 Task: Slide 11 - Number of users.
Action: Mouse moved to (35, 95)
Screenshot: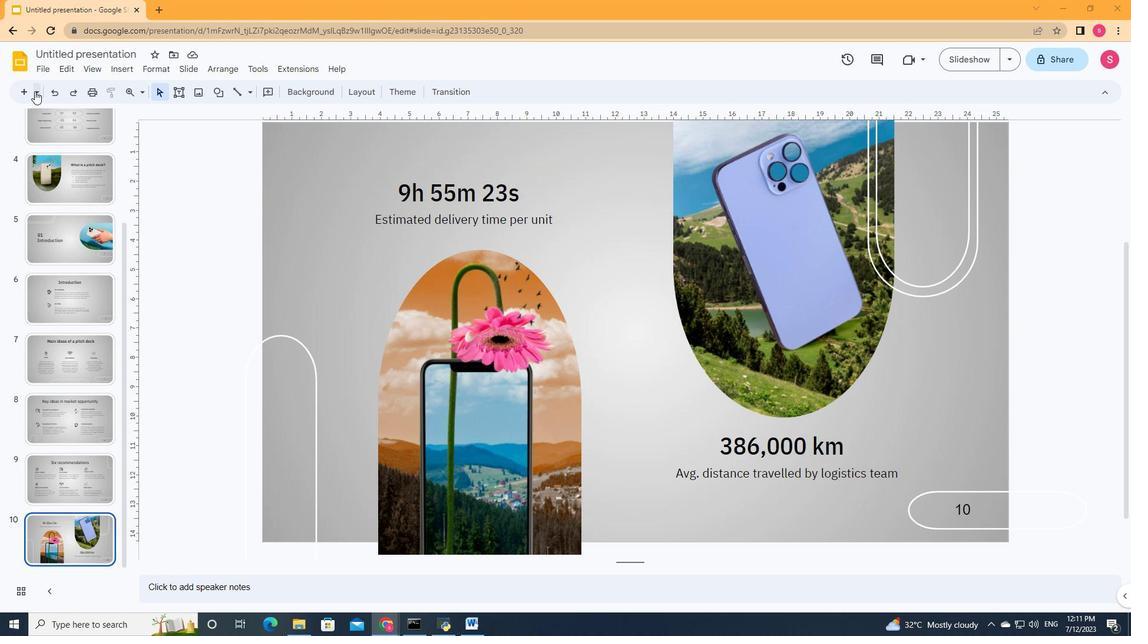 
Action: Mouse pressed left at (35, 95)
Screenshot: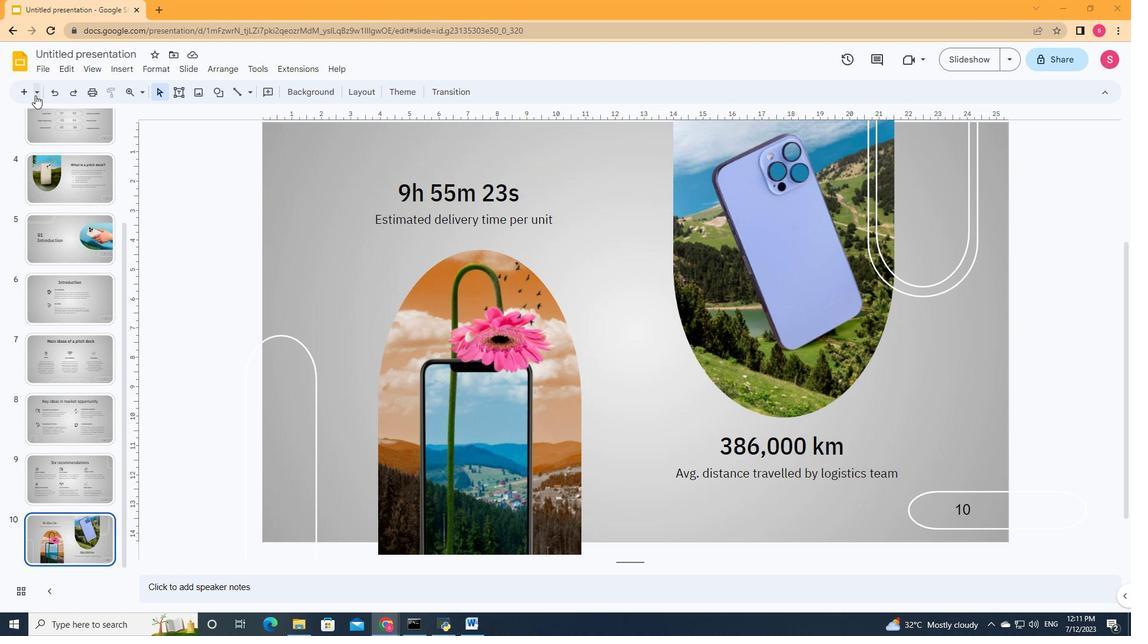 
Action: Mouse moved to (127, 308)
Screenshot: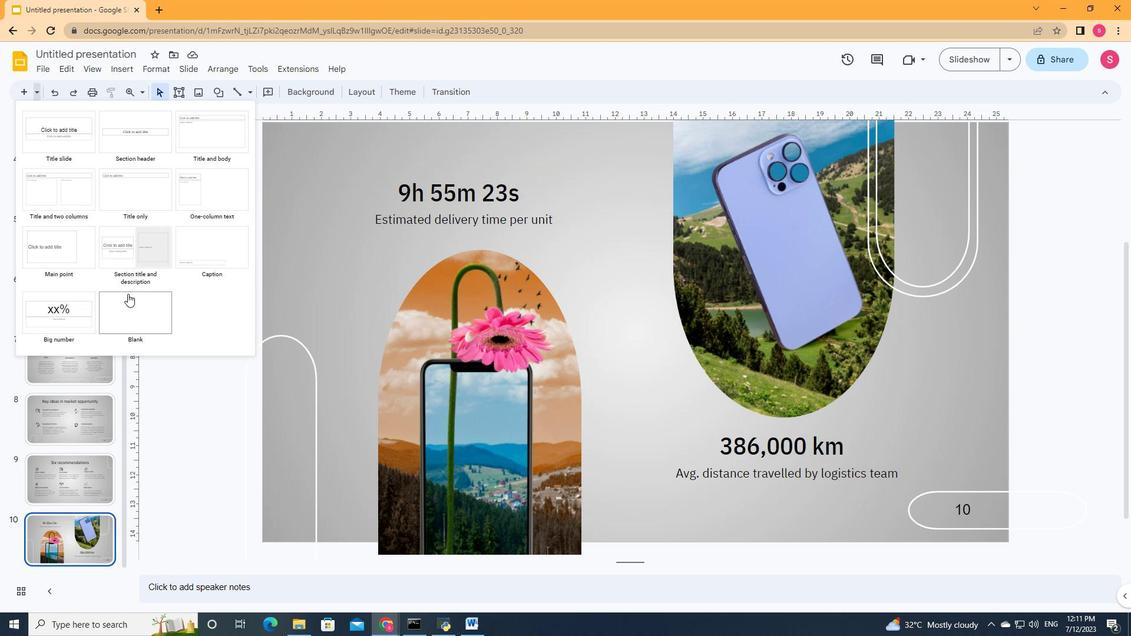 
Action: Mouse pressed left at (127, 308)
Screenshot: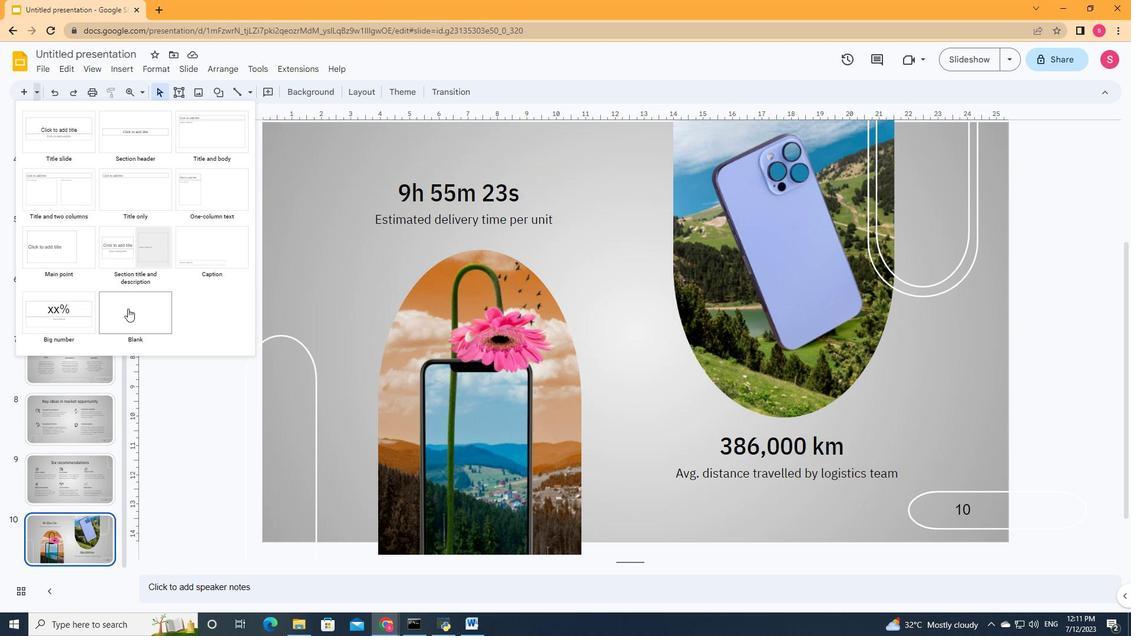 
Action: Mouse moved to (178, 91)
Screenshot: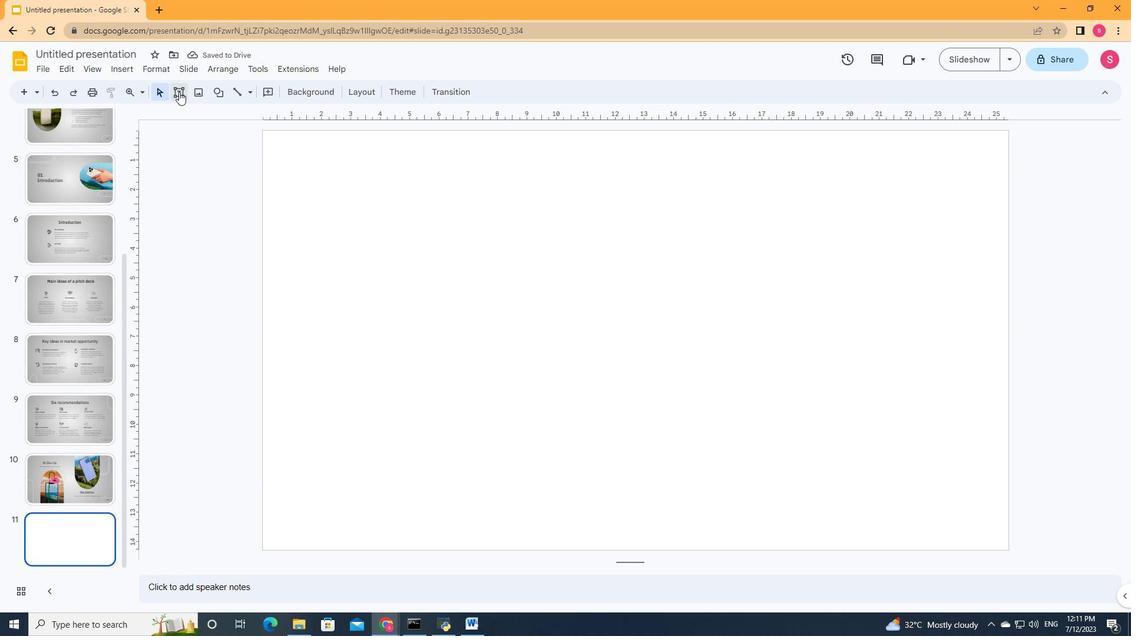 
Action: Mouse pressed left at (178, 91)
Screenshot: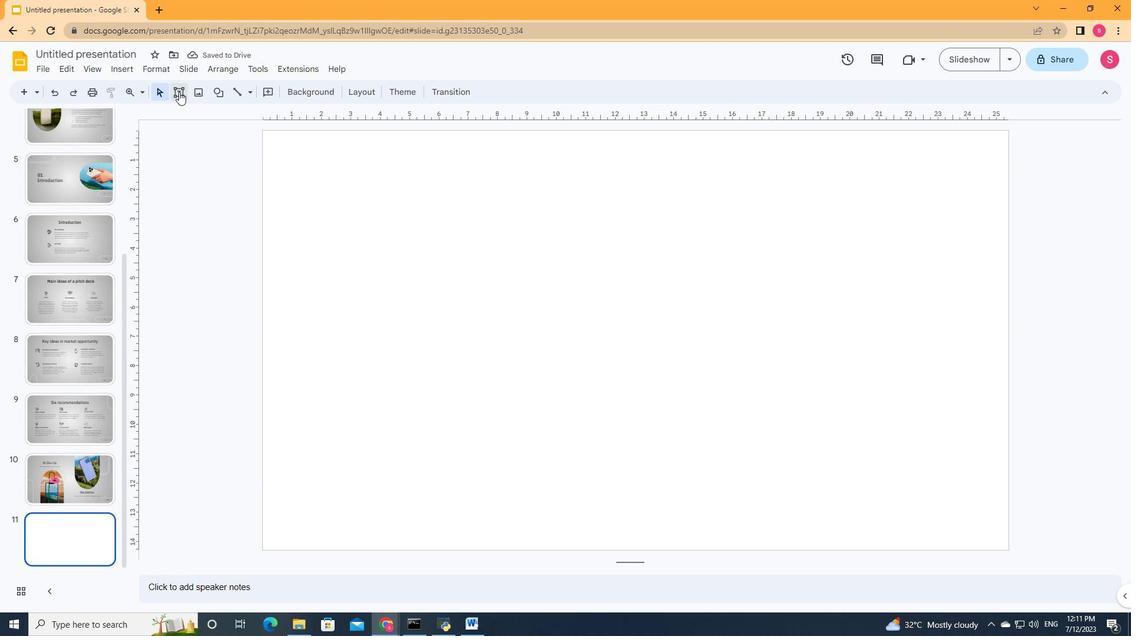 
Action: Mouse moved to (719, 276)
Screenshot: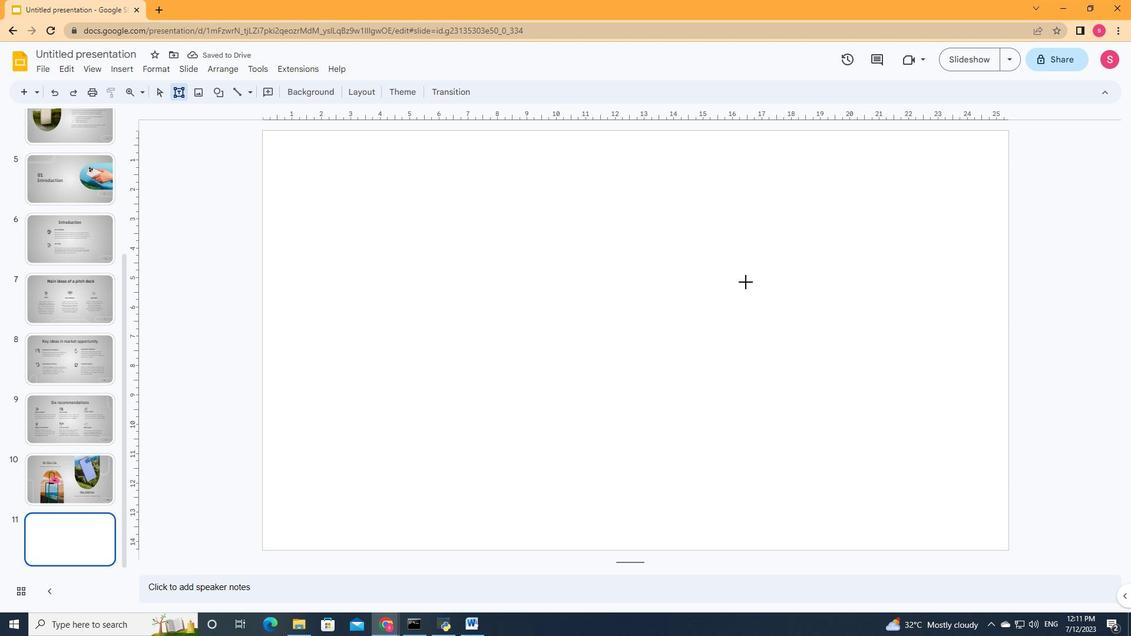 
Action: Mouse pressed left at (719, 276)
Screenshot: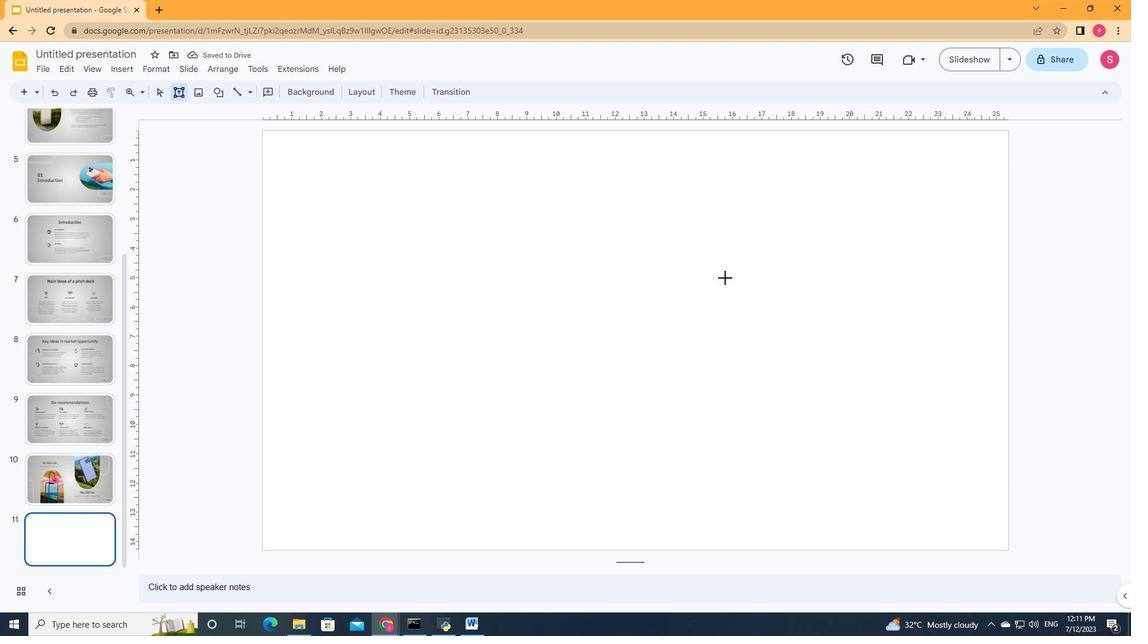 
Action: Mouse moved to (948, 378)
Screenshot: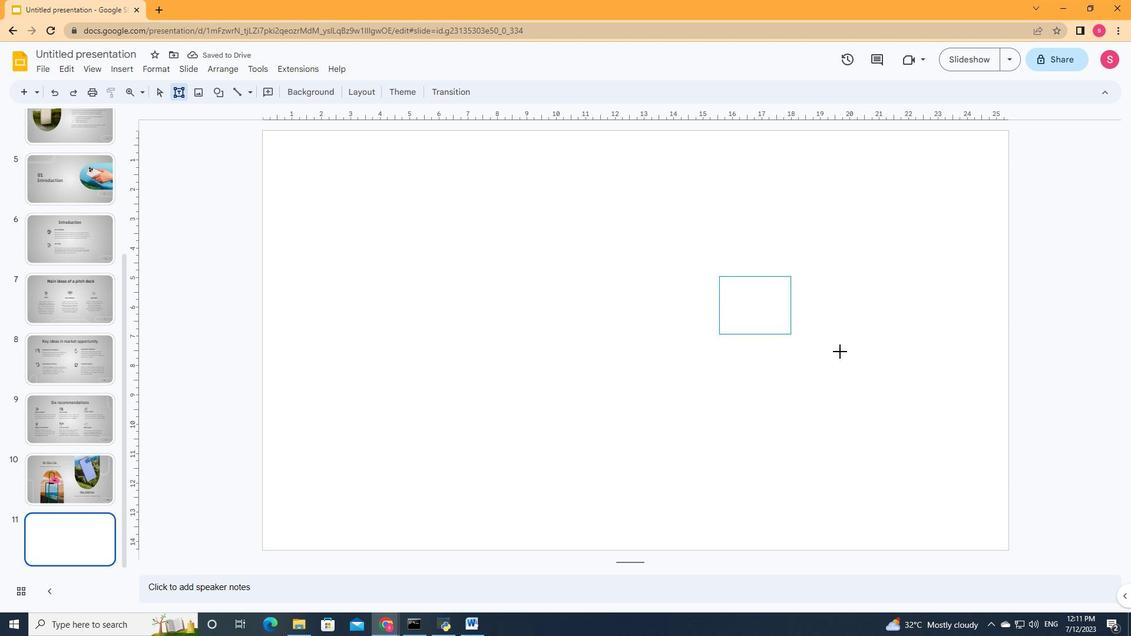 
Action: Key pressed 4,498,300ctrl+A
Screenshot: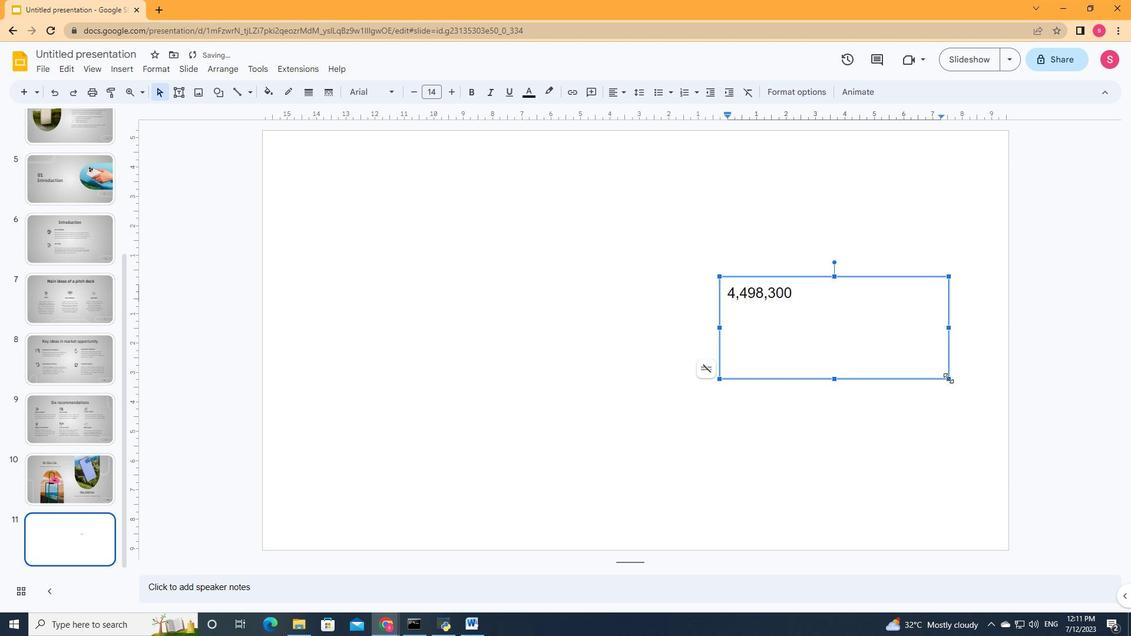 
Action: Mouse moved to (436, 94)
Screenshot: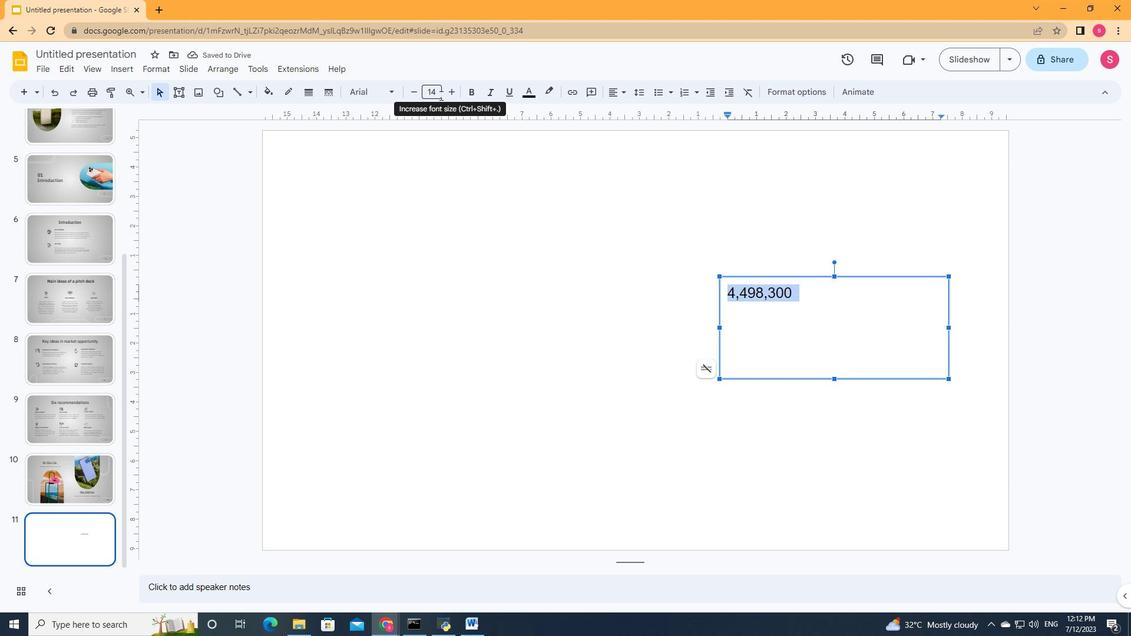 
Action: Mouse pressed left at (436, 94)
Screenshot: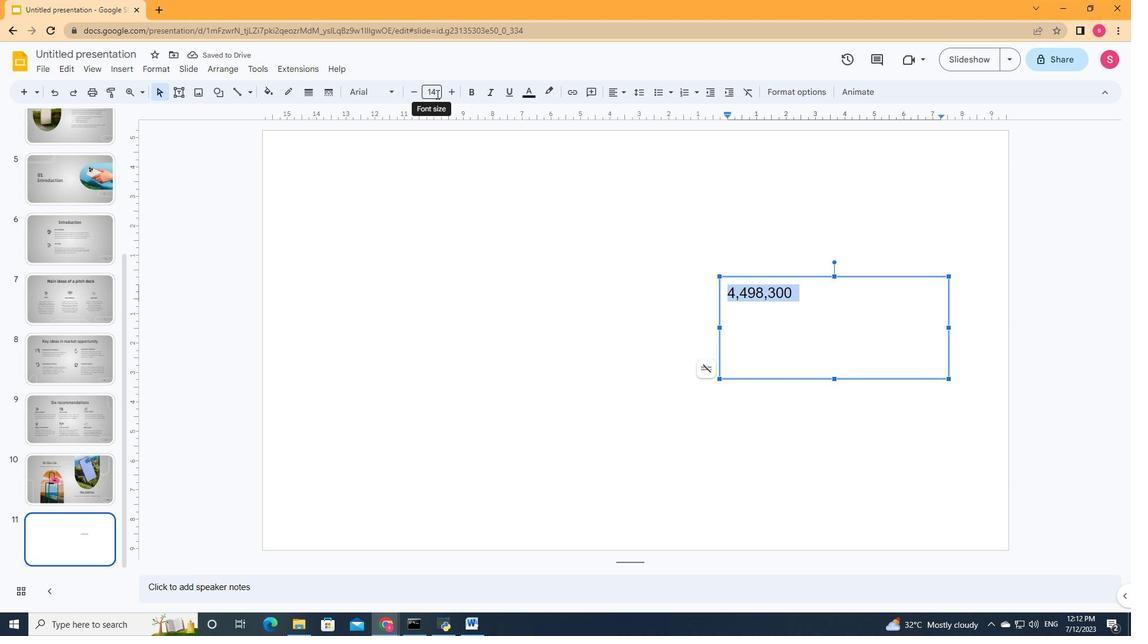 
Action: Mouse pressed left at (436, 94)
Screenshot: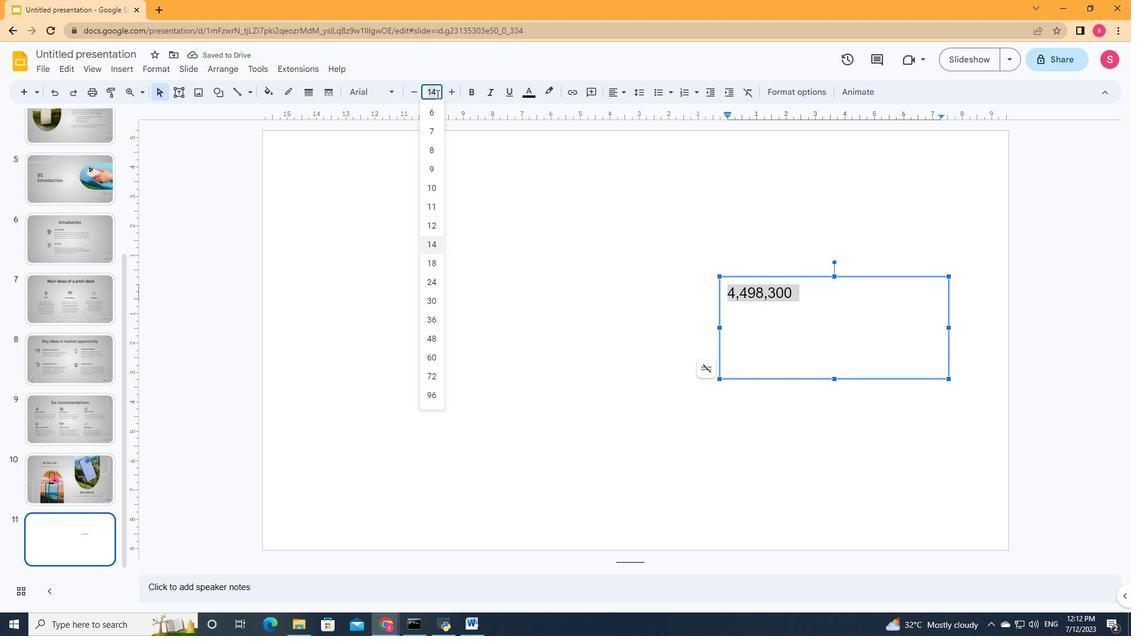 
Action: Mouse moved to (435, 93)
Screenshot: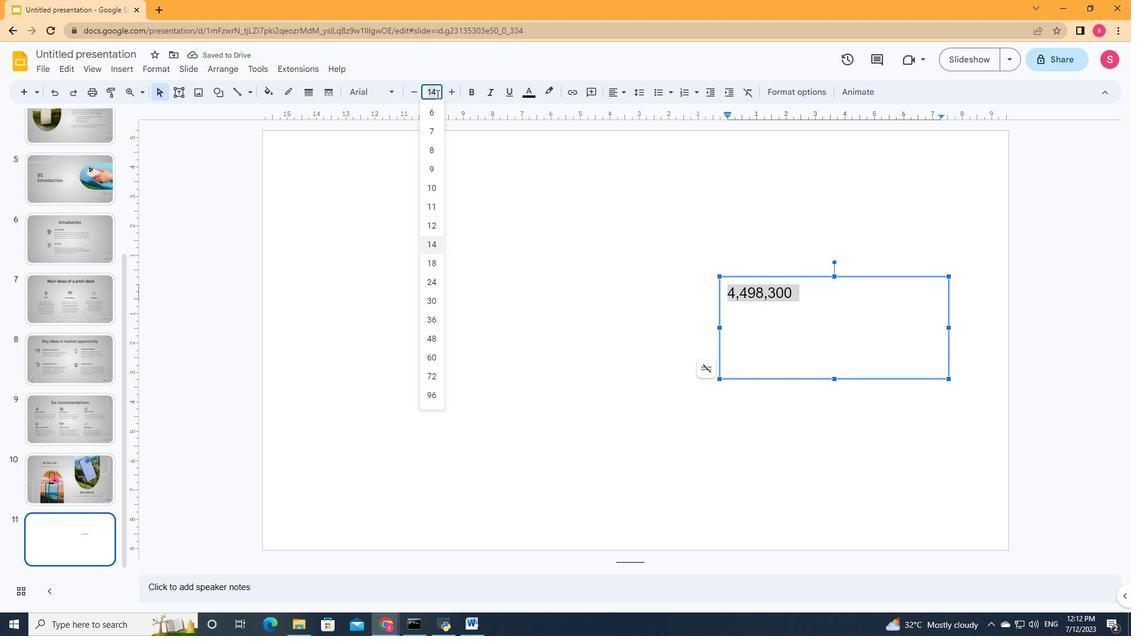 
Action: Key pressed 60<Key.enter>
Screenshot: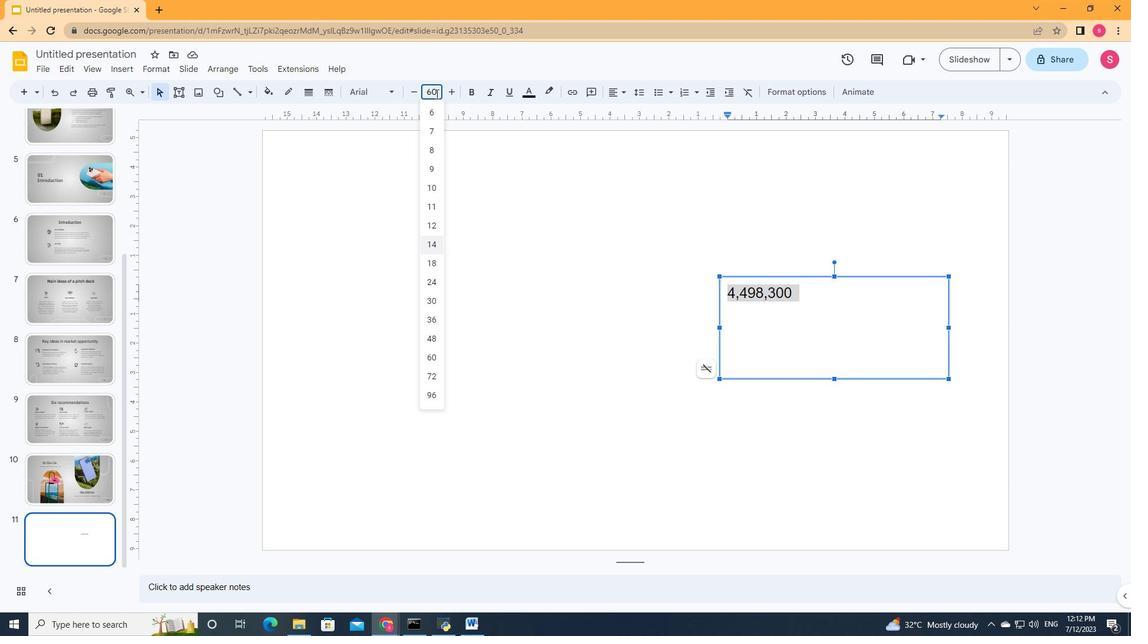 
Action: Mouse moved to (719, 328)
Screenshot: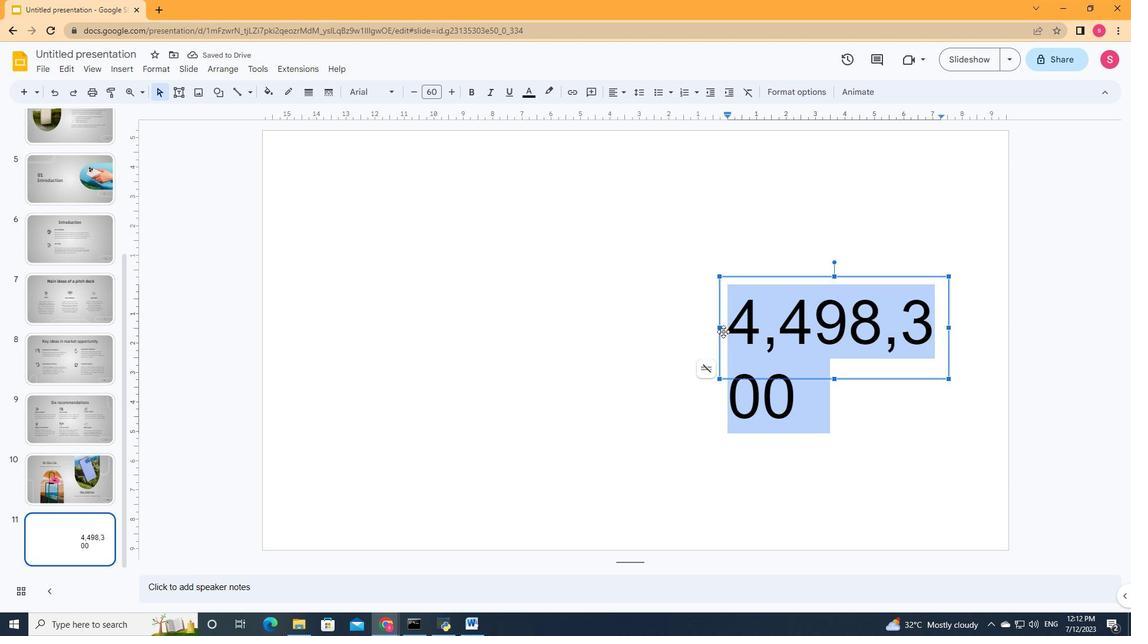 
Action: Mouse pressed left at (719, 328)
Screenshot: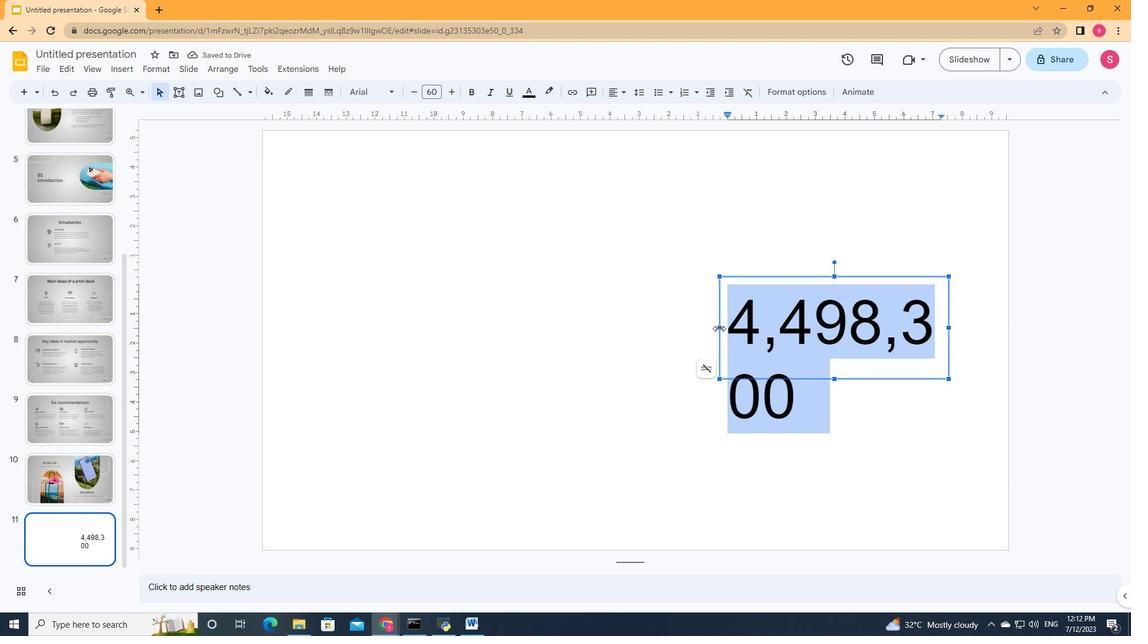 
Action: Mouse moved to (390, 95)
Screenshot: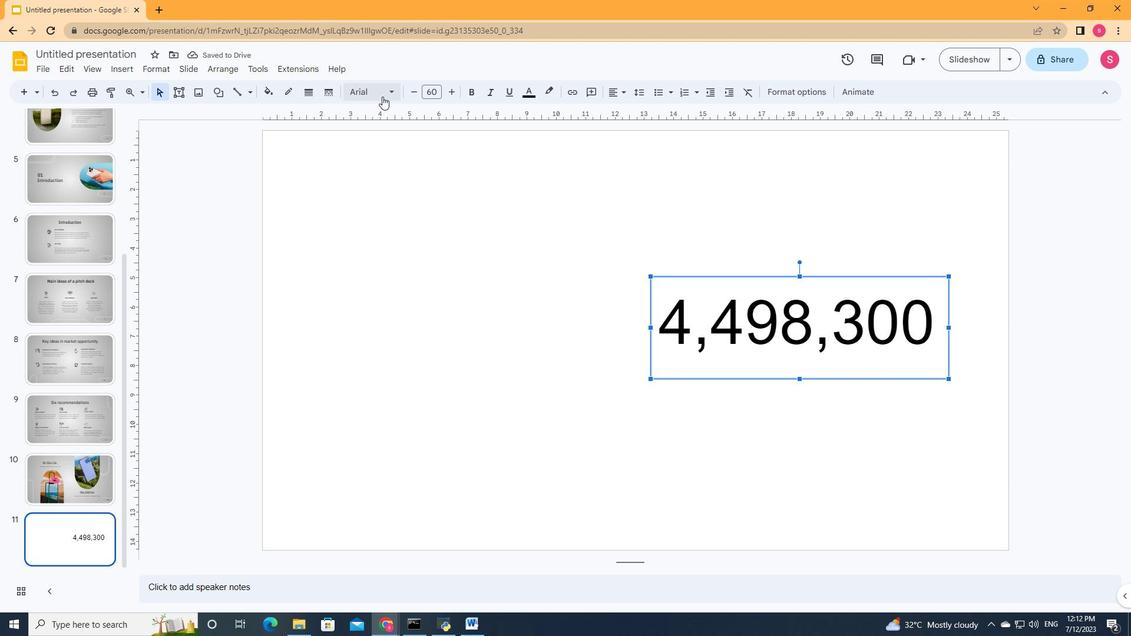 
Action: Mouse pressed left at (390, 95)
Screenshot: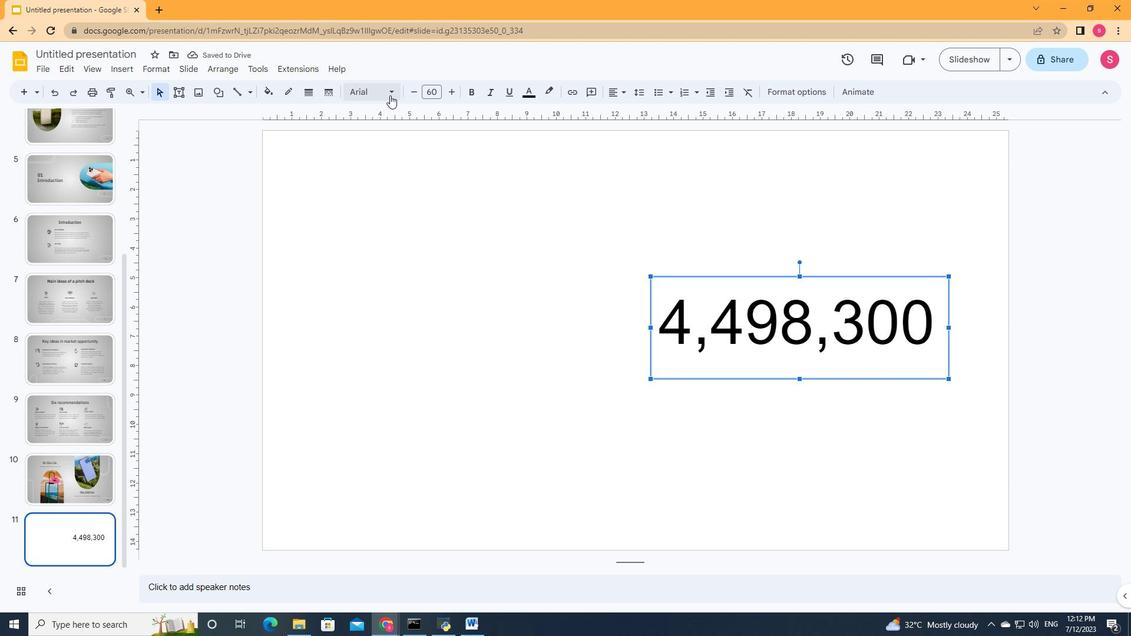 
Action: Mouse moved to (560, 309)
Screenshot: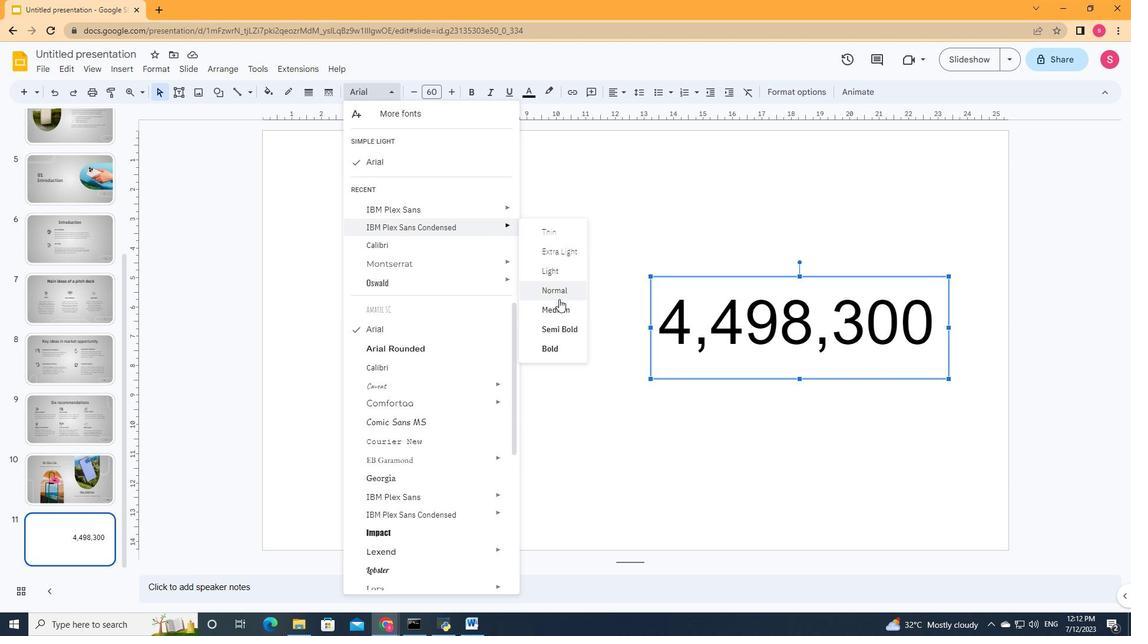 
Action: Mouse pressed left at (560, 309)
Screenshot: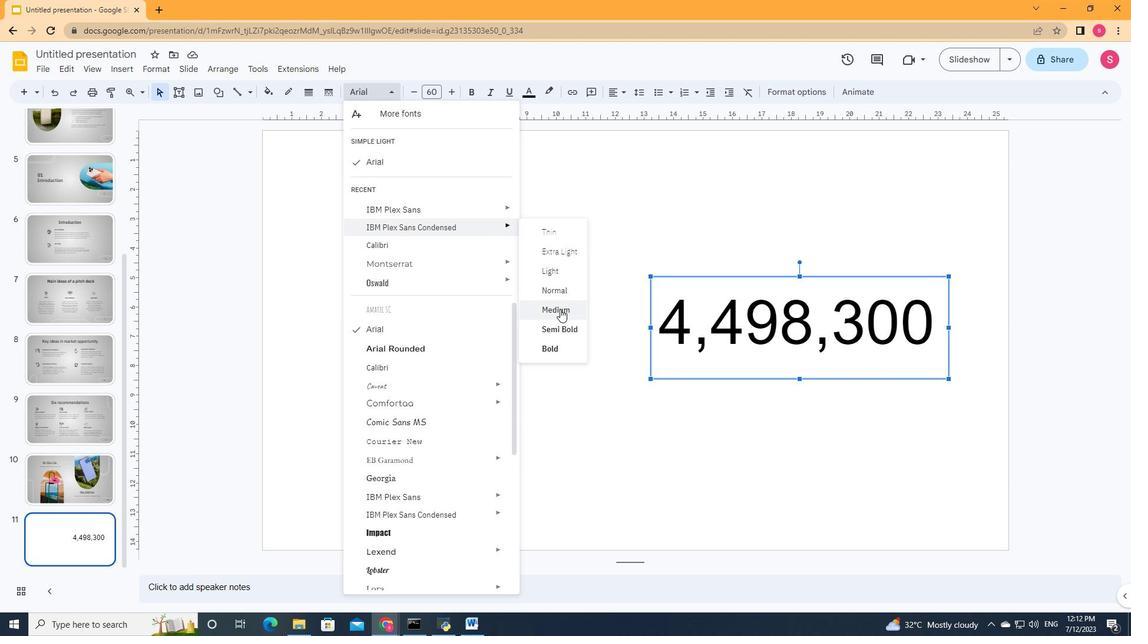 
Action: Mouse moved to (853, 358)
Screenshot: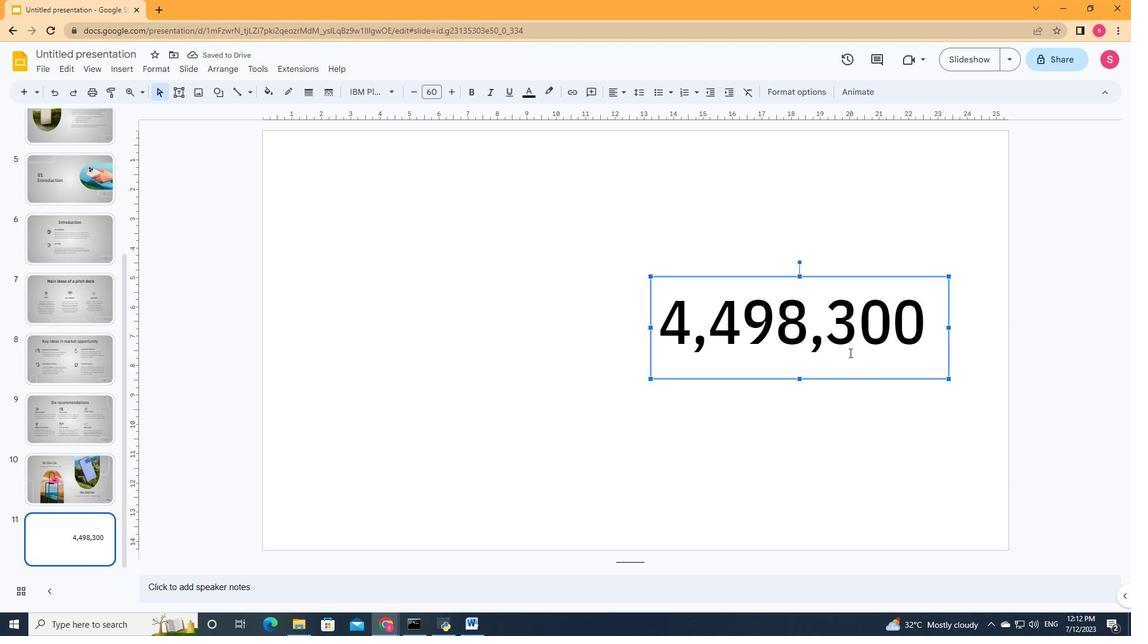 
Action: Mouse pressed left at (853, 358)
Screenshot: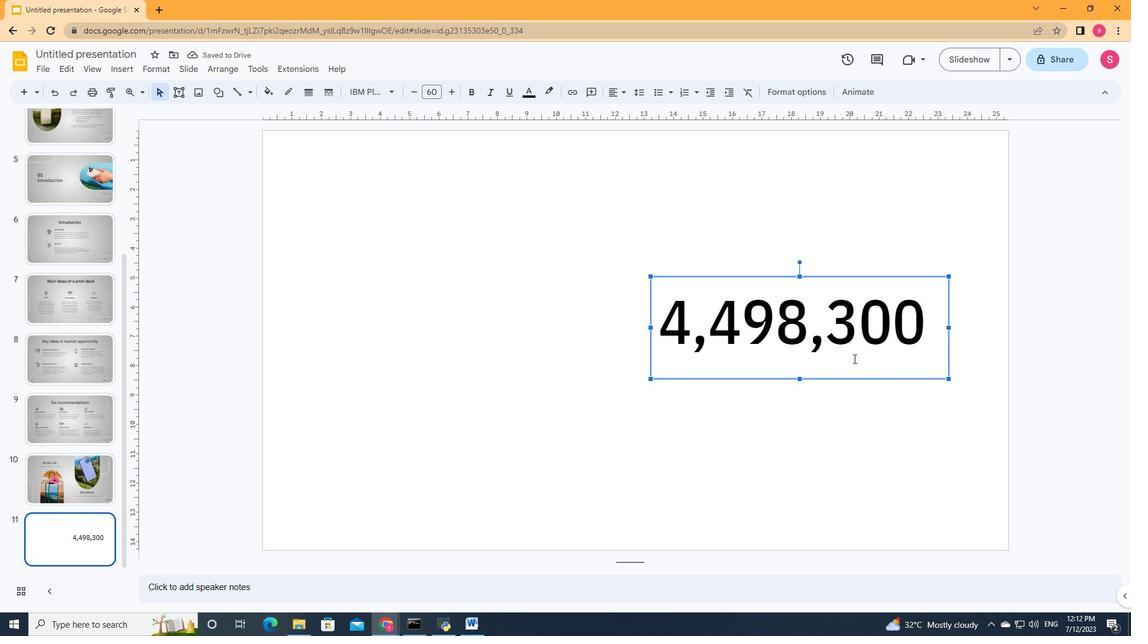 
Action: Mouse moved to (848, 395)
Screenshot: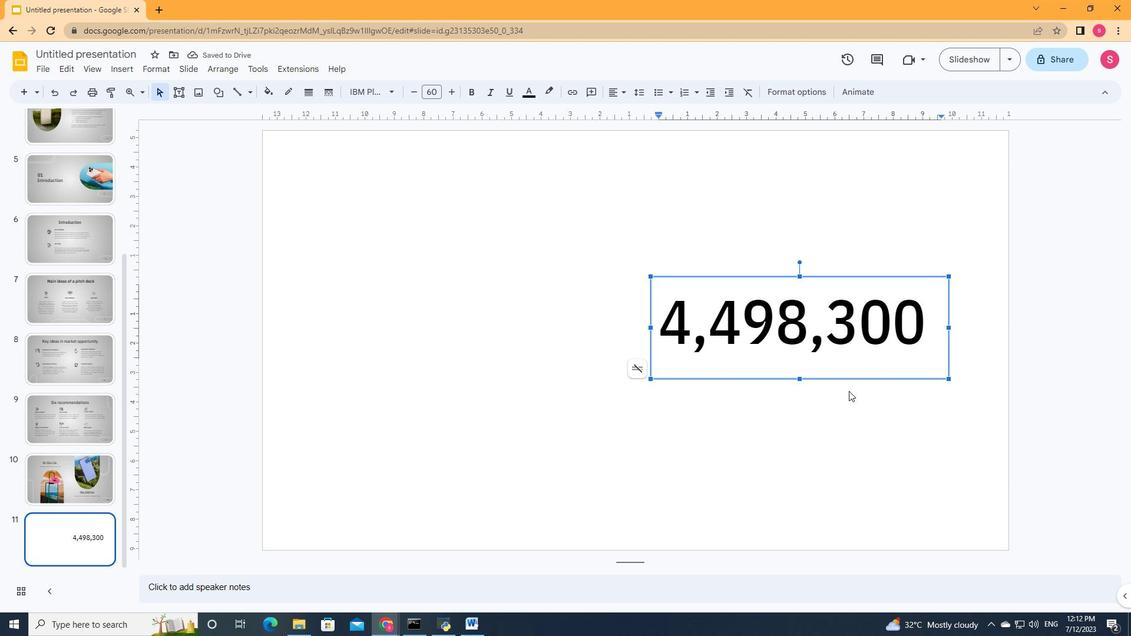 
Action: Mouse pressed left at (848, 395)
Screenshot: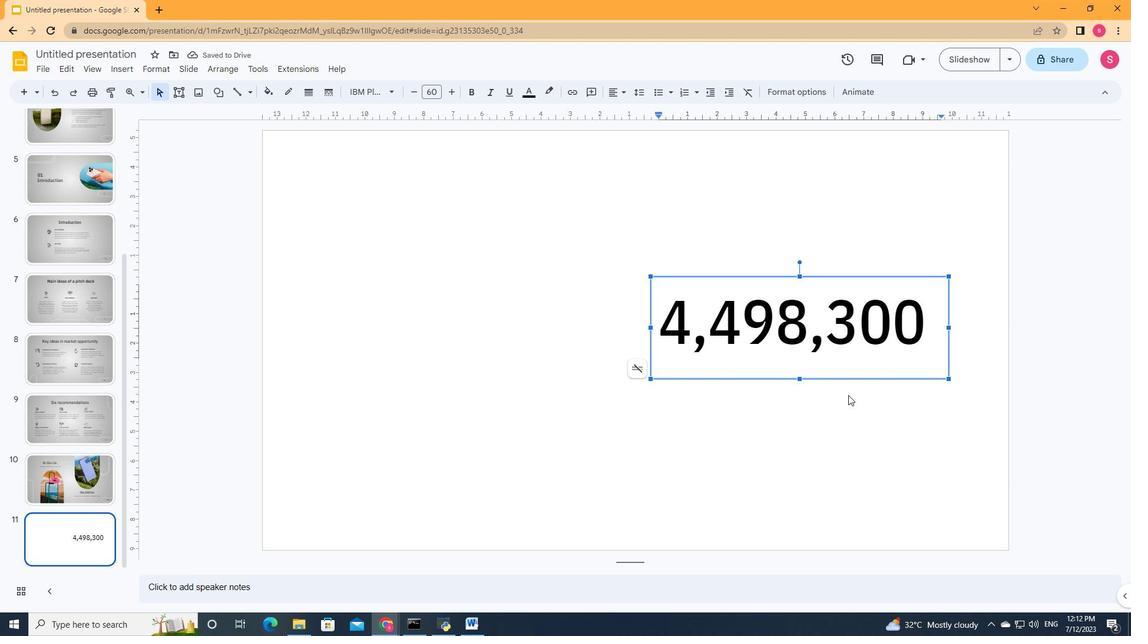 
Action: Mouse moved to (183, 90)
Screenshot: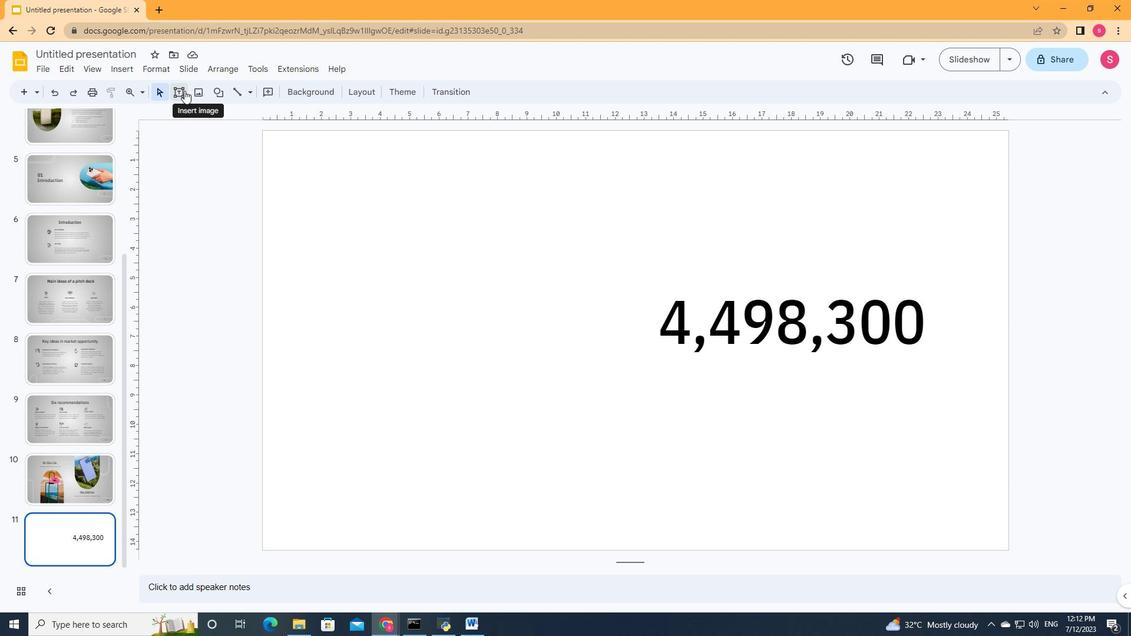 
Action: Mouse pressed left at (183, 90)
Screenshot: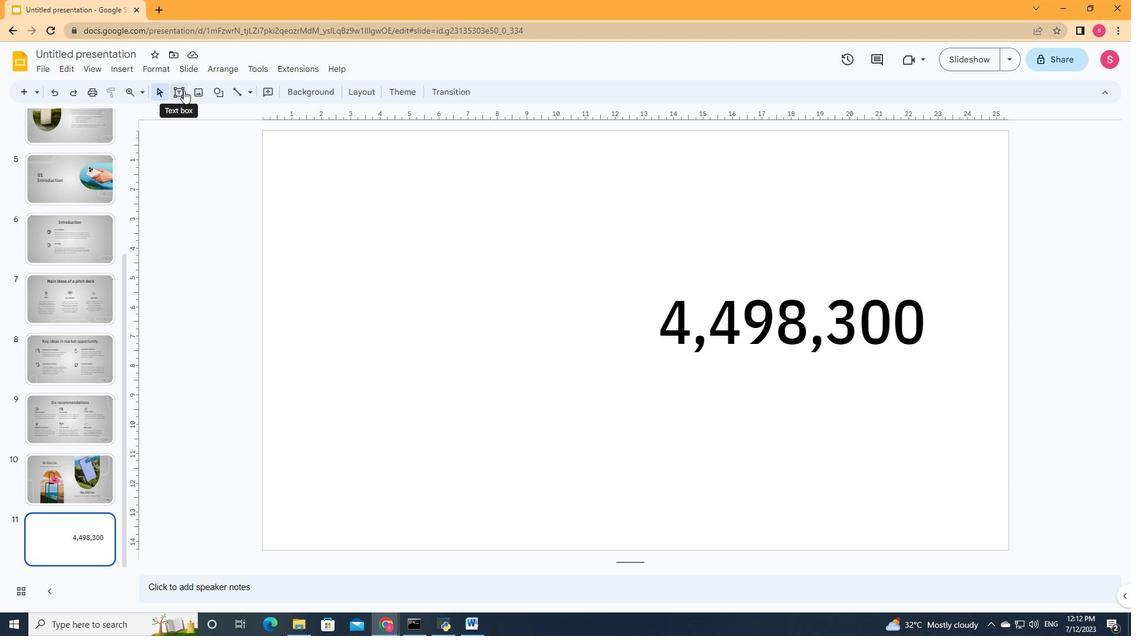 
Action: Mouse moved to (659, 378)
Screenshot: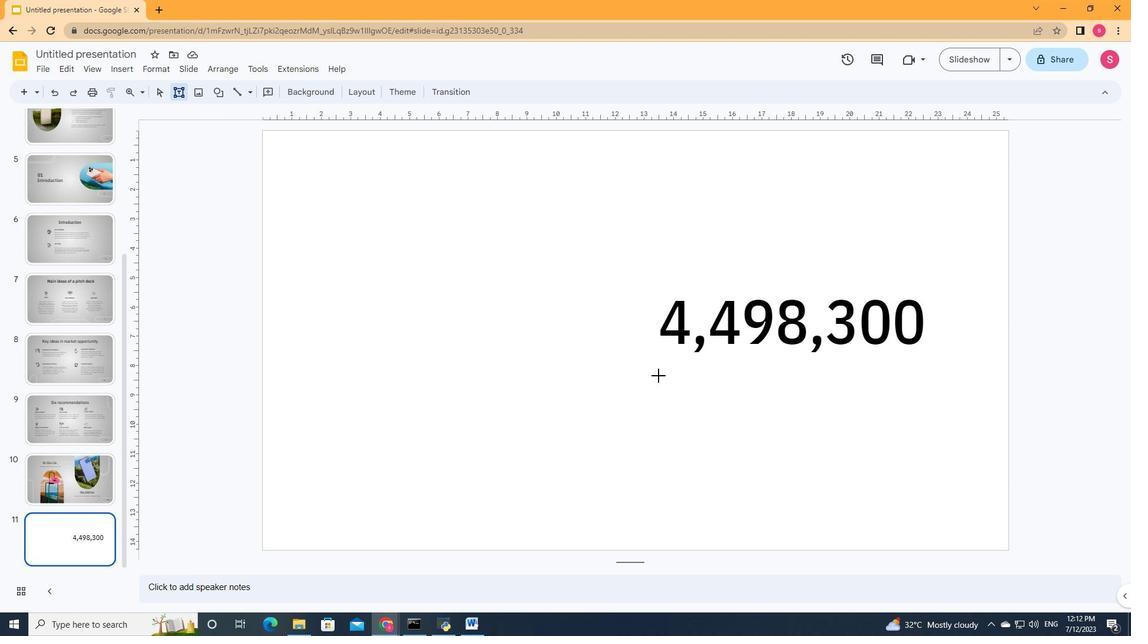 
Action: Mouse pressed left at (659, 378)
Screenshot: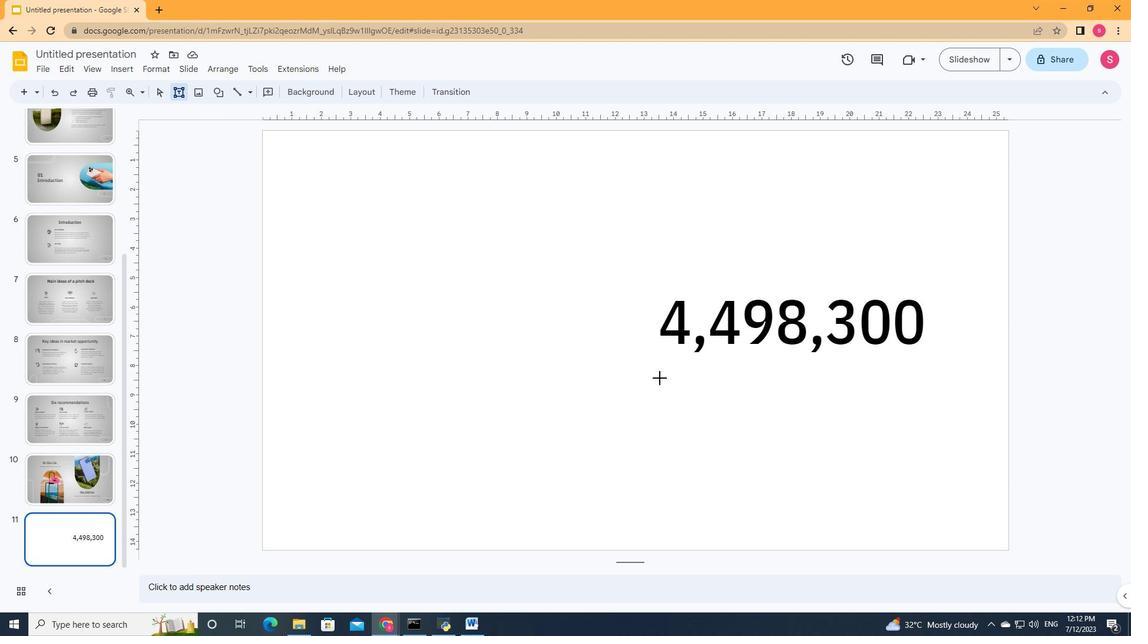 
Action: Mouse moved to (804, 427)
Screenshot: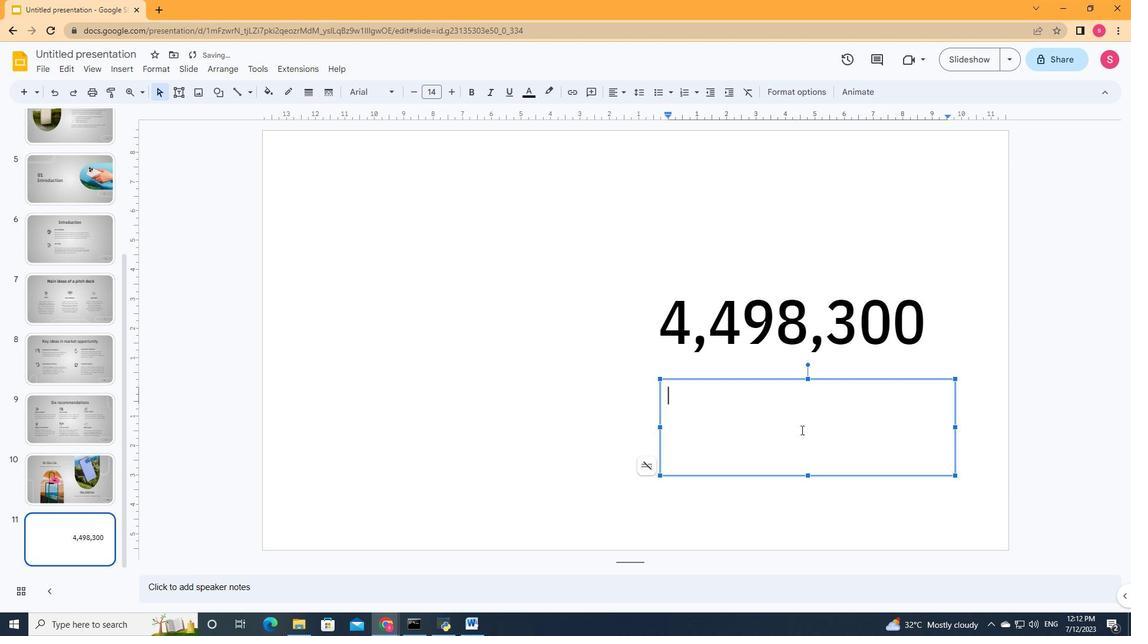 
Action: Key pressed <Key.shift><Key.shift><Key.shift><Key.shift><Key.shift><Key.shift><Key.shift><Key.shift><Key.shift><Key.shift><Key.shift><Key.shift><Key.shift><Key.shift>Number<Key.space>of<Key.space>users<Key.space>analyzed<Key.space>in<Key.space>our<Key.space>m<Key.backspace><Key.enter>market<Key.space><Key.backspace>research
Screenshot: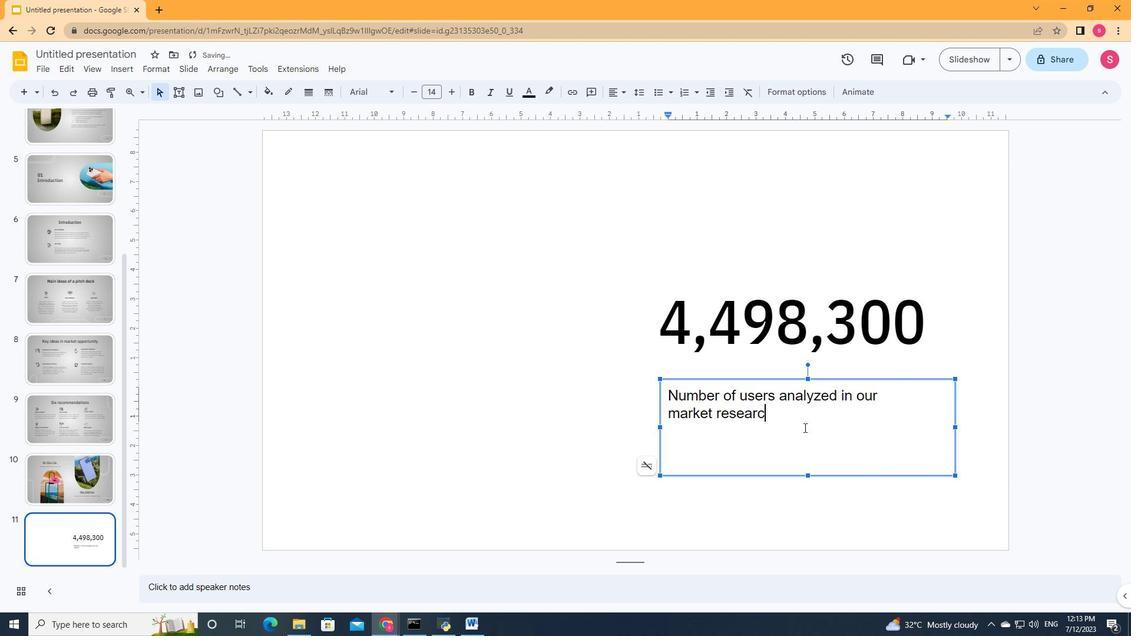 
Action: Mouse moved to (769, 452)
Screenshot: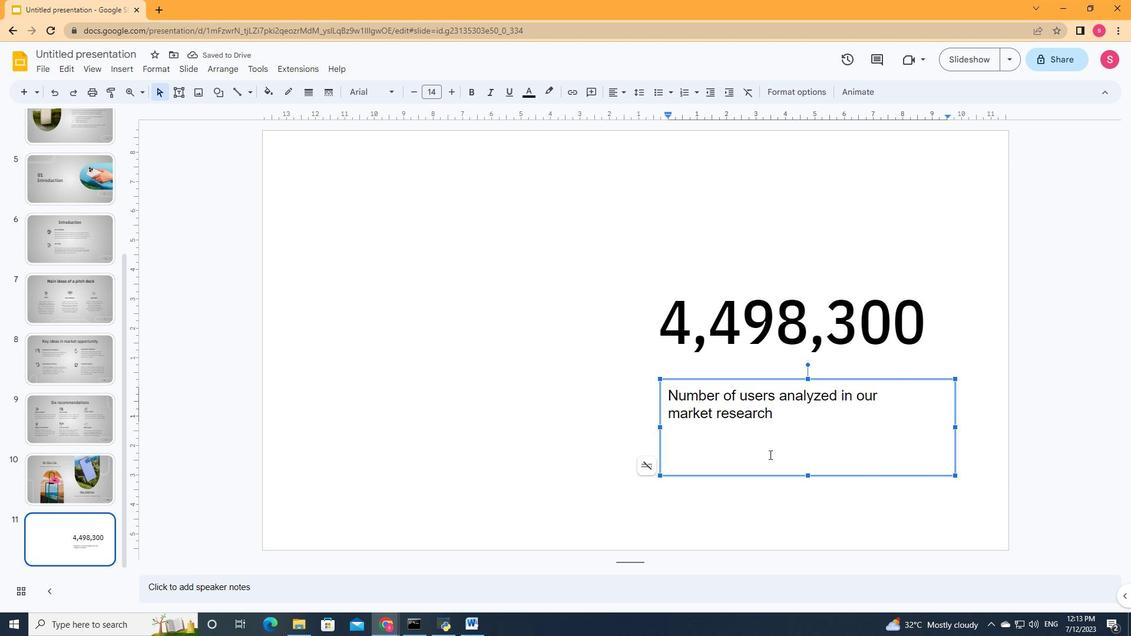 
Action: Key pressed ctrl+A
Screenshot: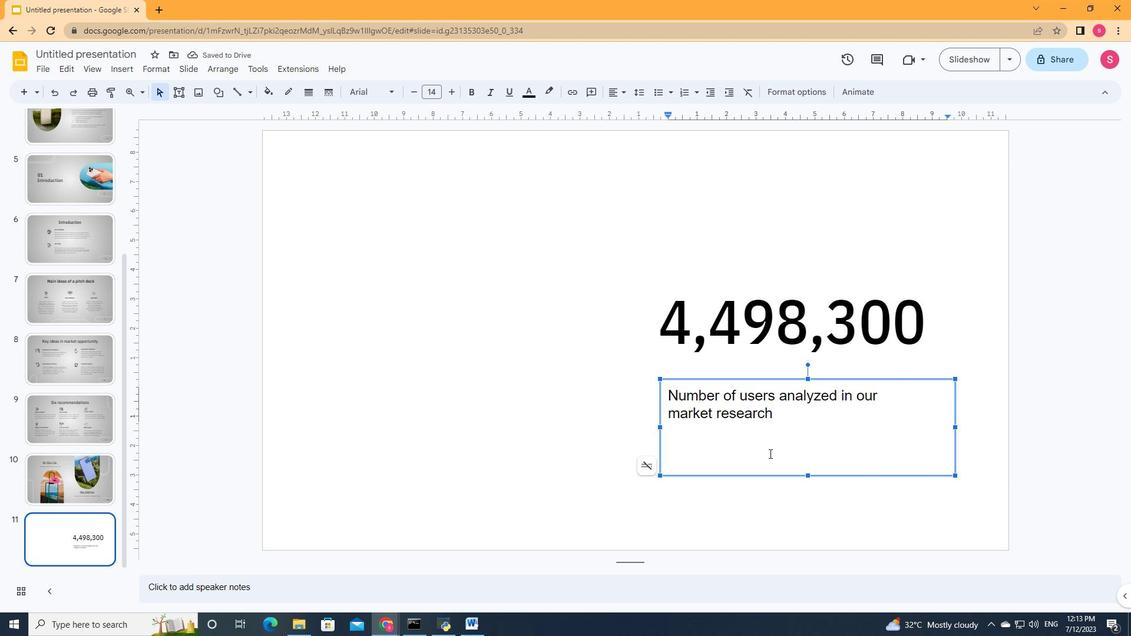 
Action: Mouse moved to (626, 94)
Screenshot: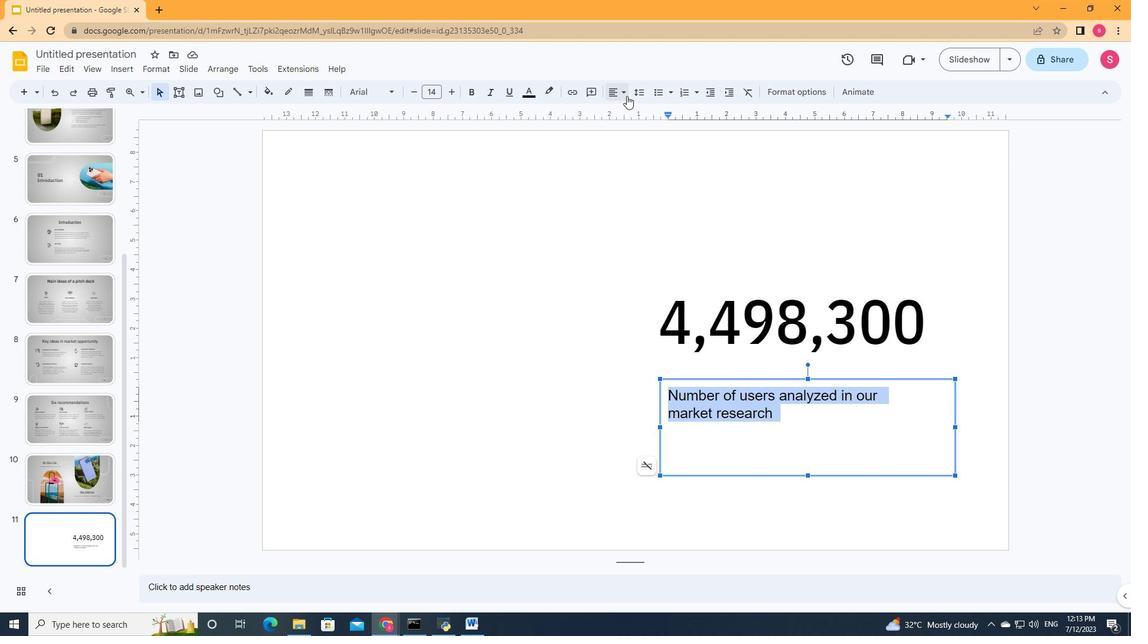 
Action: Mouse pressed left at (626, 94)
Screenshot: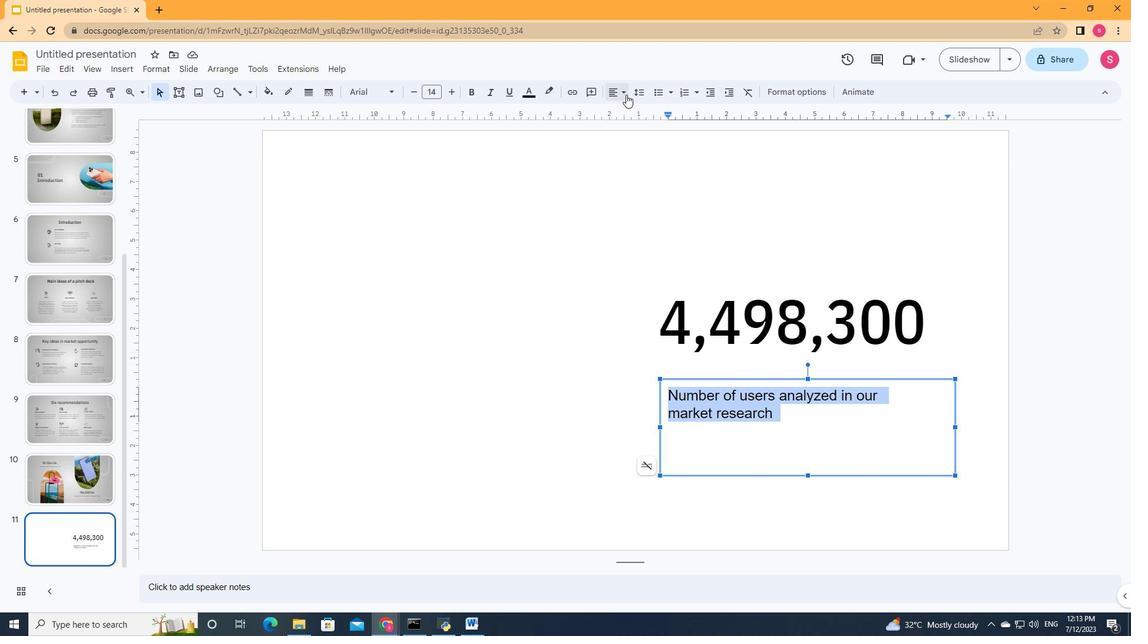 
Action: Mouse moved to (631, 114)
Screenshot: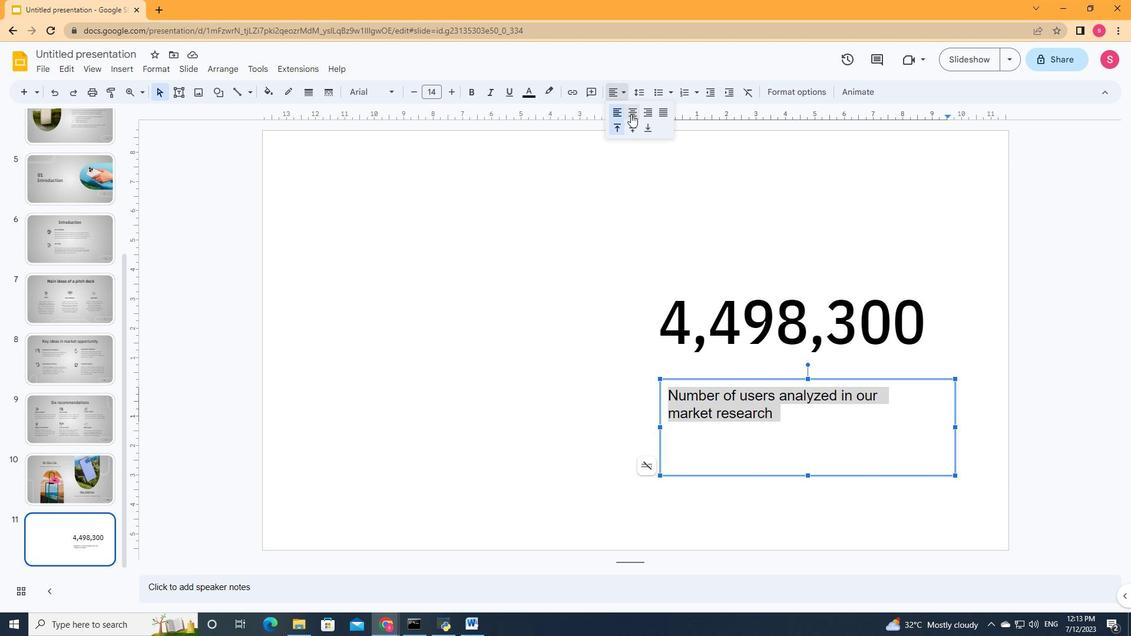 
Action: Mouse pressed left at (631, 114)
Screenshot: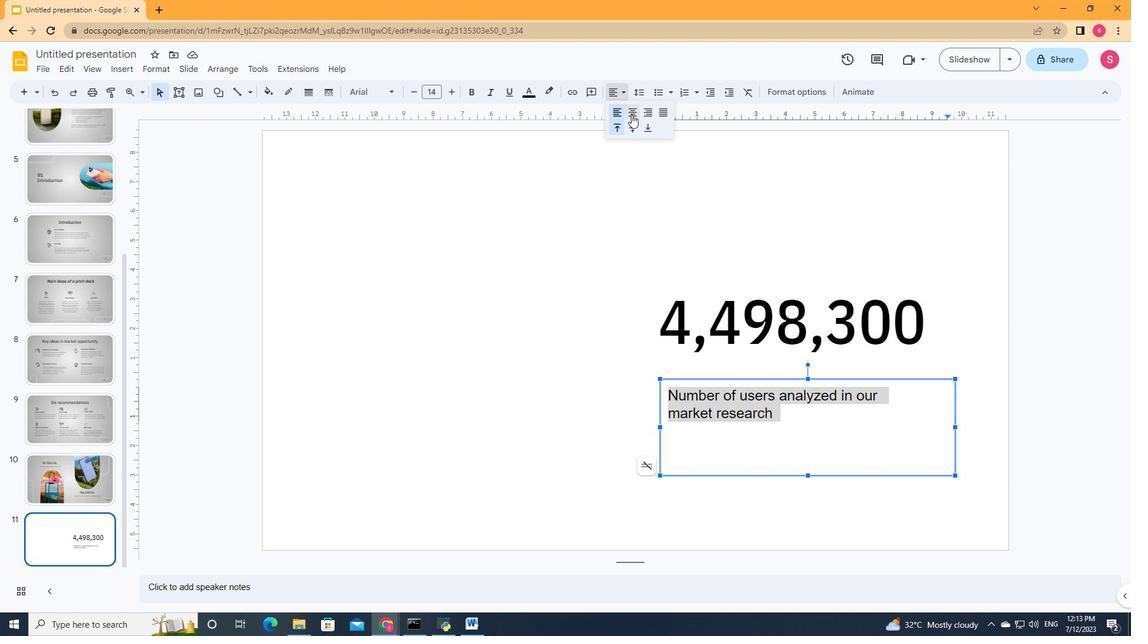 
Action: Mouse moved to (717, 378)
Screenshot: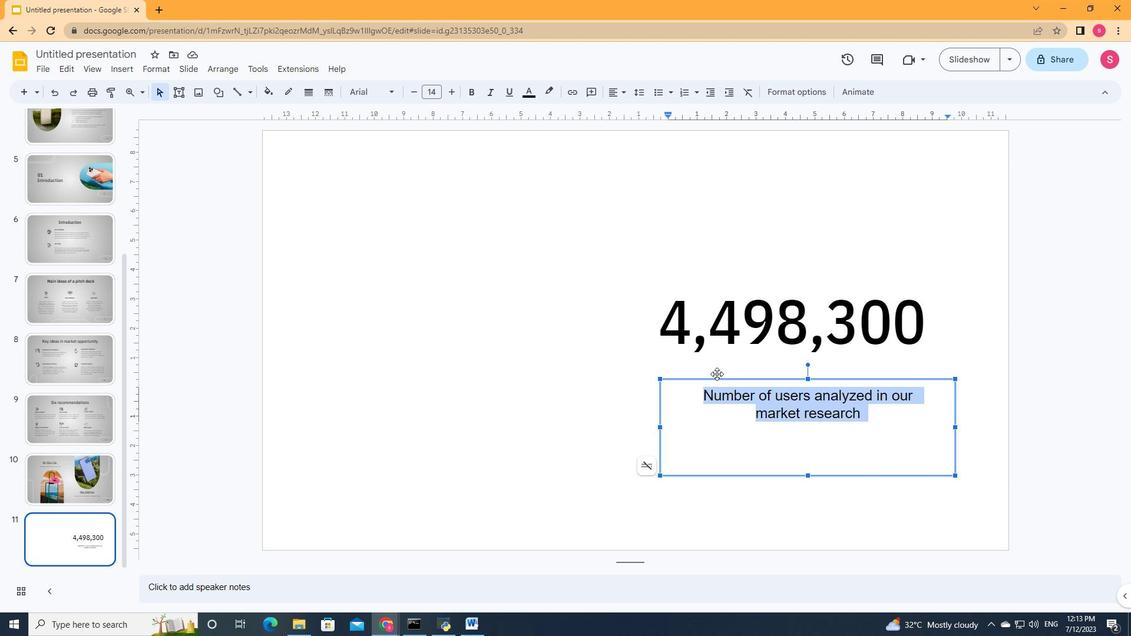 
Action: Mouse pressed left at (717, 378)
Screenshot: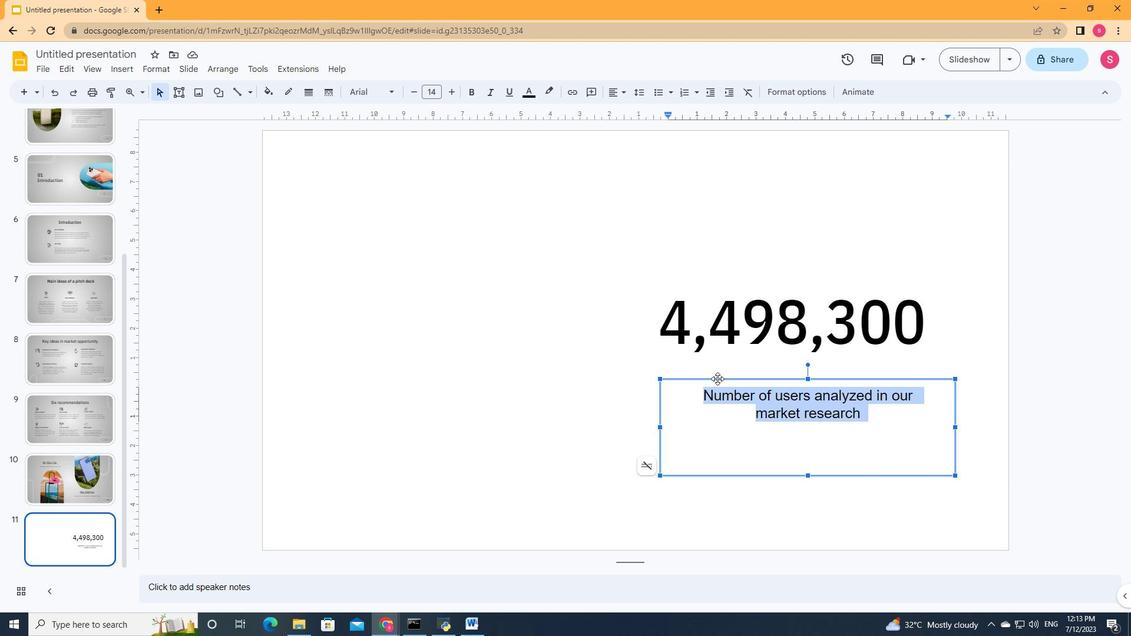
Action: Key pressed <Key.up><Key.up><Key.up><Key.left><Key.down><Key.left><Key.left><Key.left><Key.right>
Screenshot: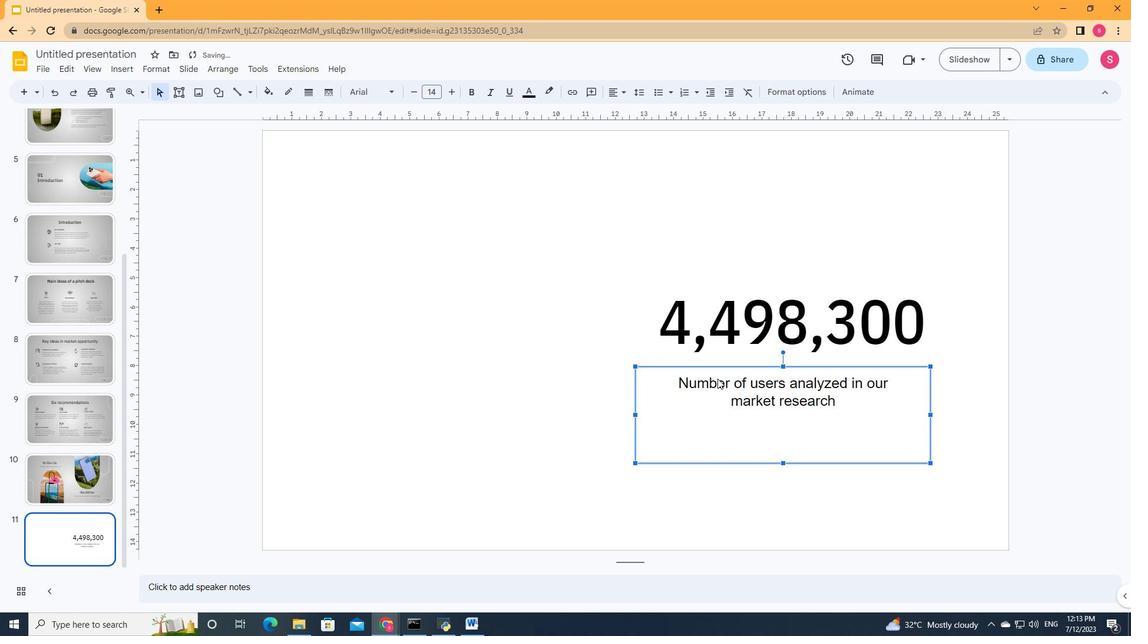 
Action: Mouse moved to (447, 90)
Screenshot: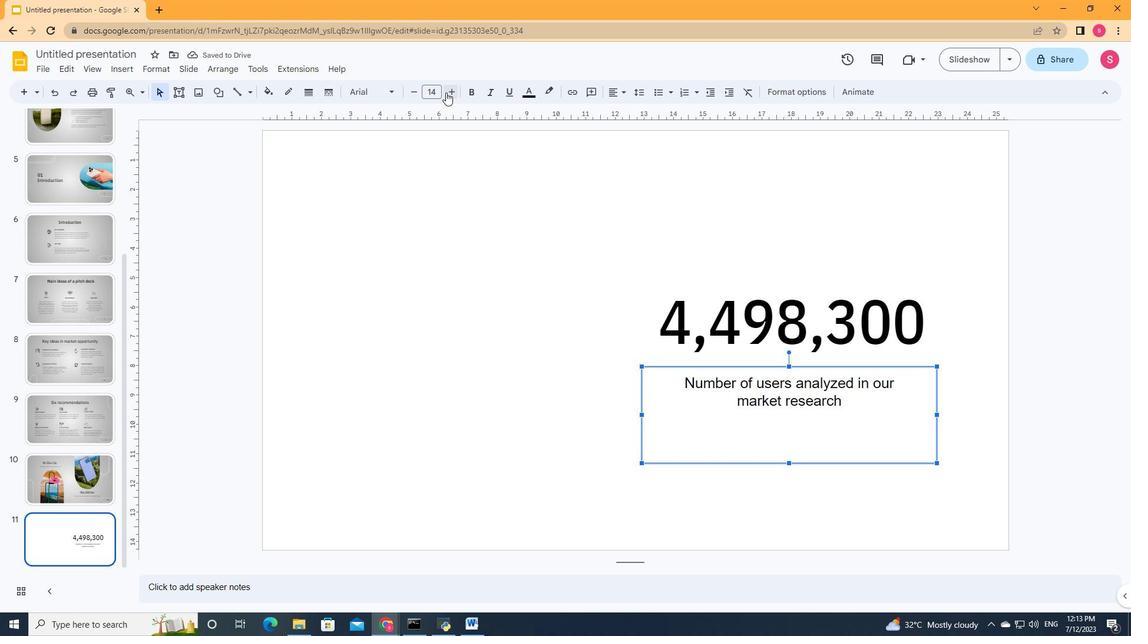 
Action: Mouse pressed left at (447, 90)
Screenshot: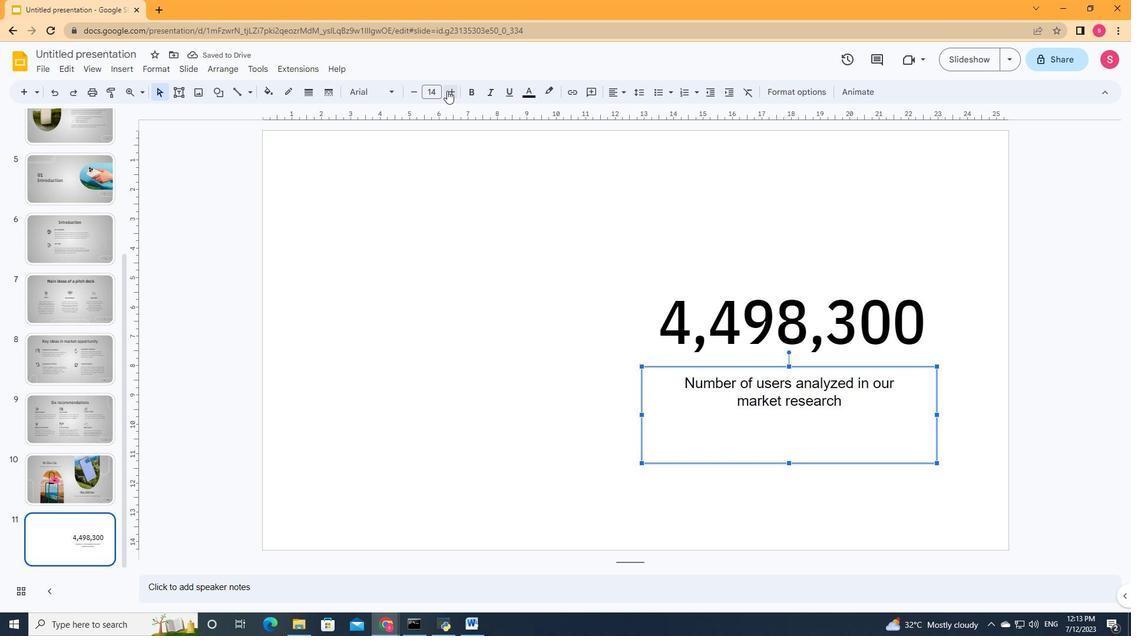 
Action: Mouse pressed left at (447, 90)
Screenshot: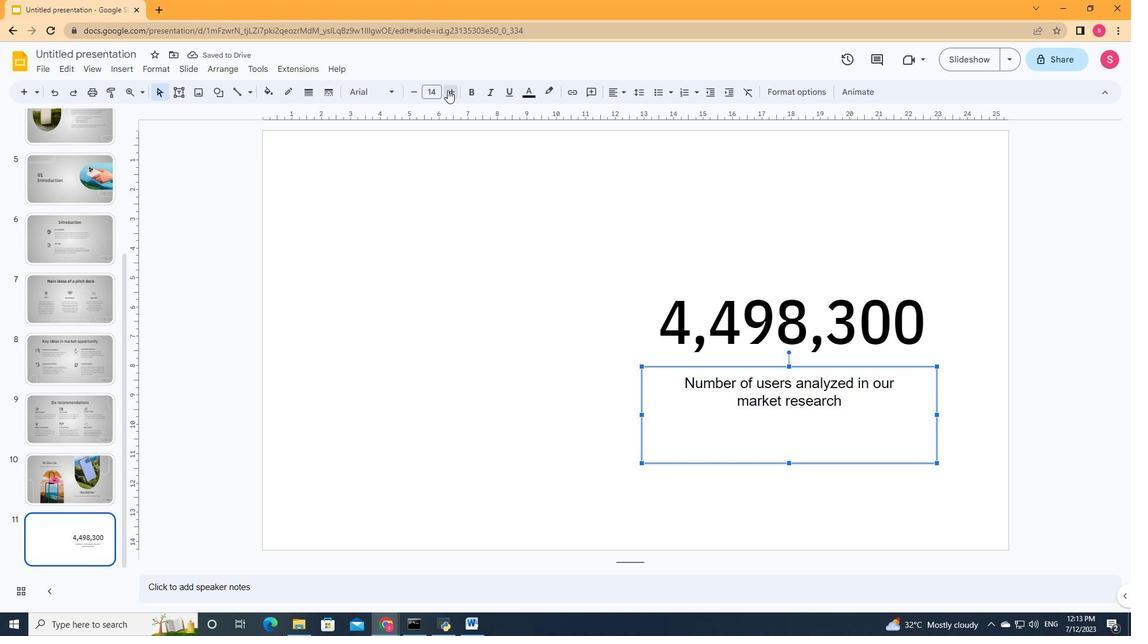 
Action: Mouse moved to (516, 252)
Screenshot: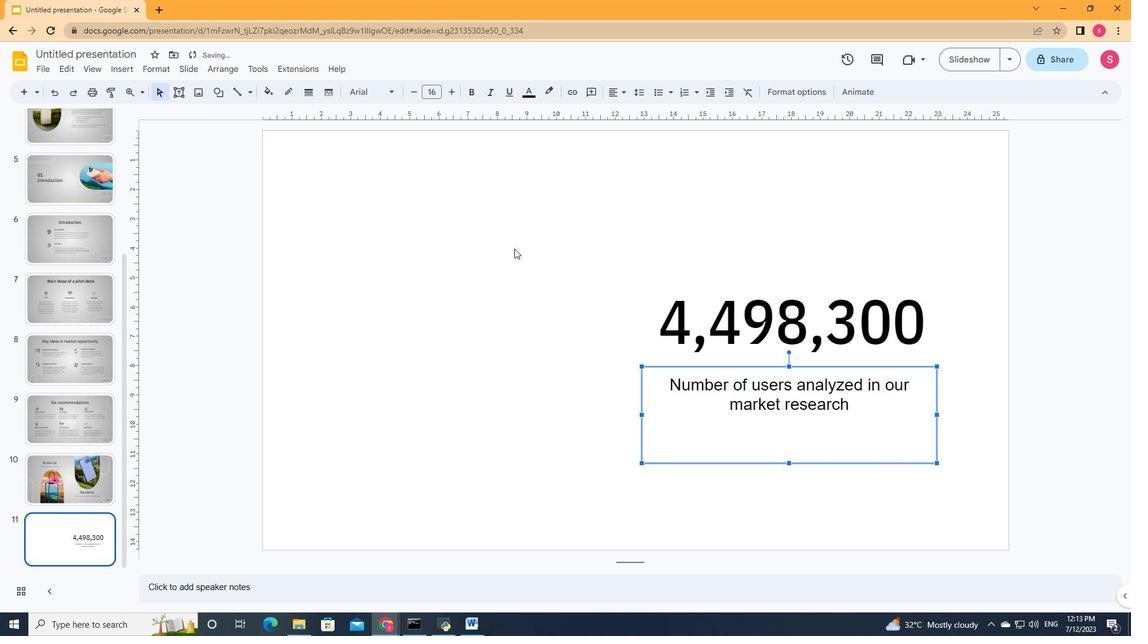 
Action: Key pressed <Key.right><Key.down>
Screenshot: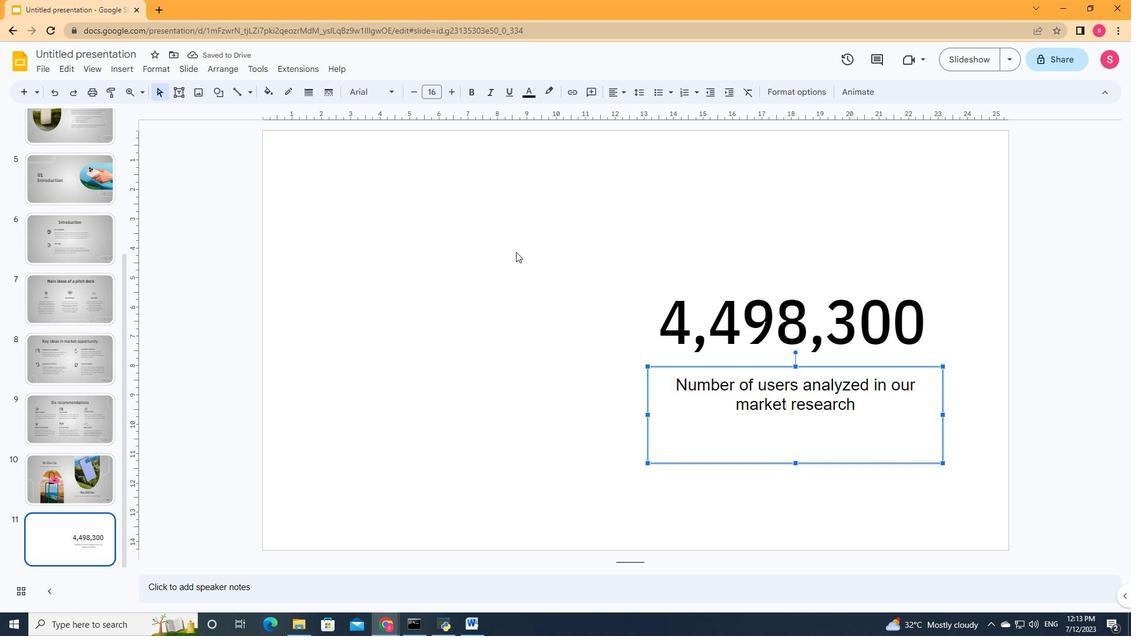 
Action: Mouse moved to (378, 279)
Screenshot: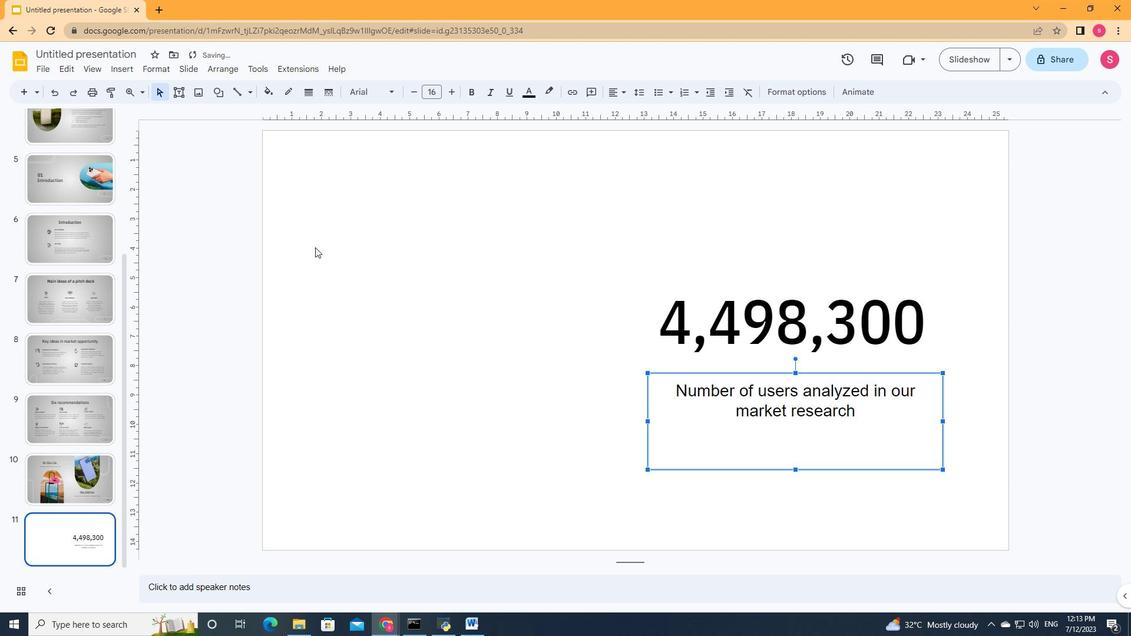
Action: Mouse pressed left at (378, 279)
Screenshot: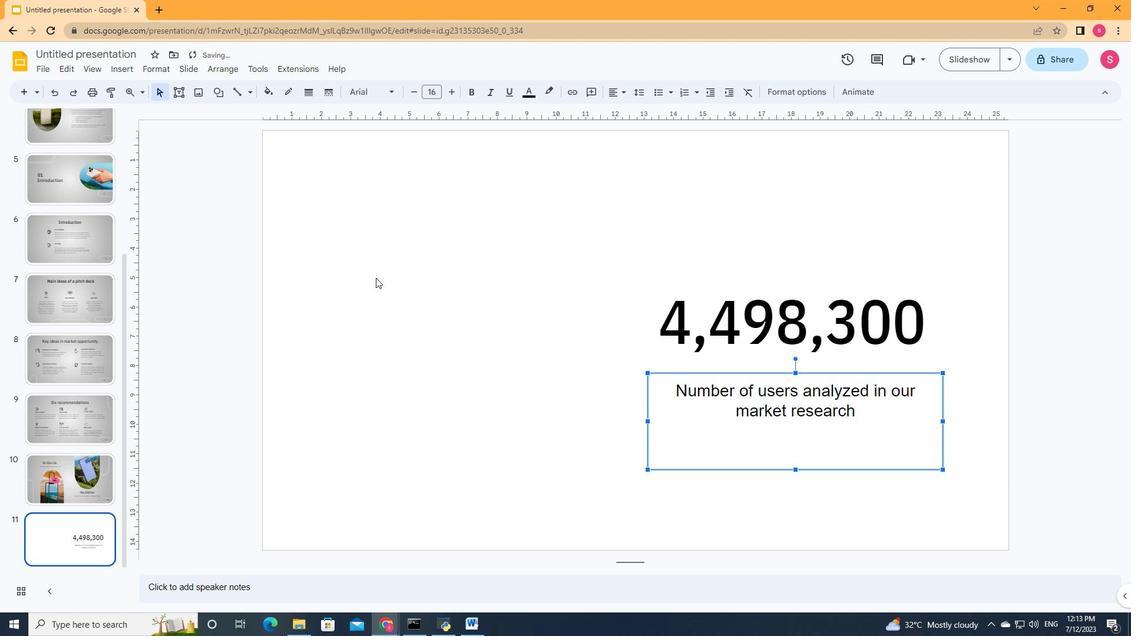 
Action: Mouse moved to (132, 66)
Screenshot: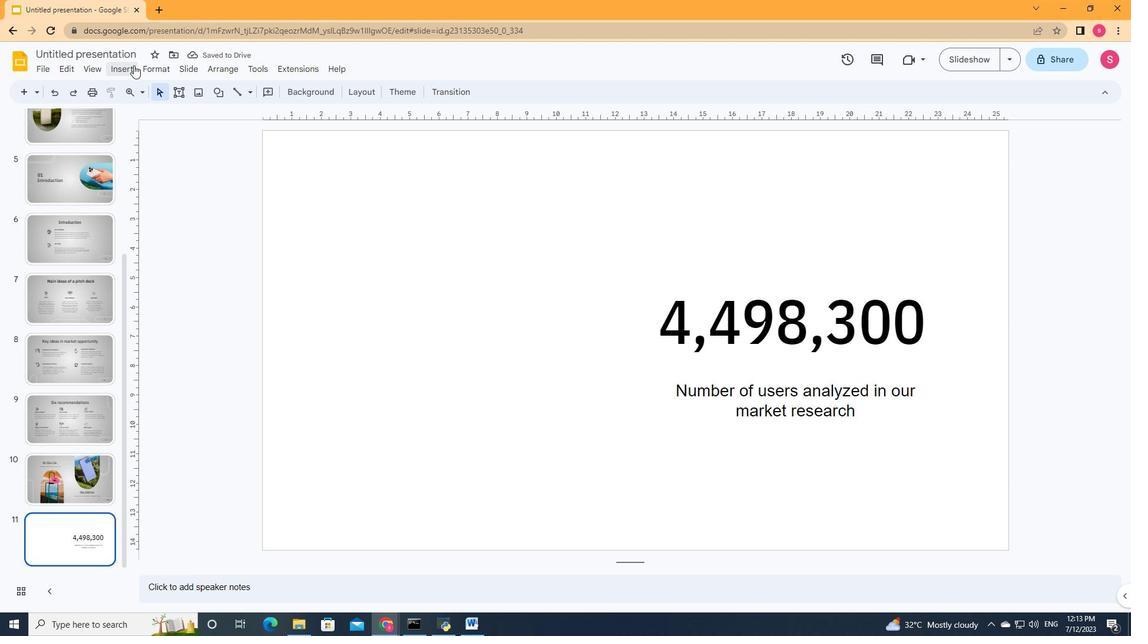
Action: Mouse pressed left at (132, 66)
Screenshot: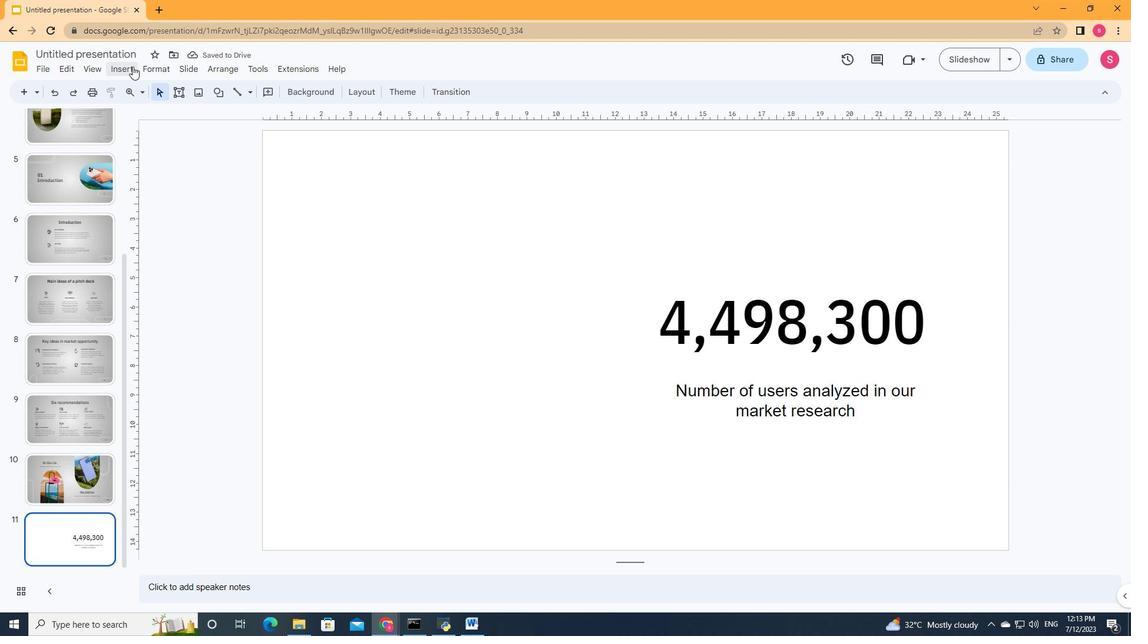 
Action: Mouse moved to (143, 90)
Screenshot: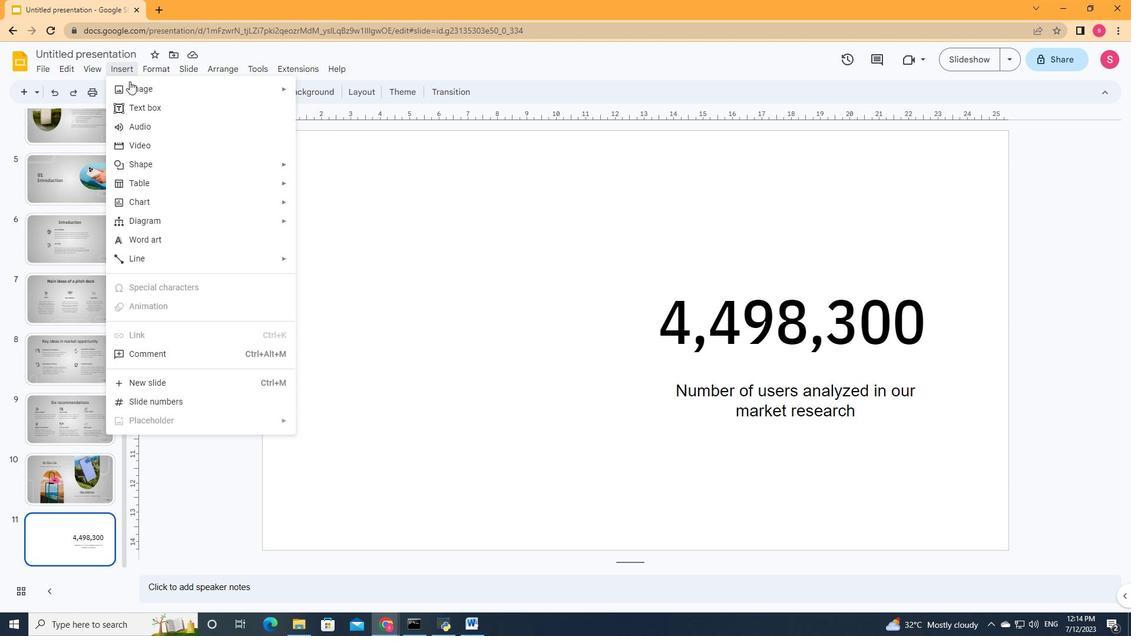 
Action: Mouse pressed left at (143, 90)
Screenshot: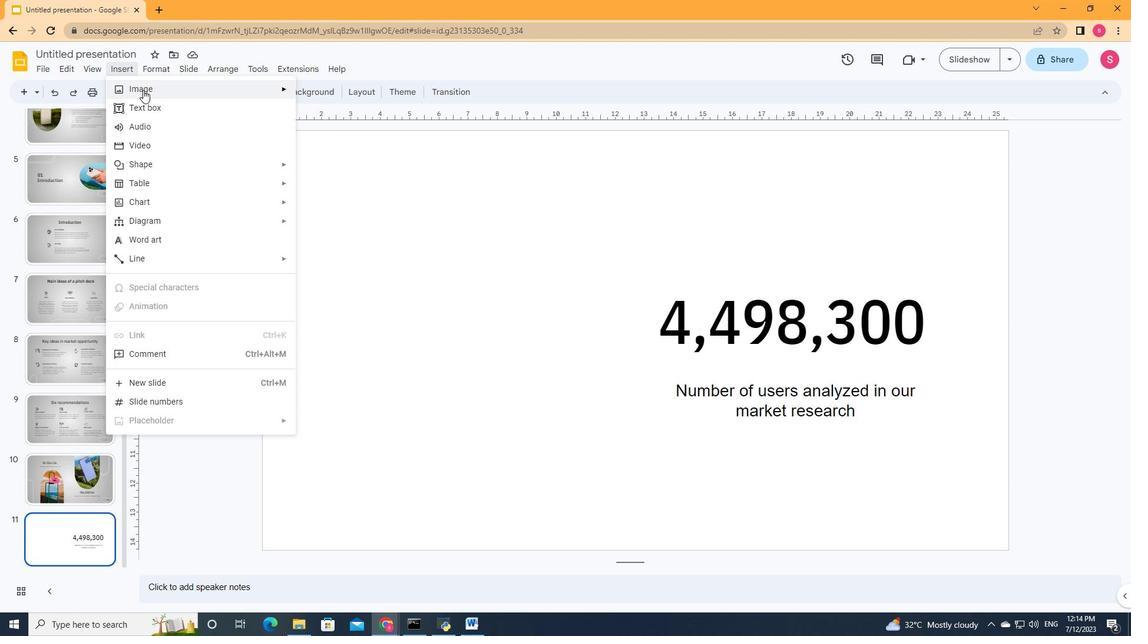 
Action: Mouse moved to (335, 97)
Screenshot: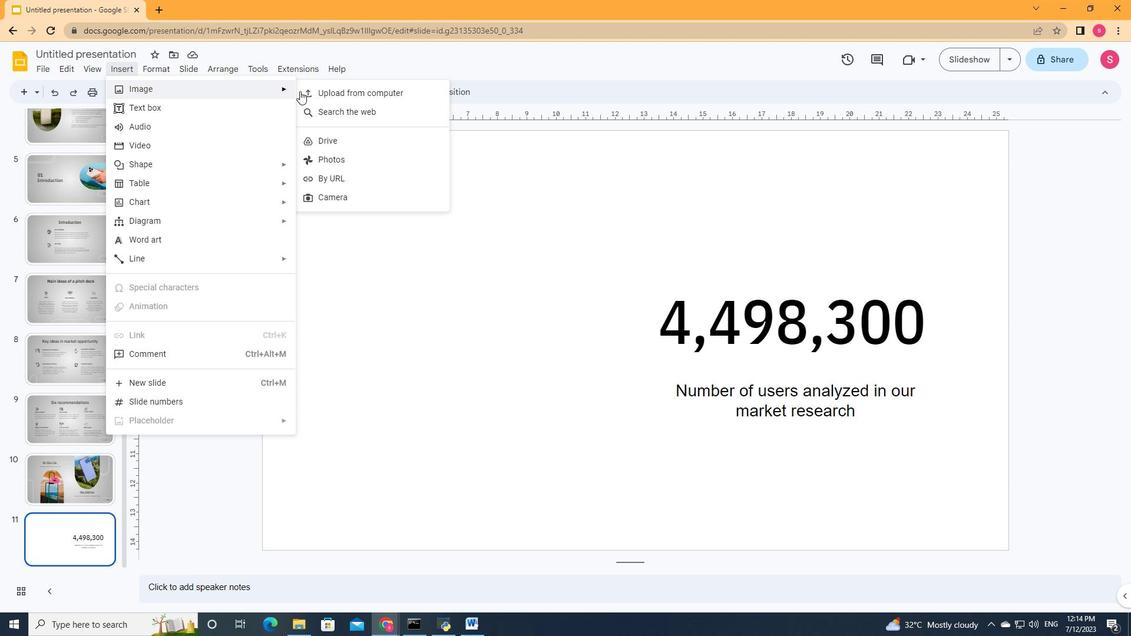 
Action: Mouse pressed left at (335, 97)
Screenshot: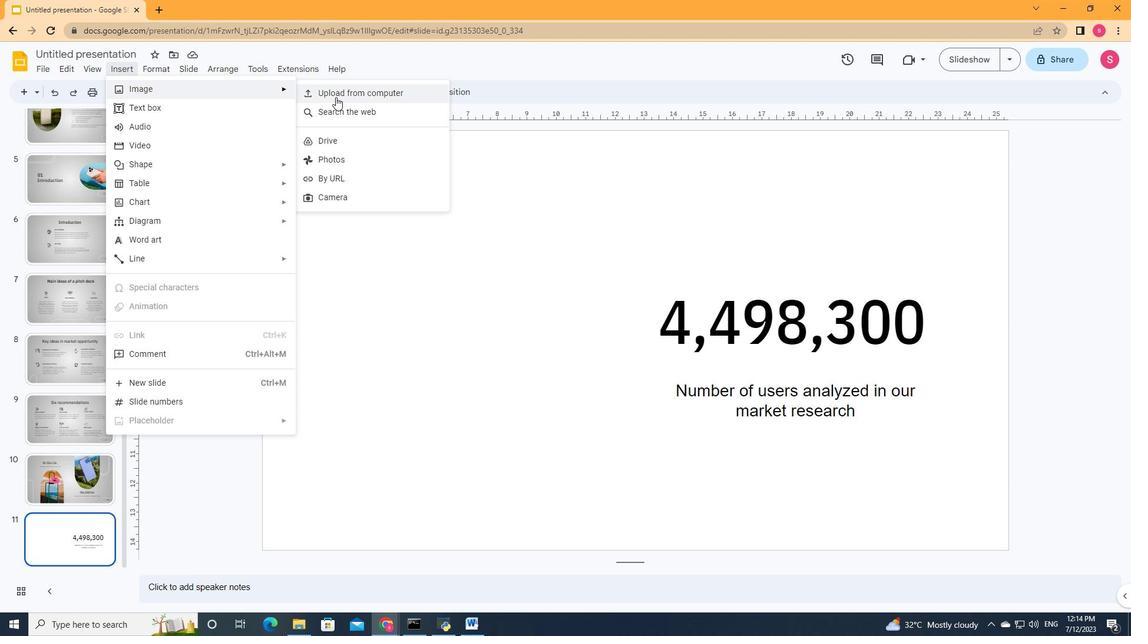 
Action: Mouse moved to (438, 316)
Screenshot: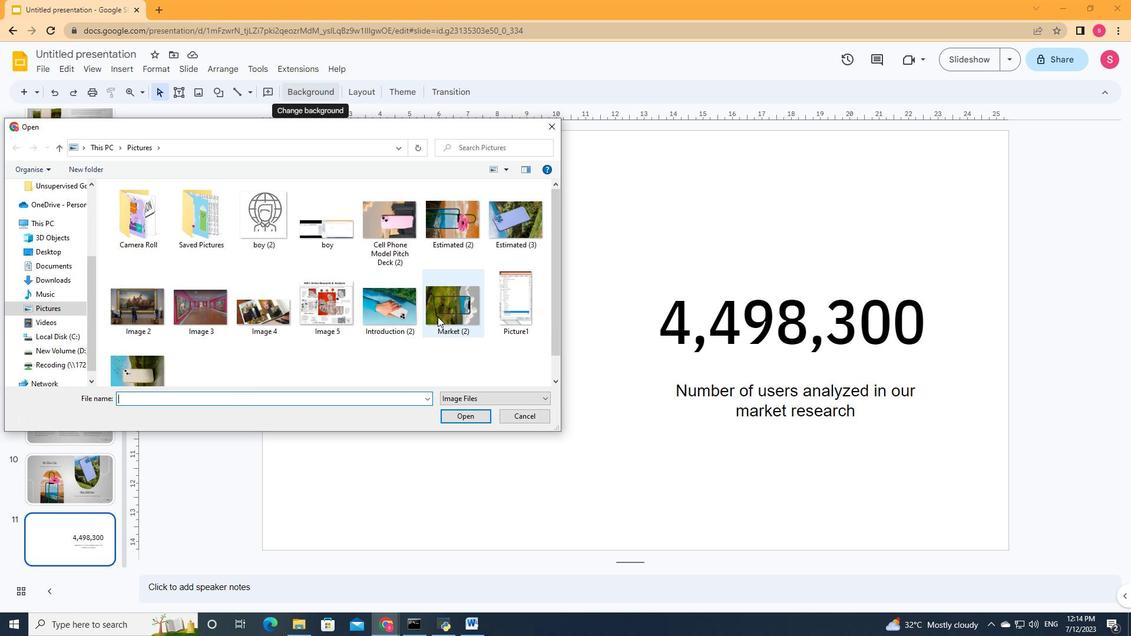 
Action: Mouse pressed left at (438, 316)
Screenshot: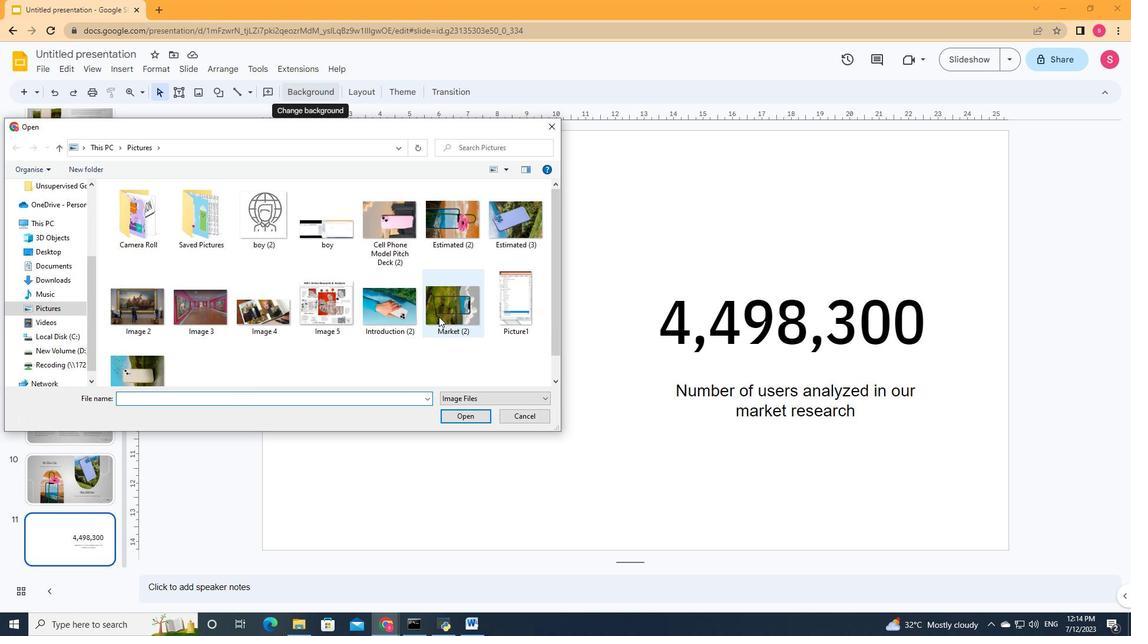
Action: Mouse moved to (461, 420)
Screenshot: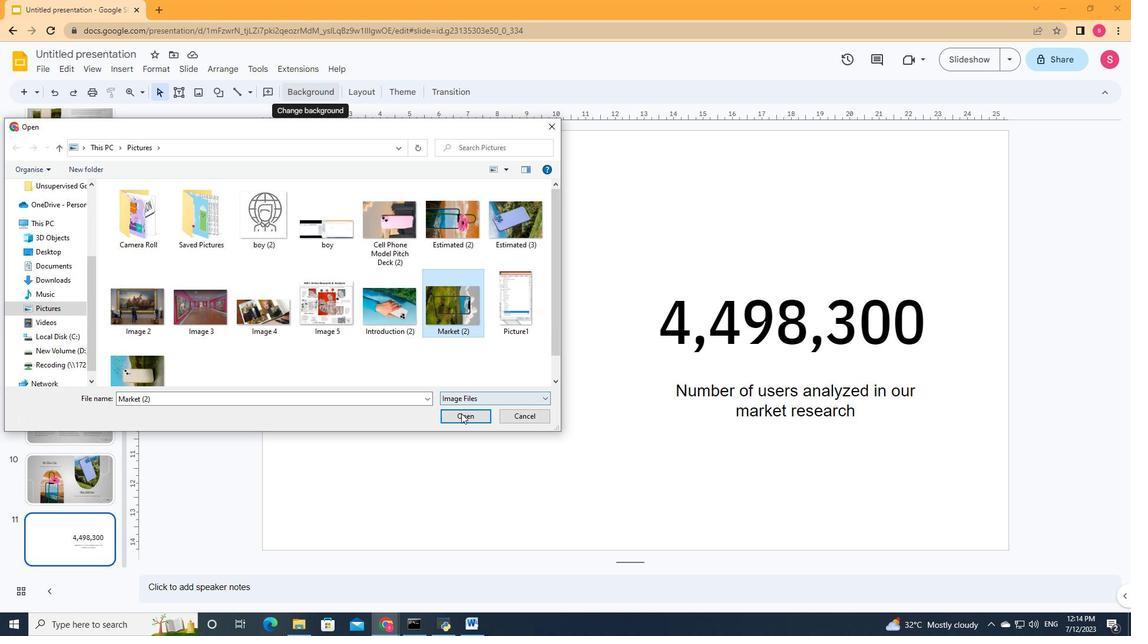 
Action: Mouse pressed left at (461, 420)
Screenshot: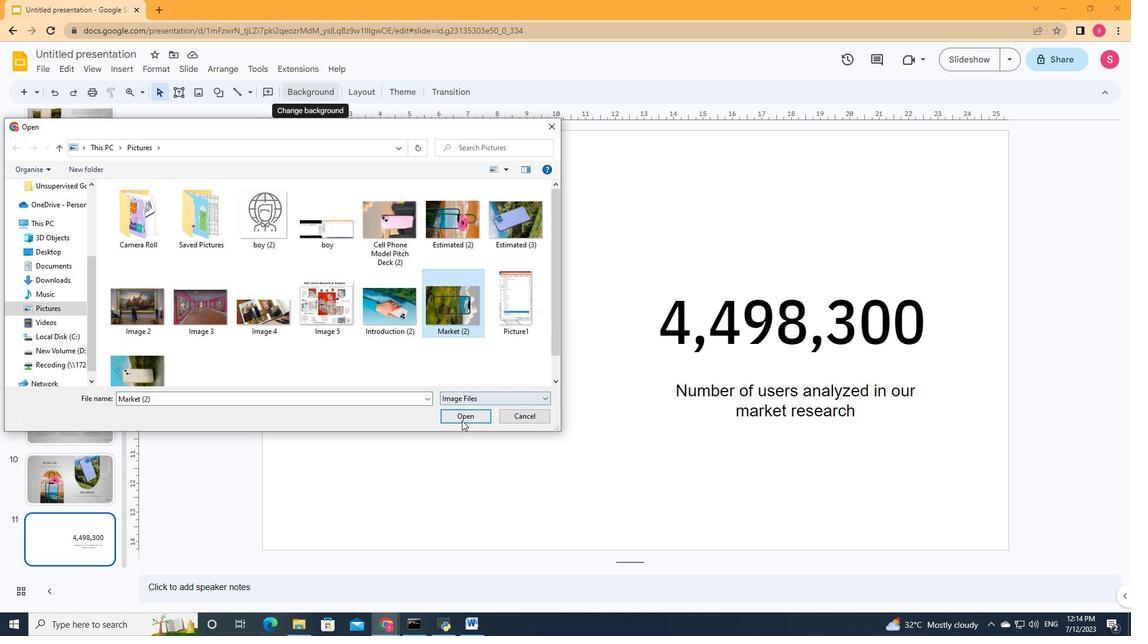 
Action: Mouse moved to (388, 92)
Screenshot: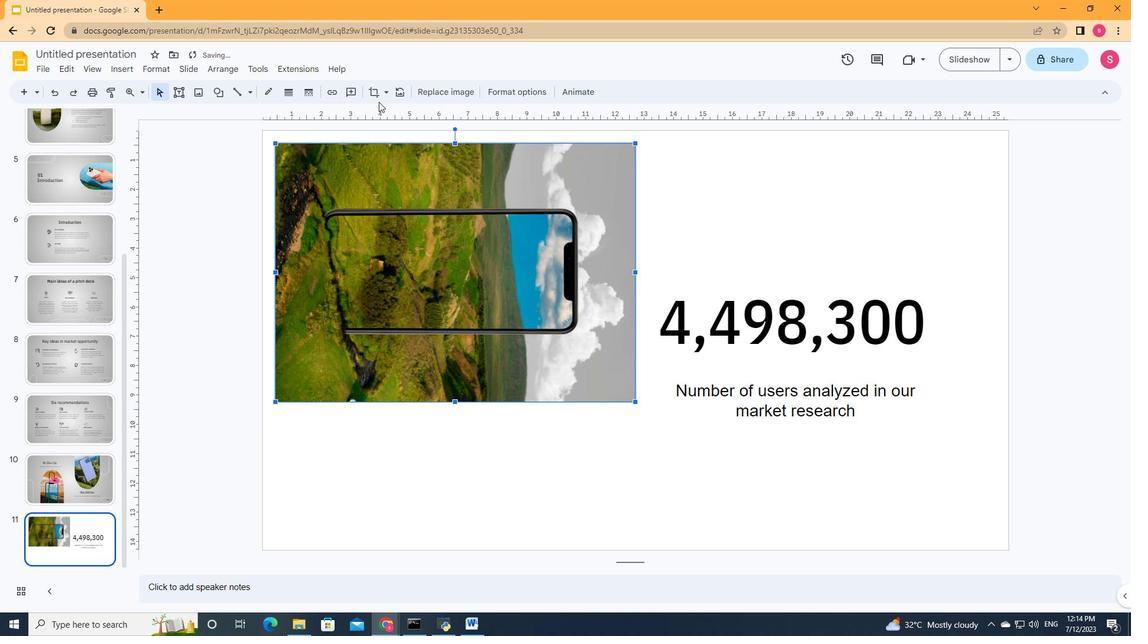 
Action: Mouse pressed left at (388, 92)
Screenshot: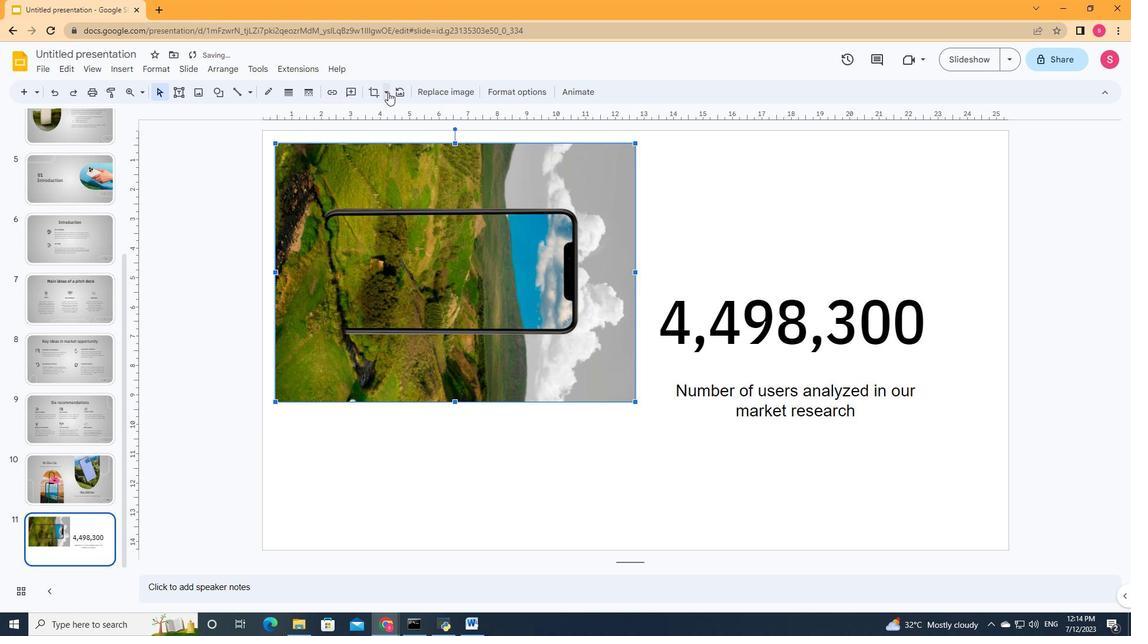 
Action: Mouse moved to (606, 203)
Screenshot: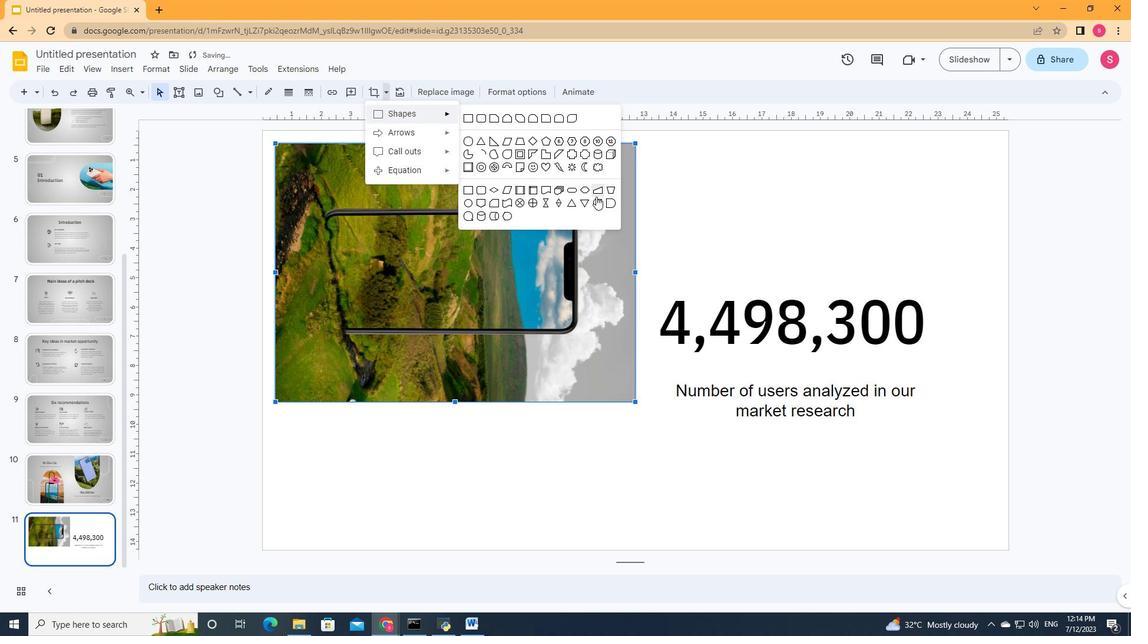 
Action: Mouse pressed left at (606, 203)
Screenshot: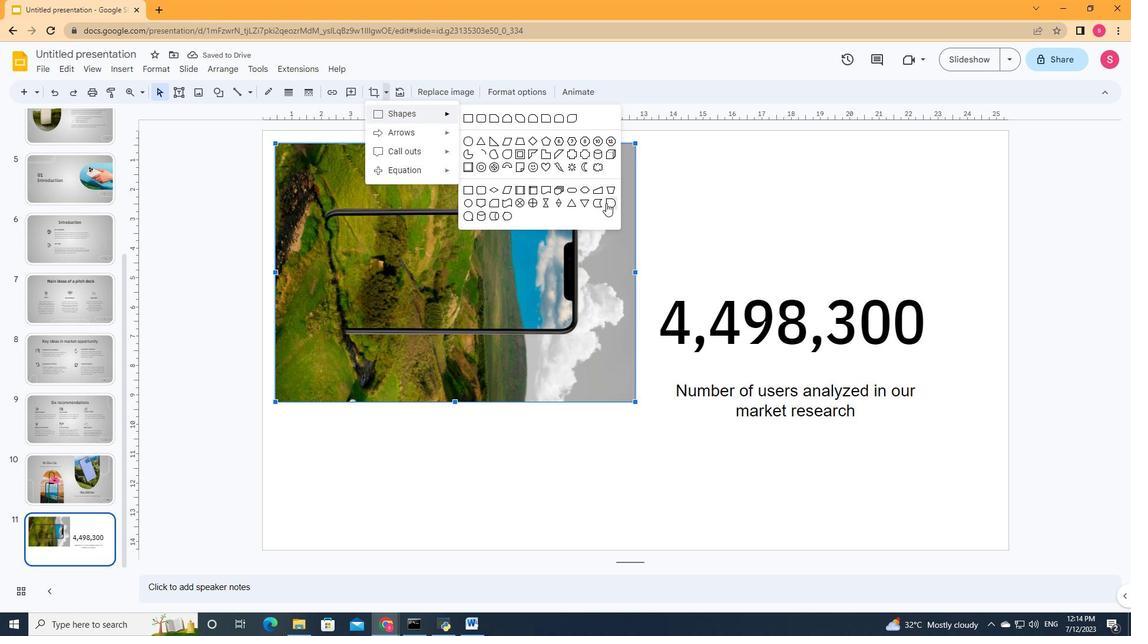 
Action: Mouse moved to (499, 90)
Screenshot: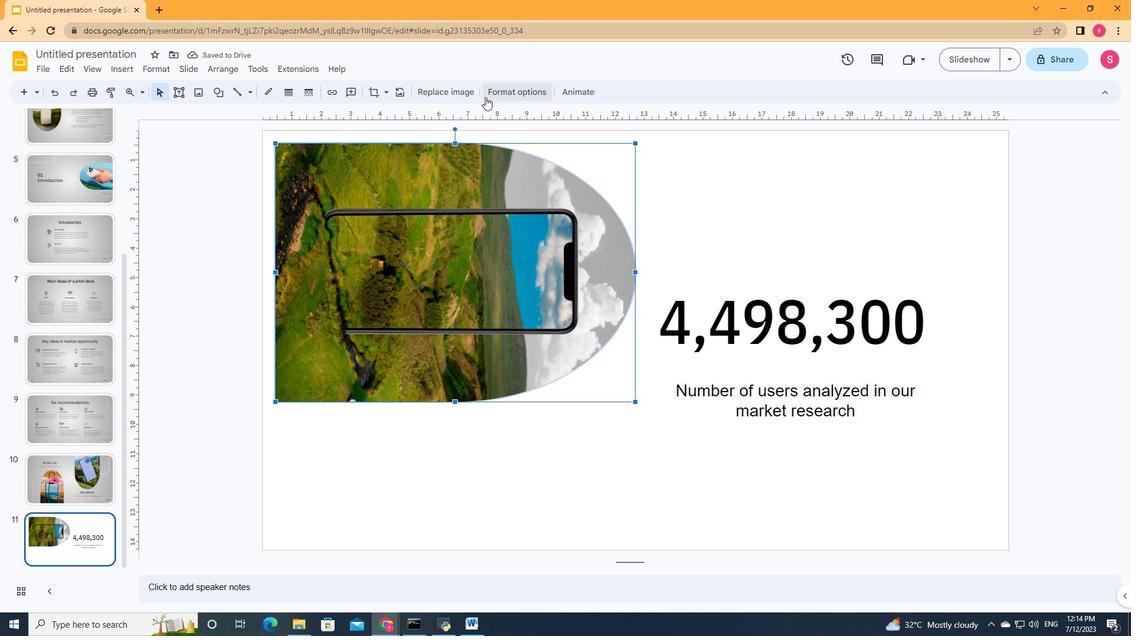 
Action: Mouse pressed left at (499, 90)
Screenshot: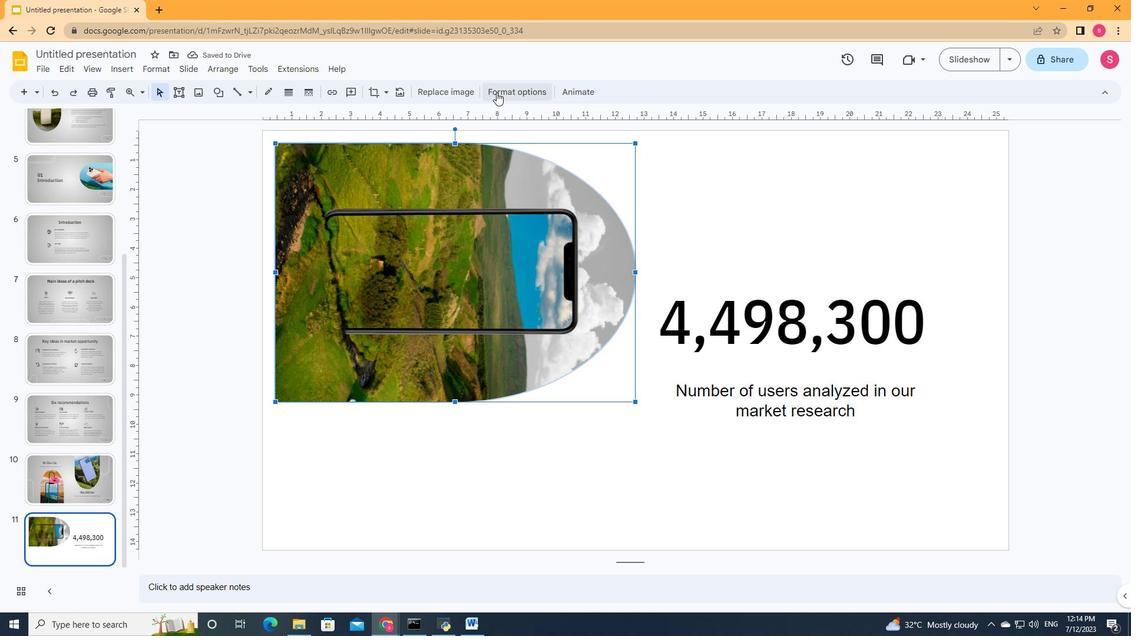 
Action: Mouse moved to (1019, 322)
Screenshot: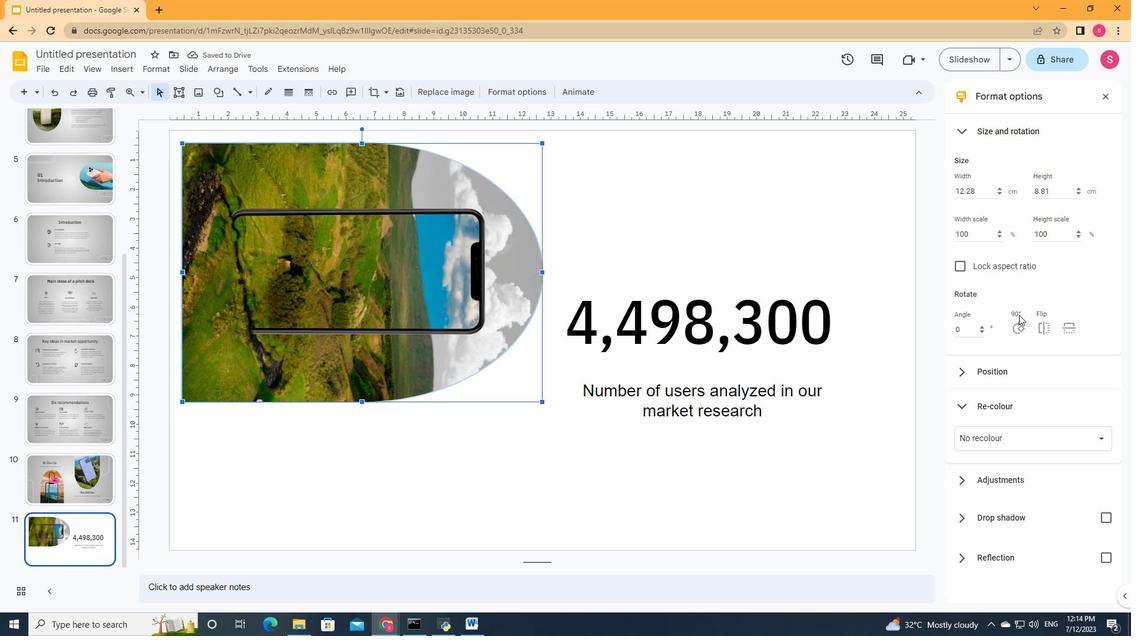 
Action: Mouse pressed left at (1019, 322)
Screenshot: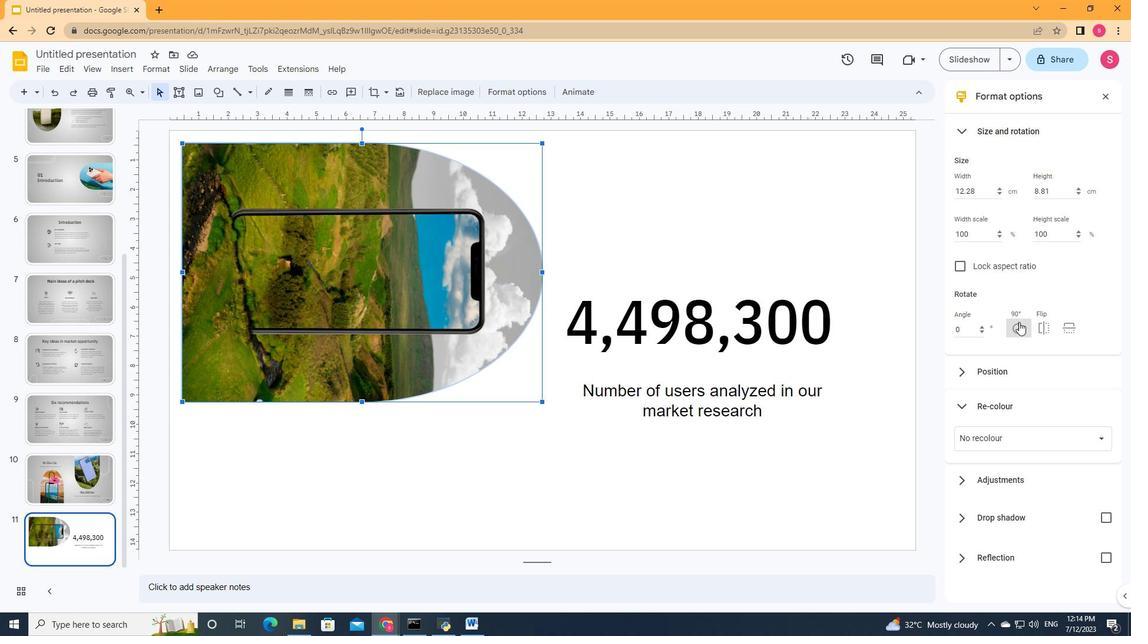 
Action: Mouse moved to (1066, 328)
Screenshot: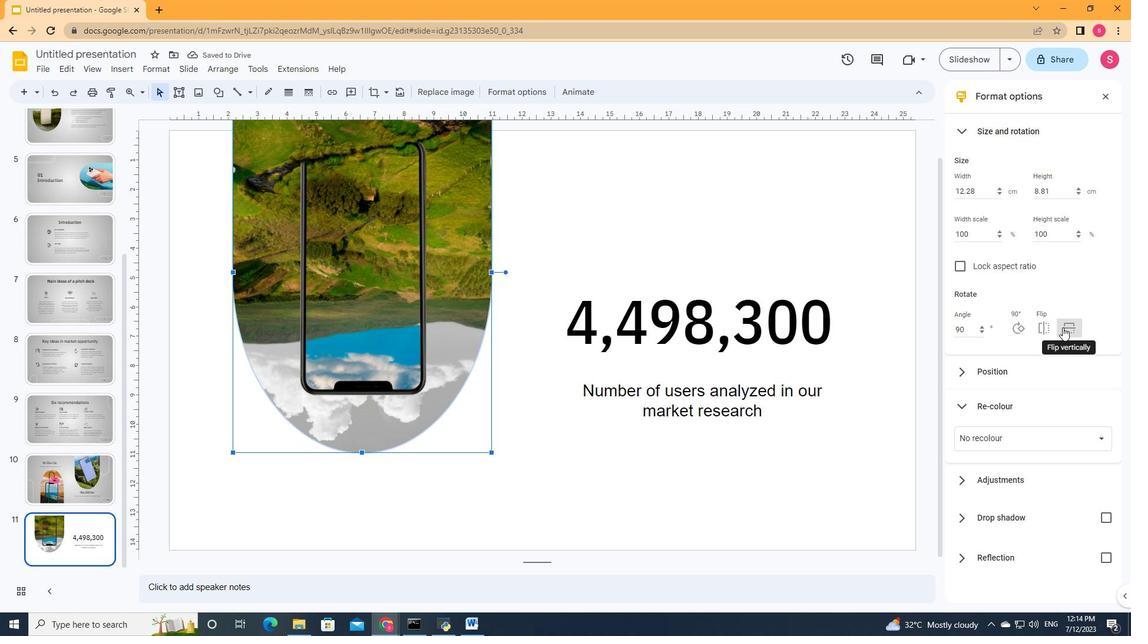 
Action: Mouse pressed left at (1066, 328)
Screenshot: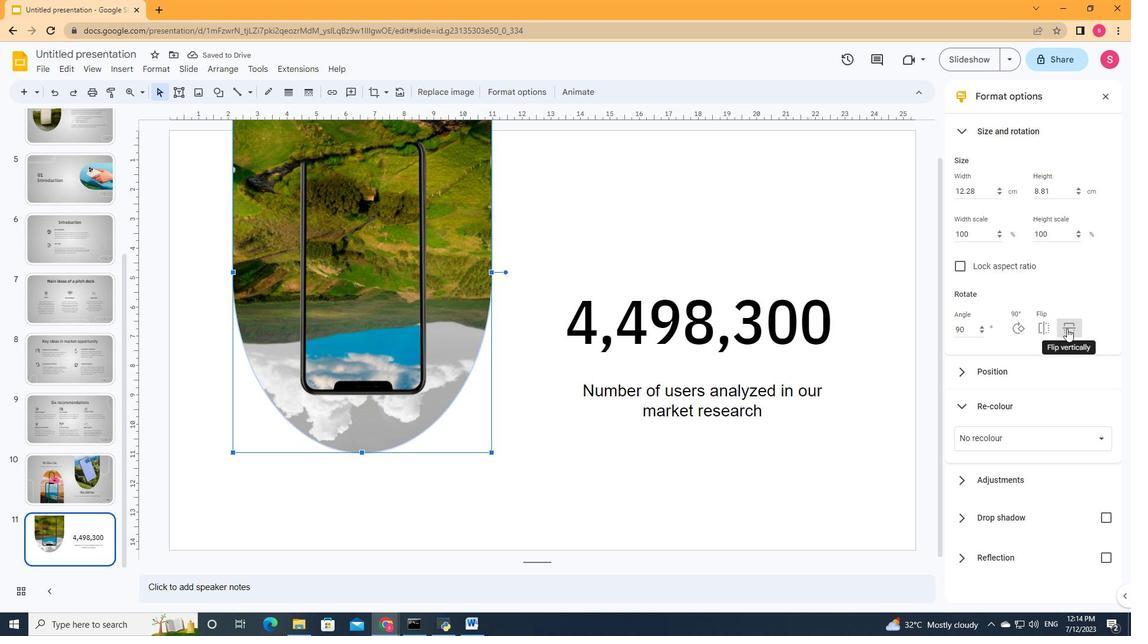 
Action: Mouse moved to (398, 315)
Screenshot: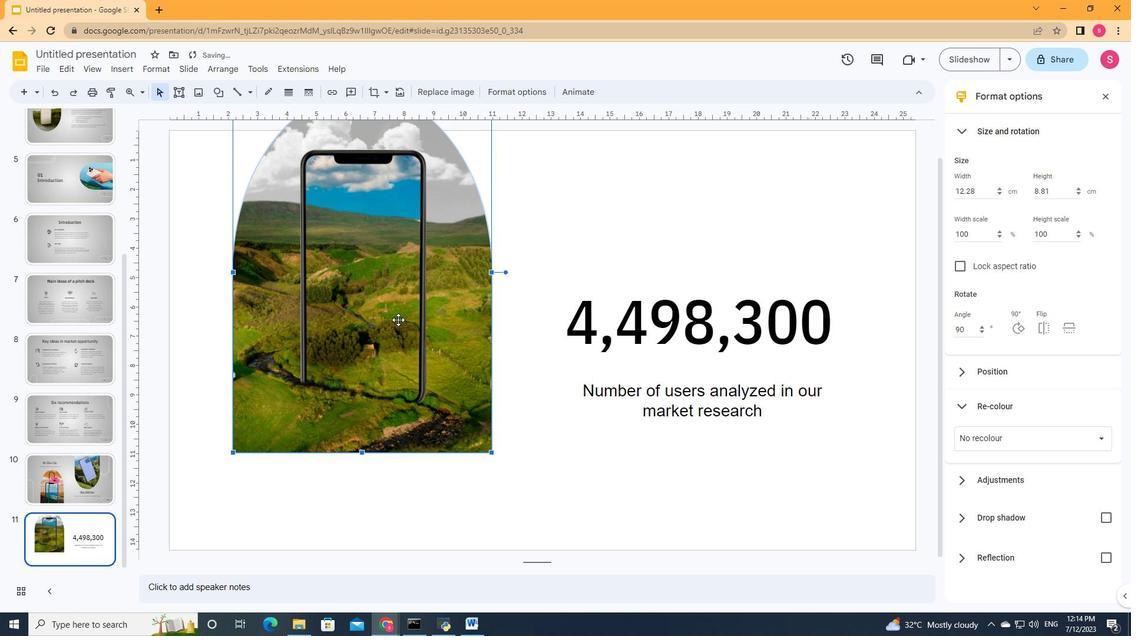 
Action: Mouse pressed left at (398, 315)
Screenshot: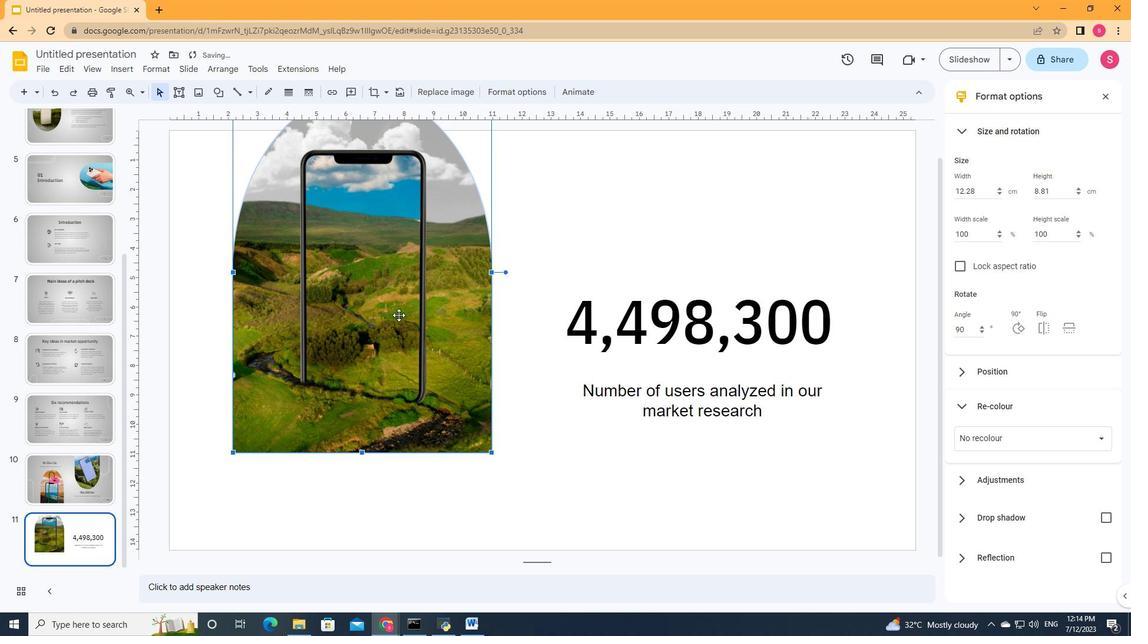 
Action: Mouse moved to (496, 371)
Screenshot: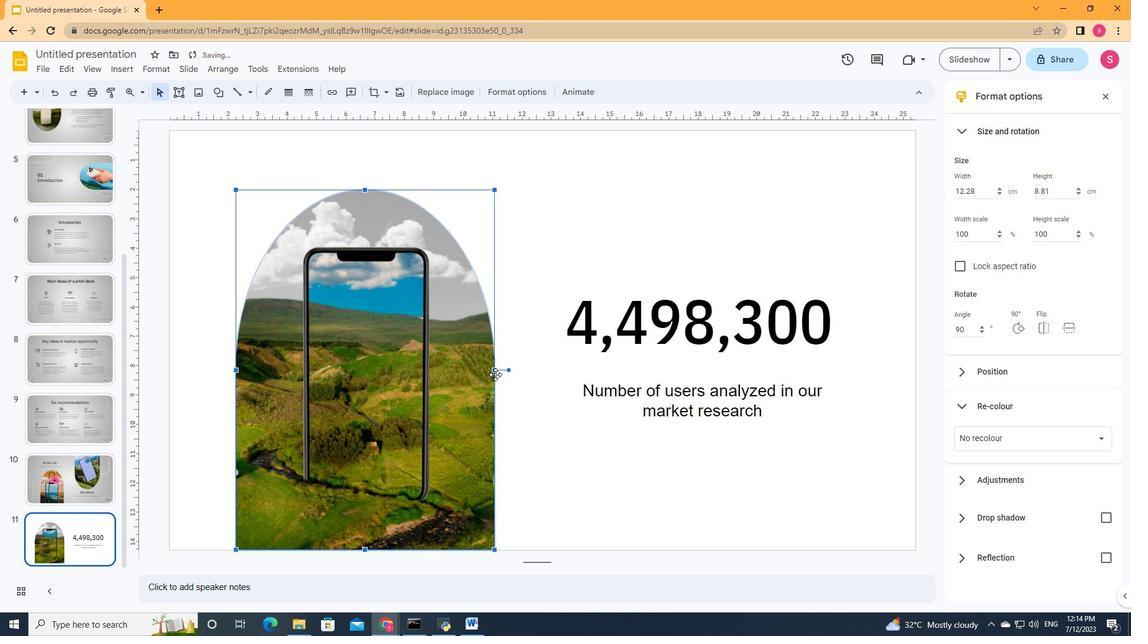 
Action: Mouse pressed left at (496, 371)
Screenshot: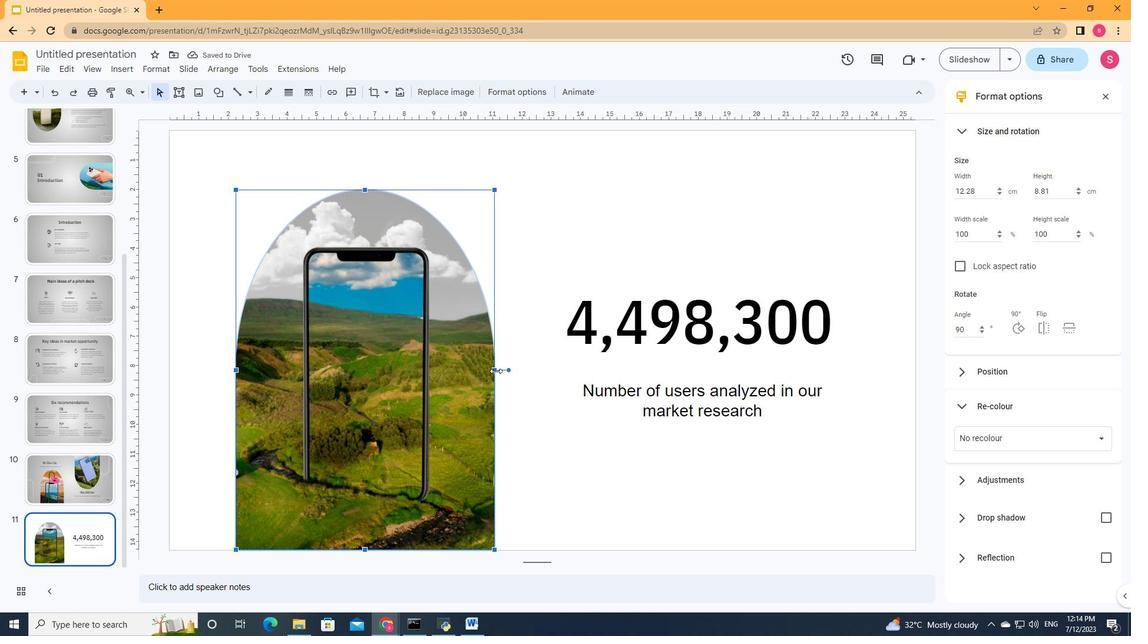 
Action: Mouse moved to (495, 370)
Screenshot: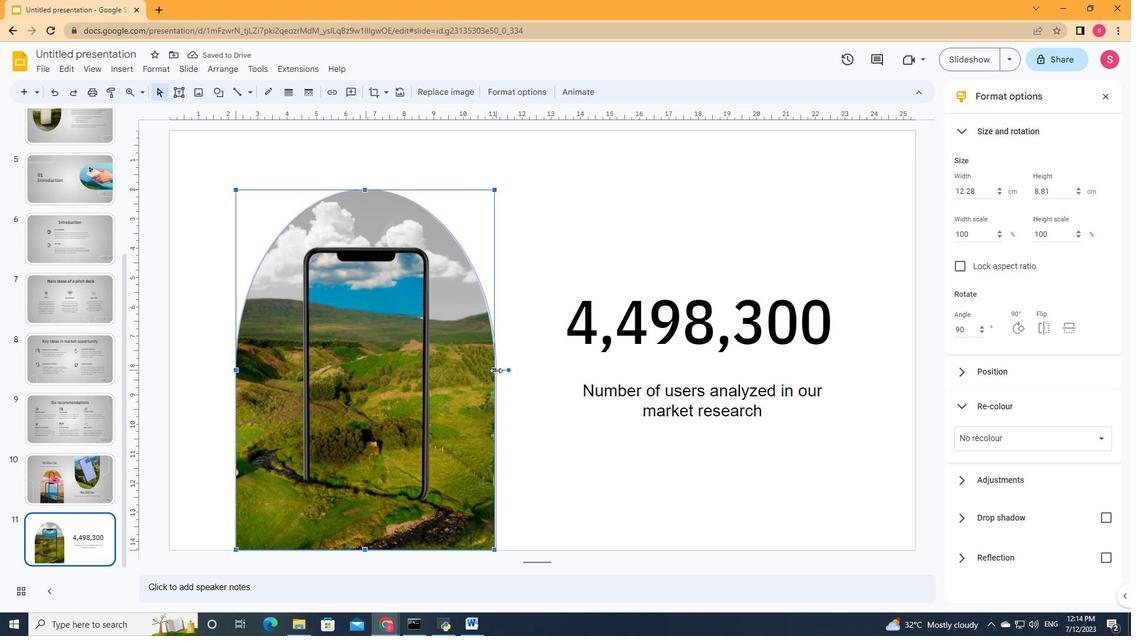 
Action: Mouse pressed left at (495, 370)
Screenshot: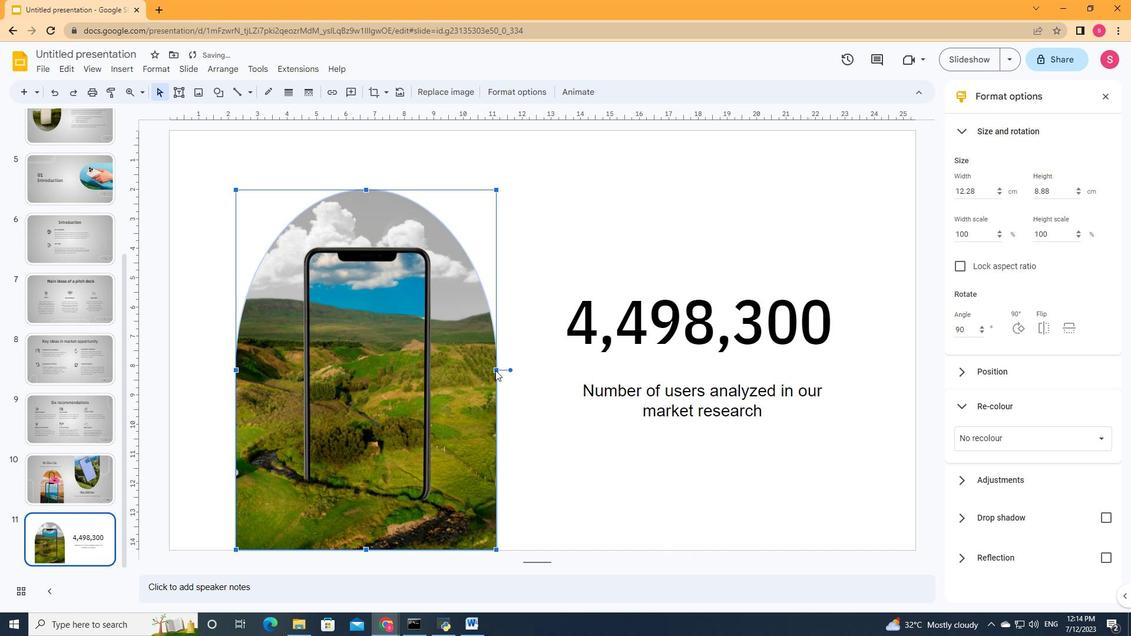 
Action: Mouse moved to (493, 370)
Screenshot: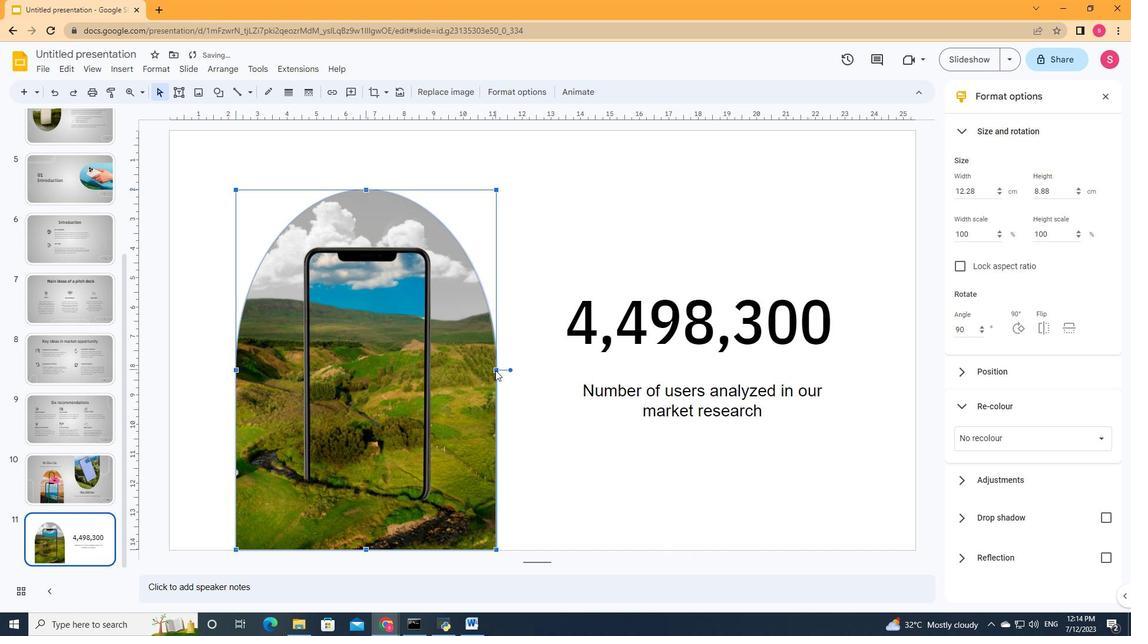 
Action: Mouse pressed left at (493, 370)
Screenshot: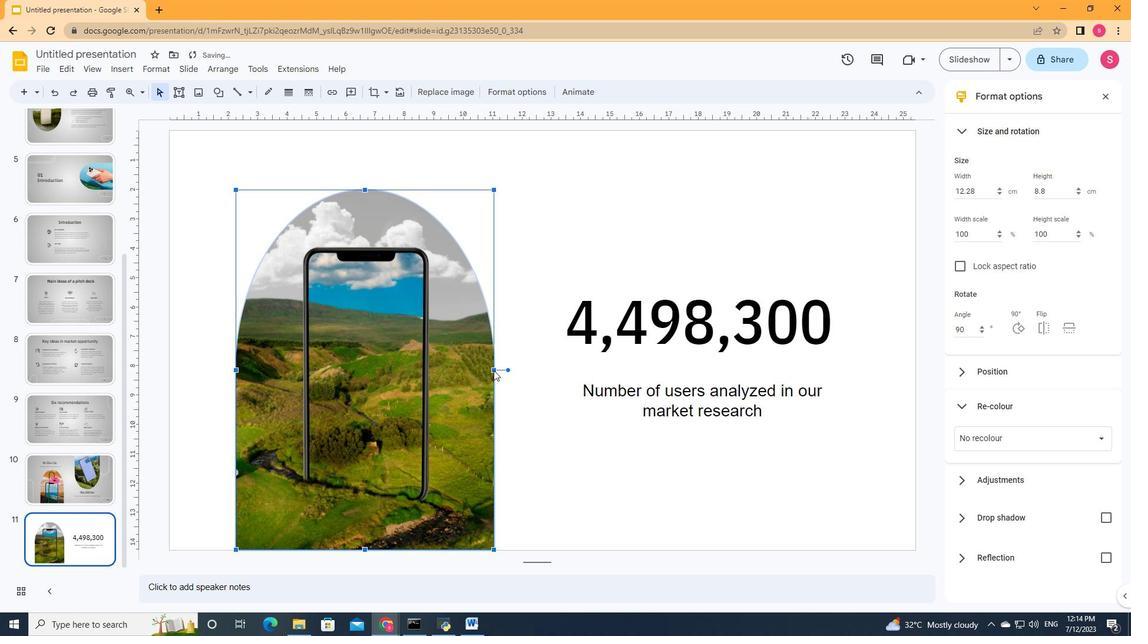 
Action: Mouse moved to (467, 373)
Screenshot: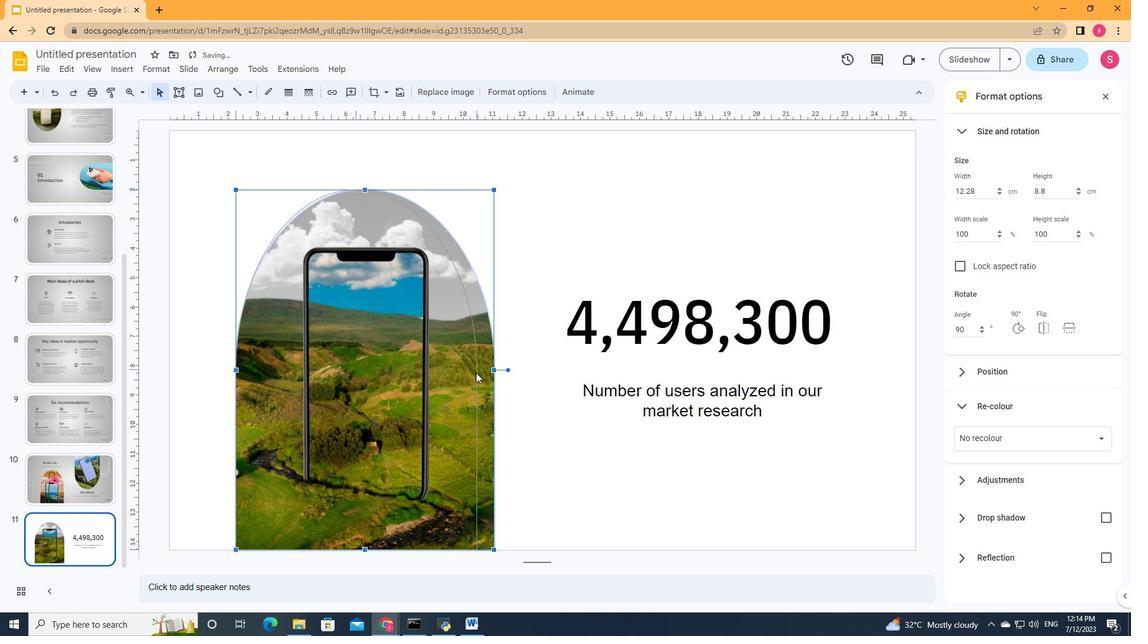 
Action: Mouse pressed left at (467, 373)
Screenshot: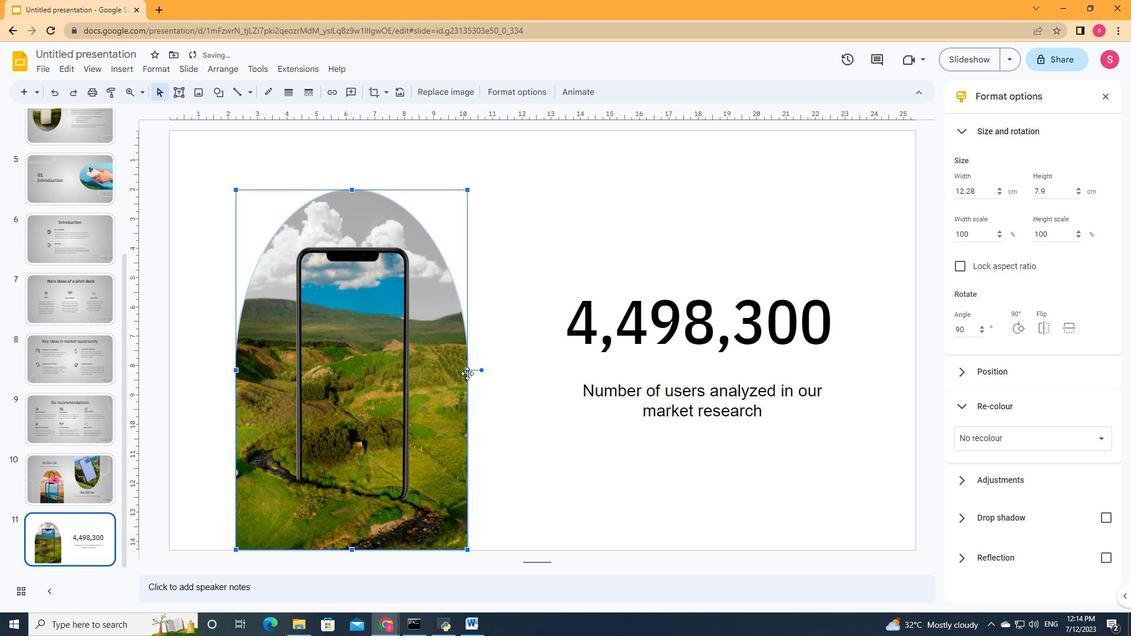 
Action: Mouse moved to (279, 381)
Screenshot: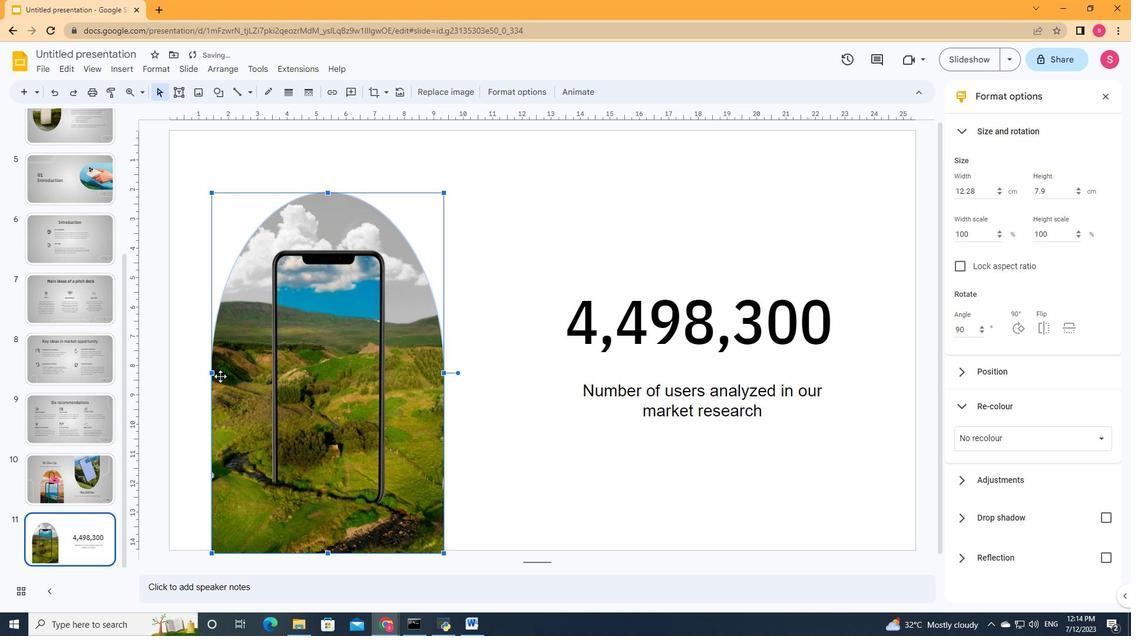 
Action: Mouse pressed left at (279, 381)
Screenshot: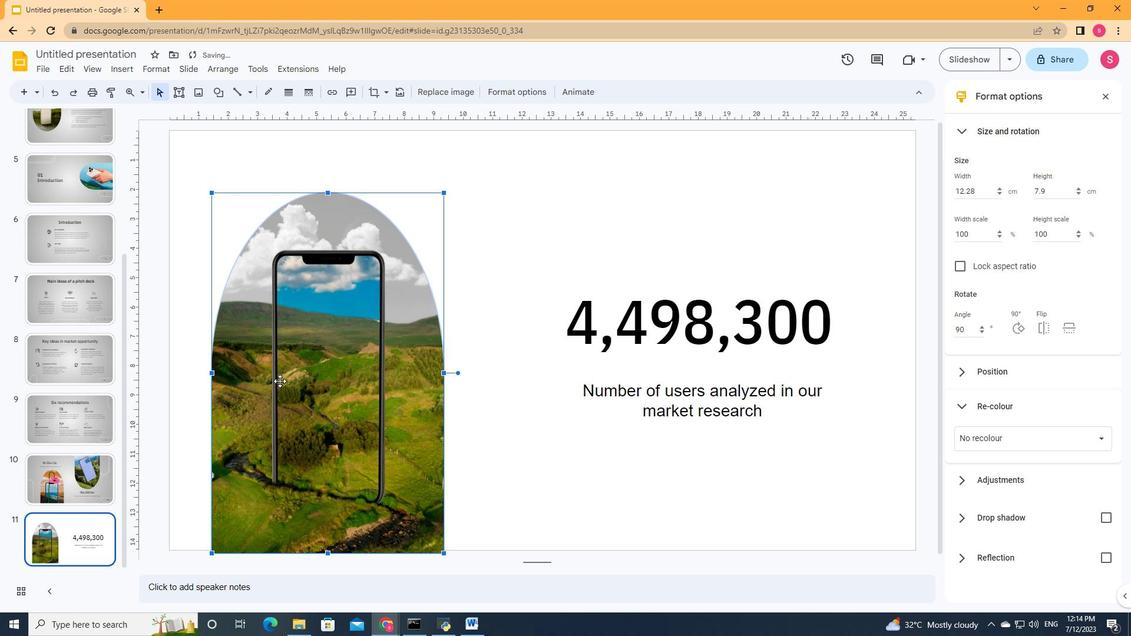 
Action: Mouse moved to (332, 366)
Screenshot: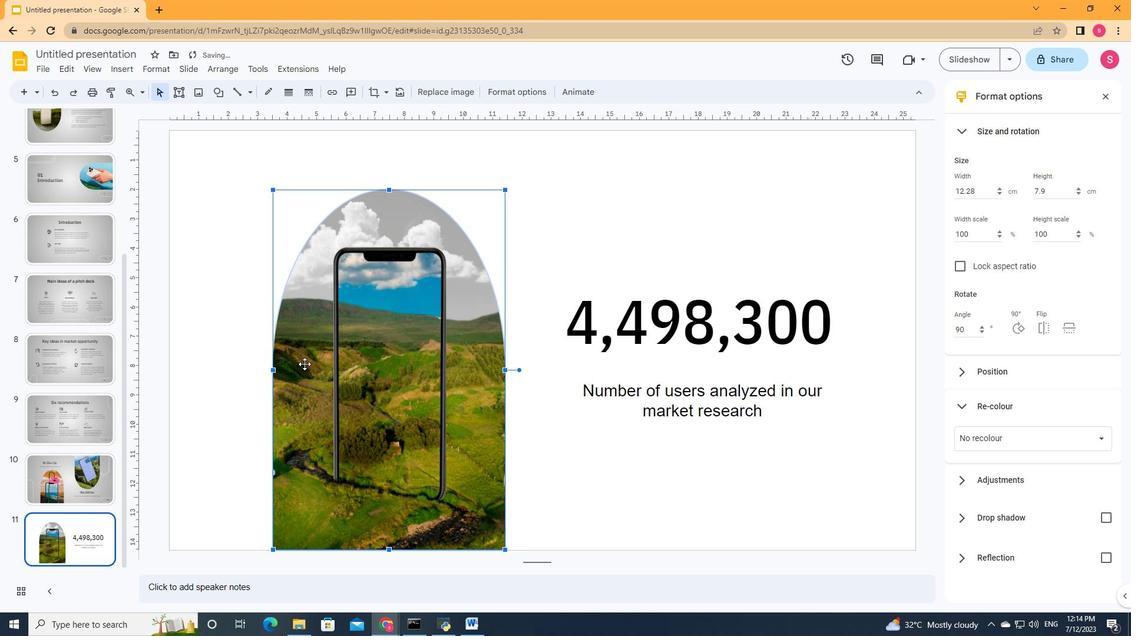 
Action: Mouse pressed left at (332, 366)
Screenshot: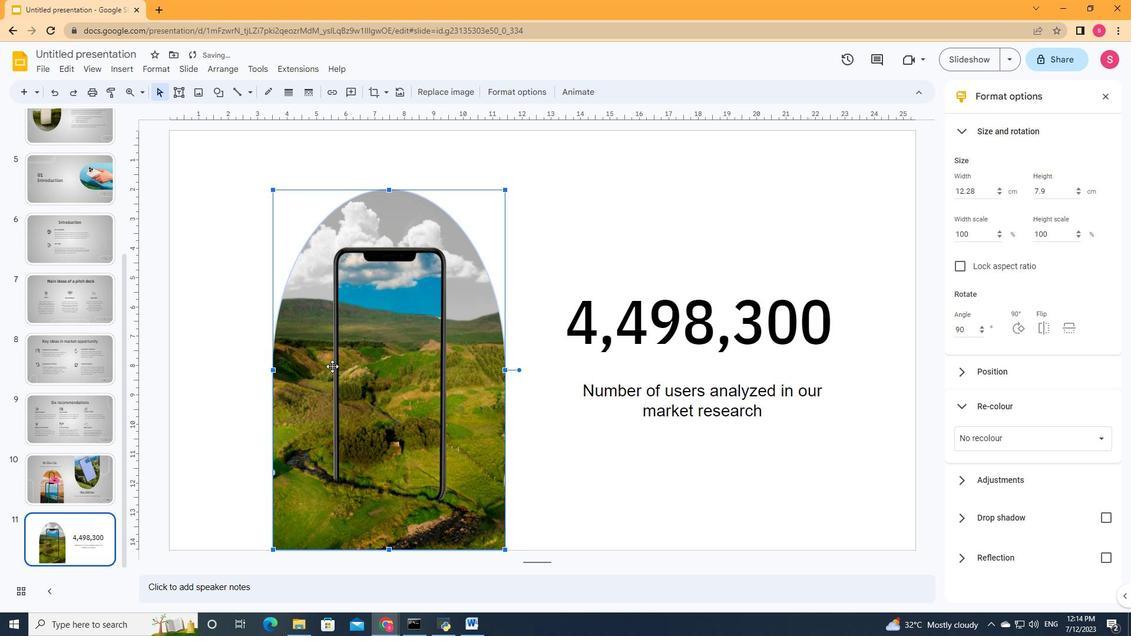
Action: Mouse moved to (319, 366)
Screenshot: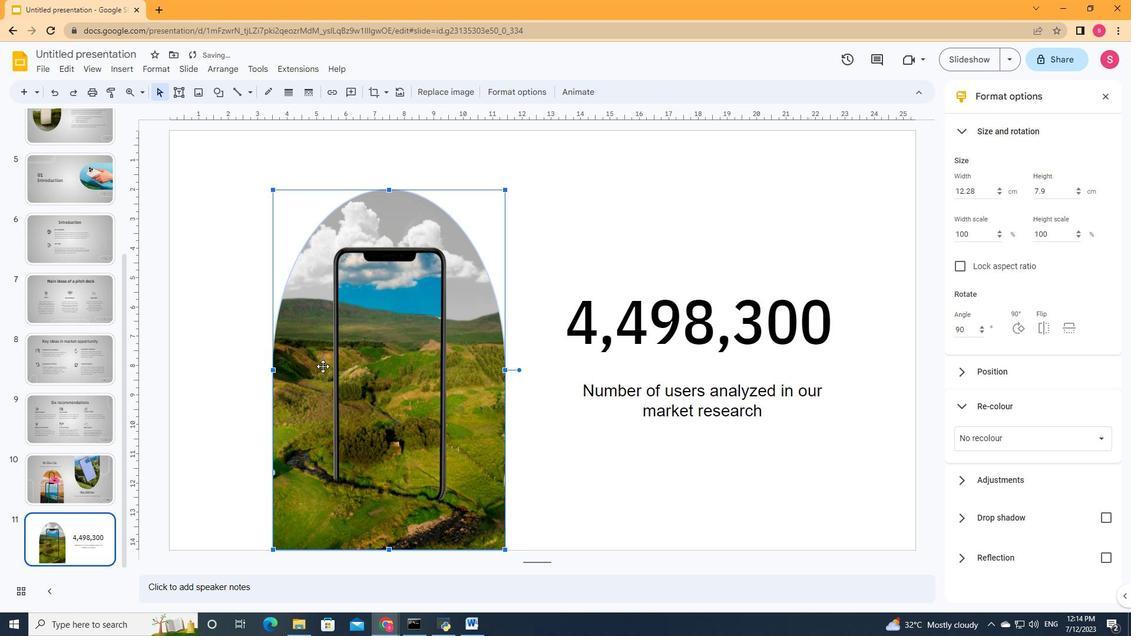 
Action: Mouse pressed left at (319, 366)
Screenshot: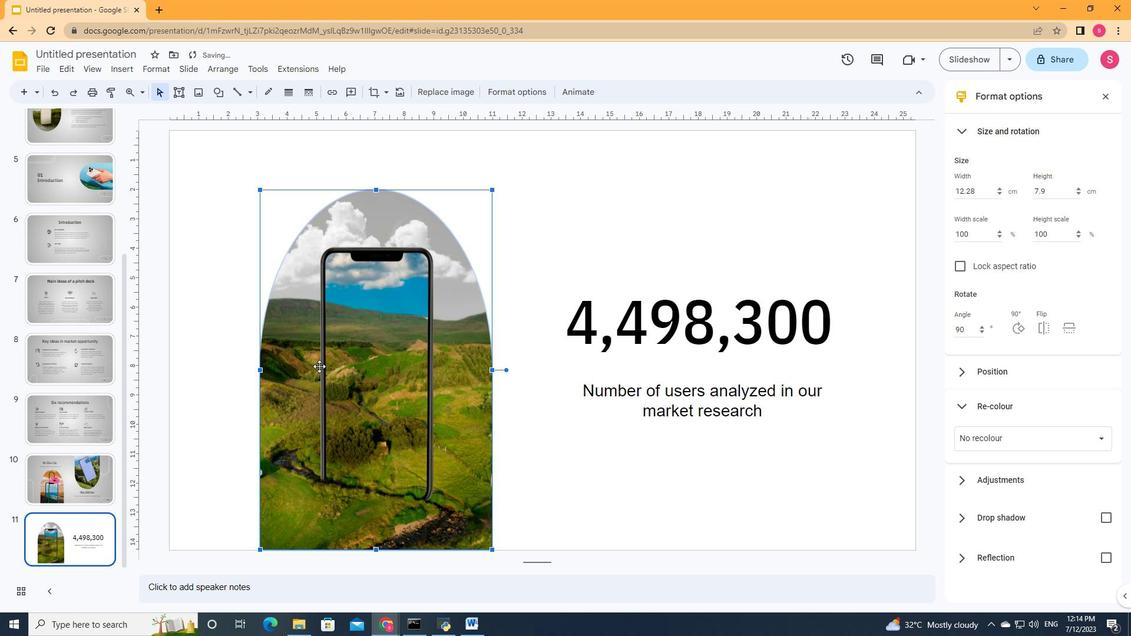 
Action: Mouse moved to (314, 365)
Screenshot: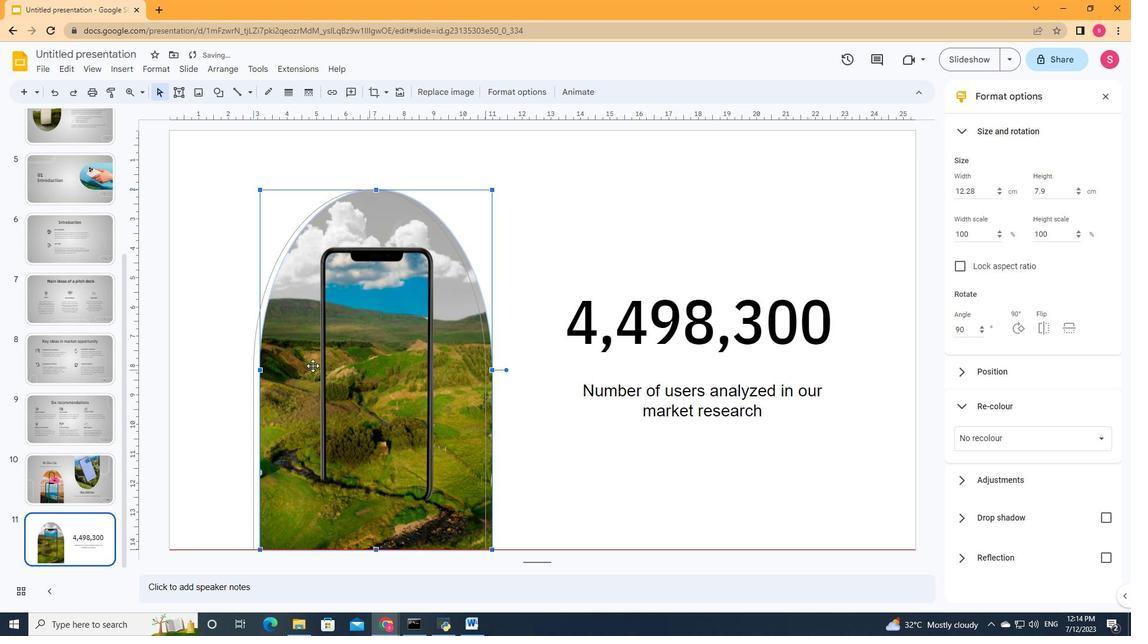
Action: Mouse pressed left at (314, 365)
Screenshot: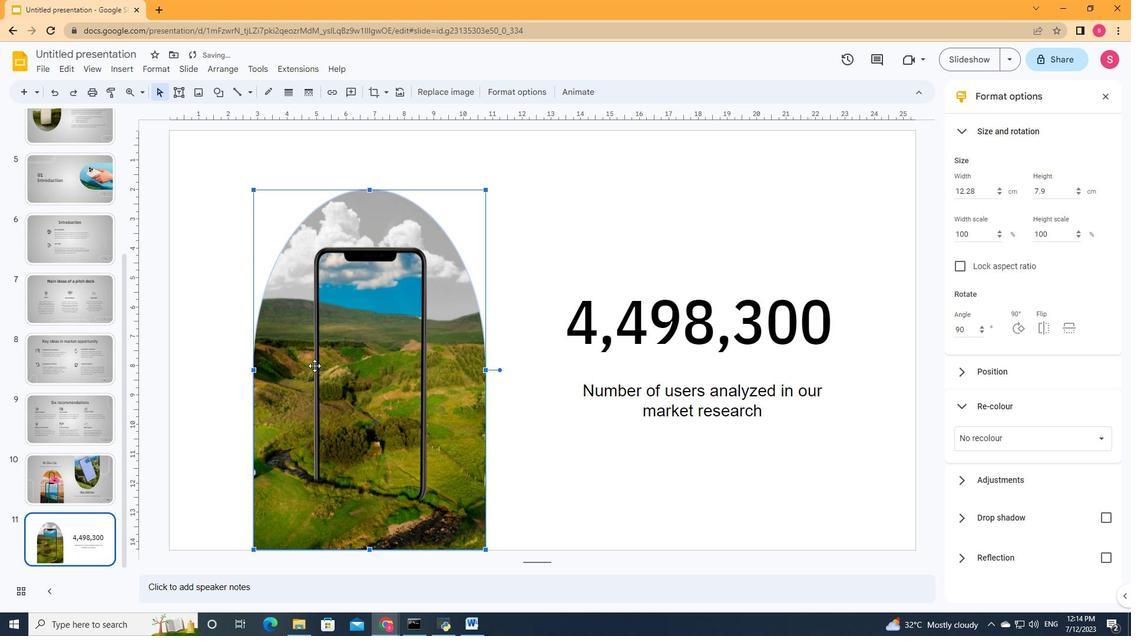
Action: Mouse moved to (534, 388)
Screenshot: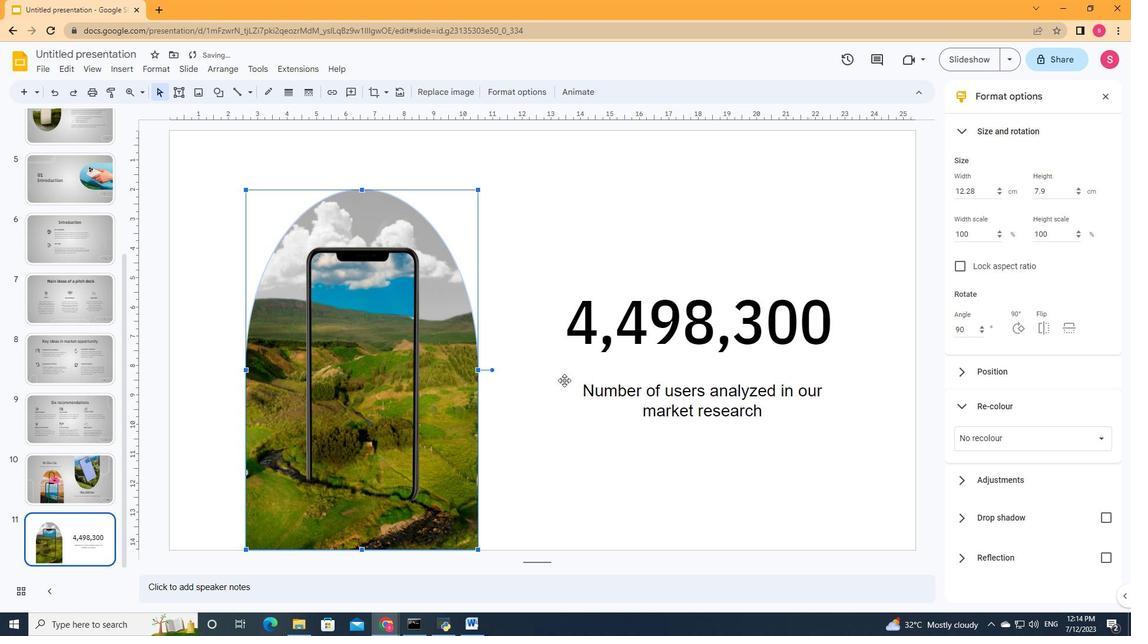
Action: Mouse pressed left at (534, 388)
Screenshot: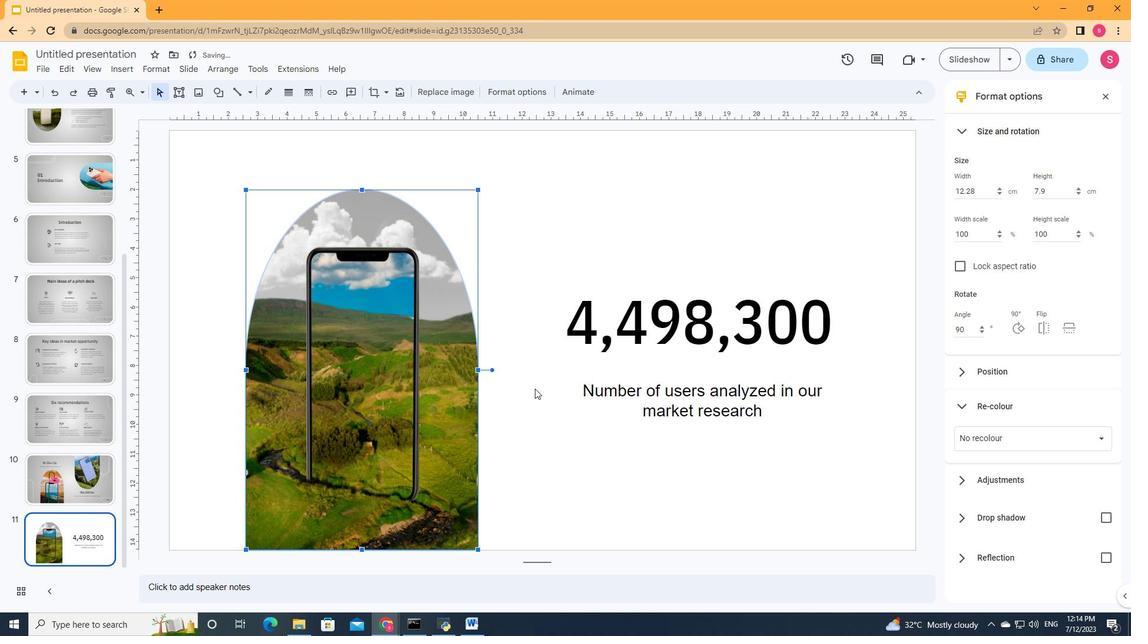 
Action: Mouse moved to (401, 266)
Screenshot: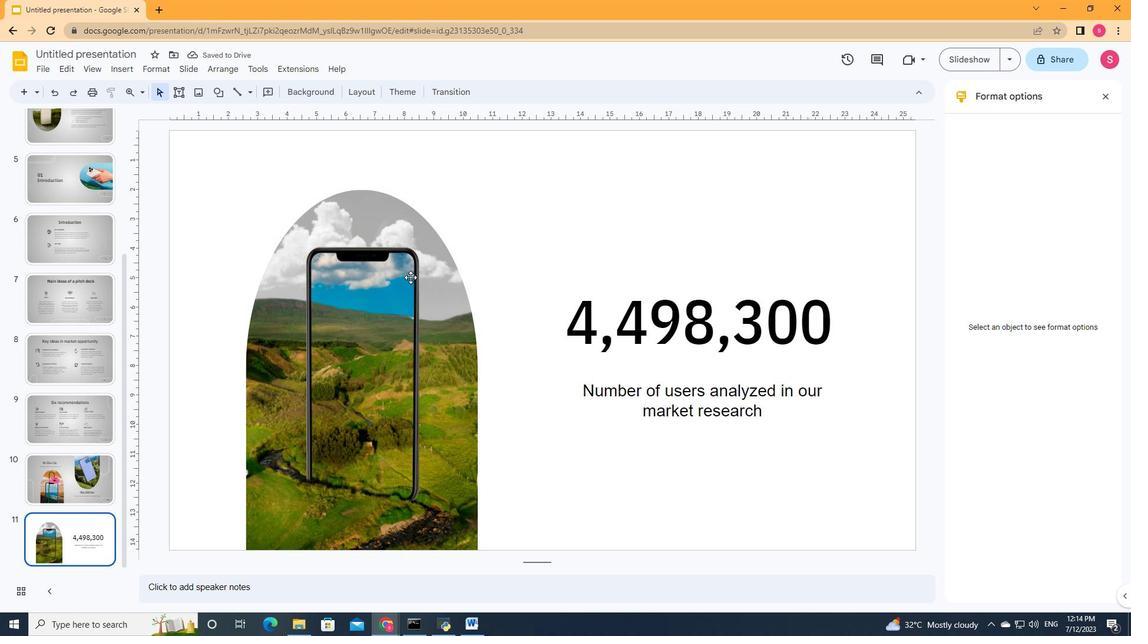 
Action: Mouse pressed left at (401, 266)
Screenshot: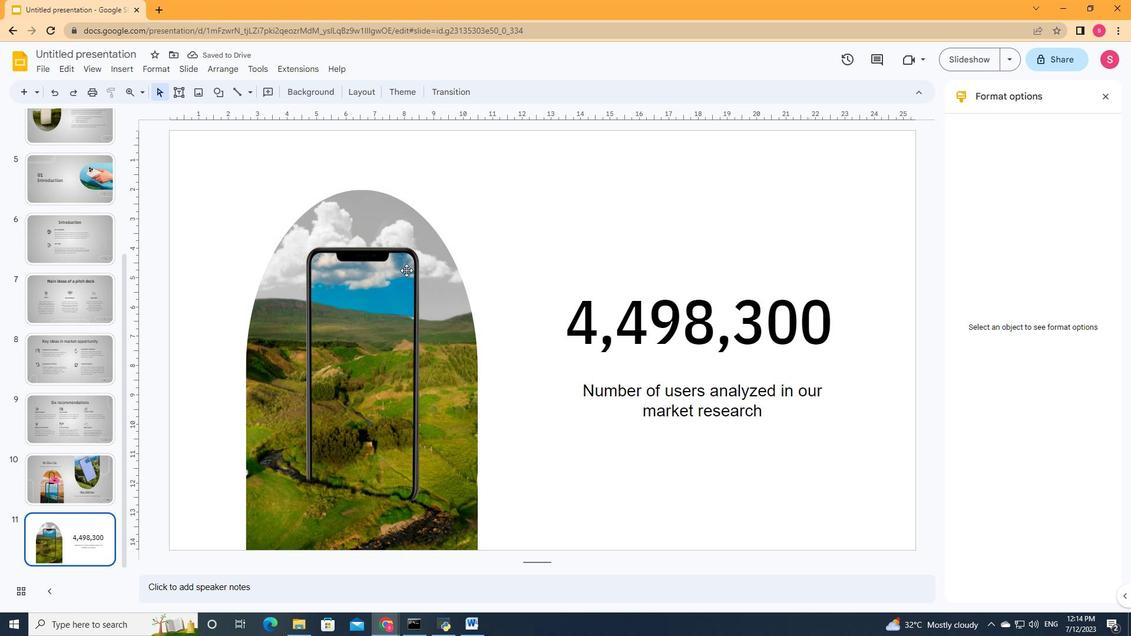 
Action: Mouse moved to (361, 189)
Screenshot: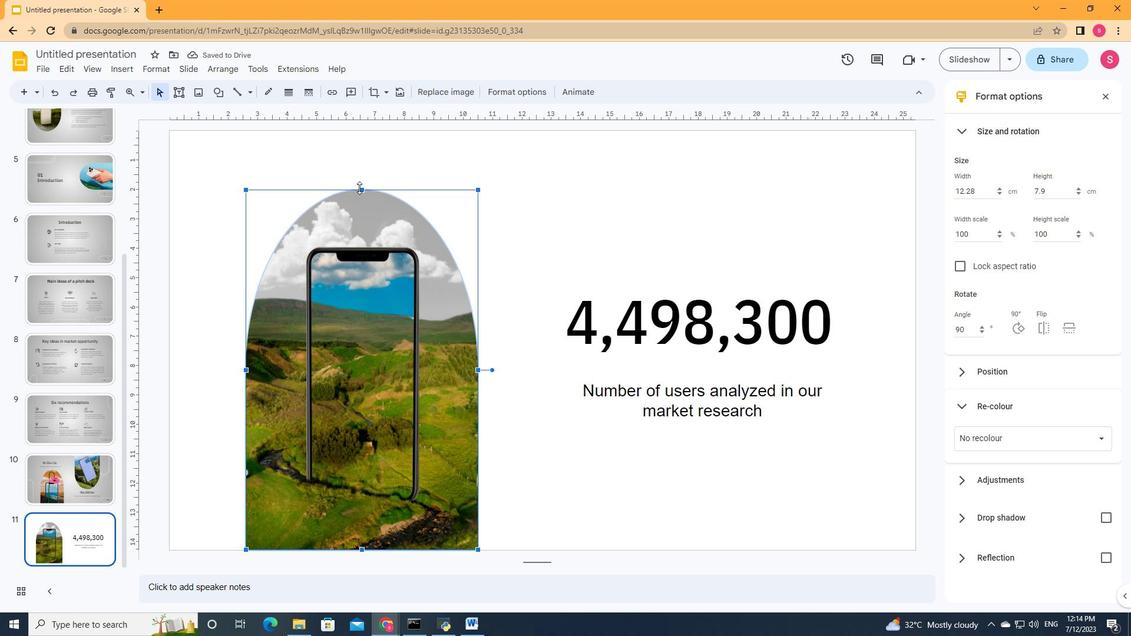 
Action: Mouse pressed left at (361, 189)
Screenshot: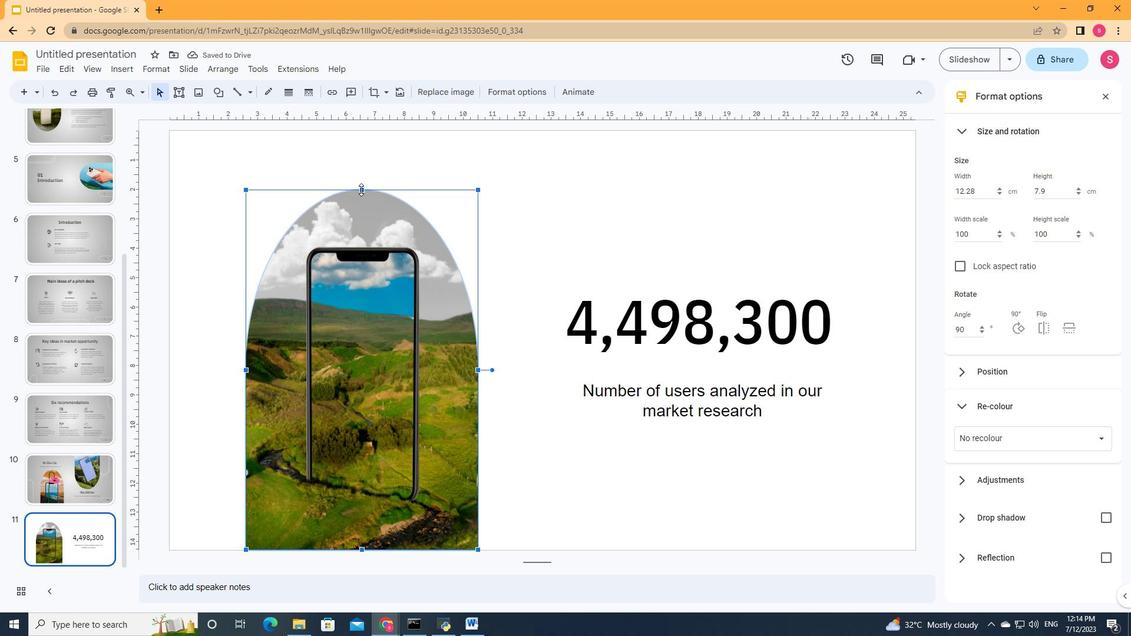 
Action: Mouse moved to (358, 207)
Screenshot: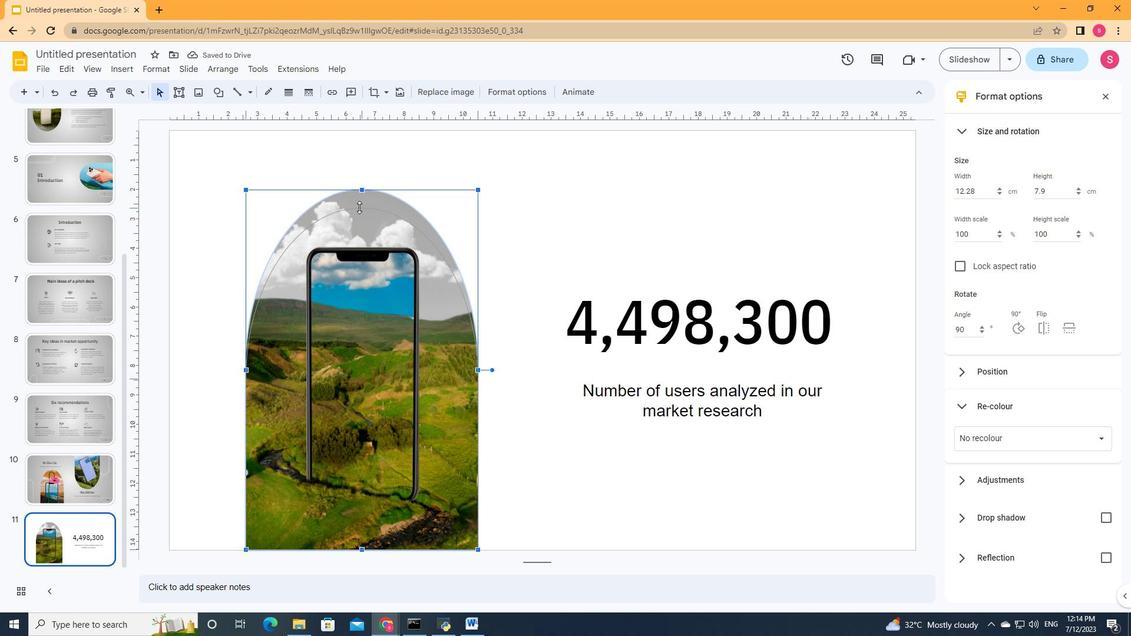 
Action: Mouse pressed left at (358, 207)
Screenshot: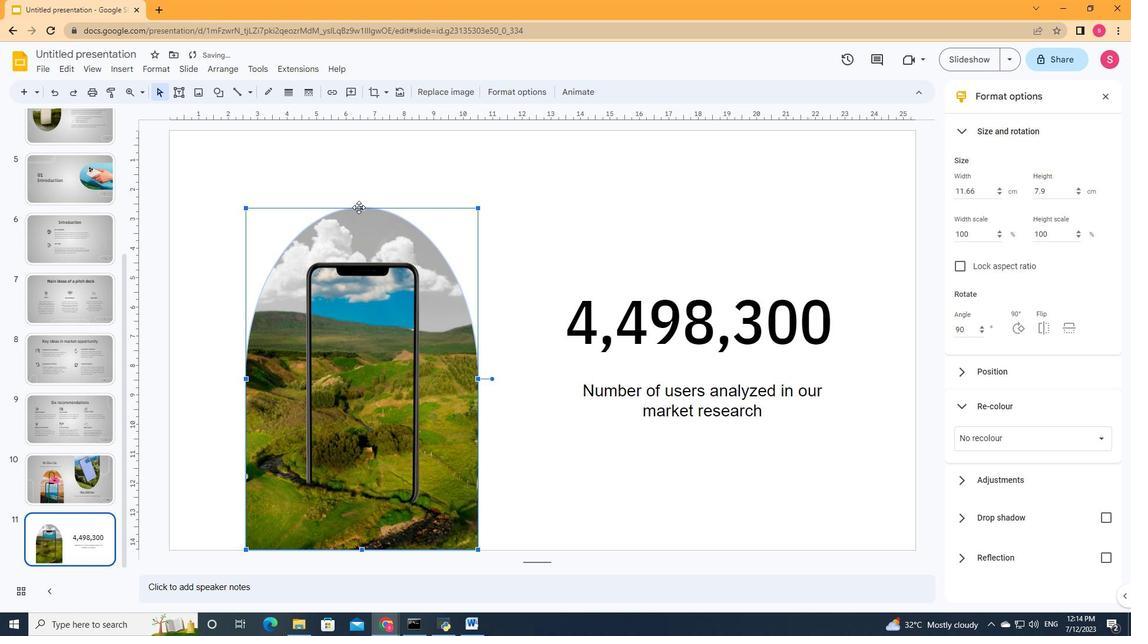 
Action: Mouse moved to (356, 269)
Screenshot: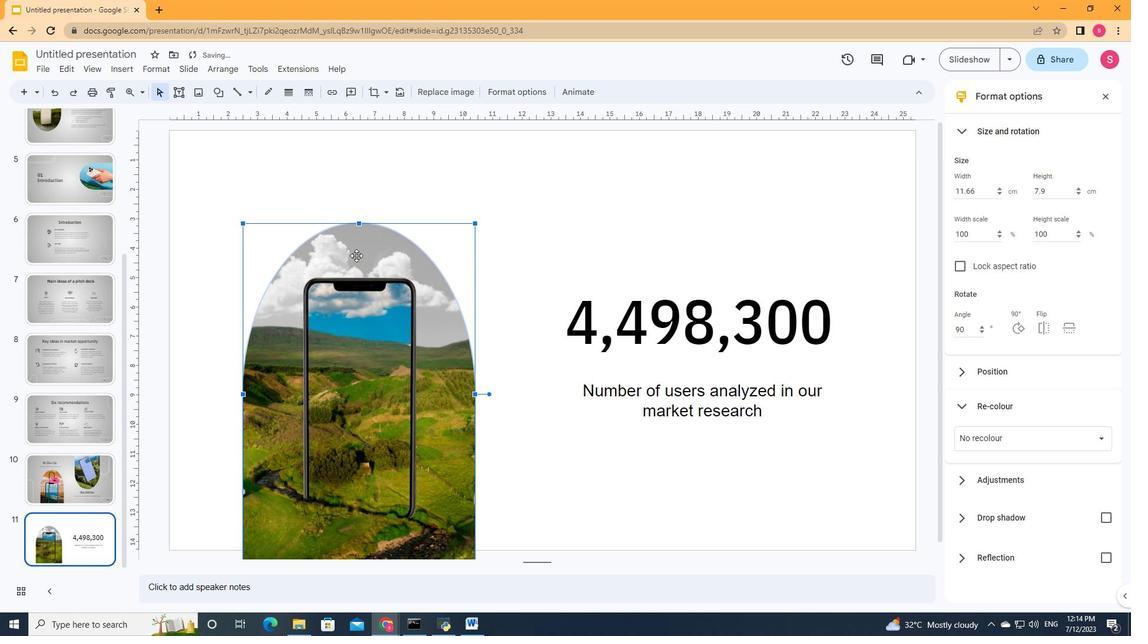 
Action: Mouse pressed left at (356, 269)
Screenshot: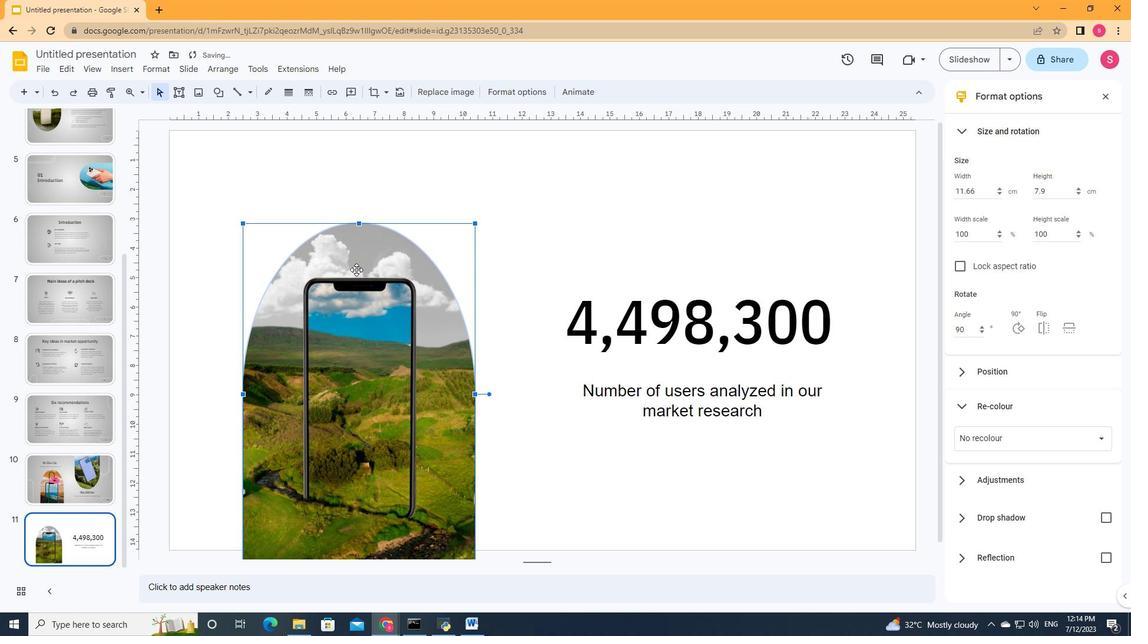 
Action: Mouse moved to (361, 251)
Screenshot: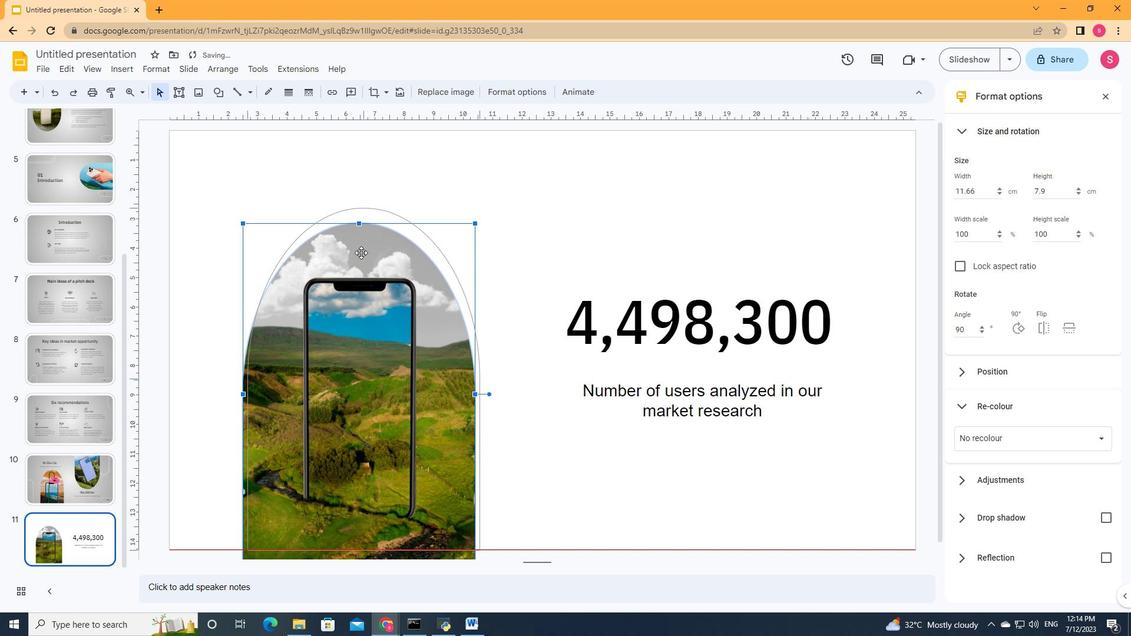 
Action: Mouse pressed left at (361, 251)
Screenshot: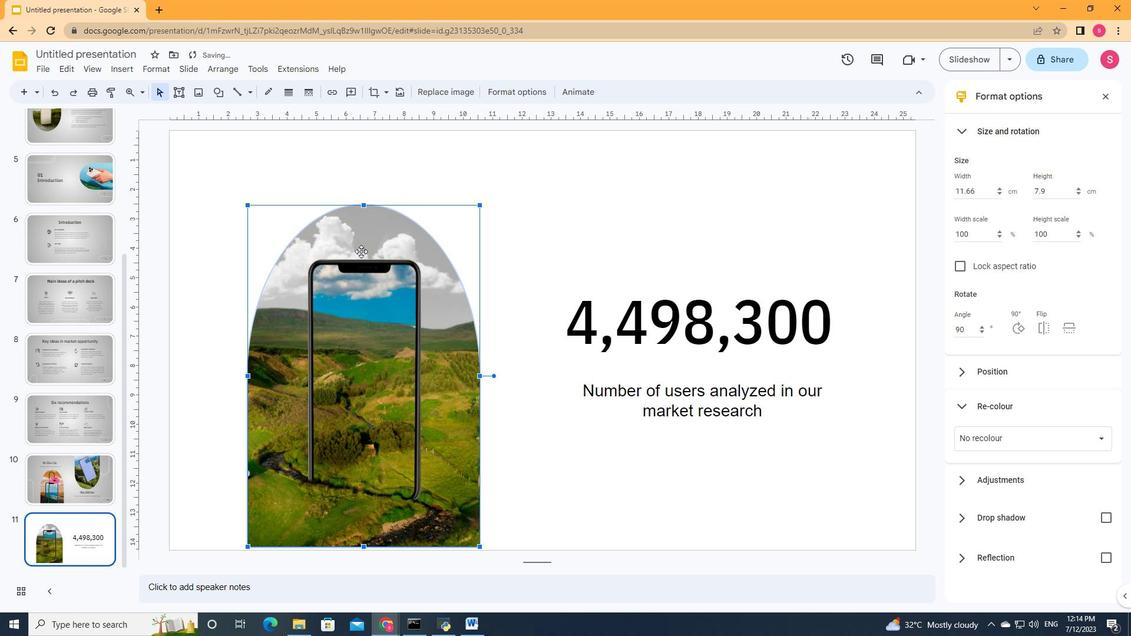 
Action: Mouse moved to (361, 250)
Screenshot: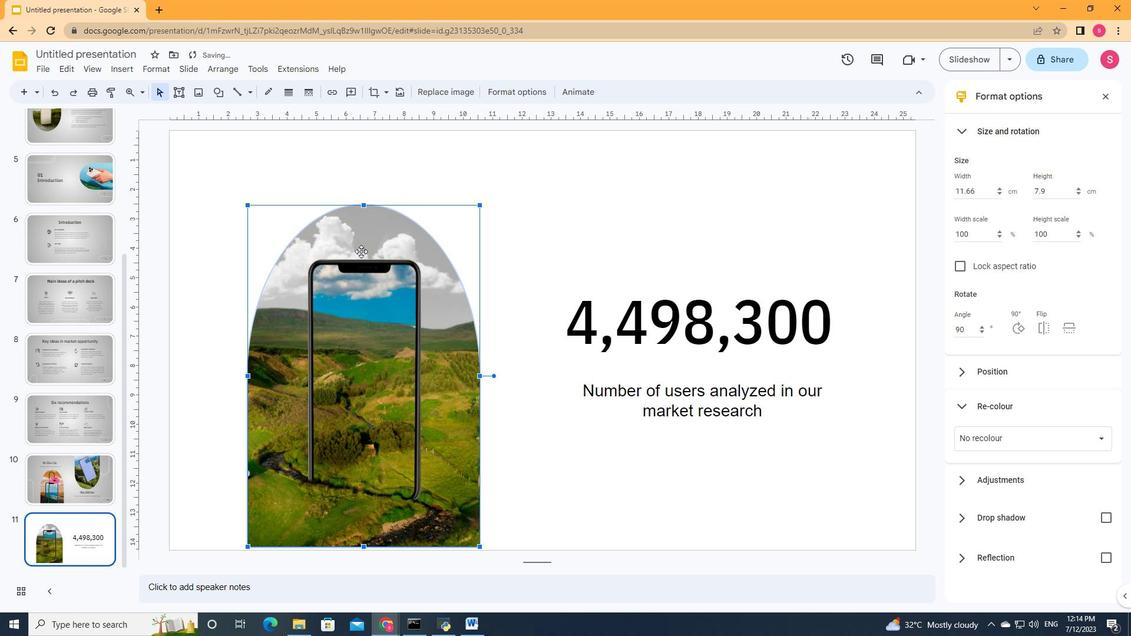 
Action: Key pressed <Key.down>
Screenshot: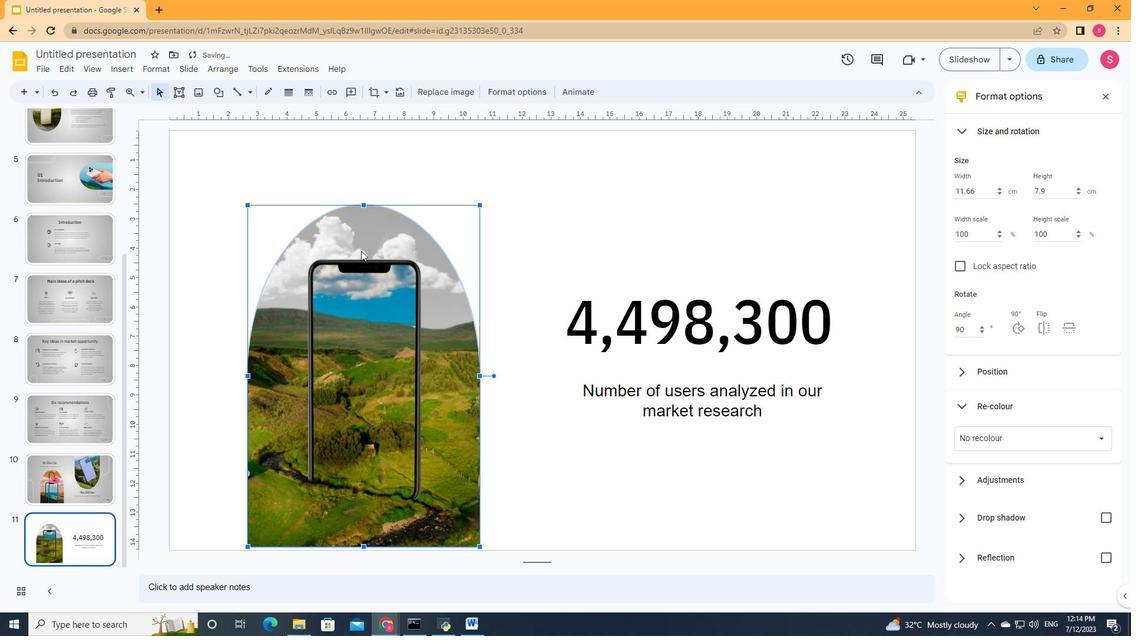 
Action: Mouse pressed left at (361, 250)
Screenshot: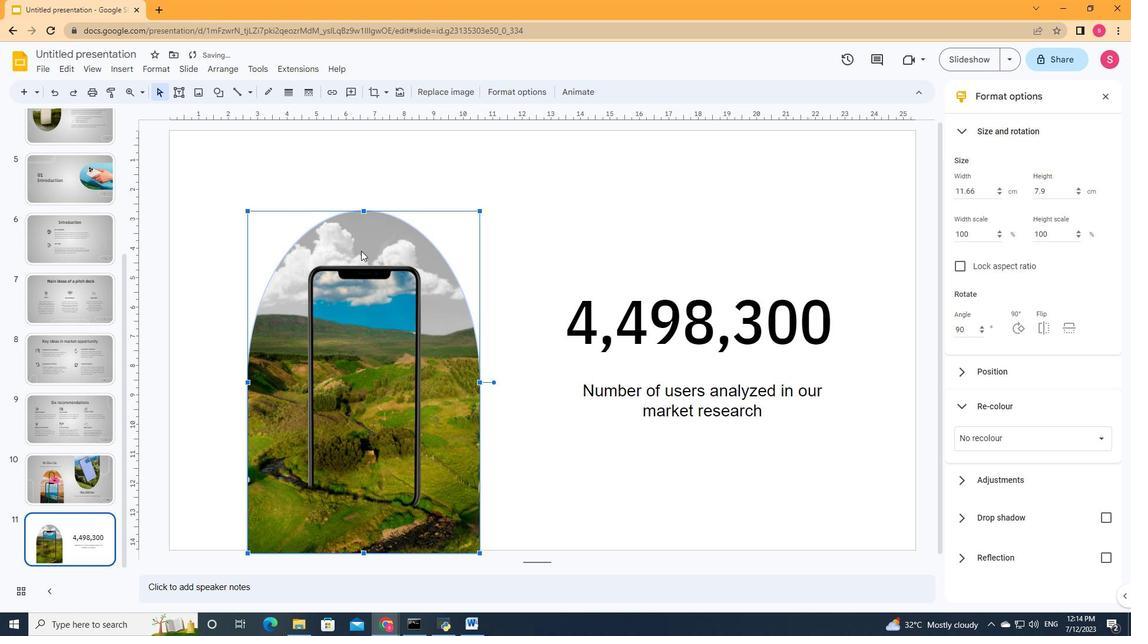 
Action: Mouse moved to (501, 256)
Screenshot: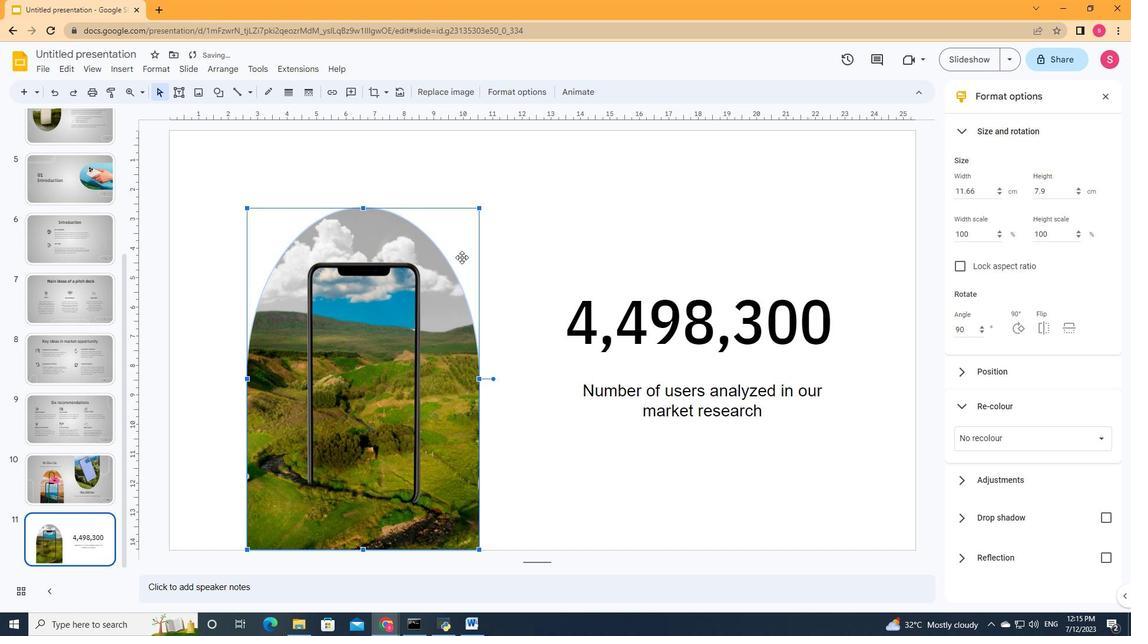 
Action: Mouse pressed left at (501, 256)
Screenshot: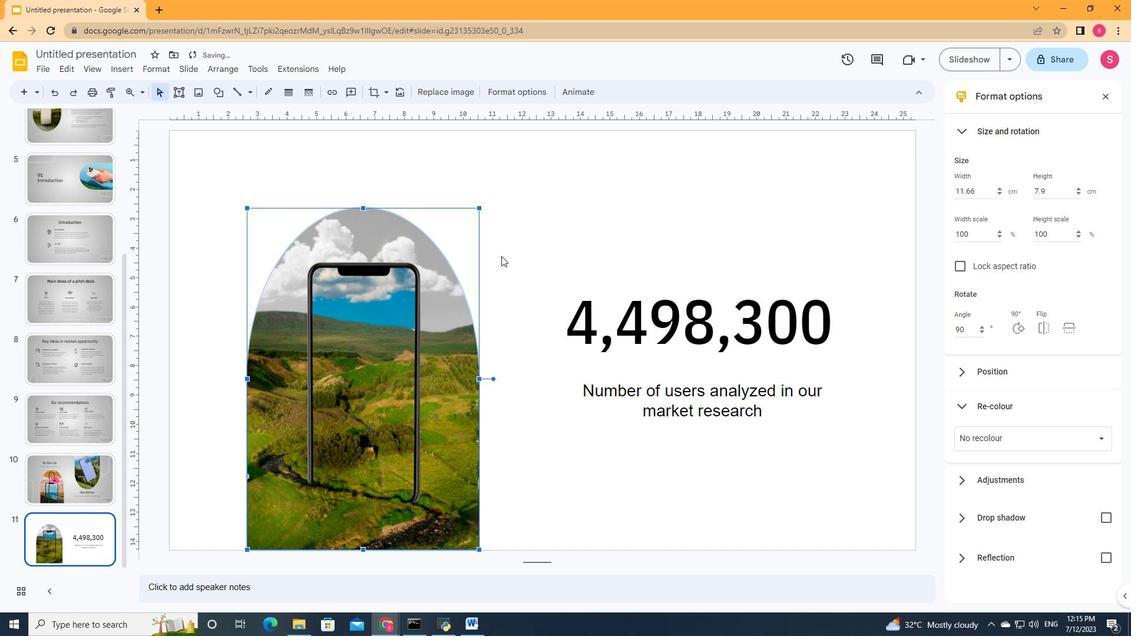 
Action: Mouse moved to (212, 98)
Screenshot: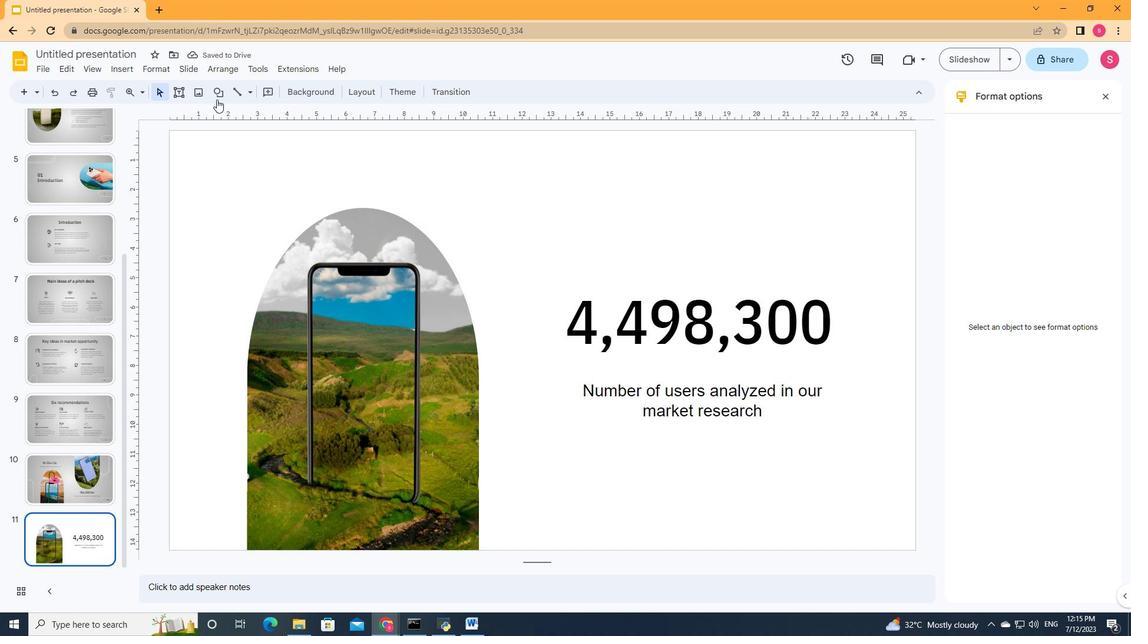 
Action: Mouse pressed left at (212, 98)
Screenshot: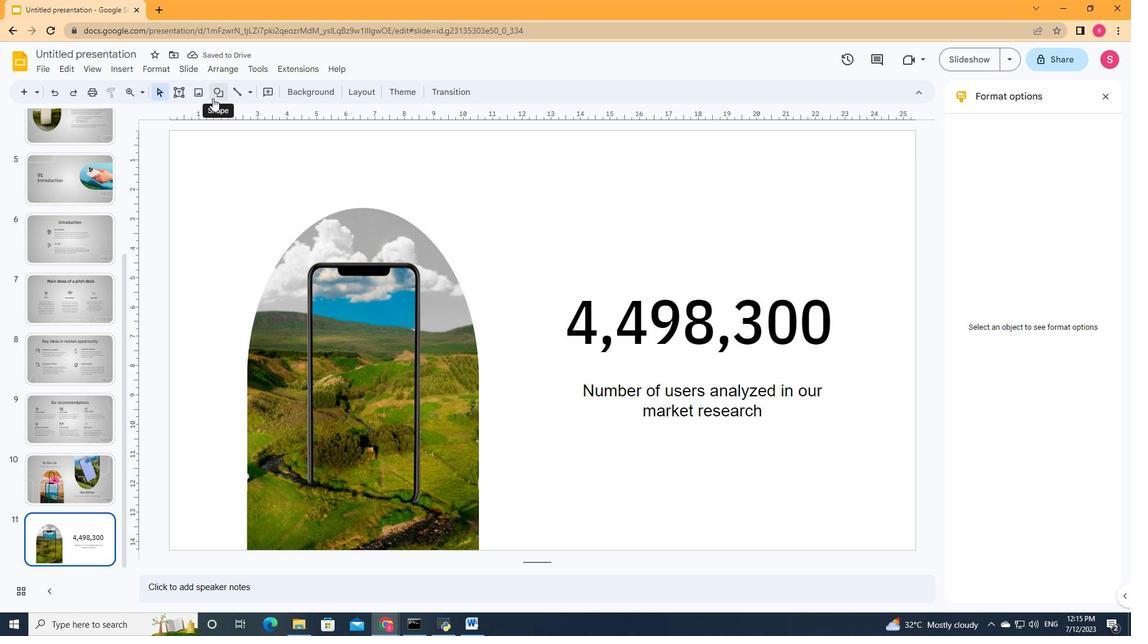 
Action: Mouse moved to (471, 188)
Screenshot: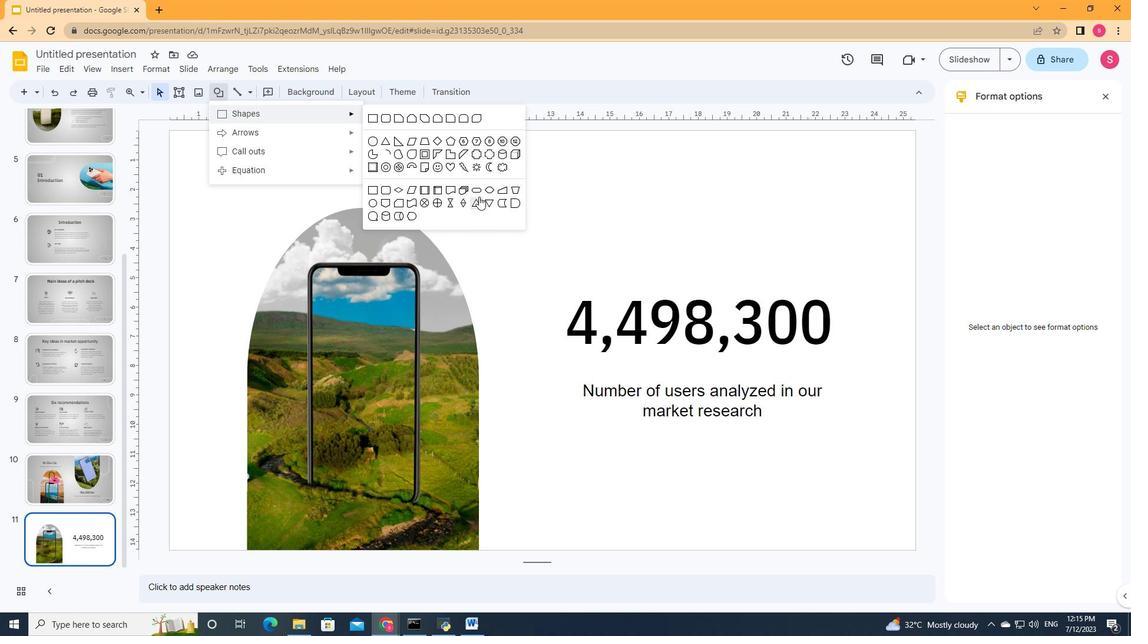 
Action: Mouse pressed left at (471, 188)
Screenshot: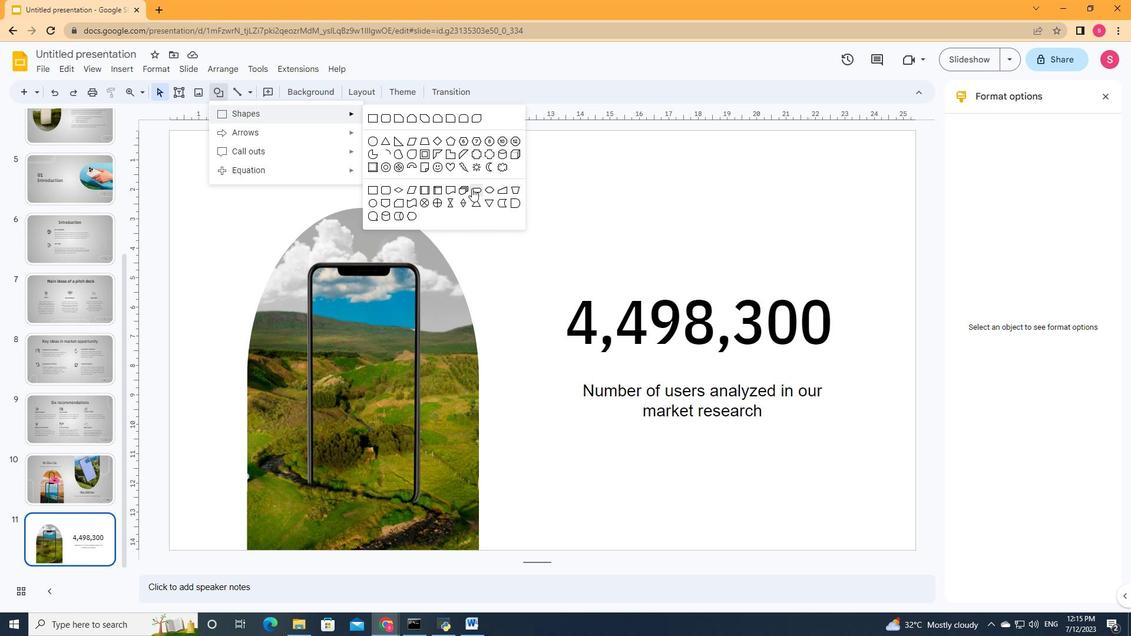 
Action: Mouse moved to (502, 185)
Screenshot: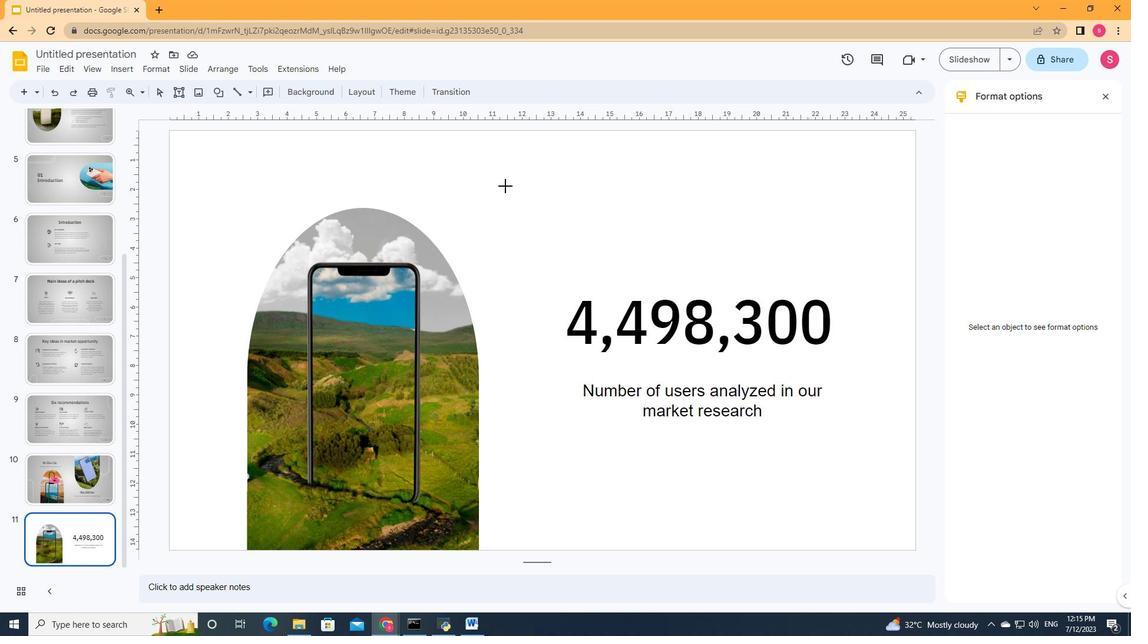 
Action: Mouse pressed left at (502, 185)
Screenshot: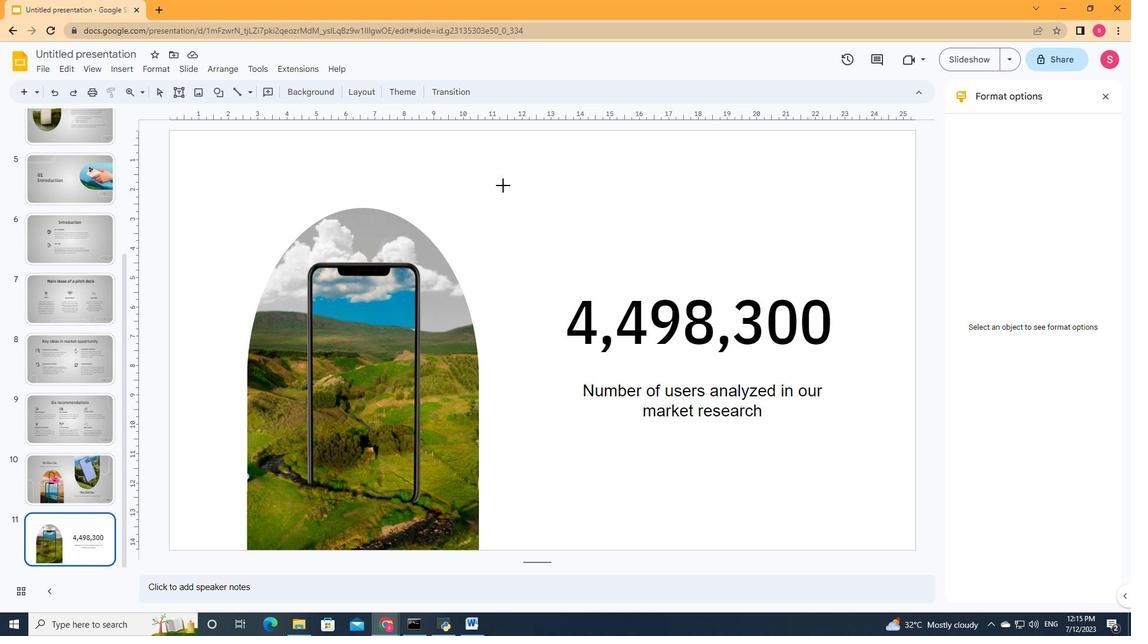 
Action: Mouse moved to (271, 91)
Screenshot: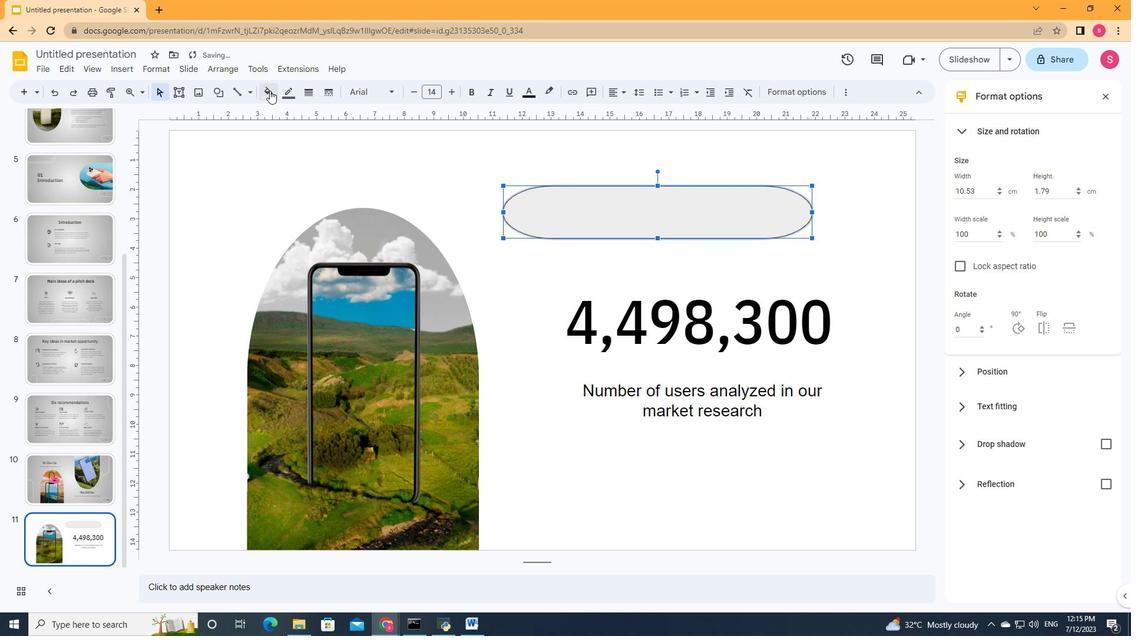 
Action: Mouse pressed left at (271, 91)
Screenshot: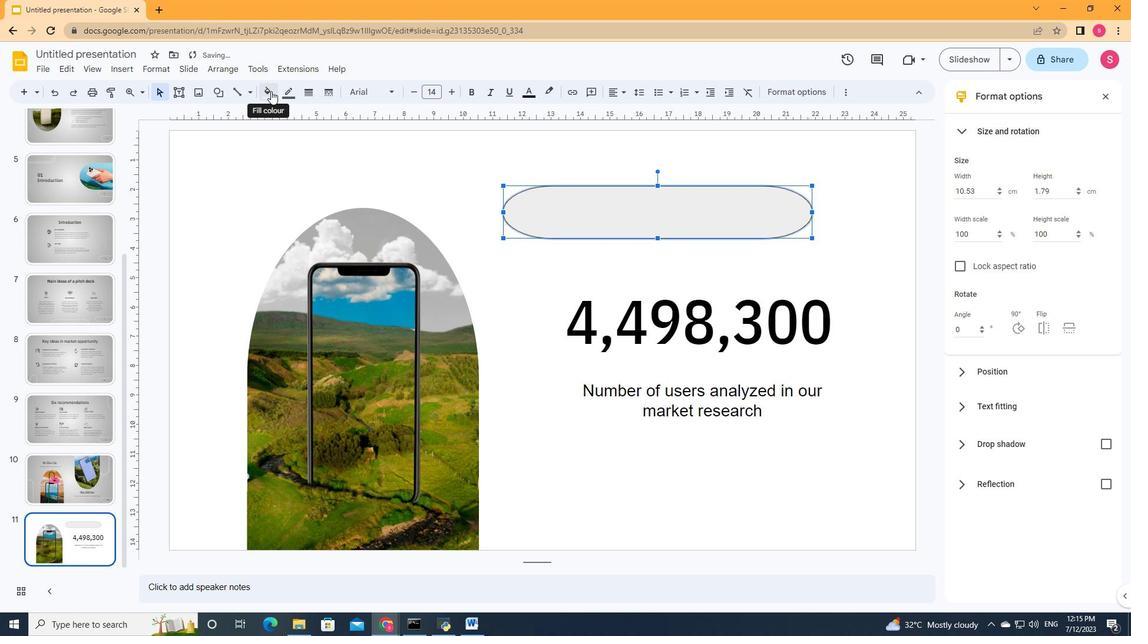 
Action: Mouse moved to (315, 326)
Screenshot: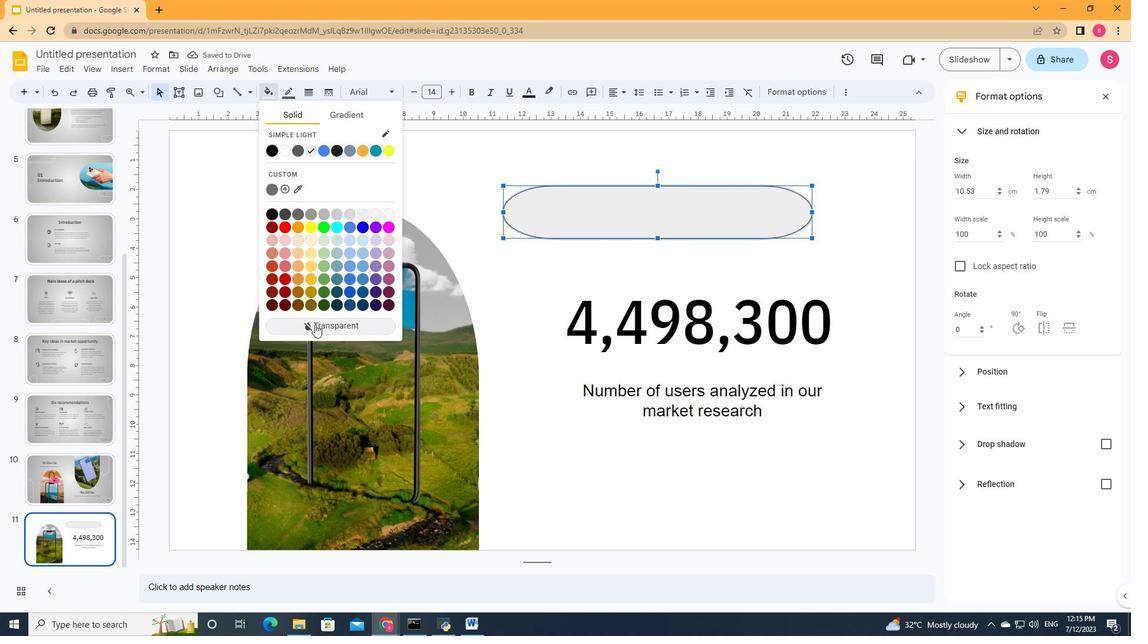 
Action: Mouse pressed left at (315, 326)
Screenshot: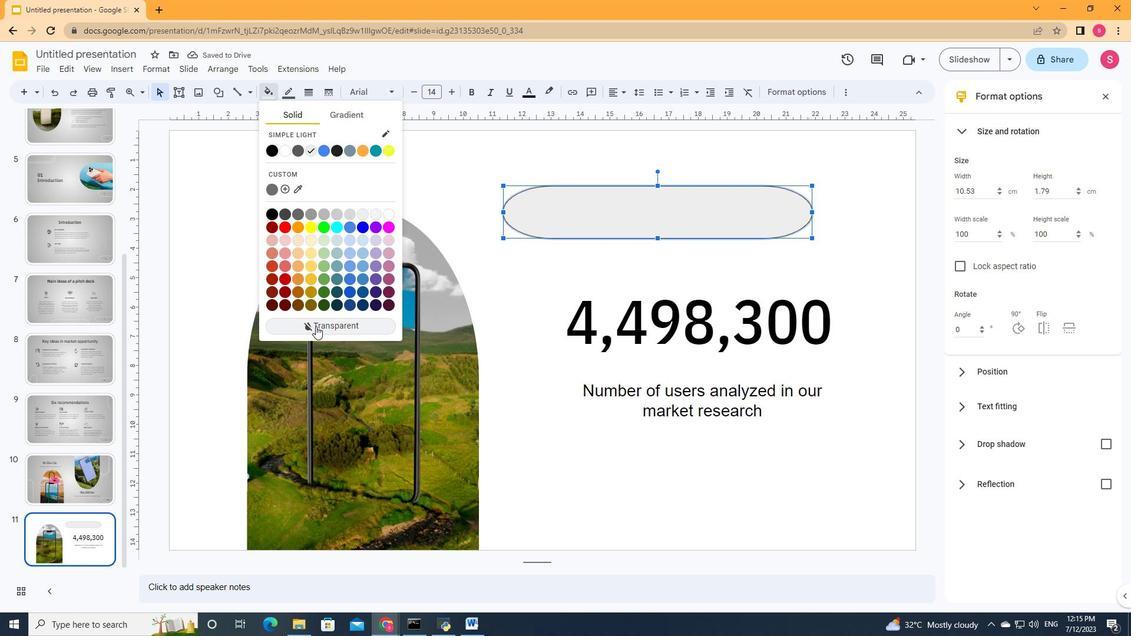 
Action: Mouse moved to (292, 94)
Screenshot: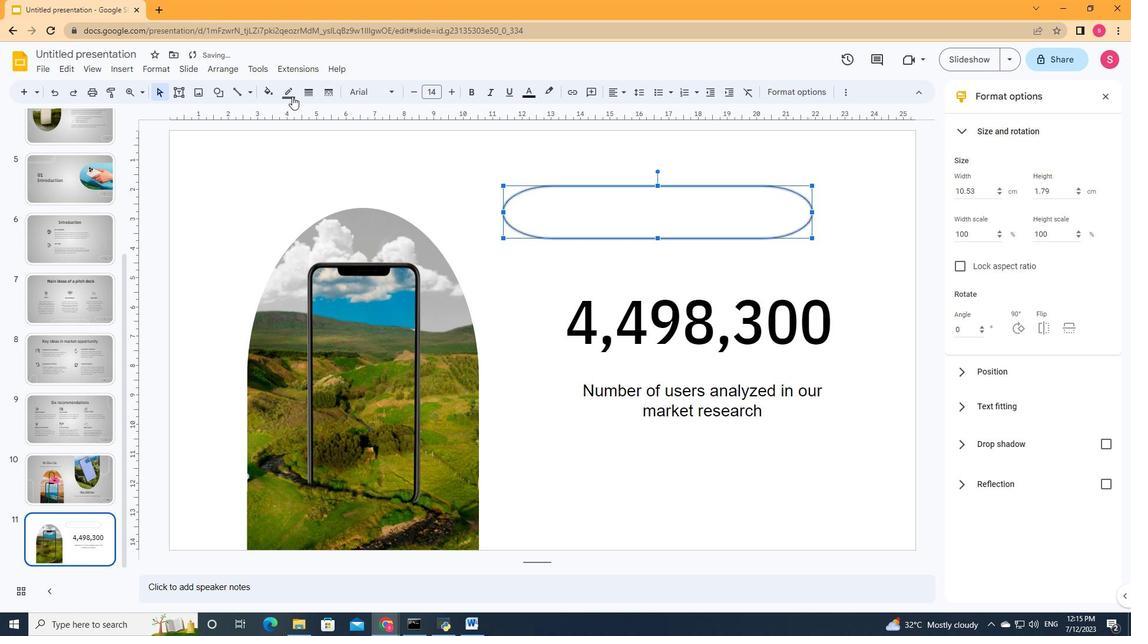 
Action: Mouse pressed left at (292, 94)
Screenshot: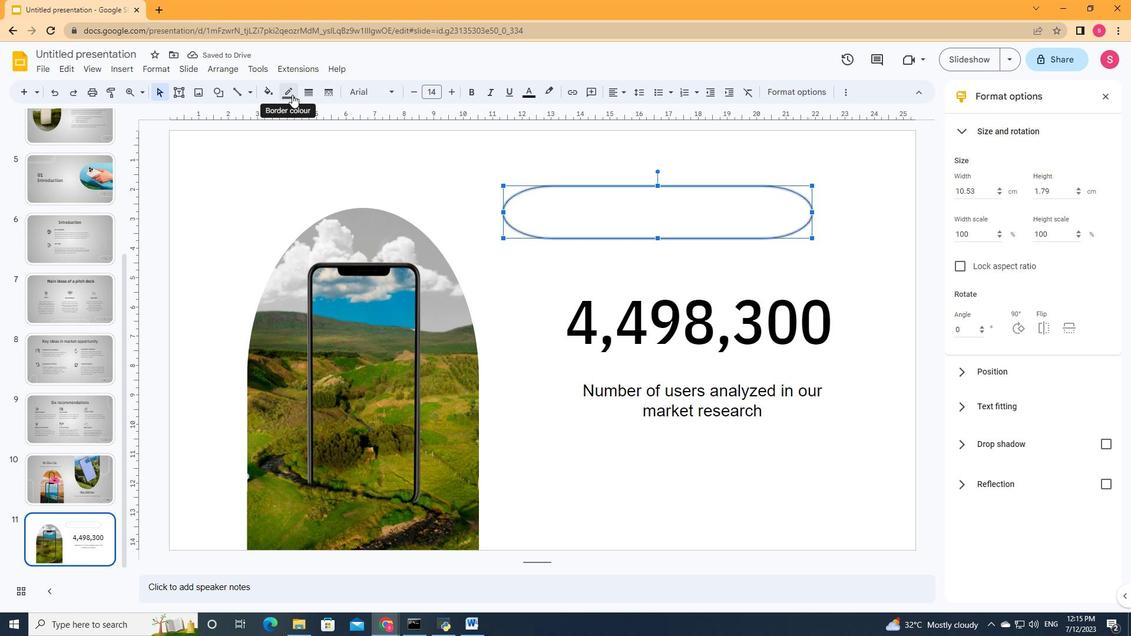 
Action: Mouse moved to (306, 131)
Screenshot: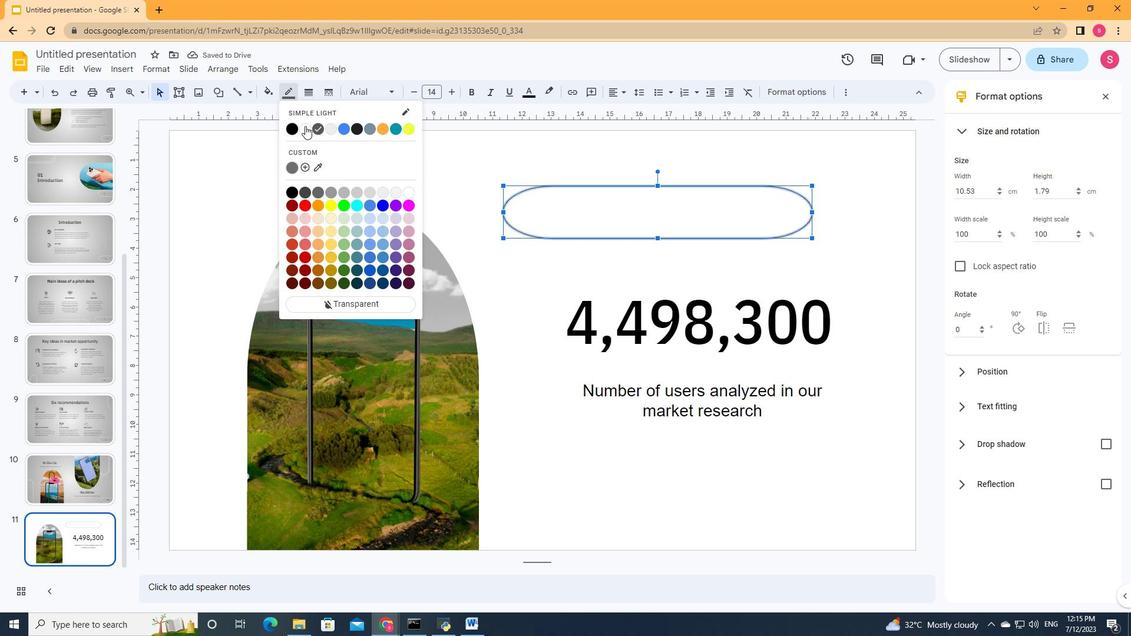 
Action: Mouse pressed left at (306, 131)
Screenshot: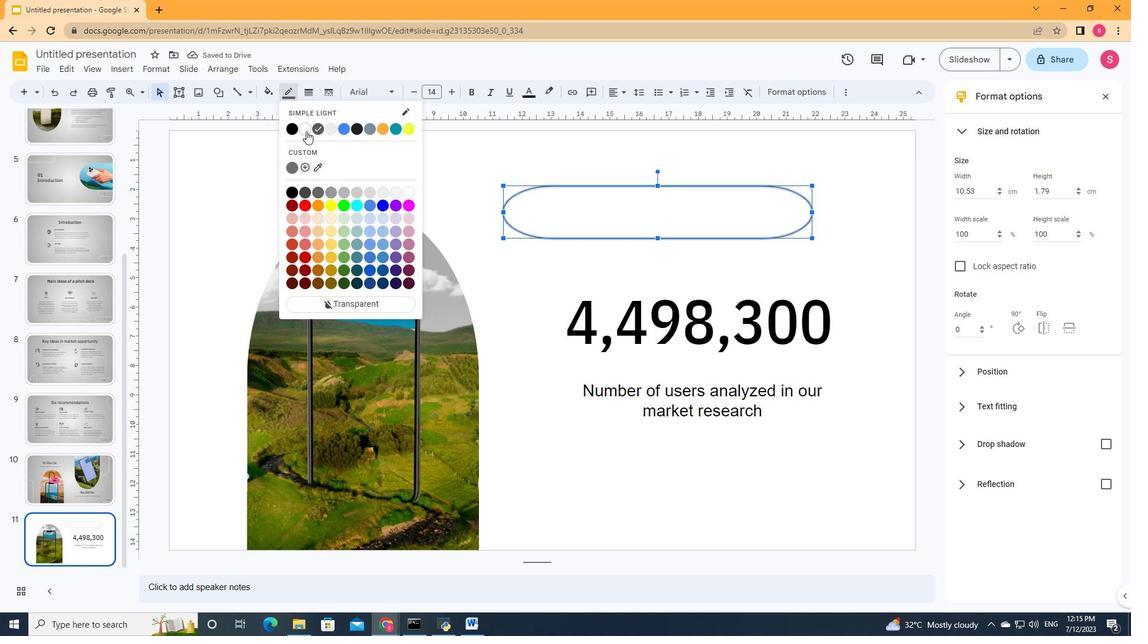 
Action: Mouse moved to (304, 91)
Screenshot: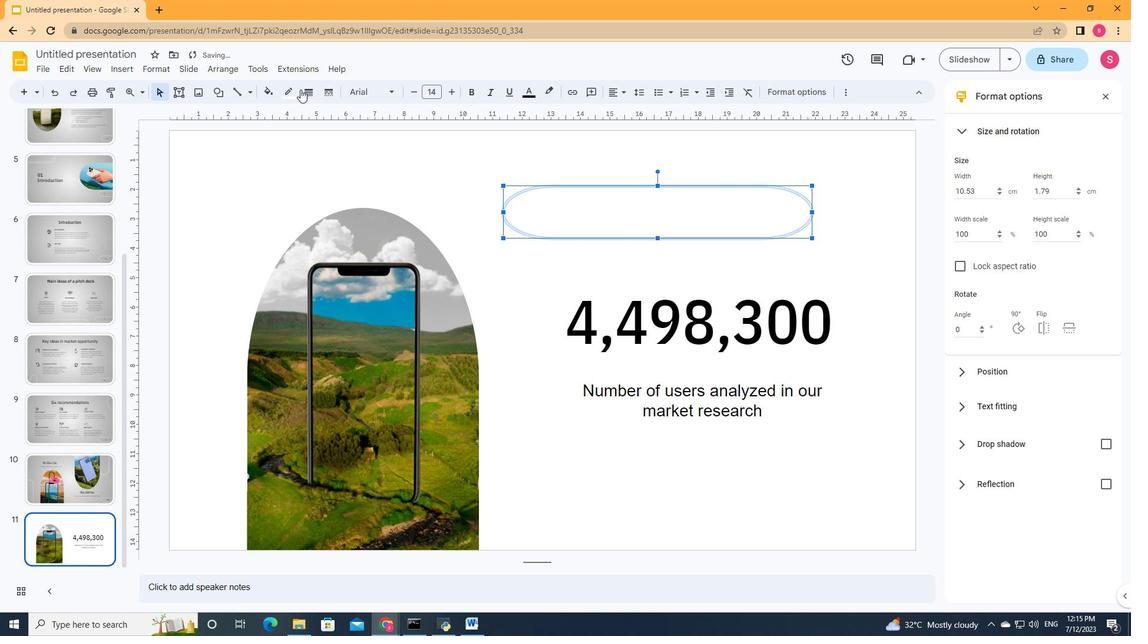 
Action: Mouse pressed left at (304, 91)
Screenshot: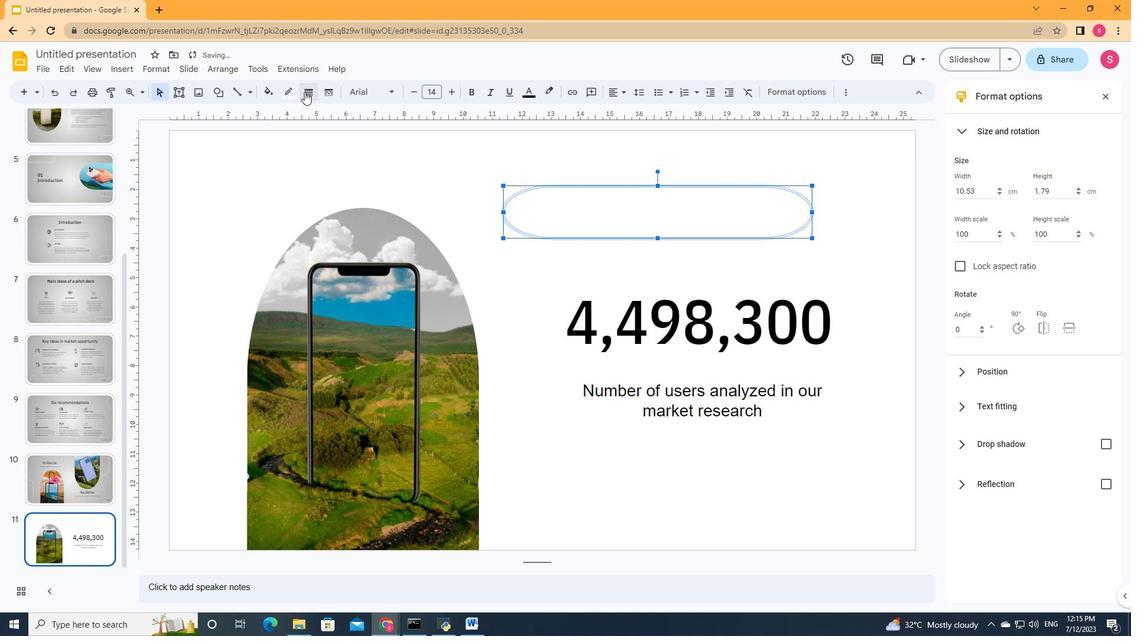
Action: Mouse moved to (318, 129)
Screenshot: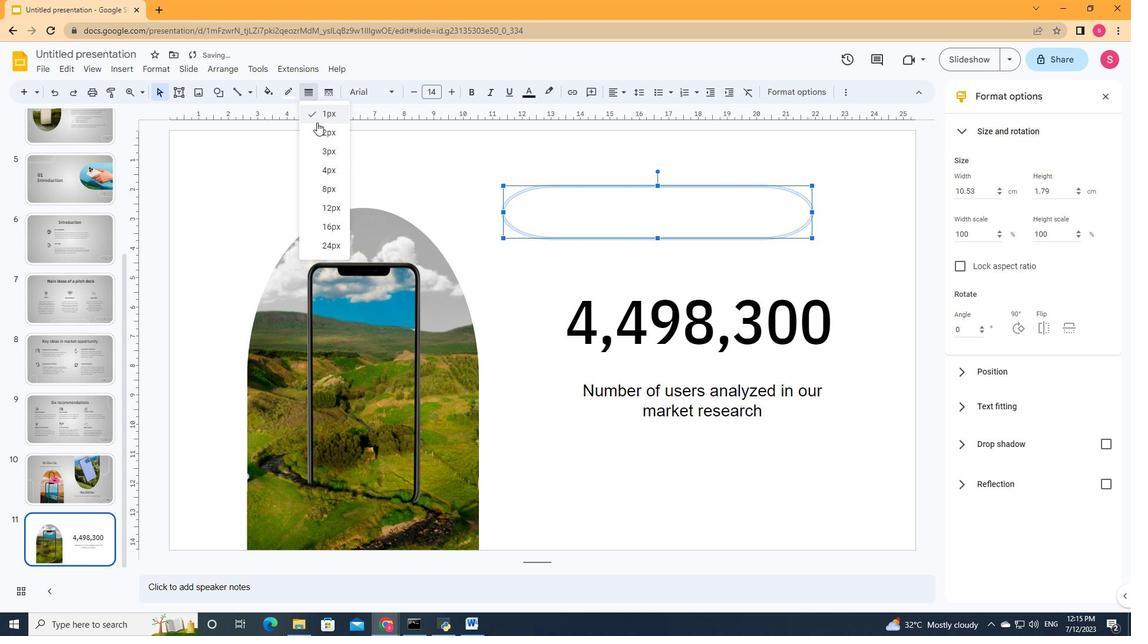 
Action: Mouse pressed left at (318, 129)
Screenshot: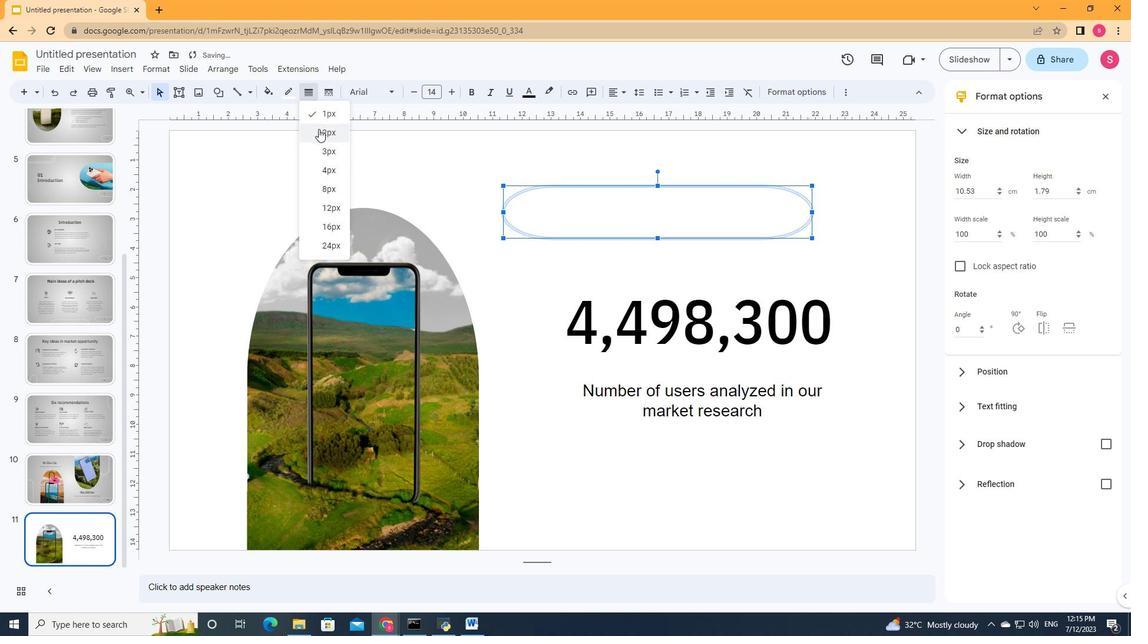 
Action: Mouse moved to (1018, 324)
Screenshot: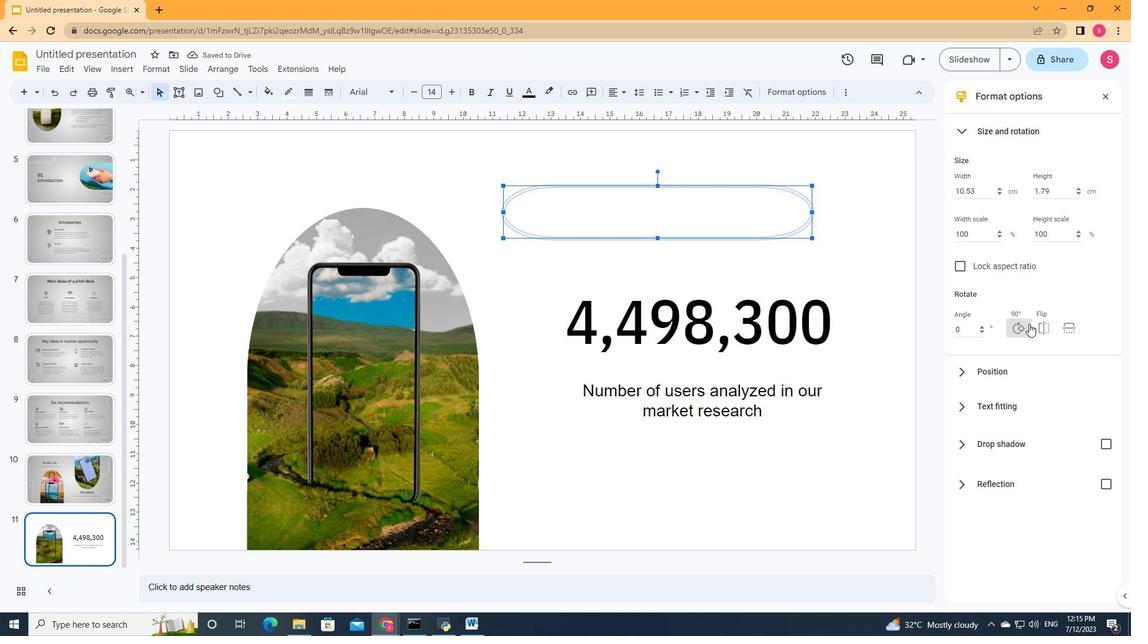 
Action: Mouse pressed left at (1018, 324)
Screenshot: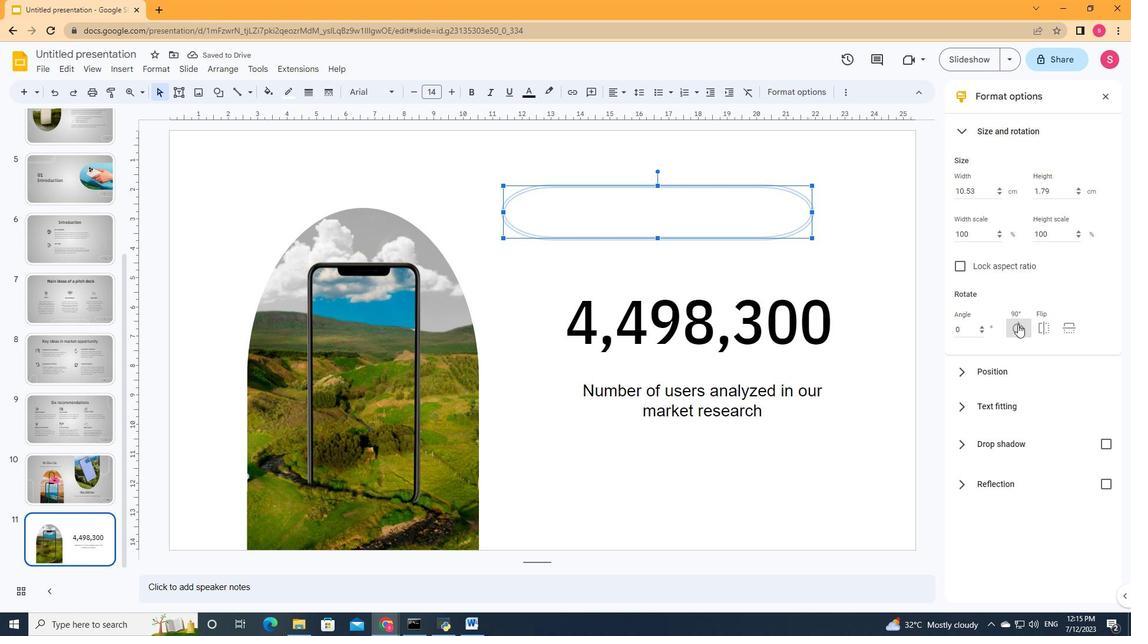 
Action: Mouse moved to (632, 213)
Screenshot: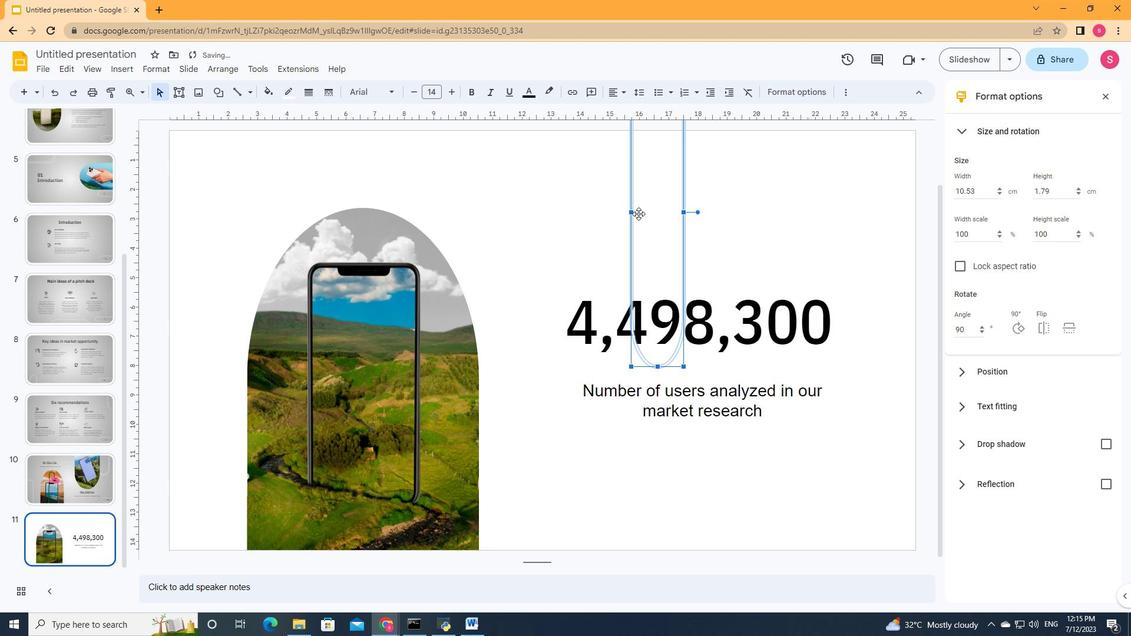 
Action: Mouse pressed left at (632, 213)
Screenshot: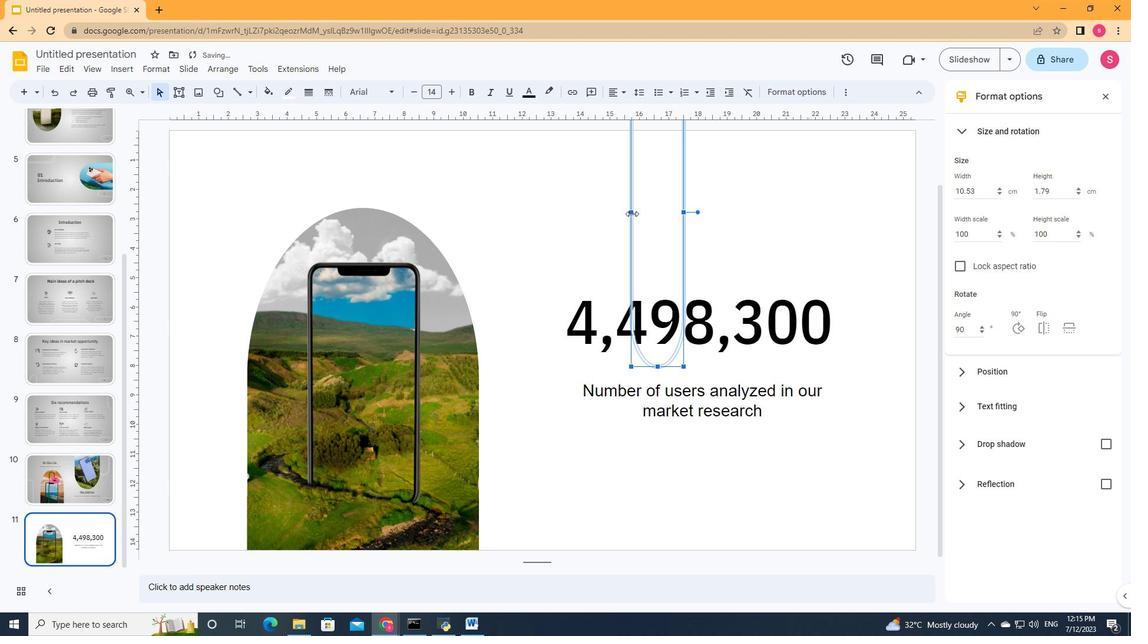 
Action: Mouse moved to (598, 369)
Screenshot: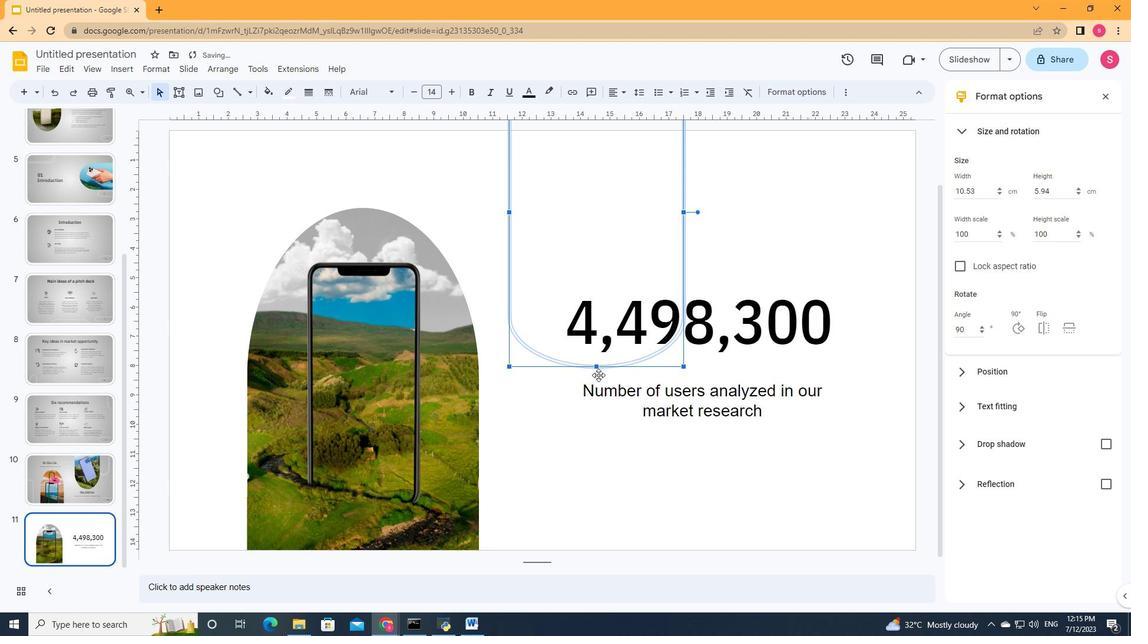 
Action: Mouse pressed left at (598, 369)
Screenshot: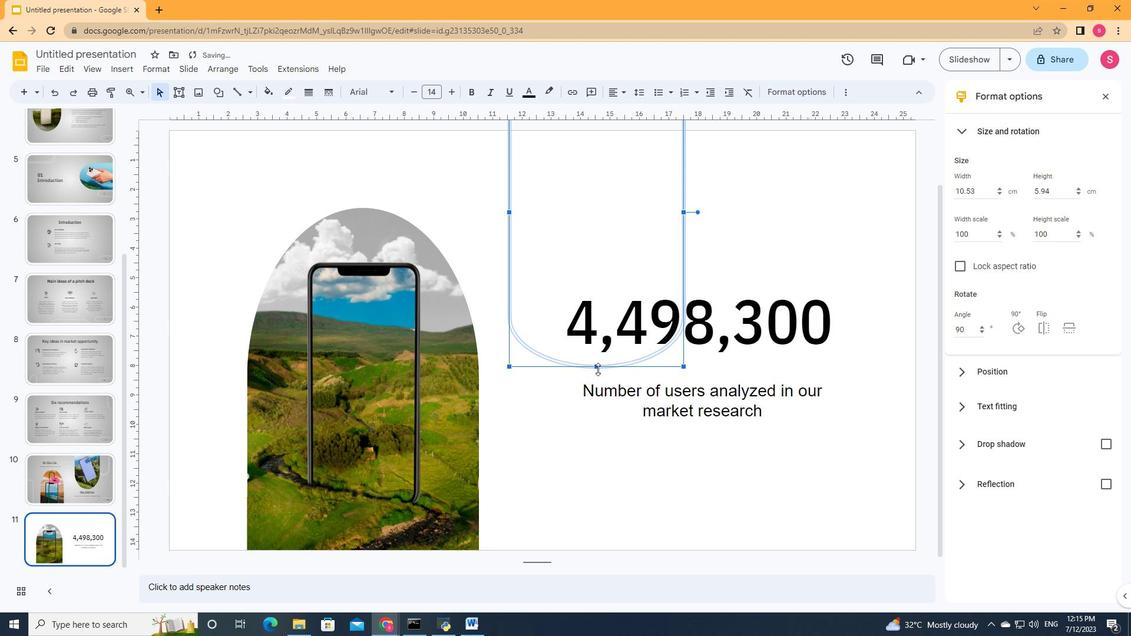 
Action: Mouse moved to (684, 250)
Screenshot: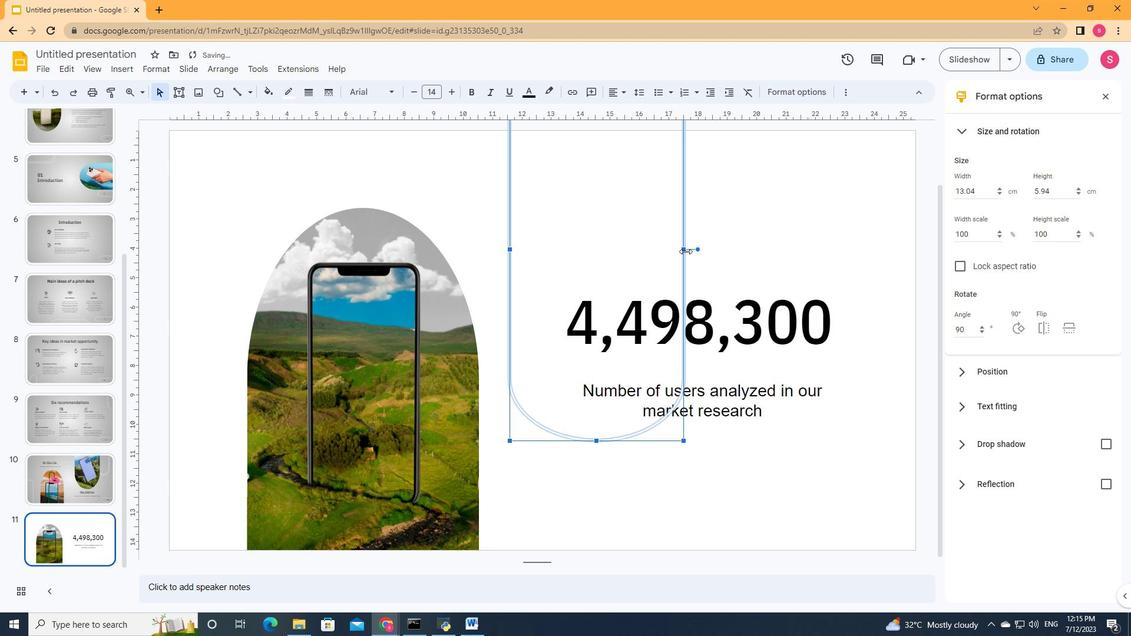 
Action: Mouse pressed left at (684, 250)
Screenshot: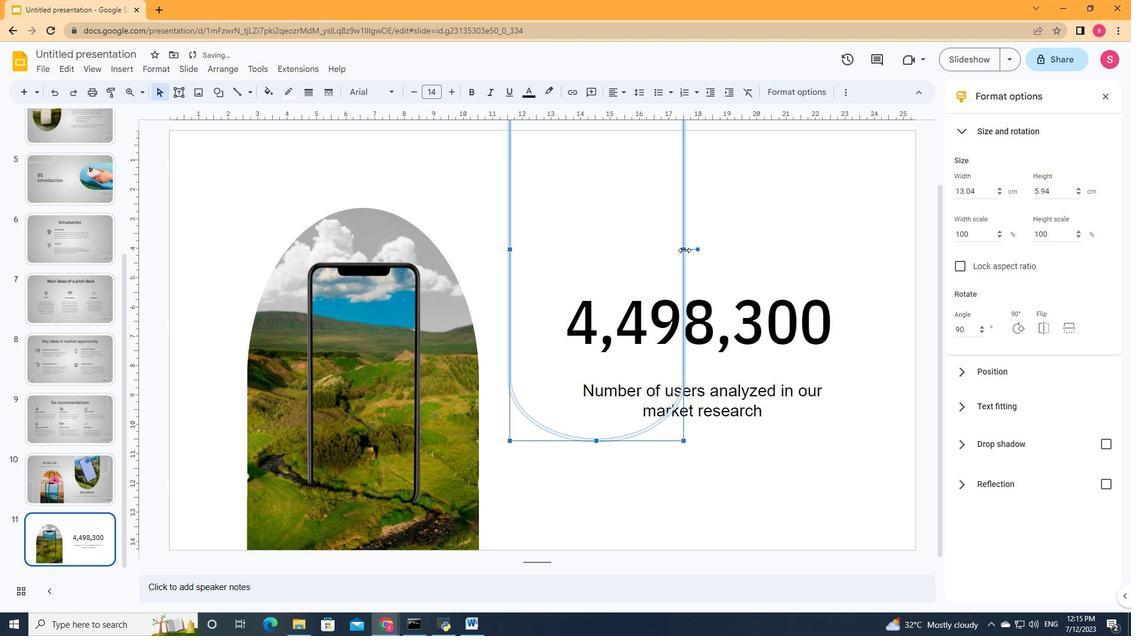 
Action: Mouse moved to (570, 438)
Screenshot: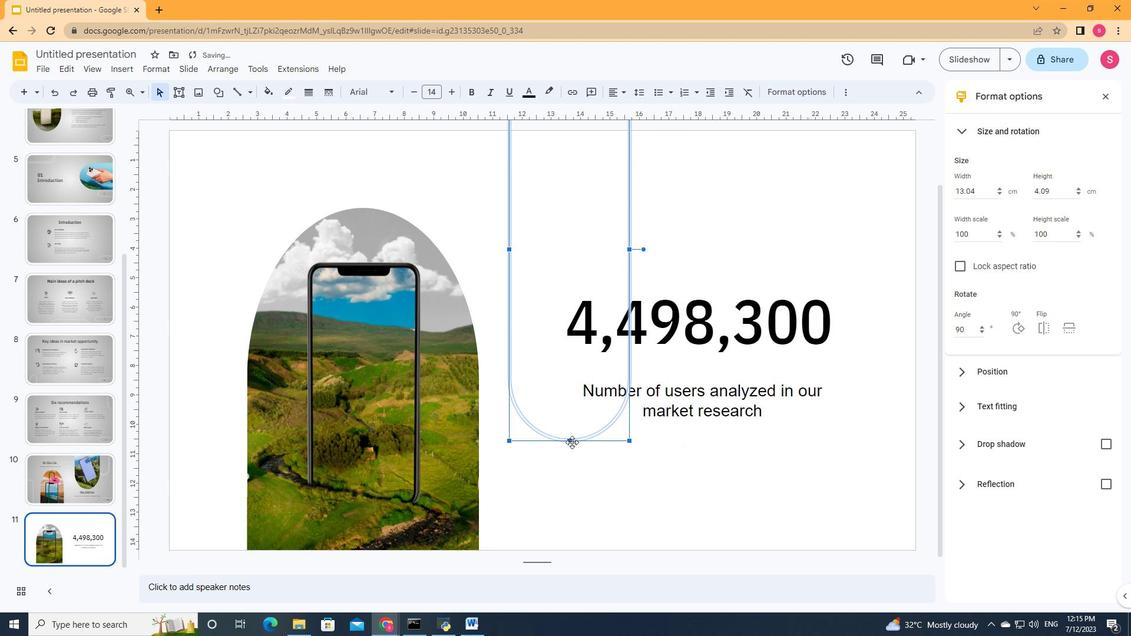 
Action: Mouse pressed left at (570, 438)
Screenshot: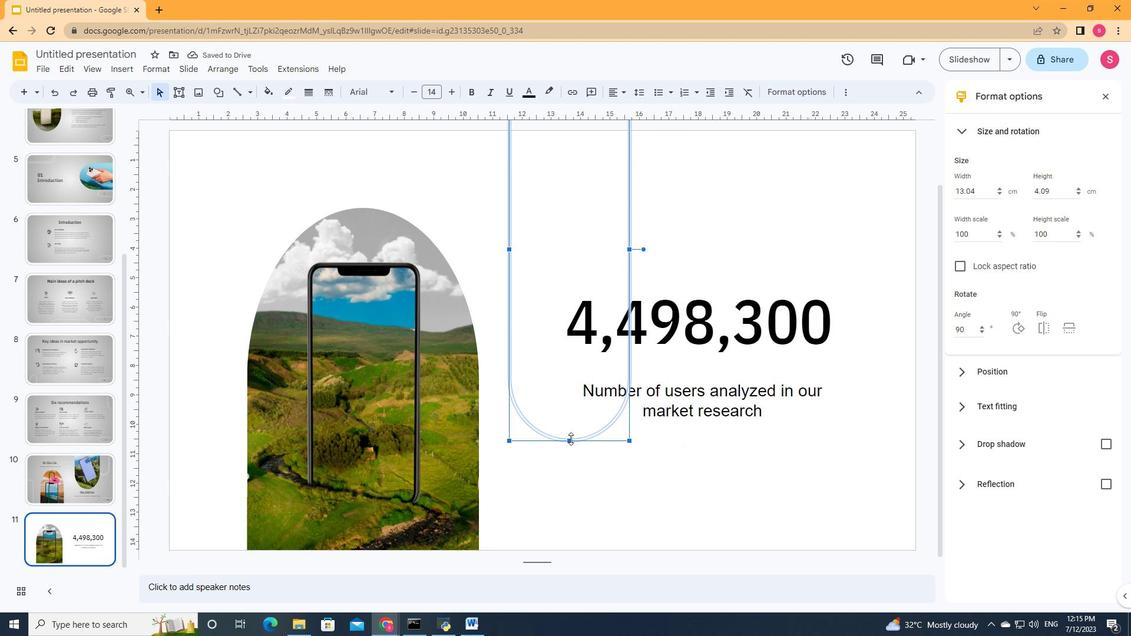
Action: Mouse moved to (582, 249)
Screenshot: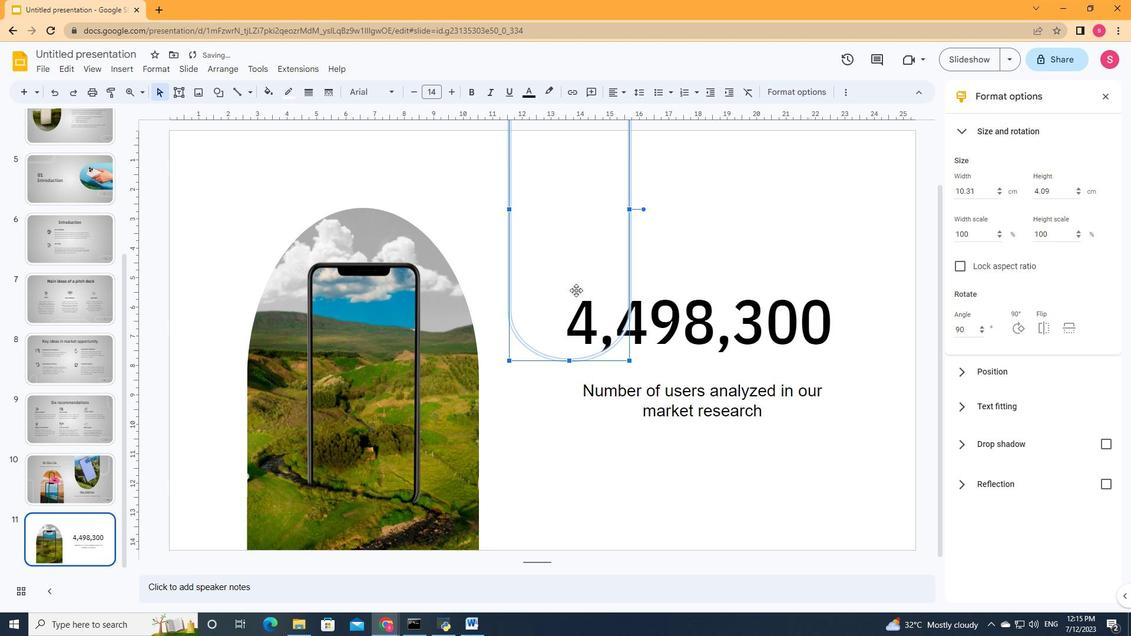 
Action: Mouse pressed left at (582, 249)
Screenshot: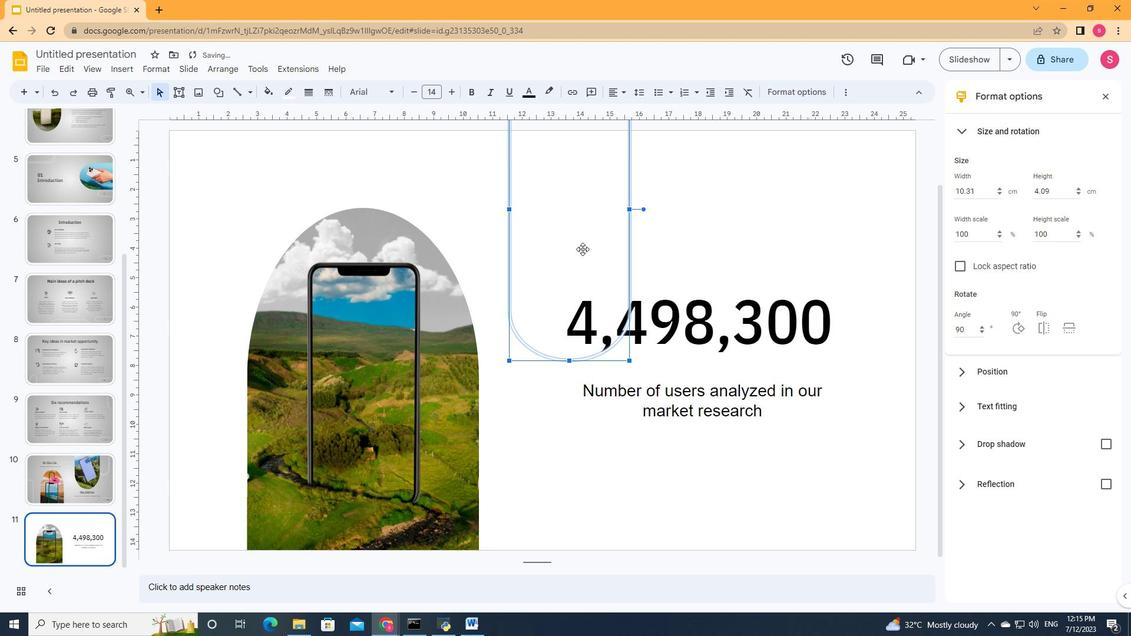 
Action: Mouse moved to (282, 318)
Screenshot: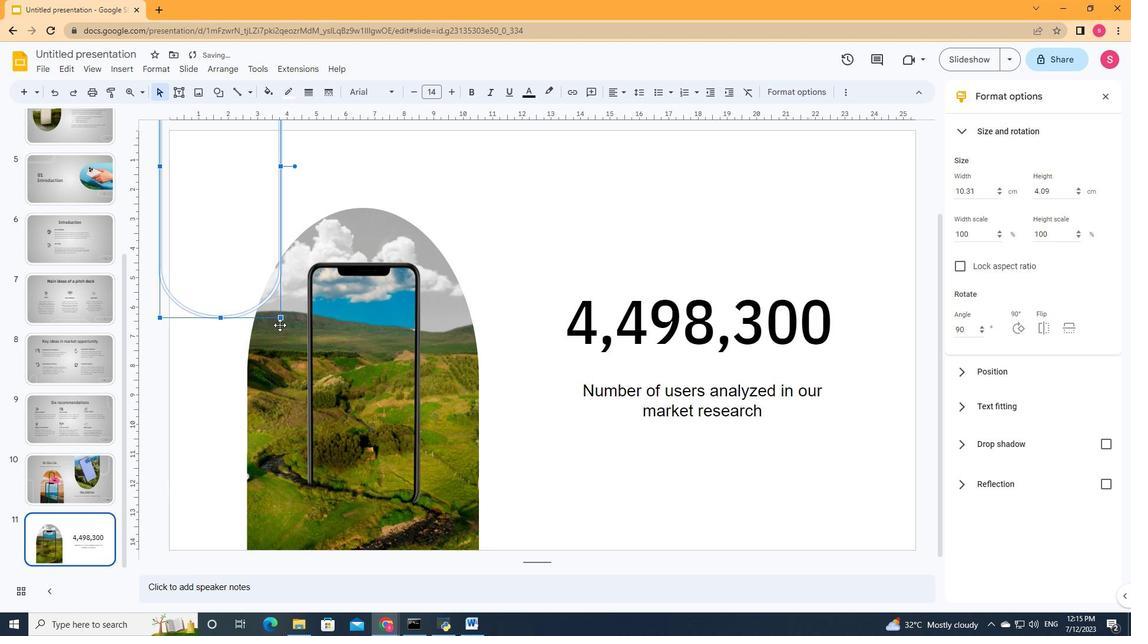 
Action: Mouse pressed left at (282, 318)
Screenshot: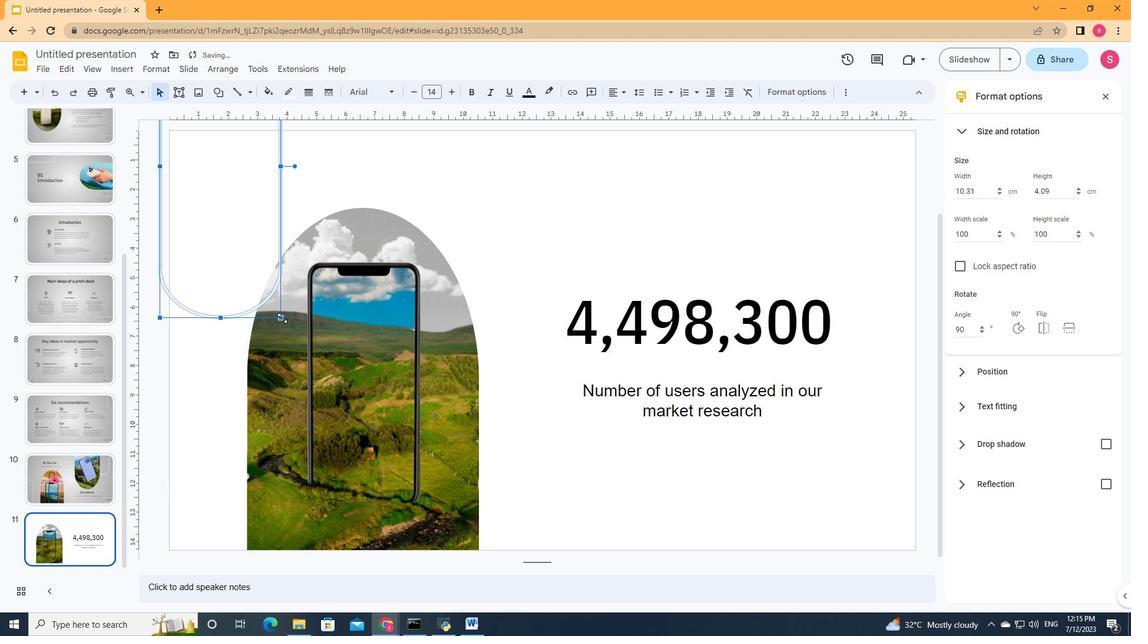 
Action: Mouse moved to (280, 300)
Screenshot: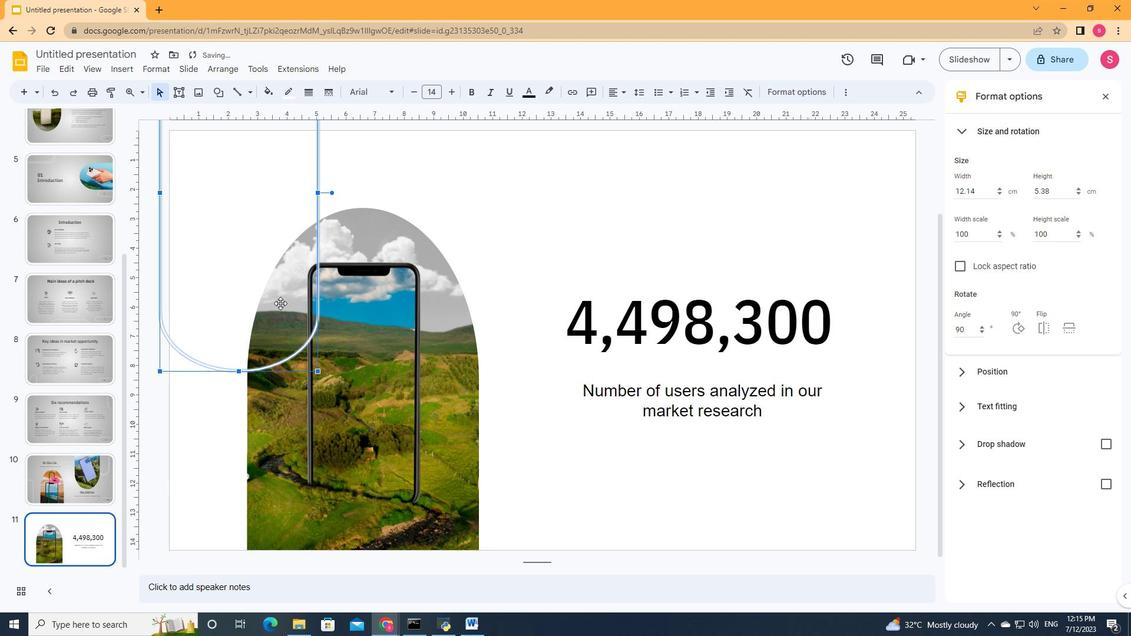 
Action: Mouse pressed left at (280, 300)
Screenshot: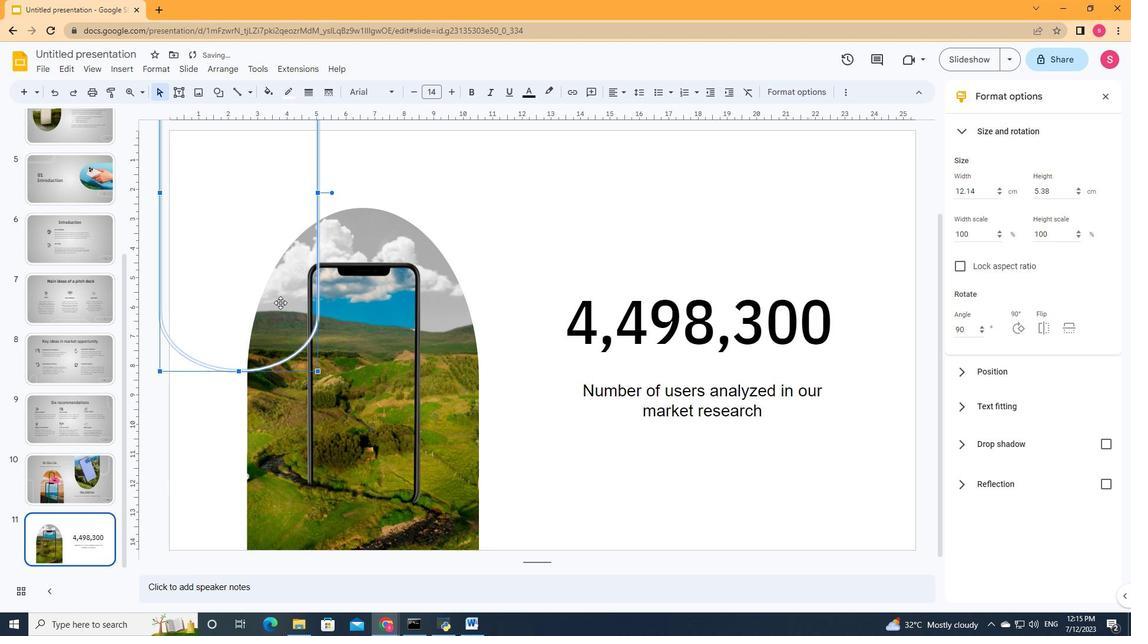 
Action: Mouse moved to (271, 261)
Screenshot: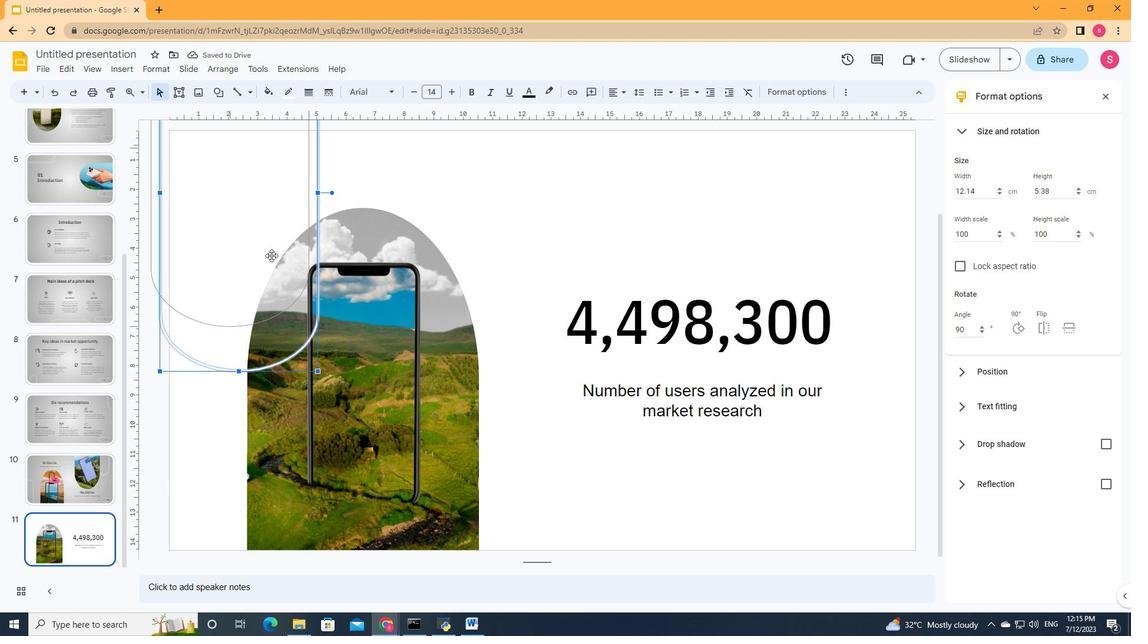 
Action: Mouse pressed left at (271, 261)
Screenshot: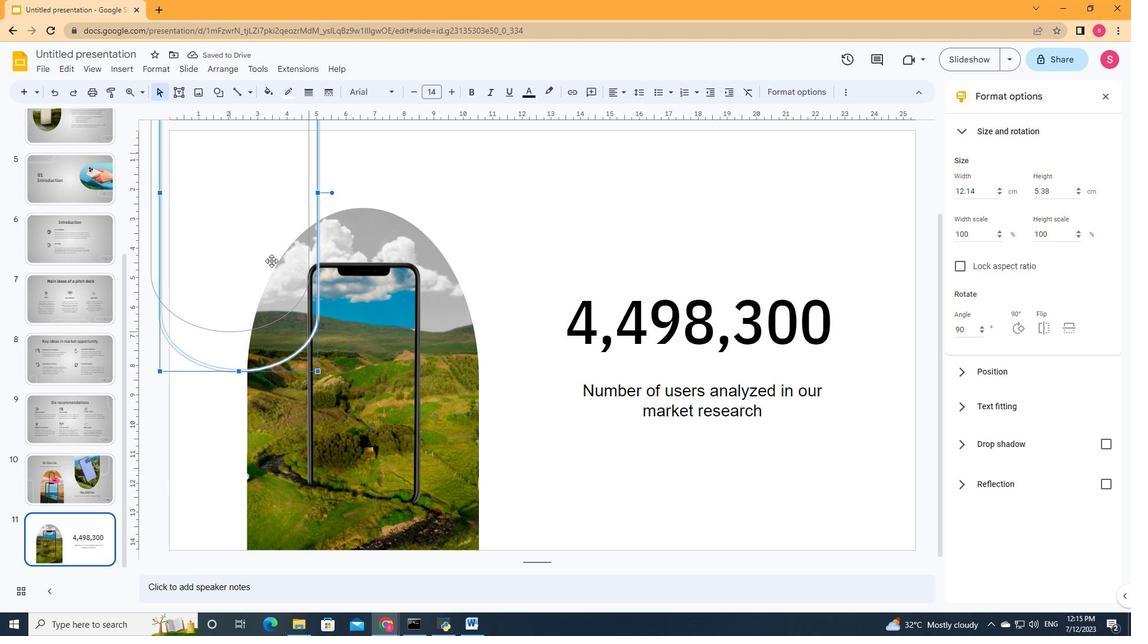 
Action: Mouse moved to (230, 332)
Screenshot: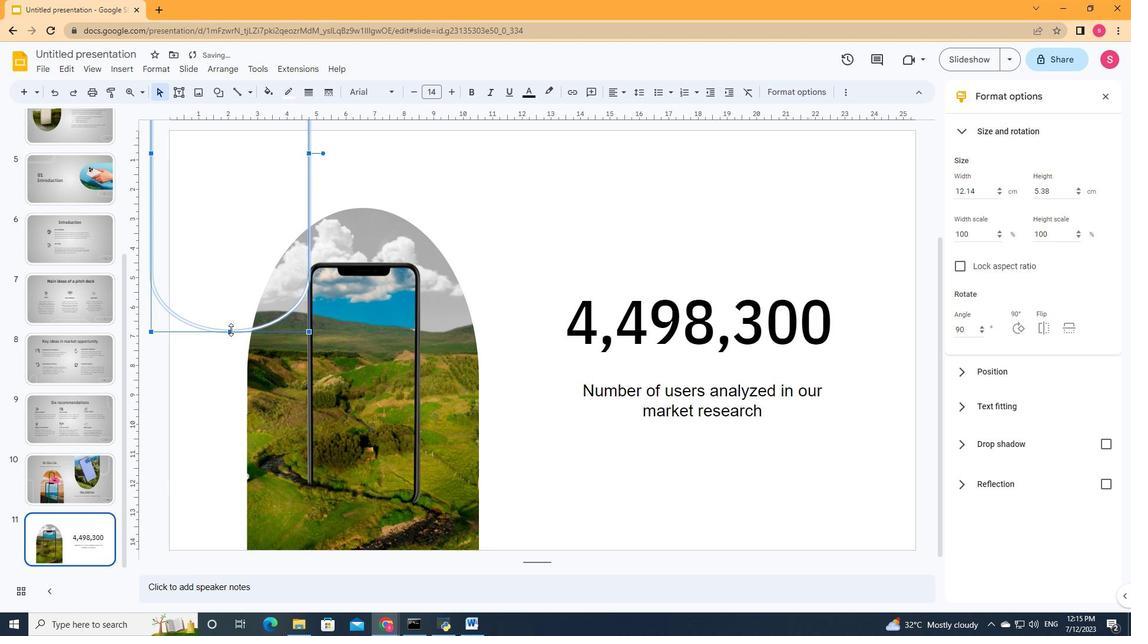 
Action: Mouse pressed left at (230, 332)
Screenshot: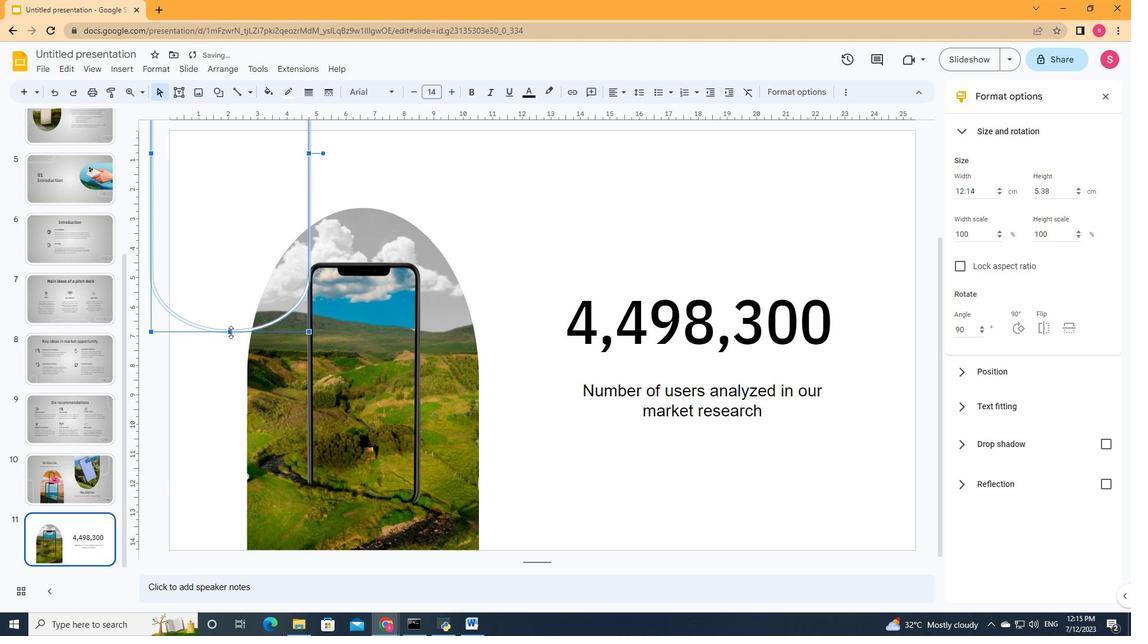 
Action: Mouse moved to (310, 177)
Screenshot: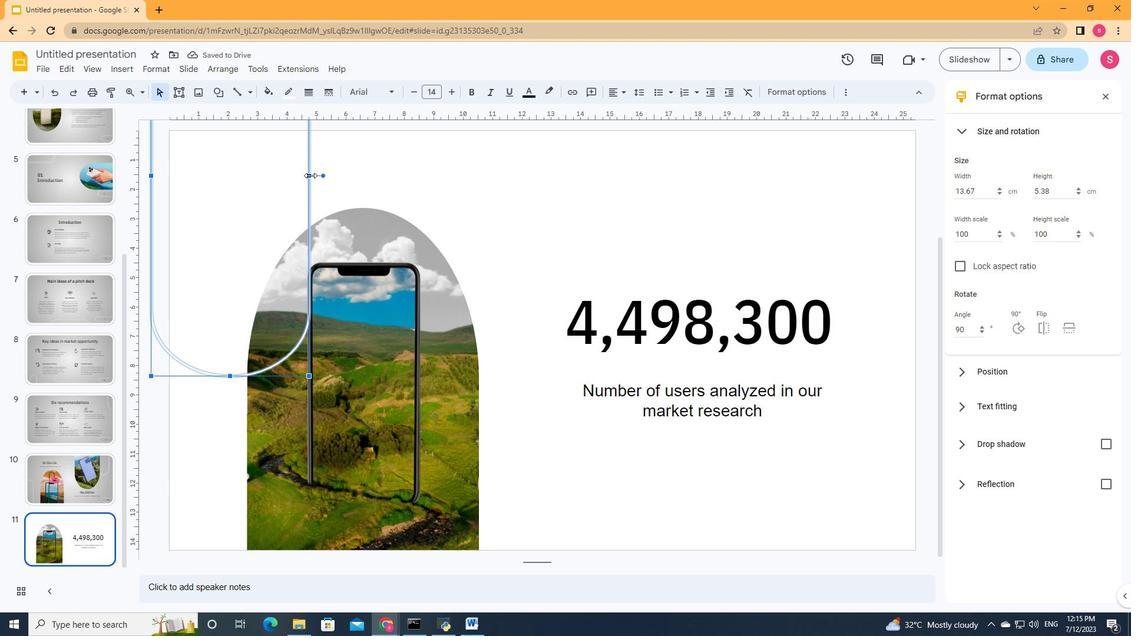 
Action: Mouse pressed left at (310, 177)
Screenshot: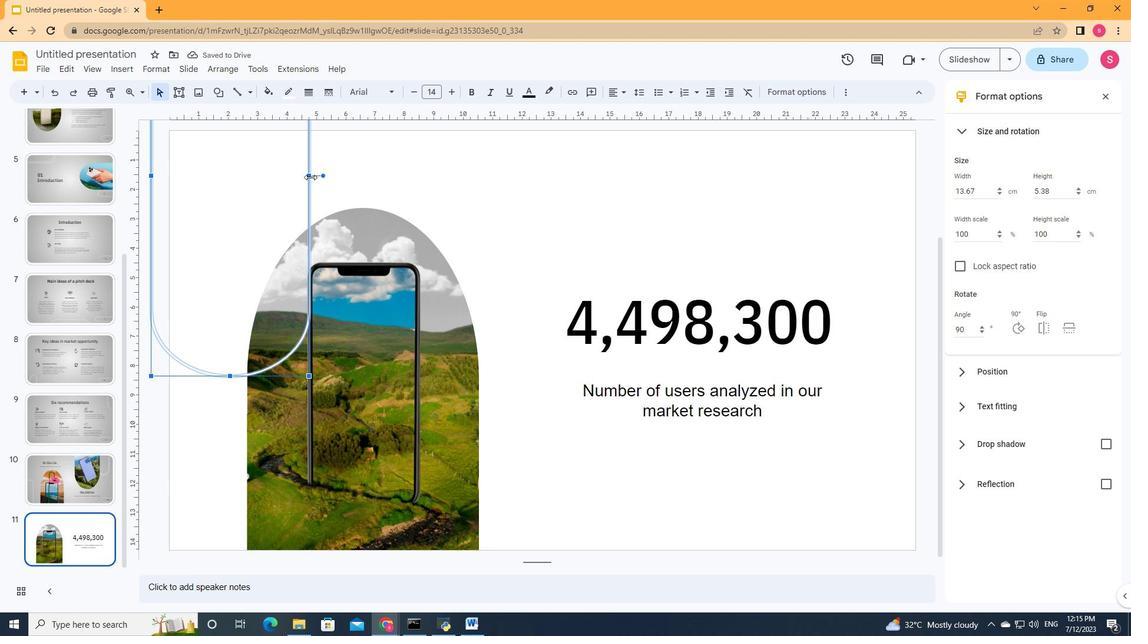 
Action: Mouse moved to (236, 204)
Screenshot: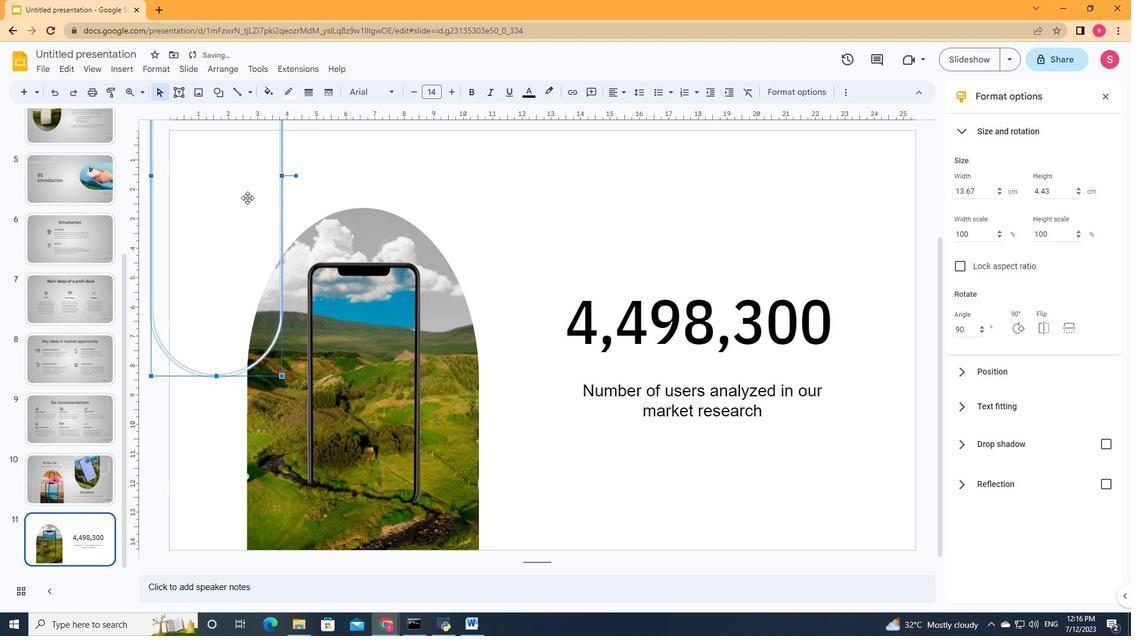 
Action: Mouse pressed left at (236, 204)
Screenshot: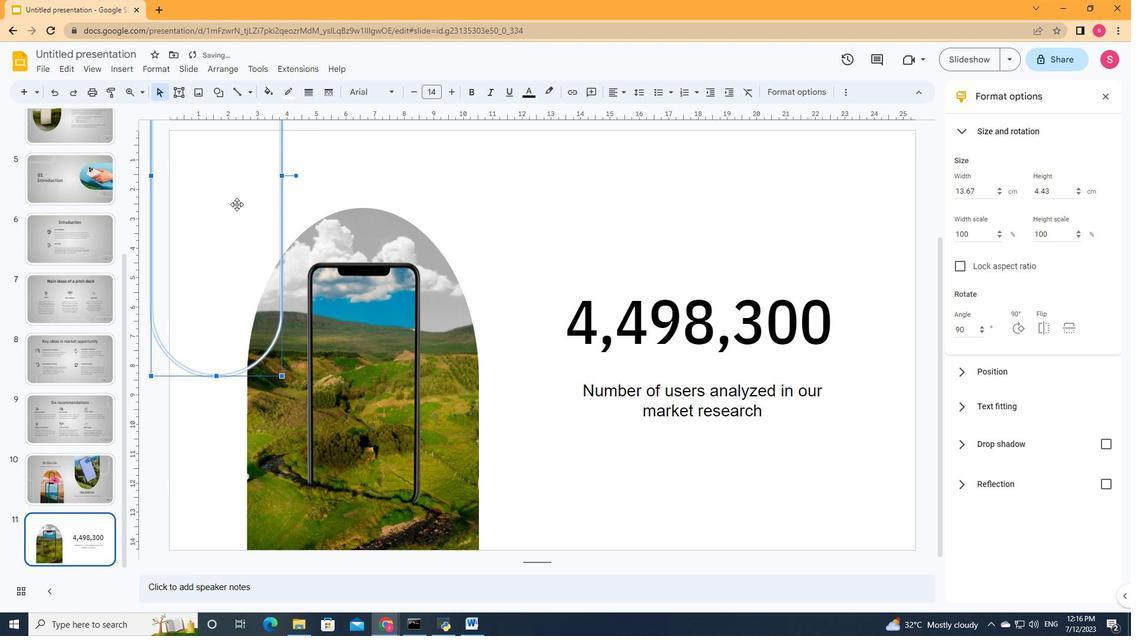 
Action: Mouse moved to (235, 321)
Screenshot: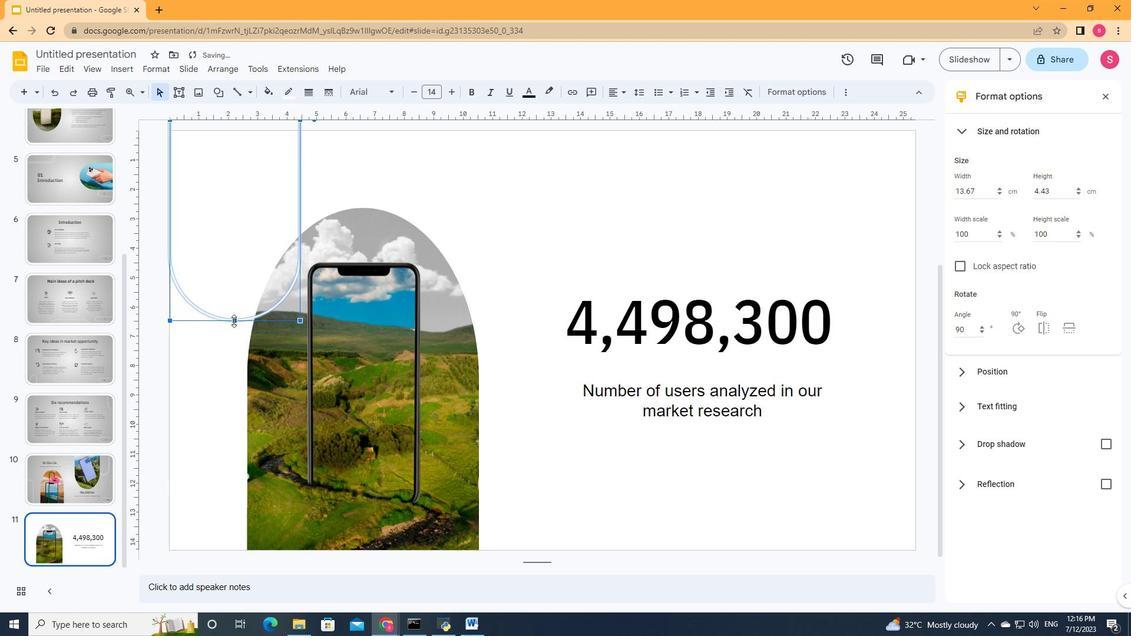 
Action: Mouse pressed left at (235, 321)
Screenshot: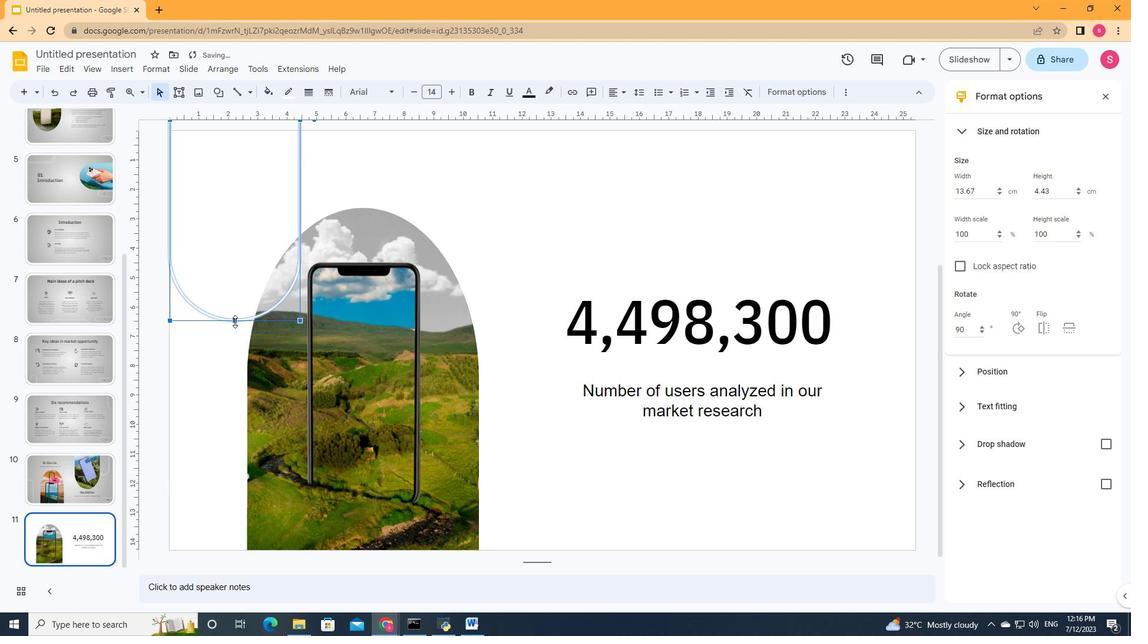 
Action: Mouse moved to (302, 337)
Screenshot: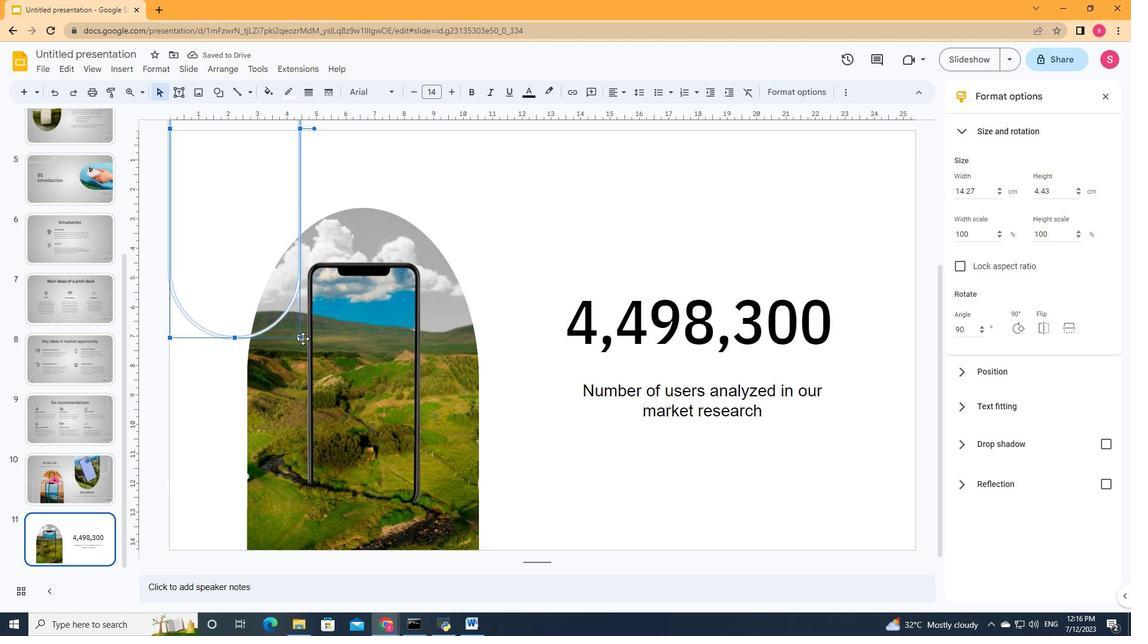 
Action: Mouse pressed left at (302, 337)
Screenshot: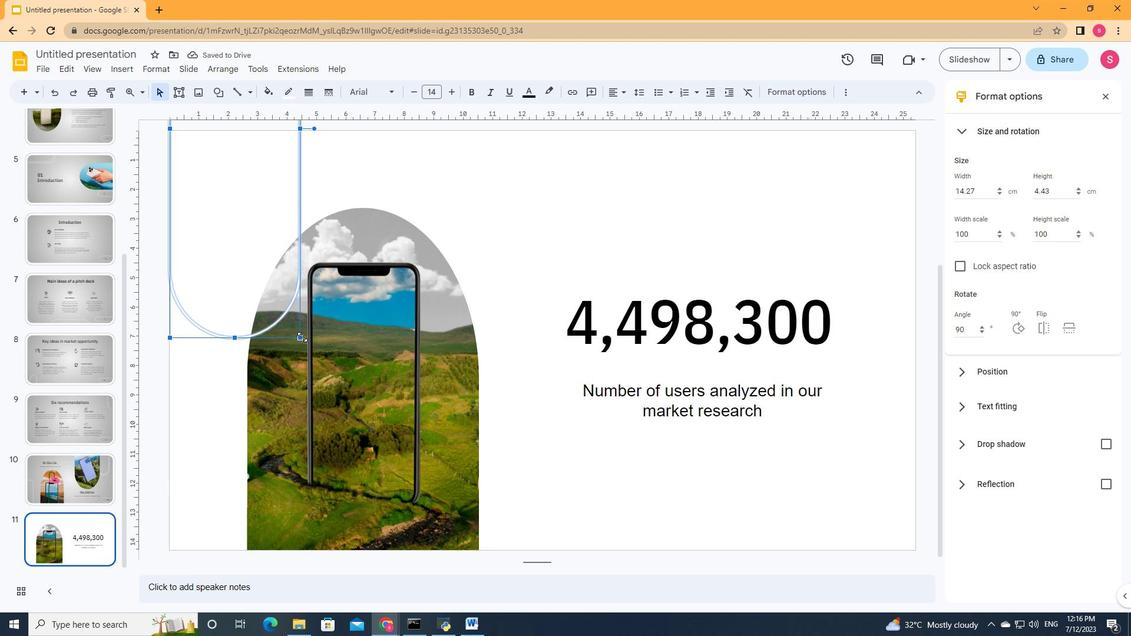 
Action: Mouse moved to (270, 286)
Screenshot: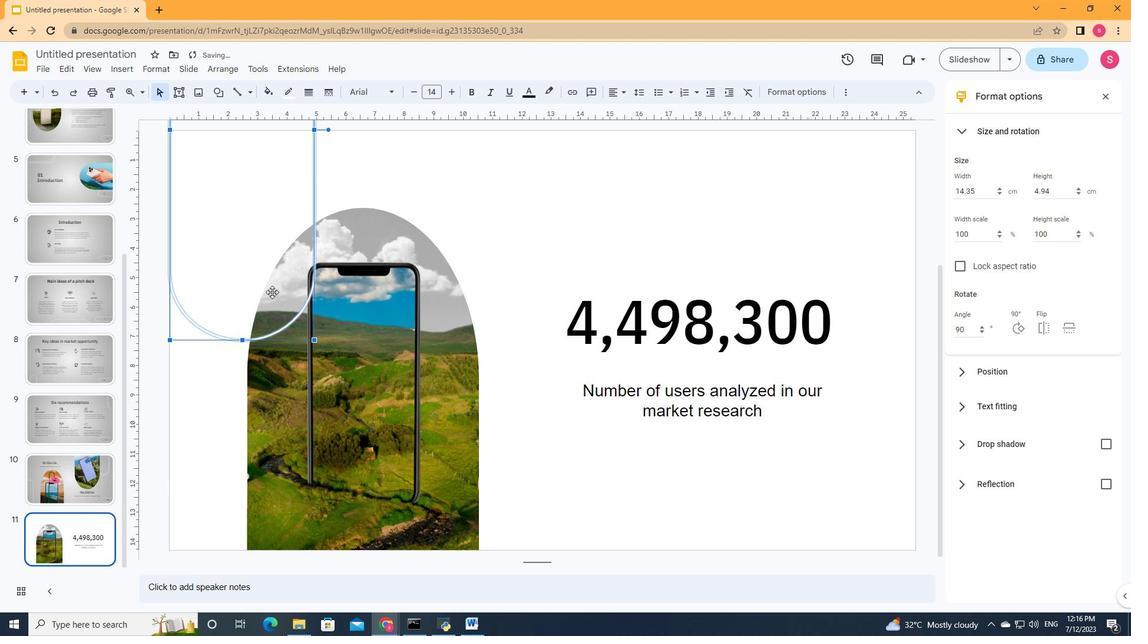 
Action: Mouse pressed left at (270, 286)
Screenshot: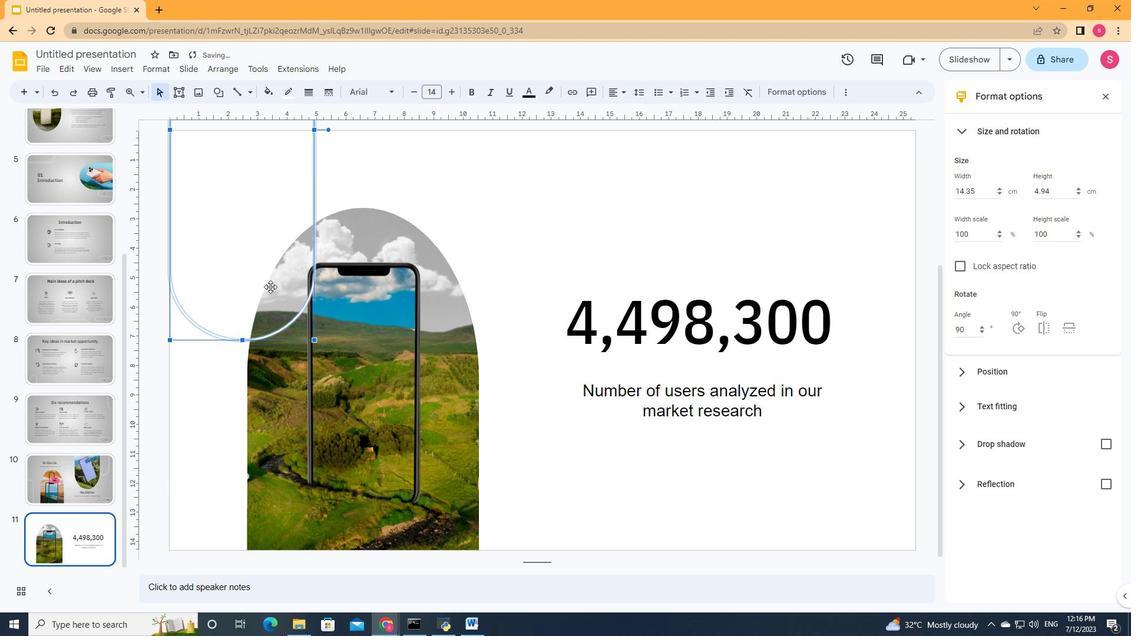 
Action: Mouse moved to (489, 227)
Screenshot: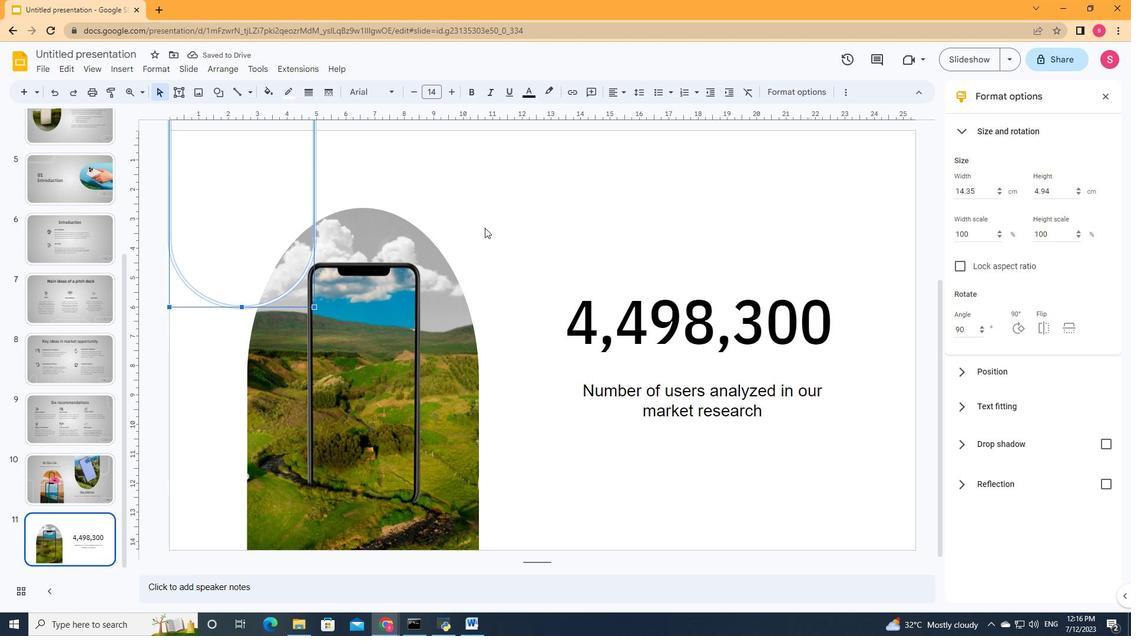 
Action: Mouse pressed left at (489, 227)
Screenshot: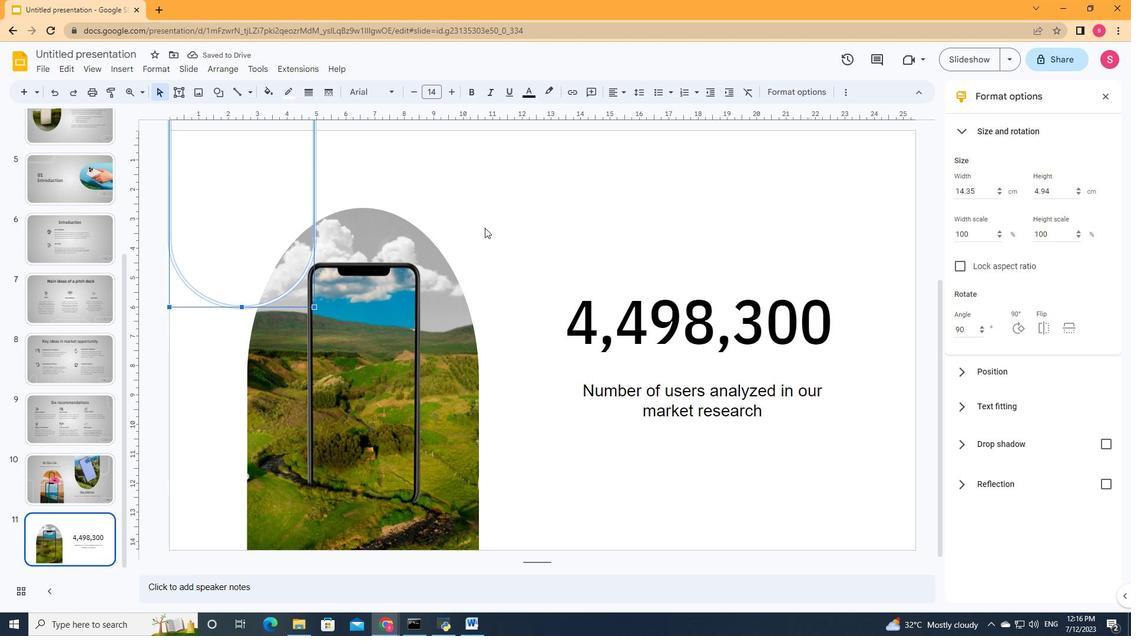 
Action: Mouse moved to (314, 223)
Screenshot: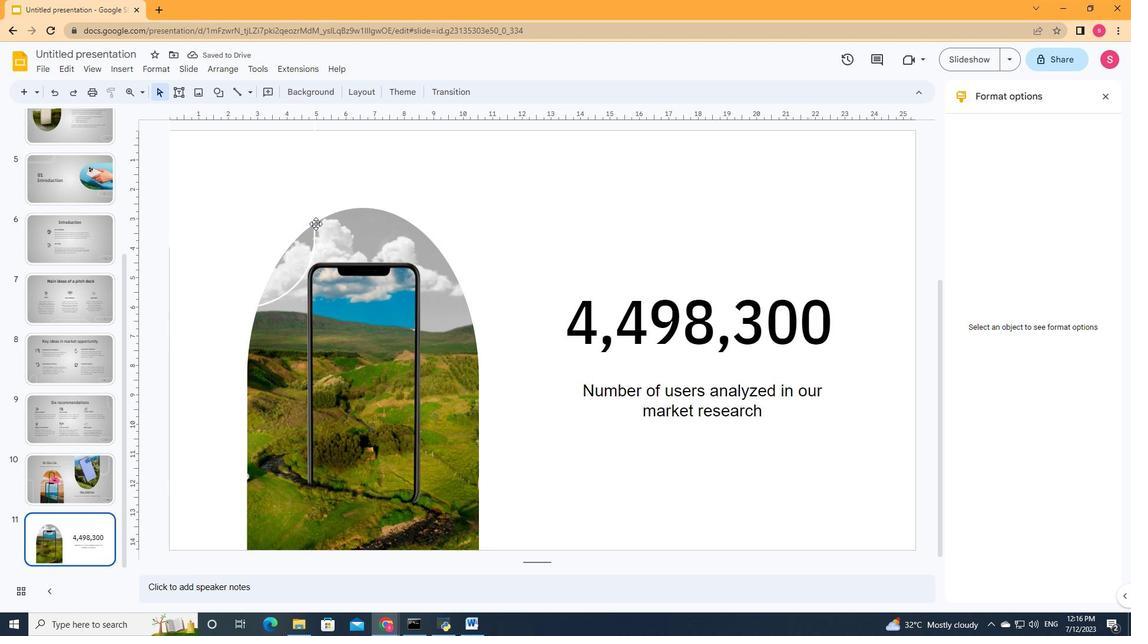 
Action: Mouse pressed left at (314, 223)
Screenshot: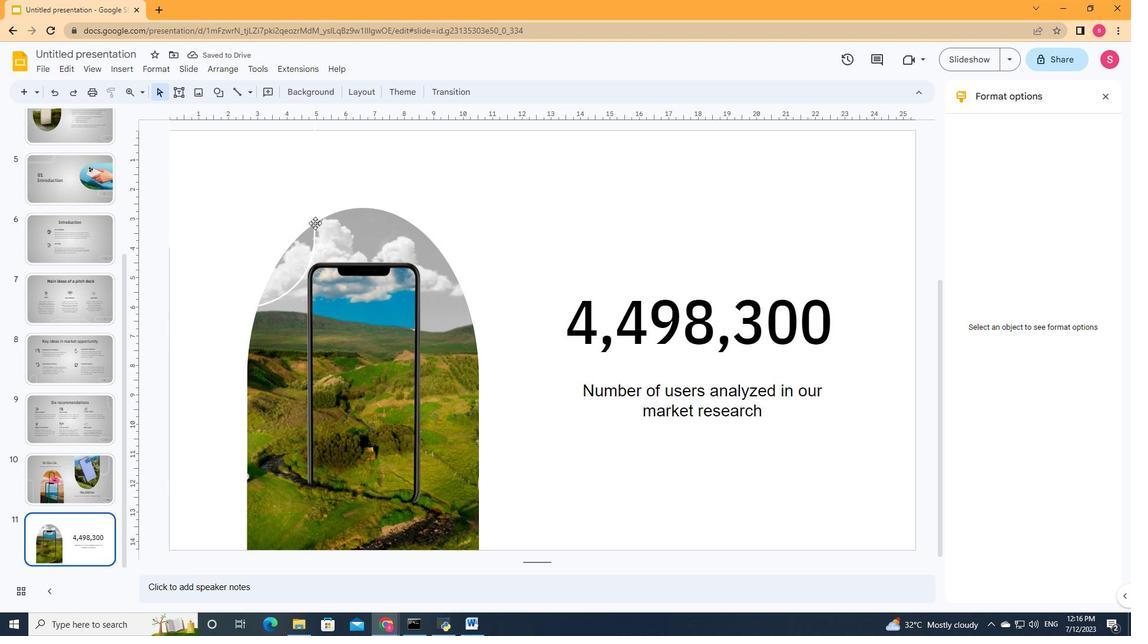 
Action: Key pressed ctrl+C
Screenshot: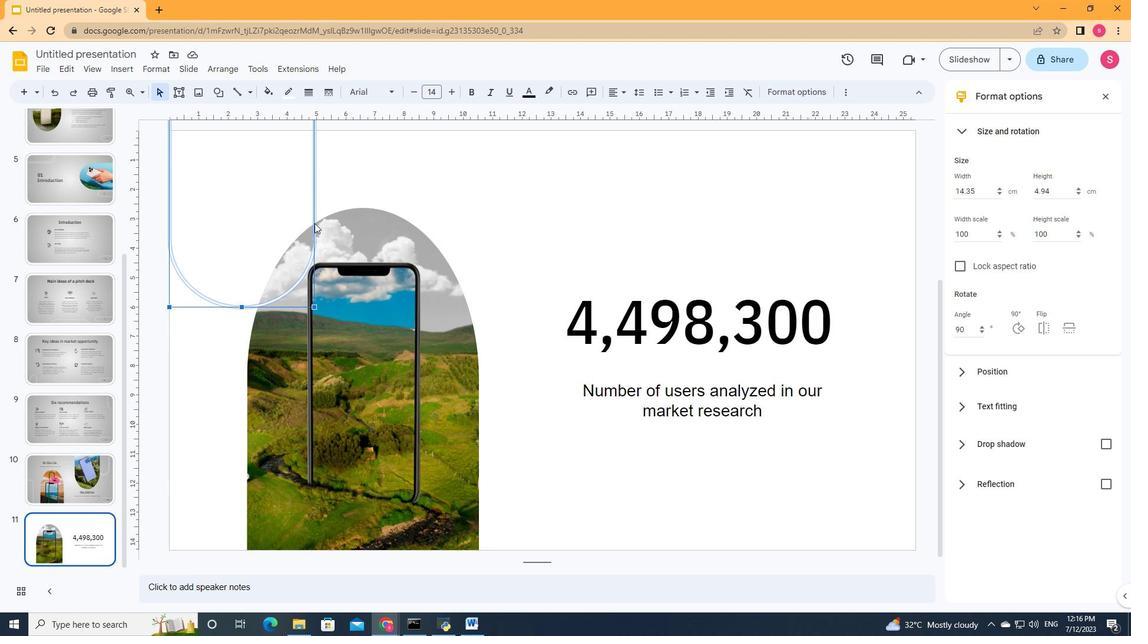 
Action: Mouse moved to (649, 248)
Screenshot: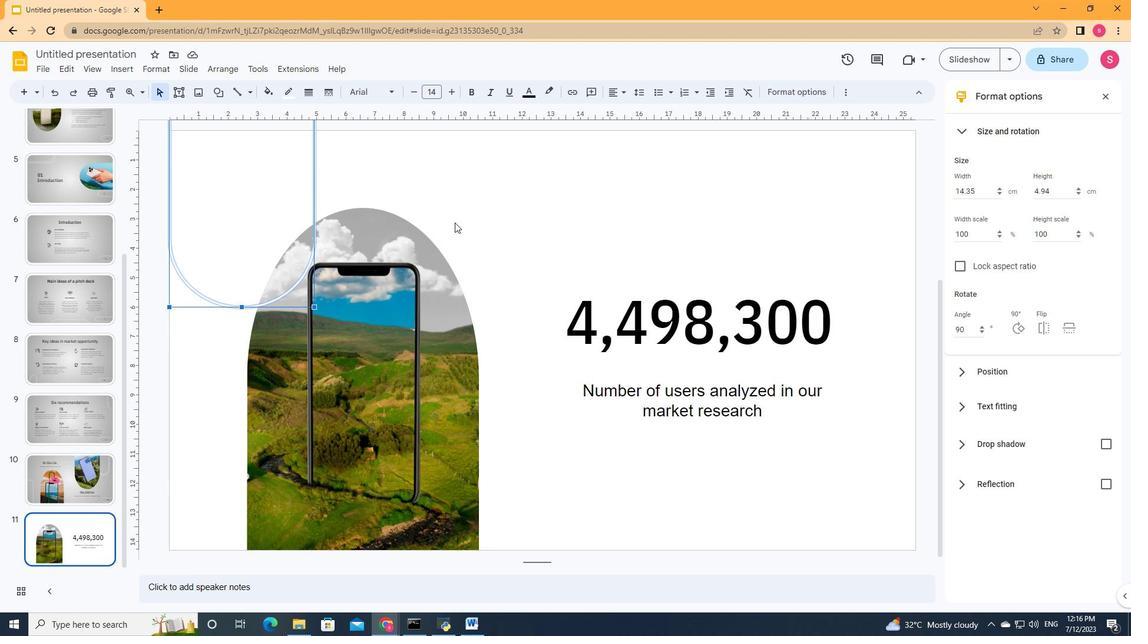 
Action: Mouse pressed left at (649, 248)
Screenshot: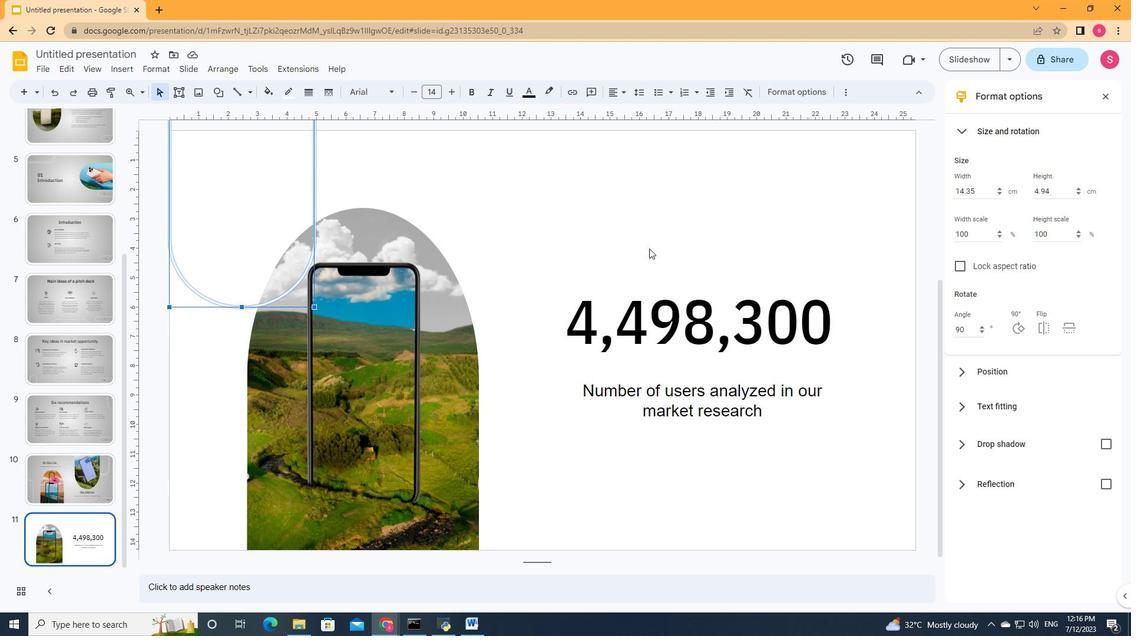 
Action: Mouse moved to (649, 249)
Screenshot: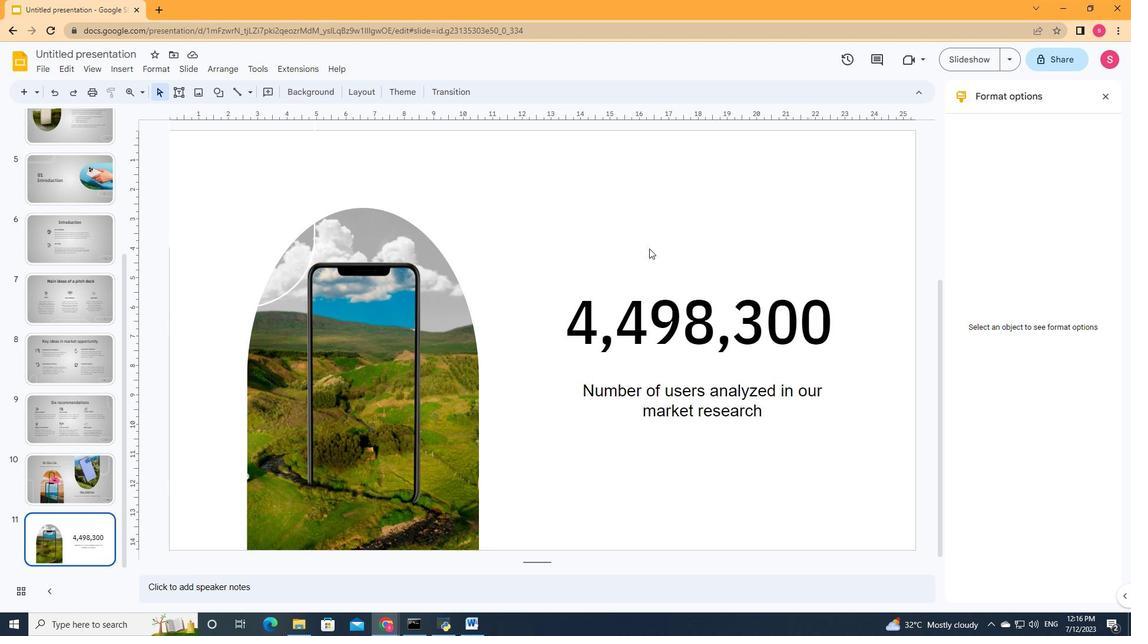 
Action: Key pressed ctrl+V
Screenshot: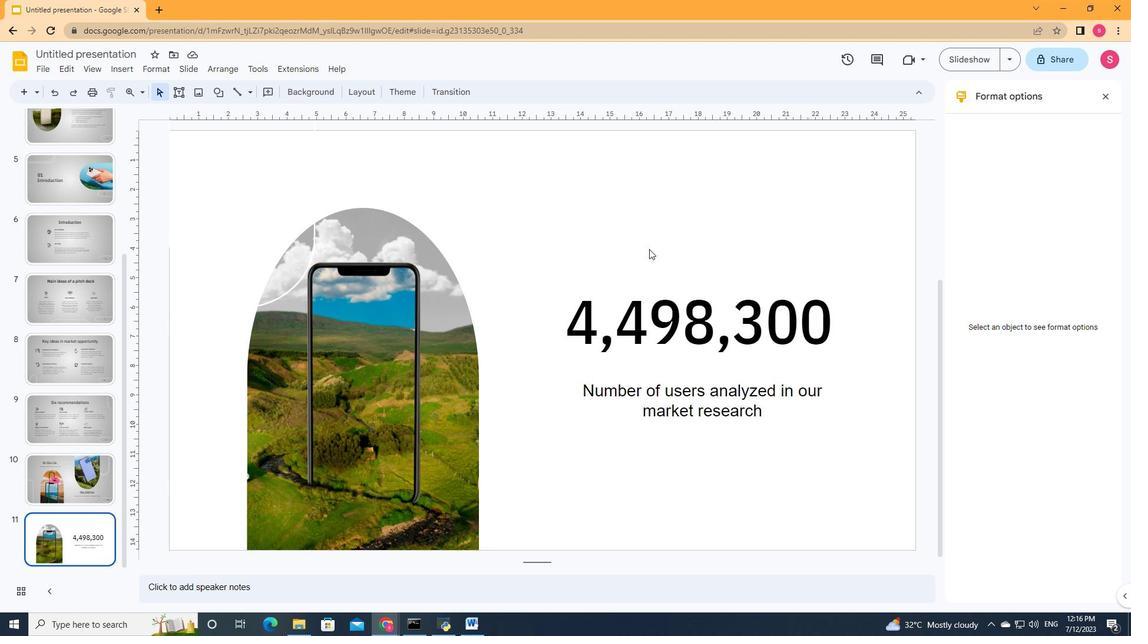 
Action: Mouse moved to (352, 440)
Screenshot: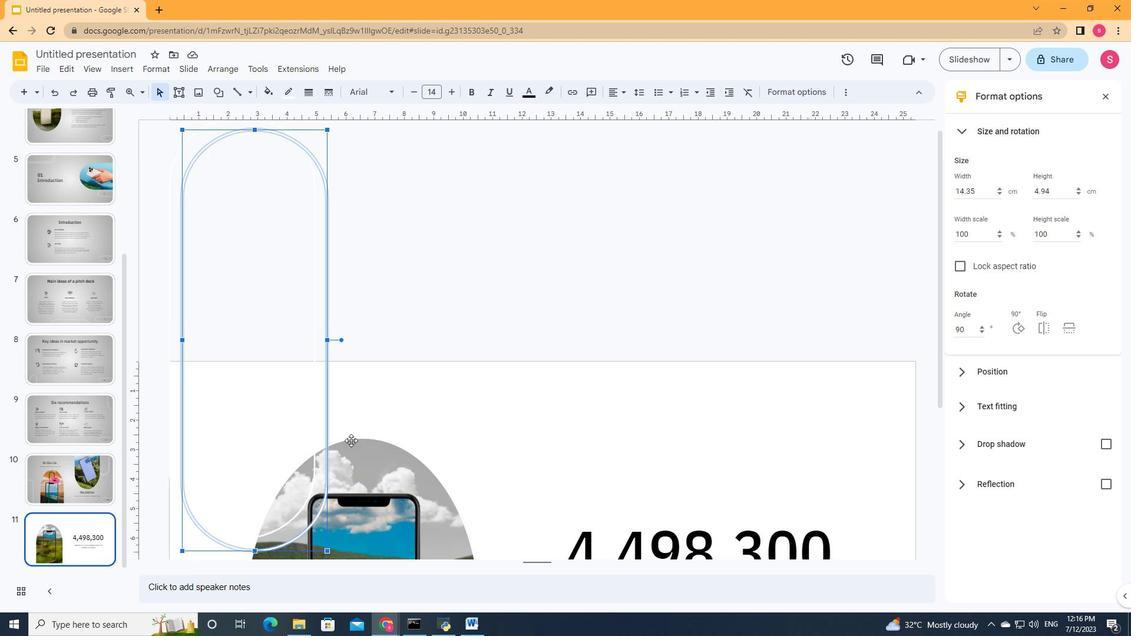 
Action: Key pressed <Key.up><Key.up><Key.up><Key.up><Key.left><Key.left><Key.left><Key.left>
Screenshot: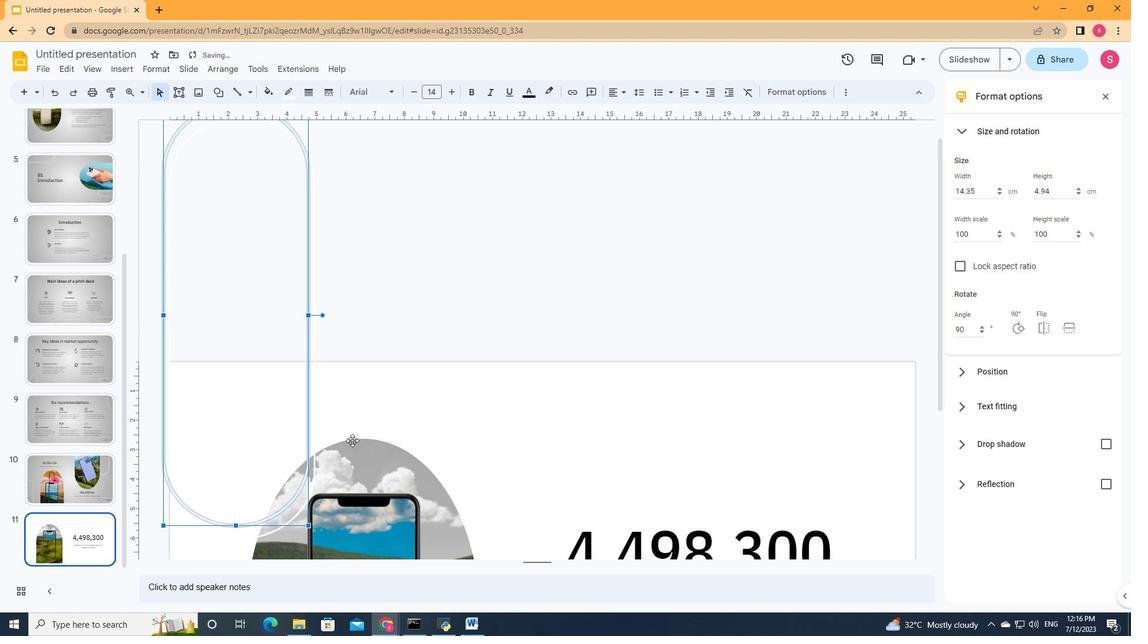 
Action: Mouse moved to (156, 315)
Screenshot: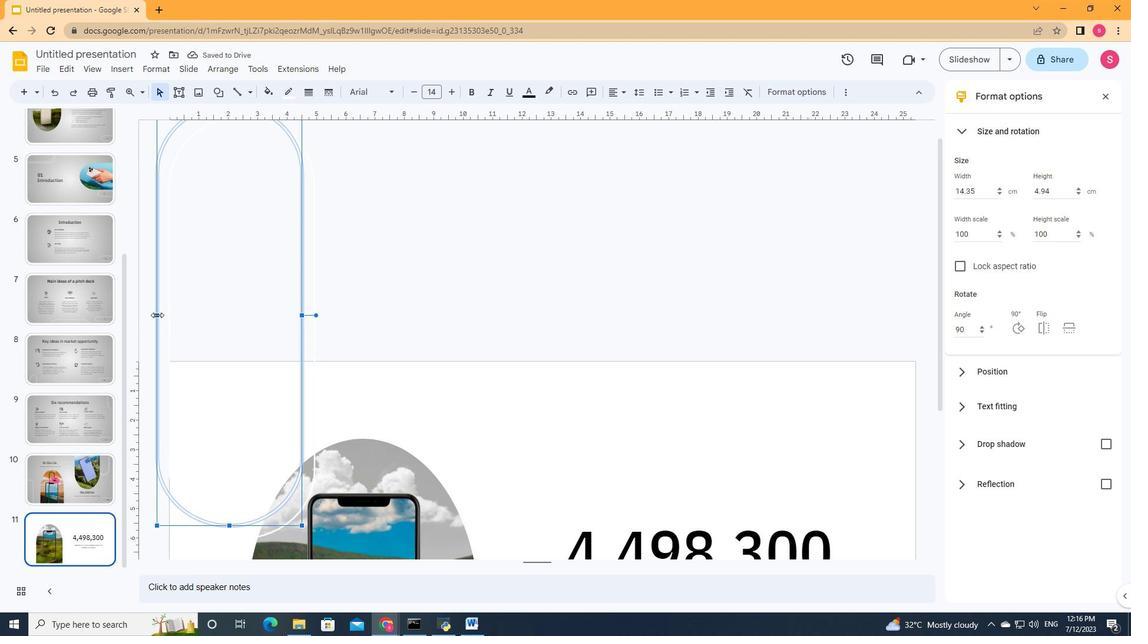 
Action: Mouse pressed left at (156, 315)
Screenshot: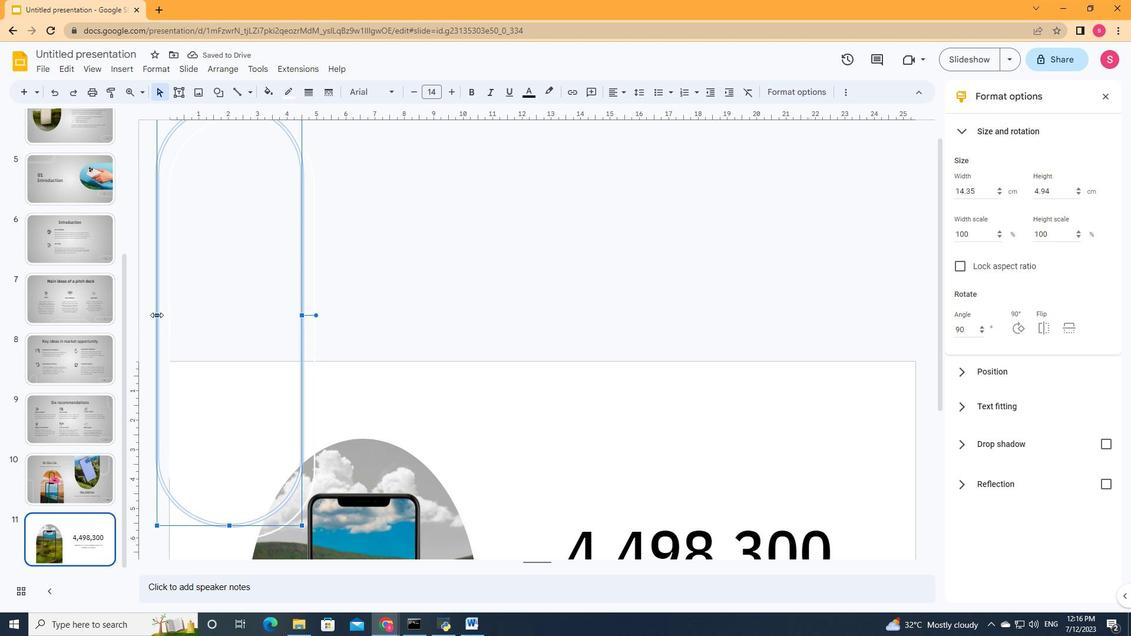 
Action: Mouse moved to (473, 413)
Screenshot: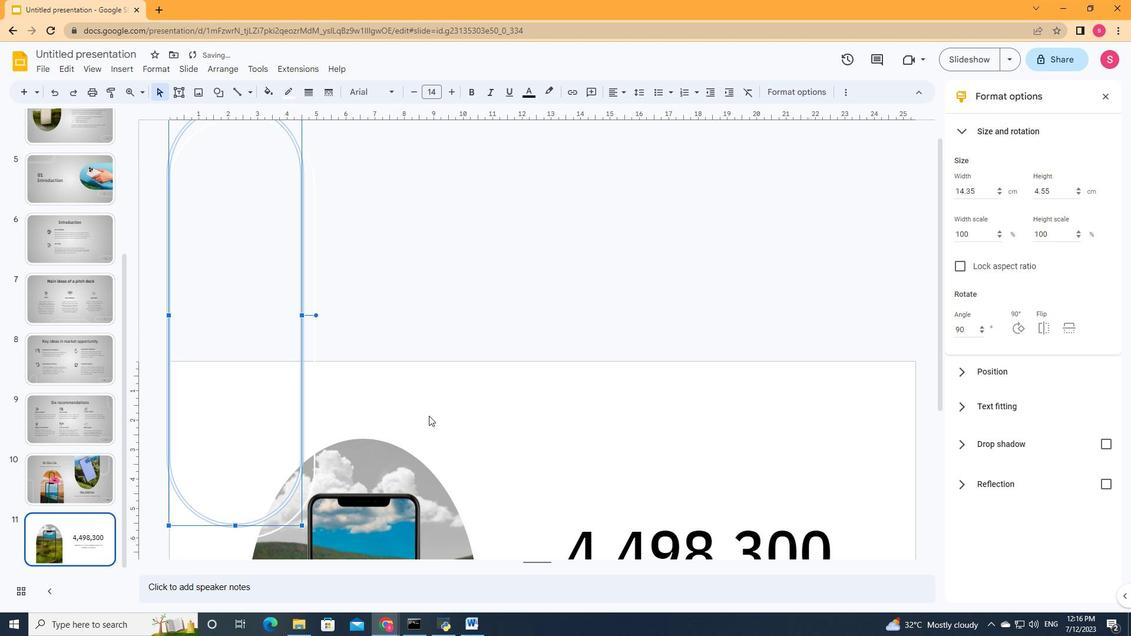 
Action: Mouse pressed left at (473, 413)
Screenshot: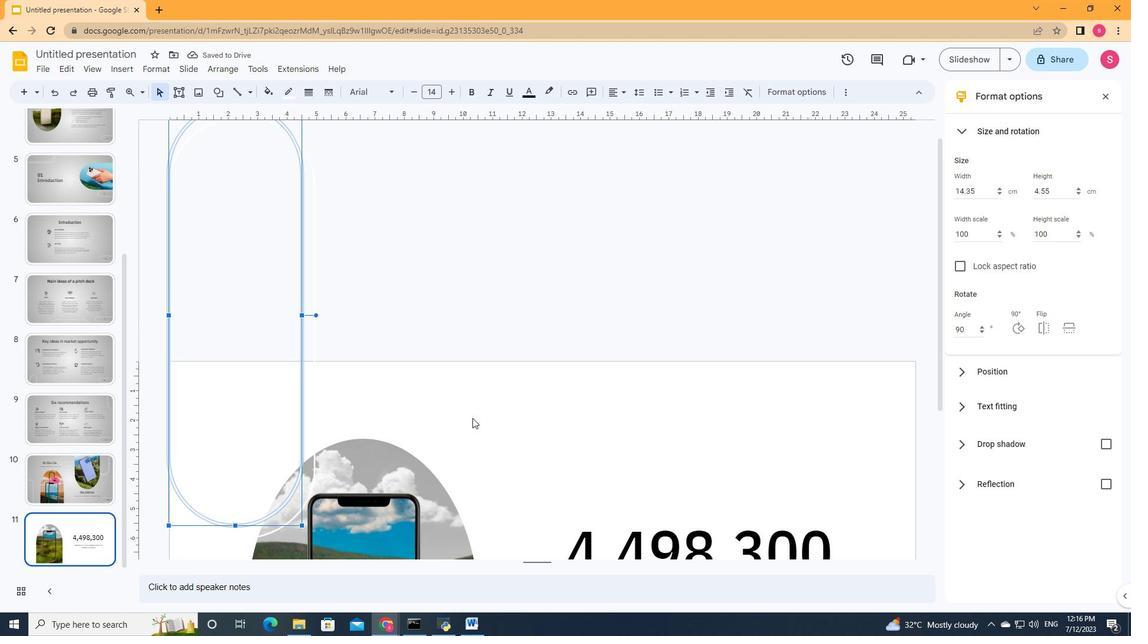 
Action: Mouse moved to (326, 94)
Screenshot: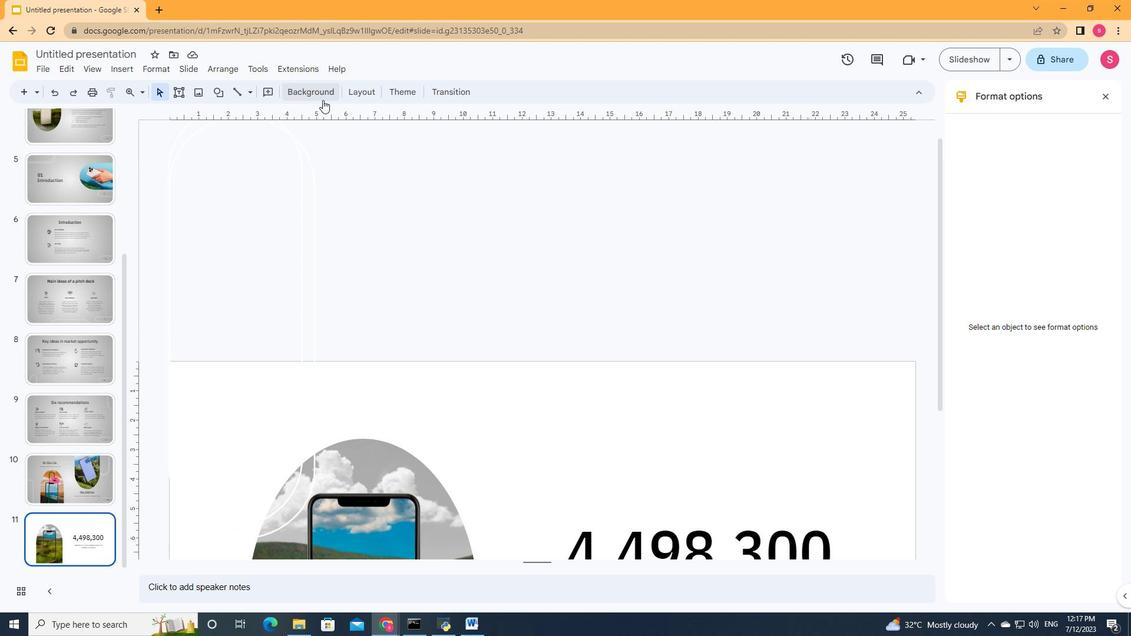 
Action: Mouse pressed left at (326, 94)
Screenshot: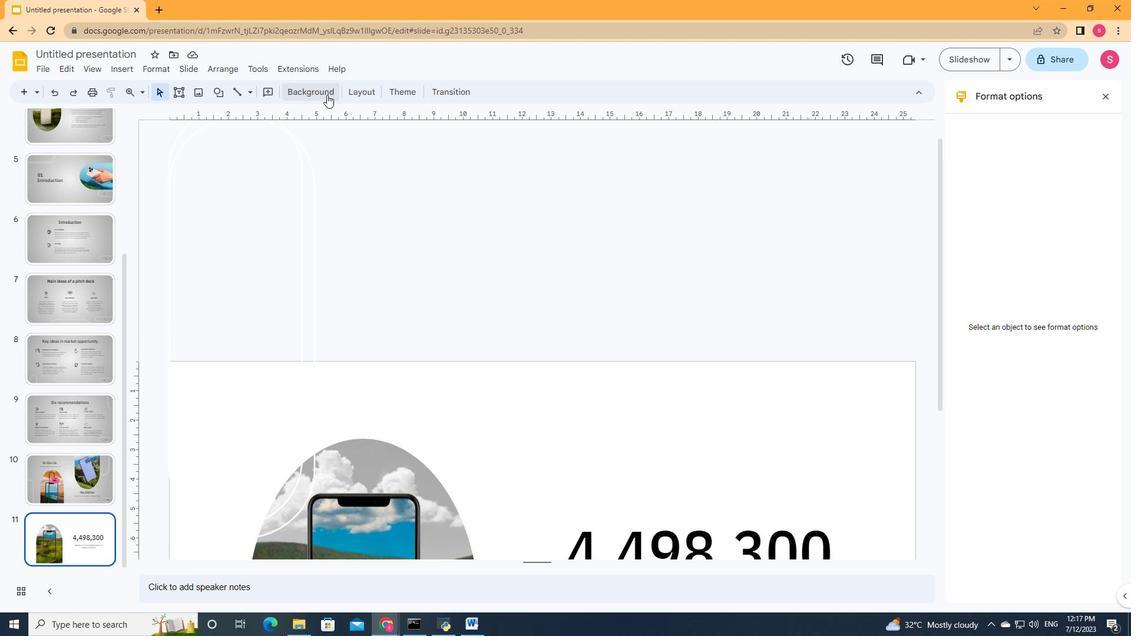 
Action: Mouse moved to (649, 293)
Screenshot: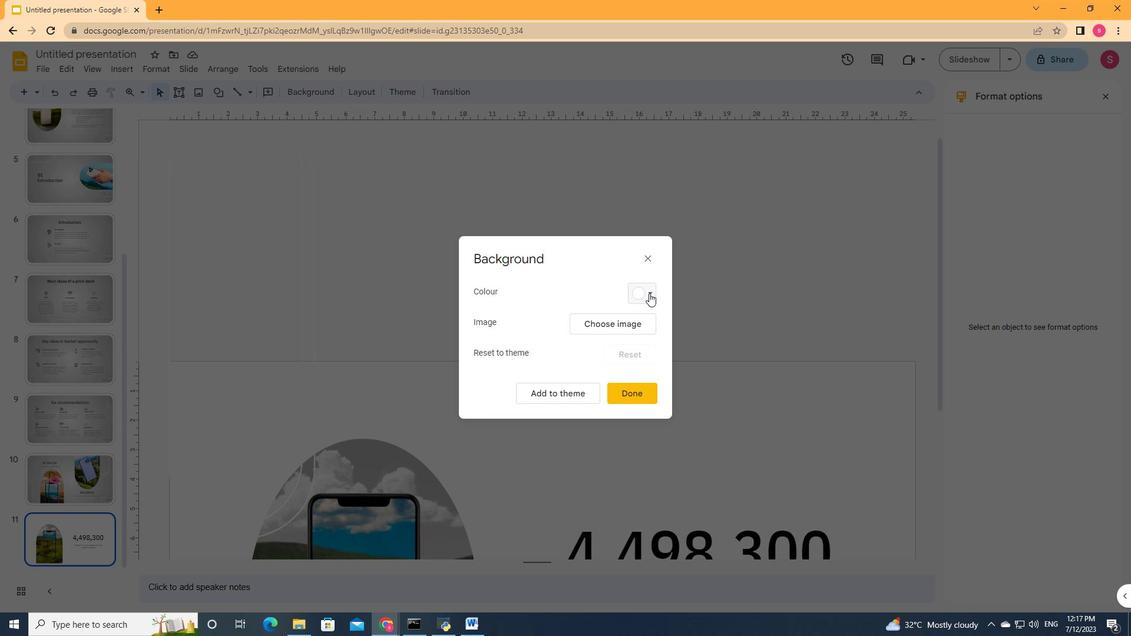 
Action: Mouse pressed left at (649, 293)
Screenshot: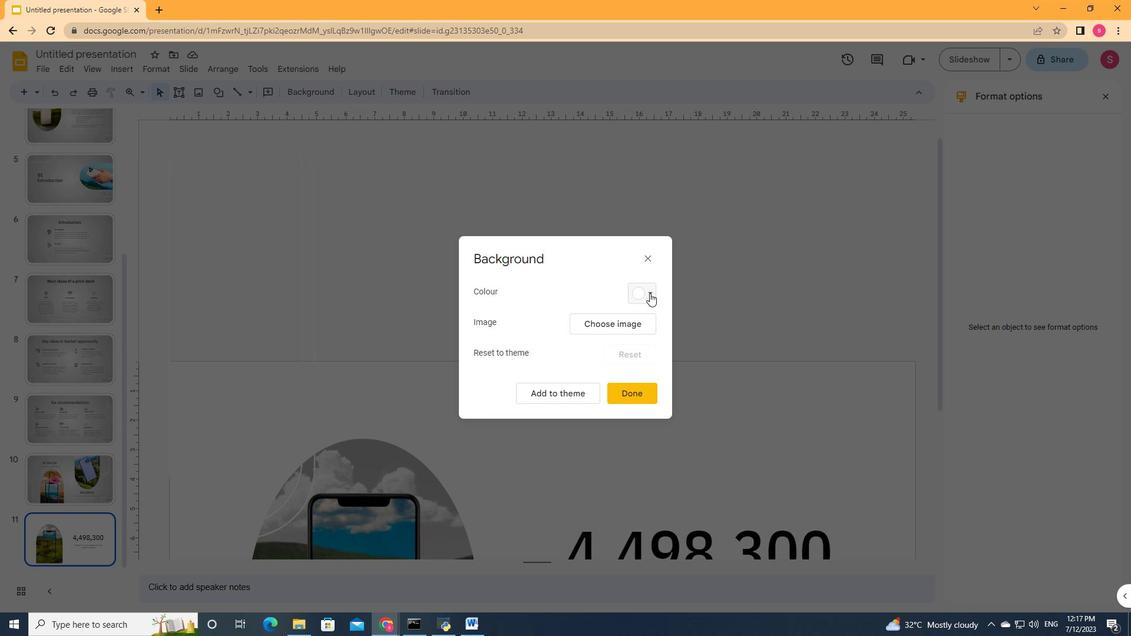 
Action: Mouse moved to (724, 315)
Screenshot: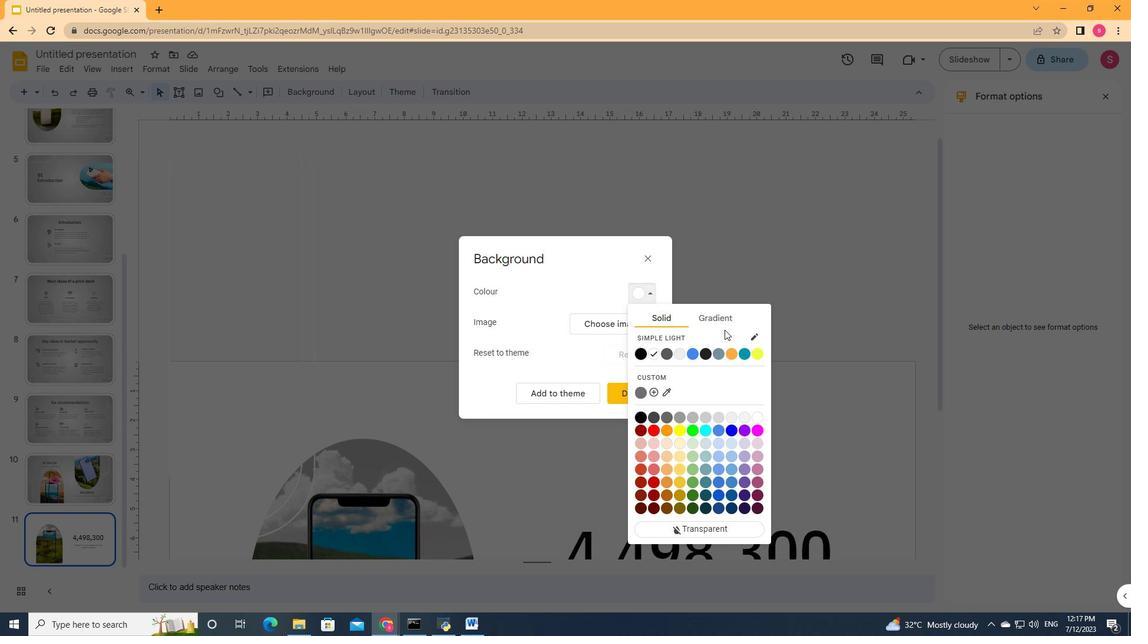 
Action: Mouse pressed left at (724, 315)
Screenshot: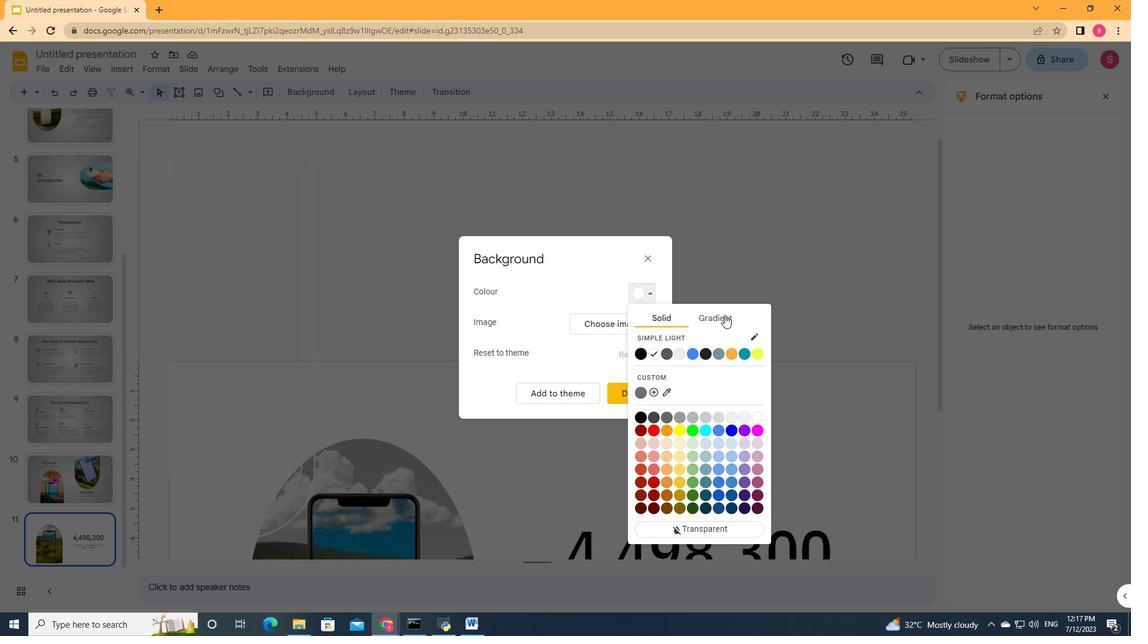 
Action: Mouse moved to (716, 450)
Screenshot: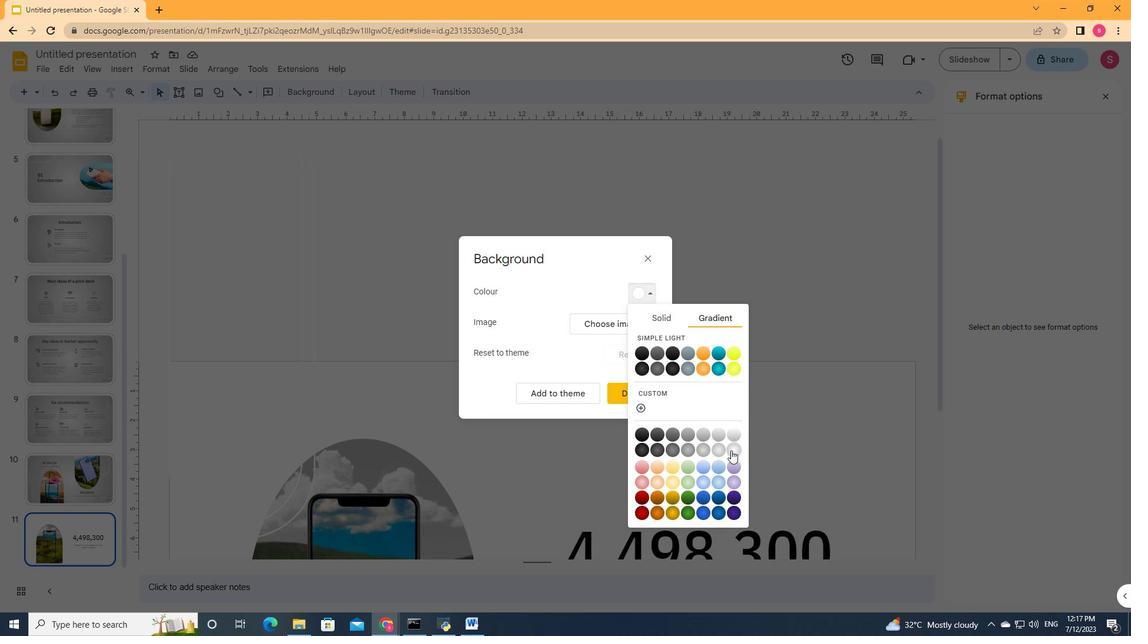
Action: Mouse pressed left at (716, 450)
Screenshot: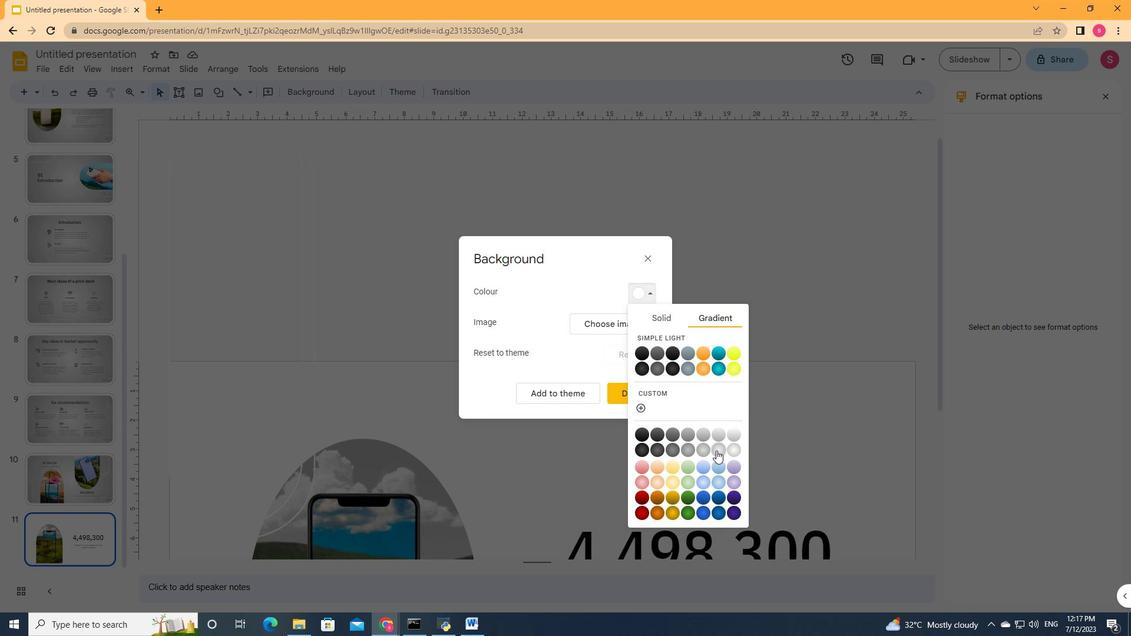 
Action: Mouse moved to (704, 387)
Screenshot: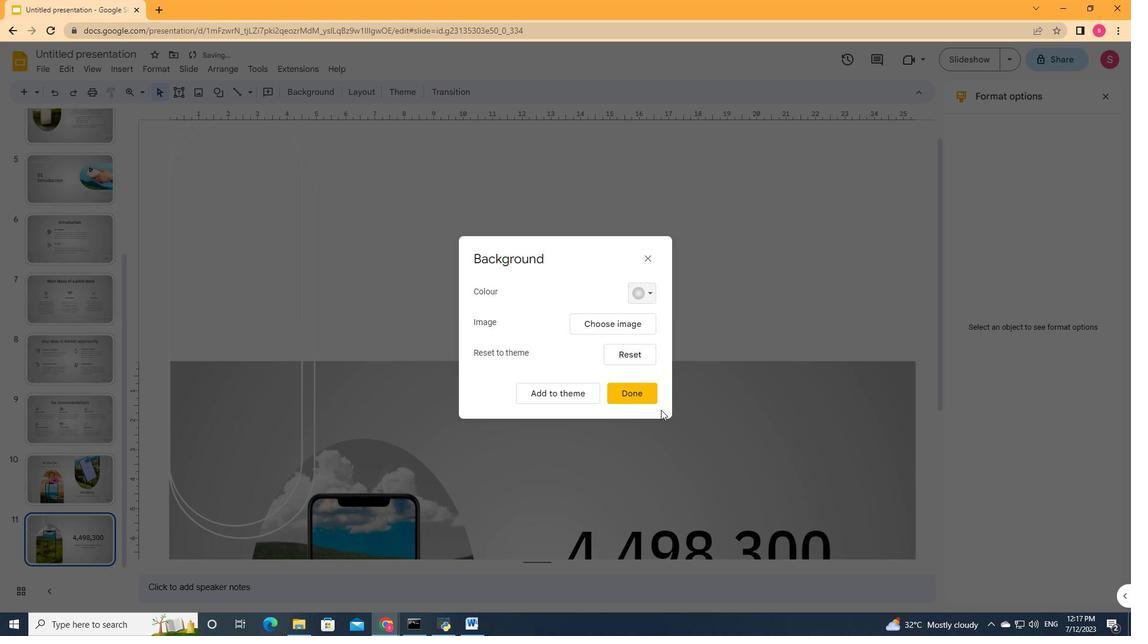 
Action: Mouse scrolled (704, 387) with delta (0, 0)
Screenshot: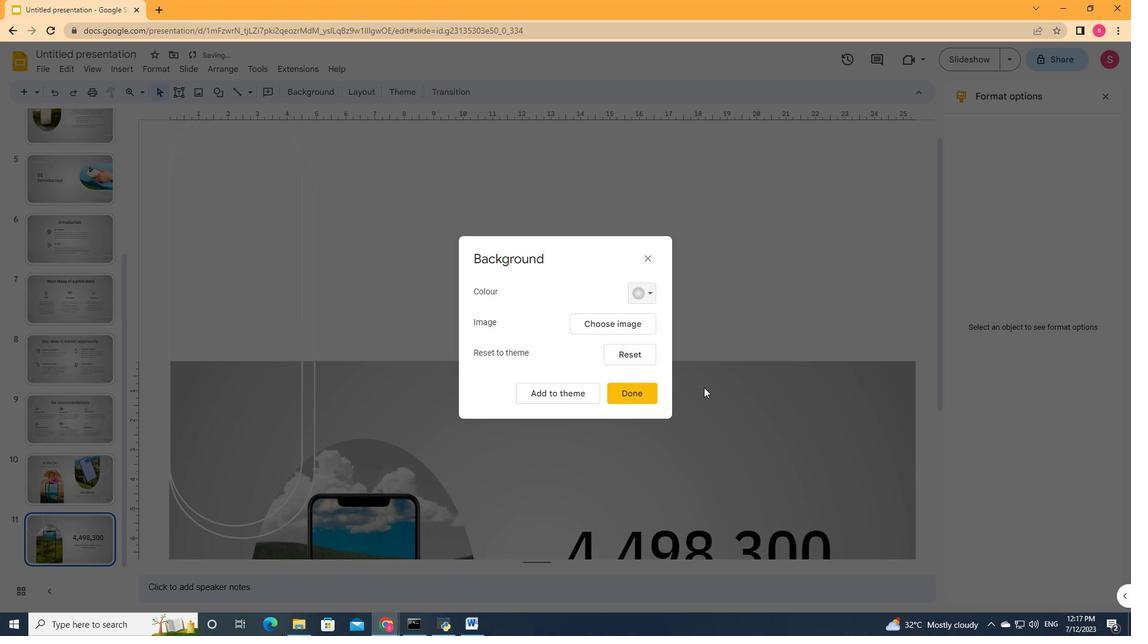 
Action: Mouse scrolled (704, 387) with delta (0, 0)
Screenshot: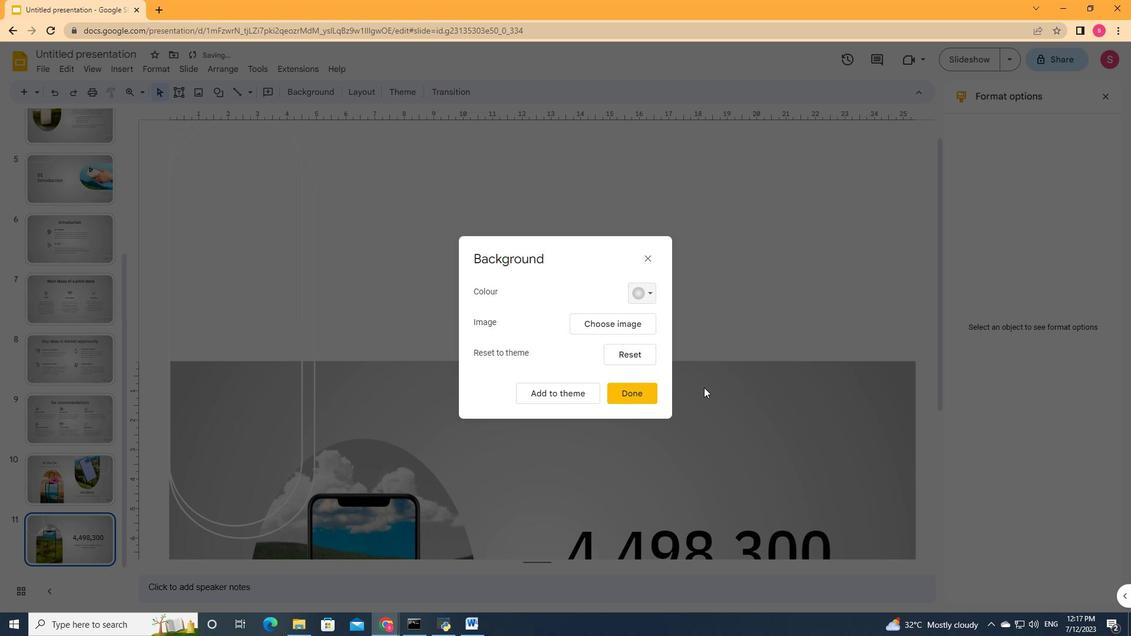 
Action: Mouse scrolled (704, 387) with delta (0, 0)
Screenshot: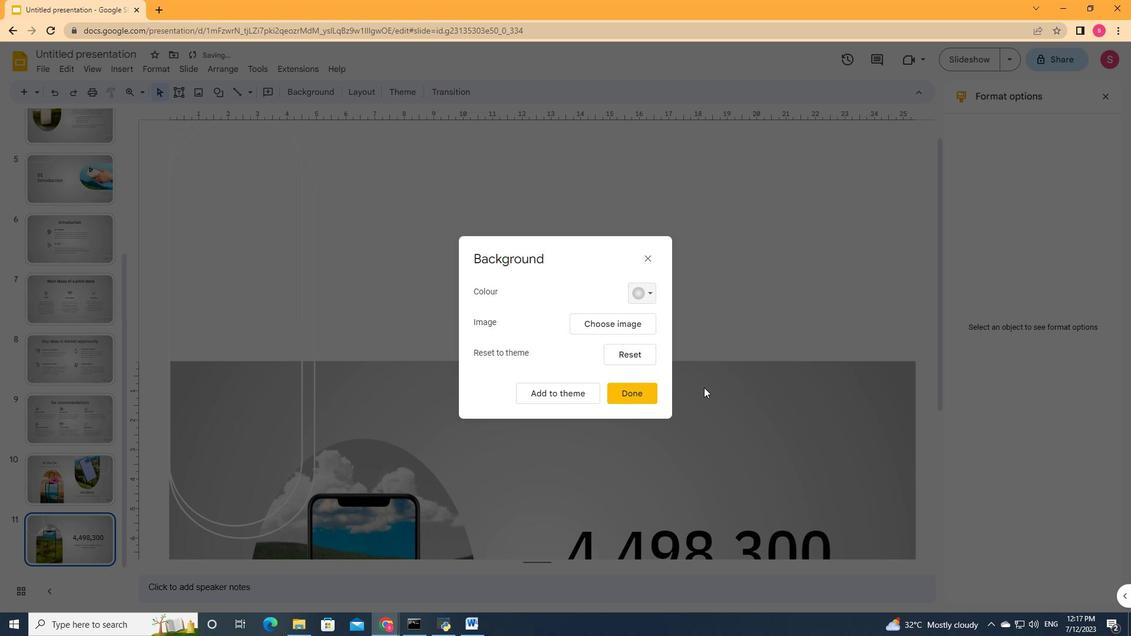 
Action: Mouse moved to (656, 399)
Screenshot: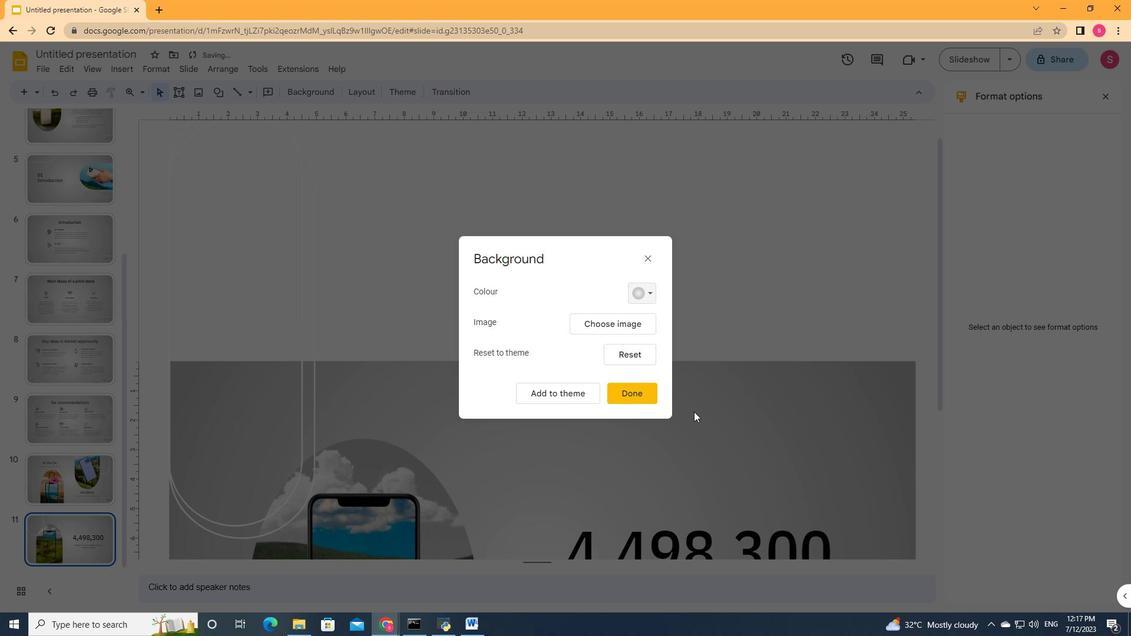 
Action: Mouse pressed left at (656, 399)
Screenshot: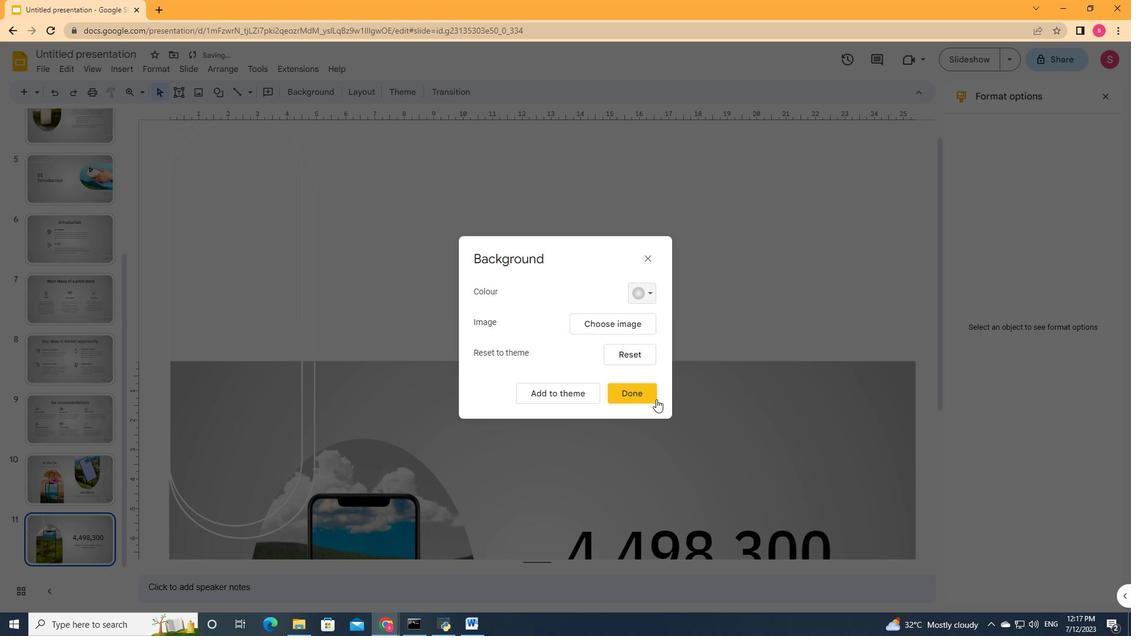 
Action: Mouse moved to (658, 392)
Screenshot: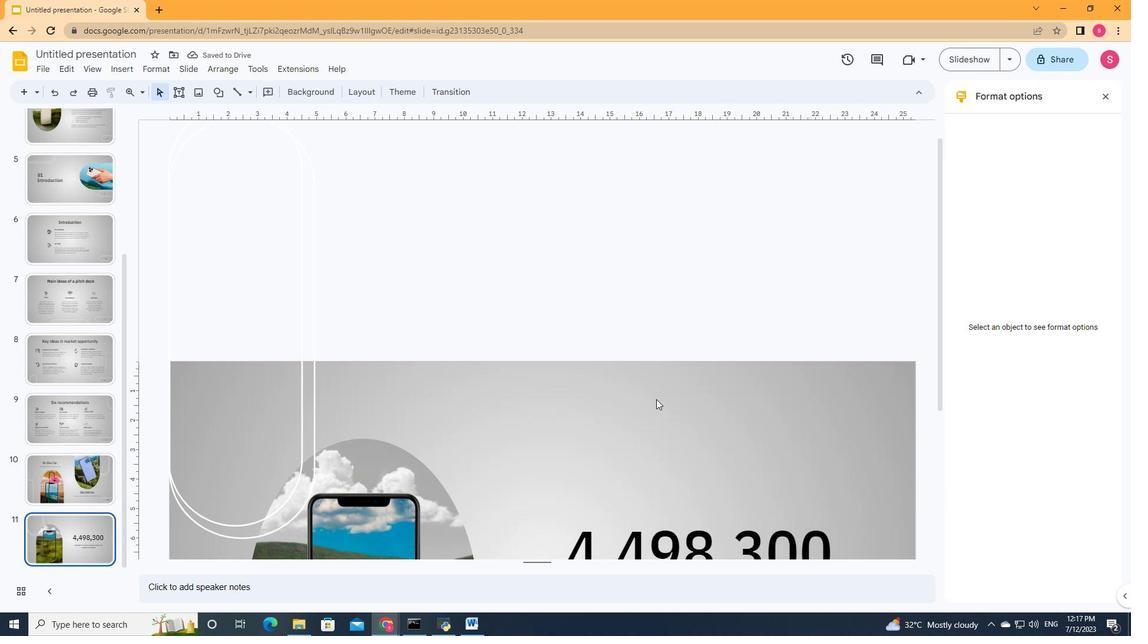 
Action: Mouse scrolled (658, 392) with delta (0, 0)
Screenshot: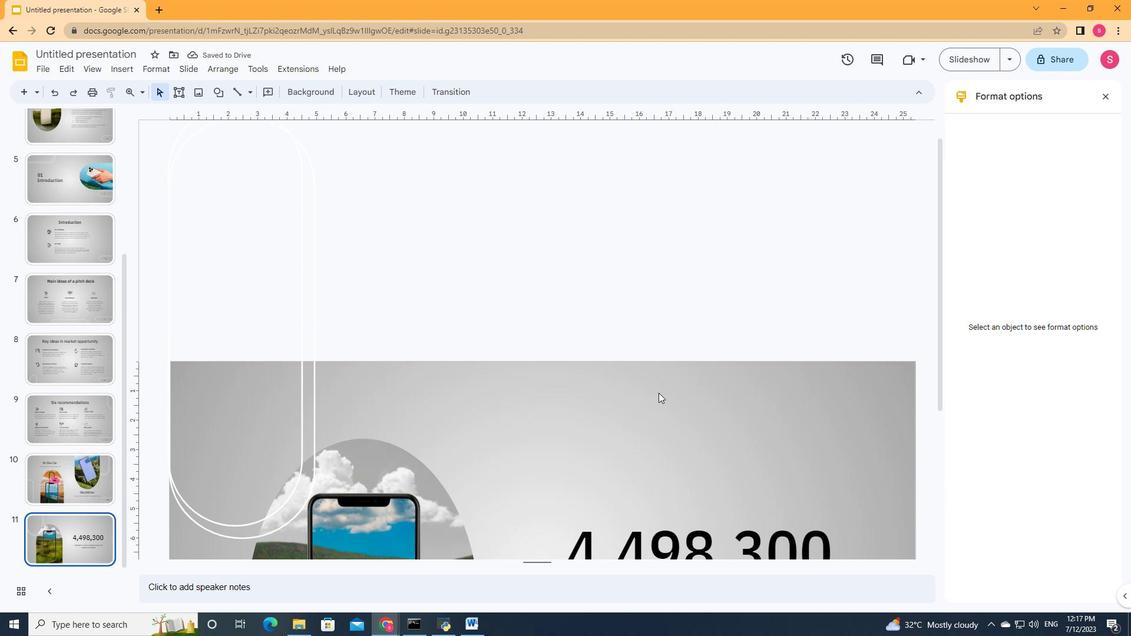 
Action: Mouse scrolled (658, 392) with delta (0, 0)
Screenshot: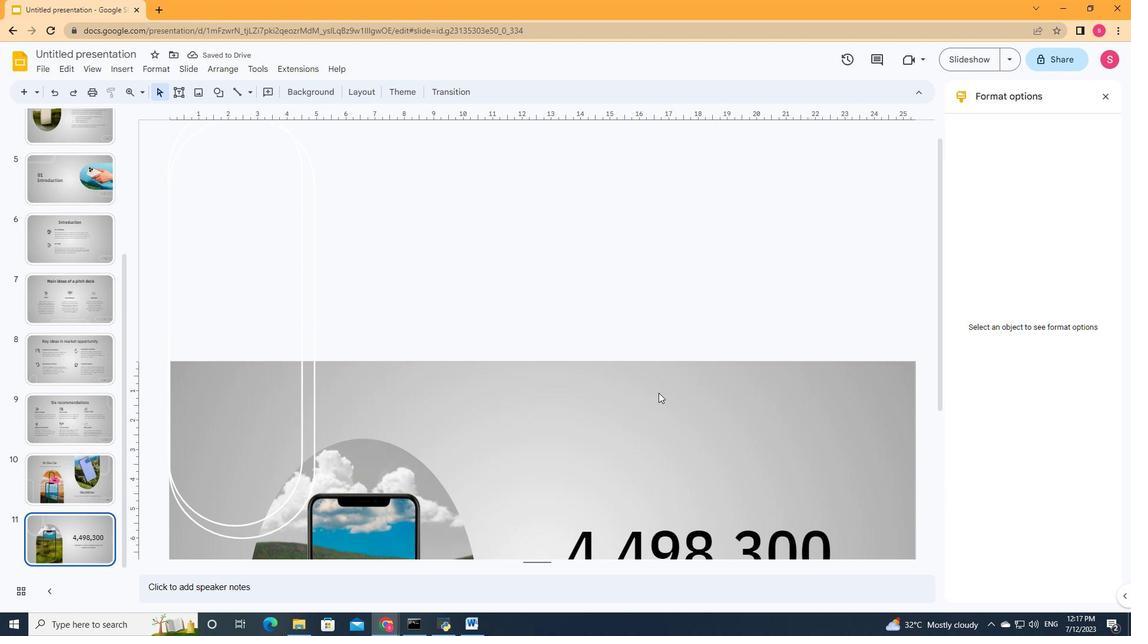 
Action: Mouse scrolled (658, 392) with delta (0, 0)
Screenshot: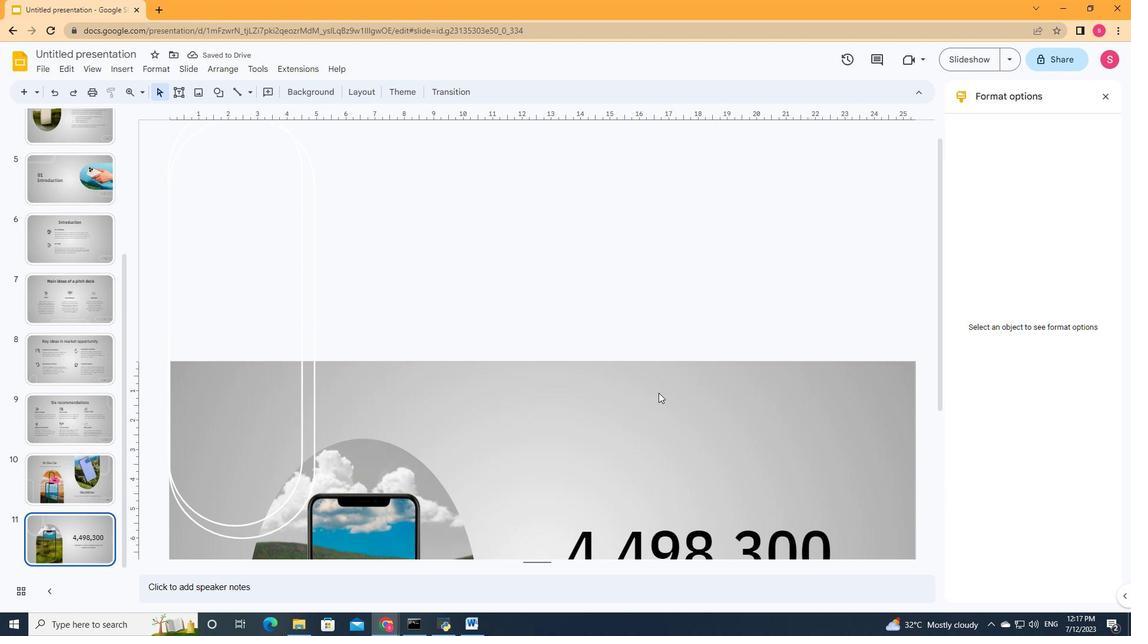 
Action: Mouse scrolled (658, 392) with delta (0, 0)
Screenshot: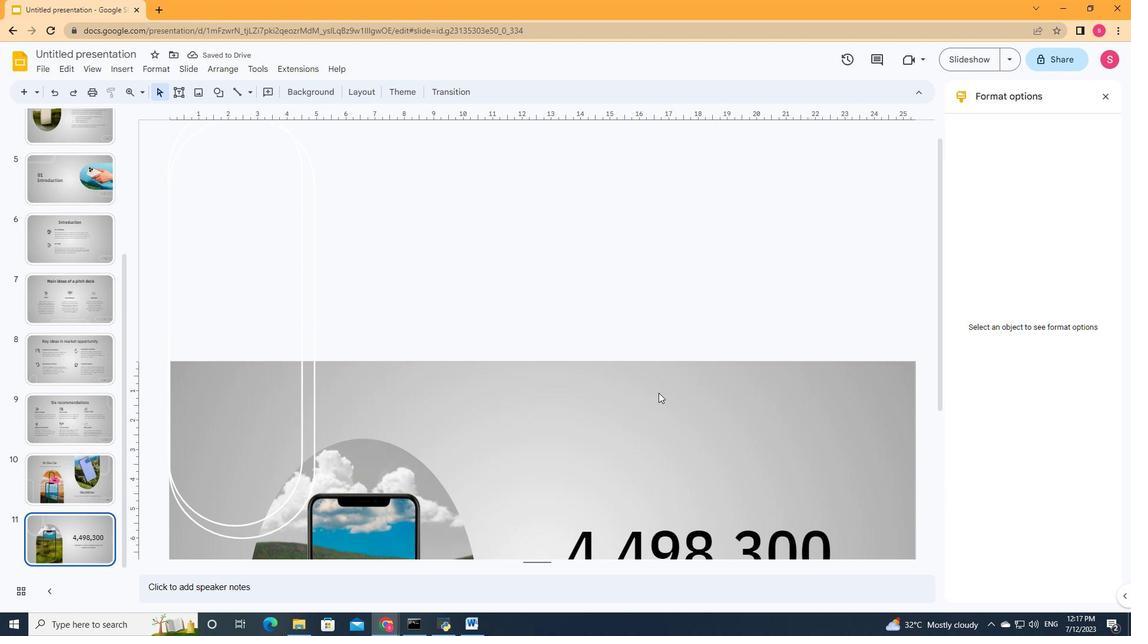 
Action: Mouse moved to (256, 286)
Screenshot: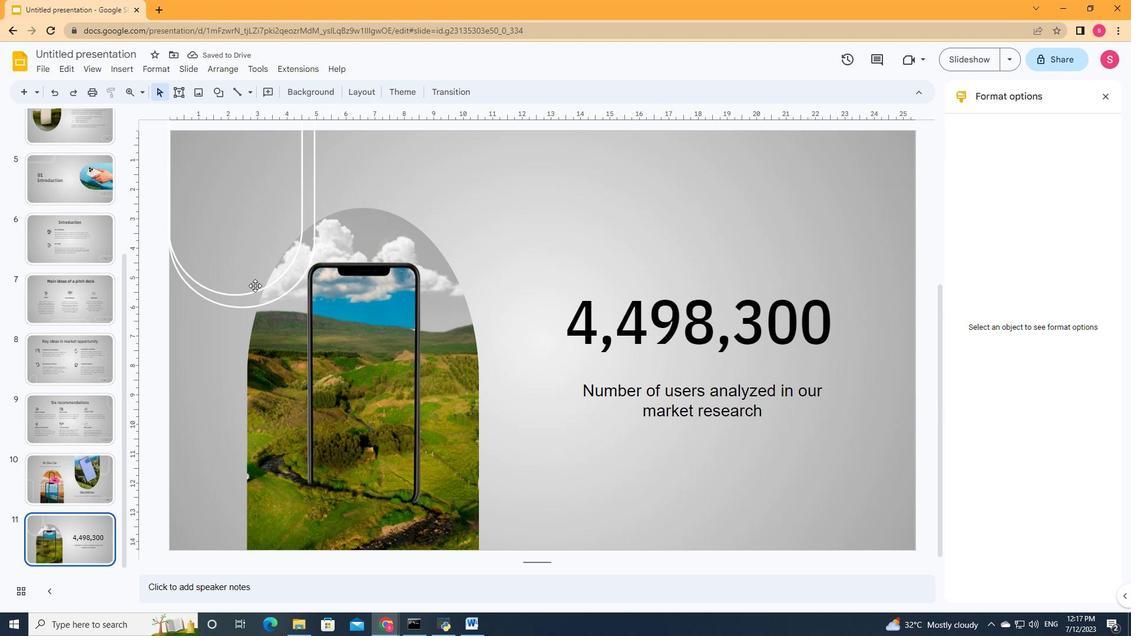 
Action: Mouse pressed left at (256, 286)
Screenshot: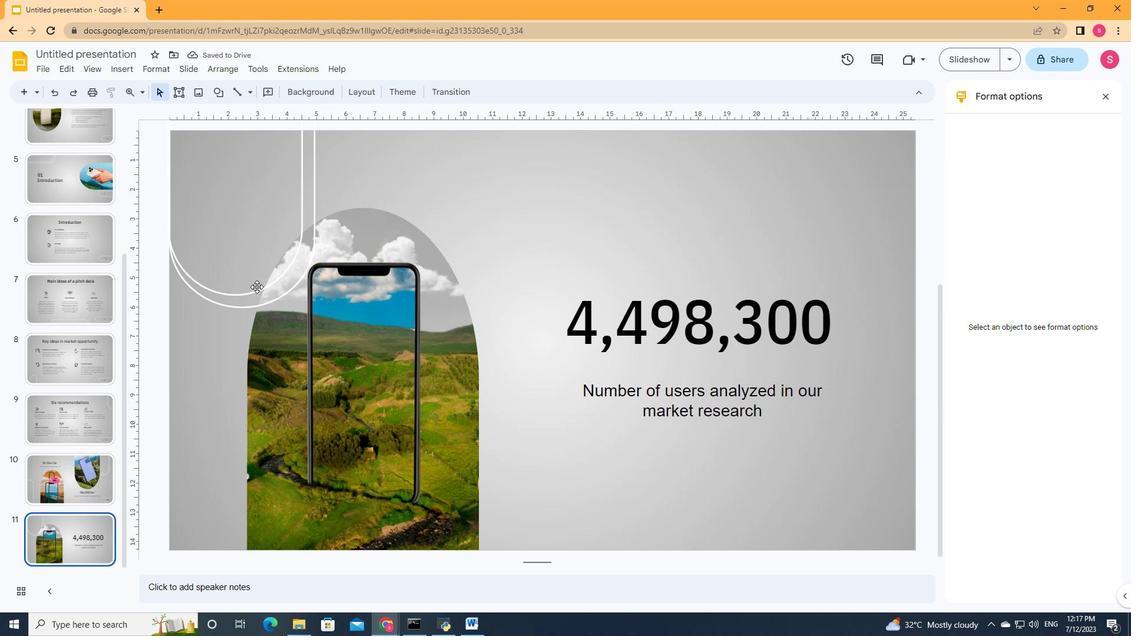 
Action: Mouse moved to (243, 306)
Screenshot: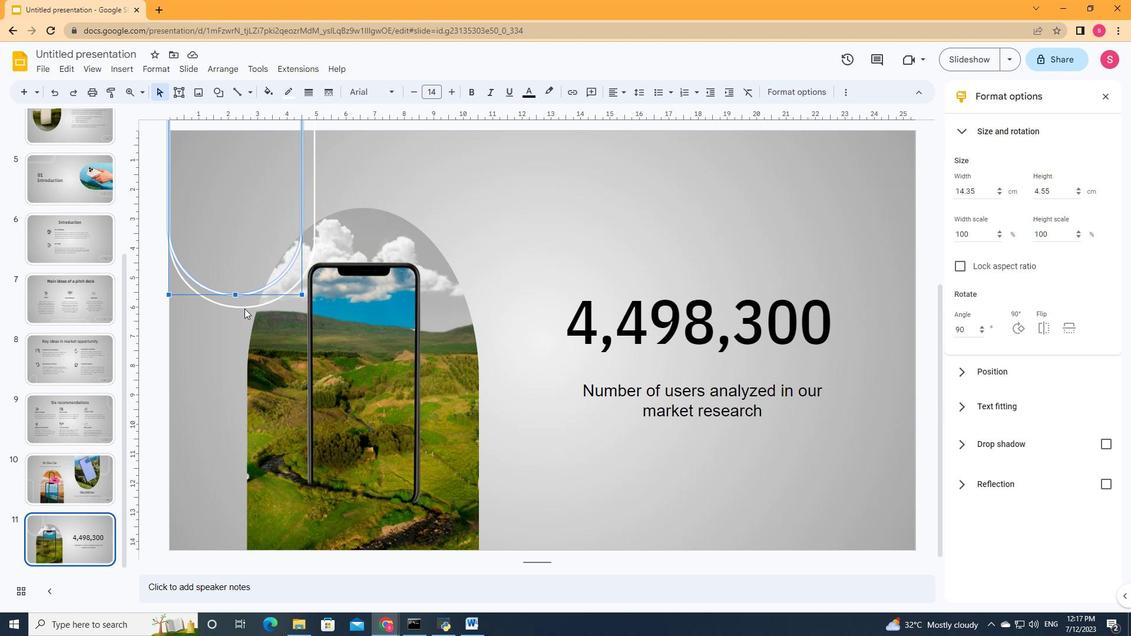 
Action: Mouse pressed left at (243, 306)
Screenshot: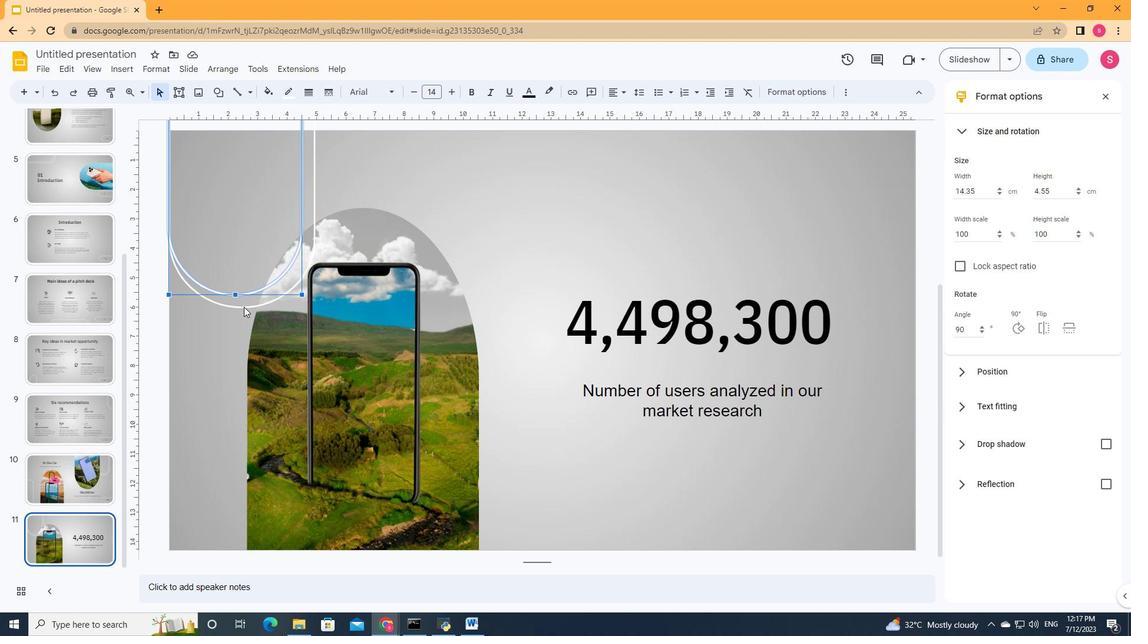 
Action: Mouse moved to (200, 203)
Screenshot: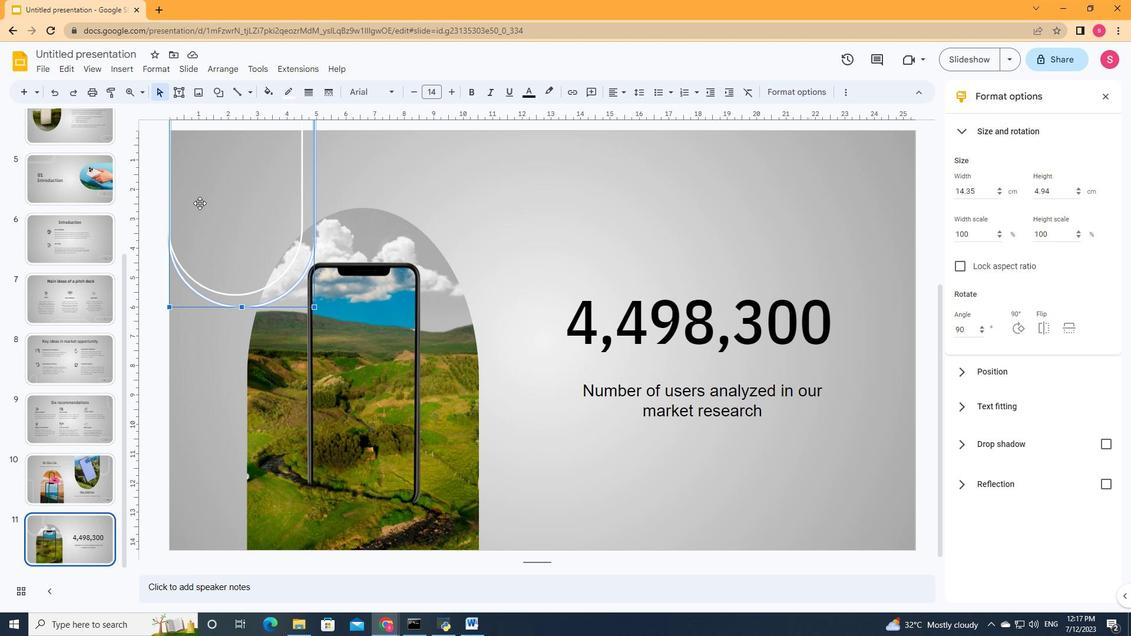 
Action: Mouse scrolled (200, 203) with delta (0, 0)
Screenshot: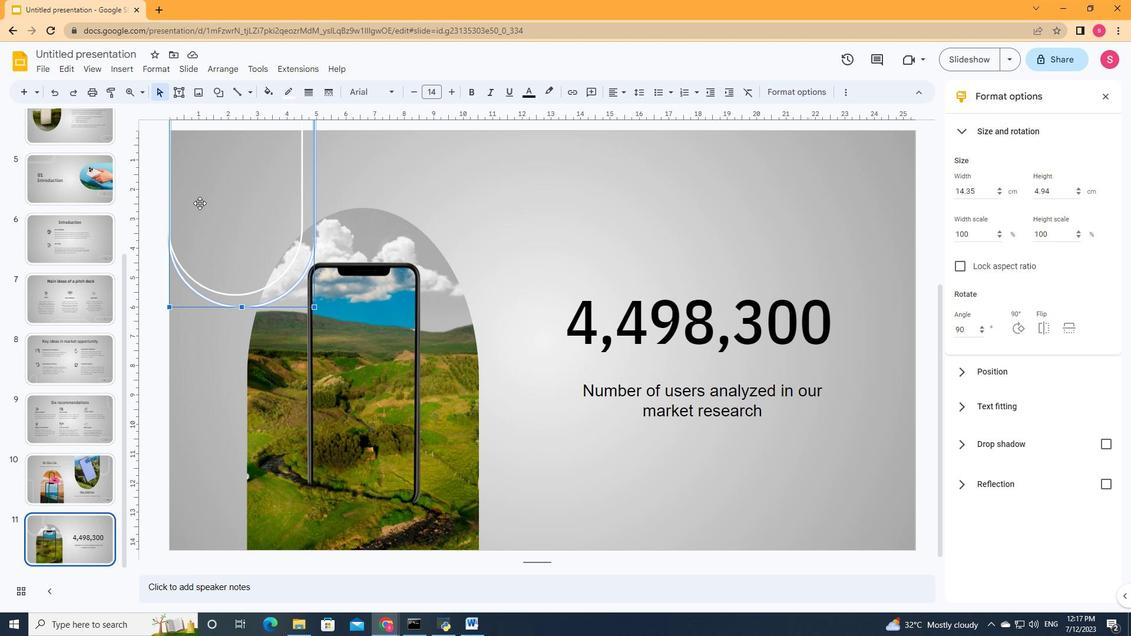 
Action: Mouse scrolled (200, 203) with delta (0, 0)
Screenshot: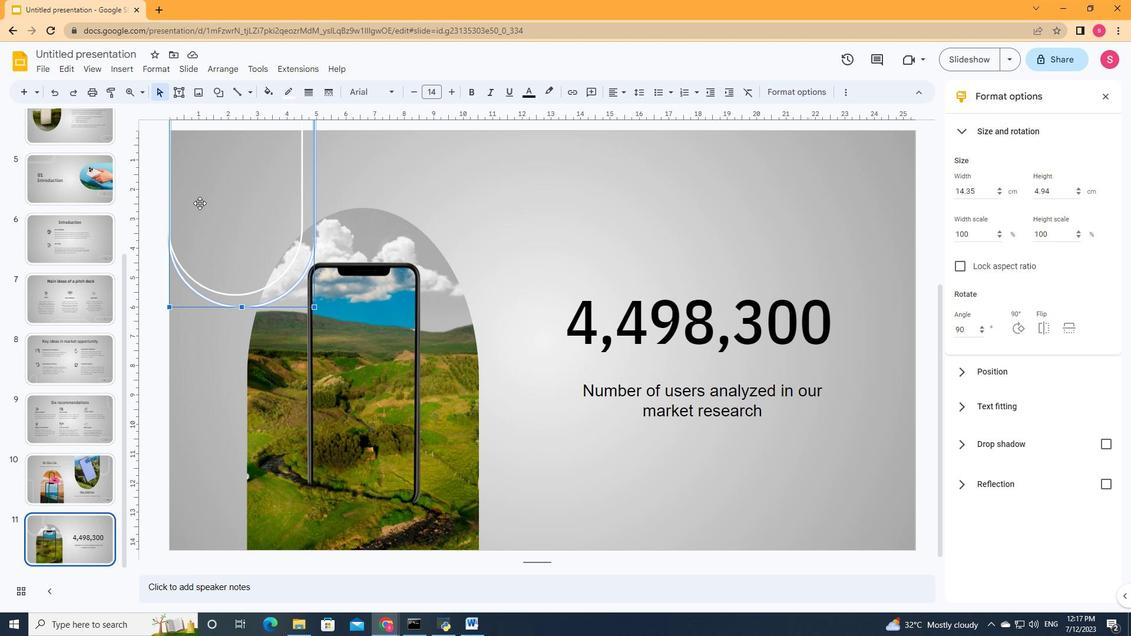 
Action: Mouse moved to (169, 216)
Screenshot: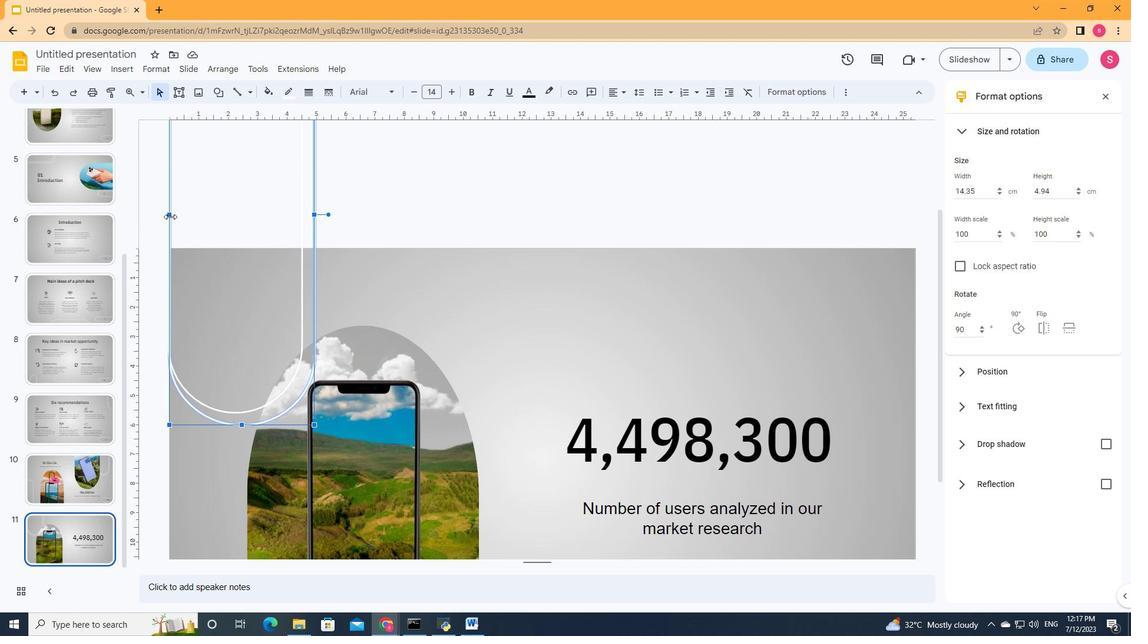 
Action: Mouse pressed left at (169, 216)
Screenshot: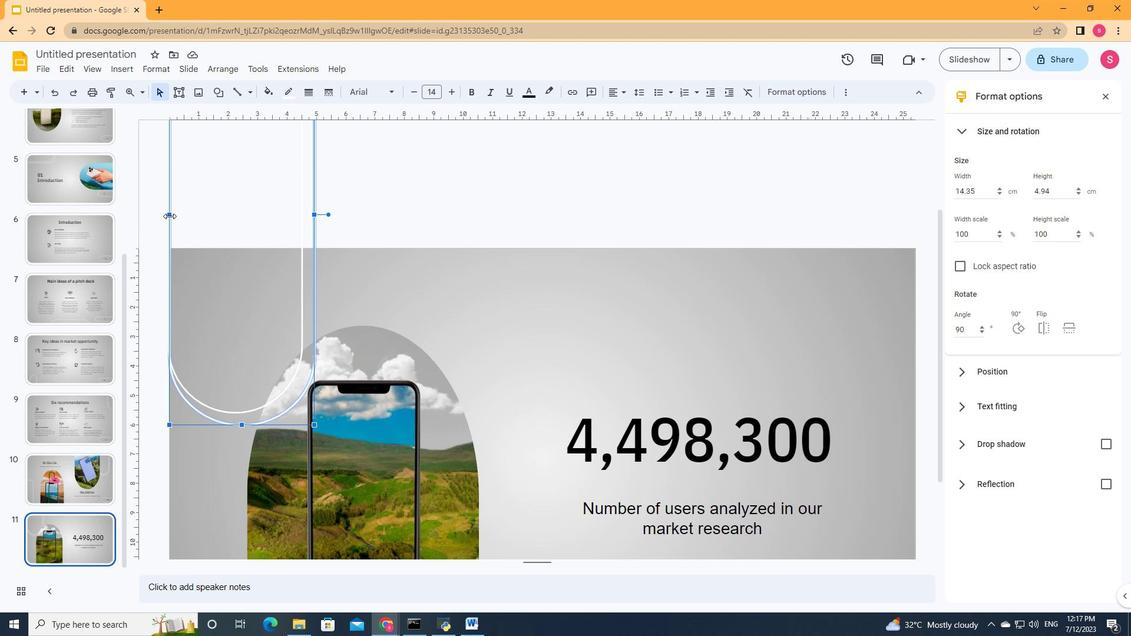 
Action: Mouse moved to (424, 285)
Screenshot: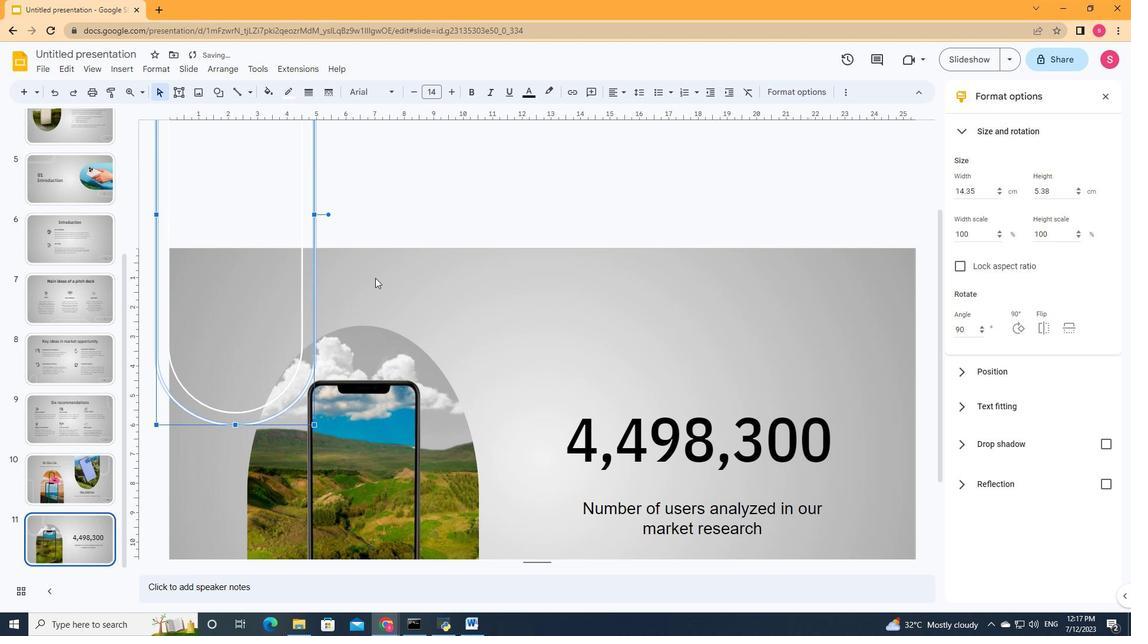 
Action: Mouse pressed left at (424, 285)
Screenshot: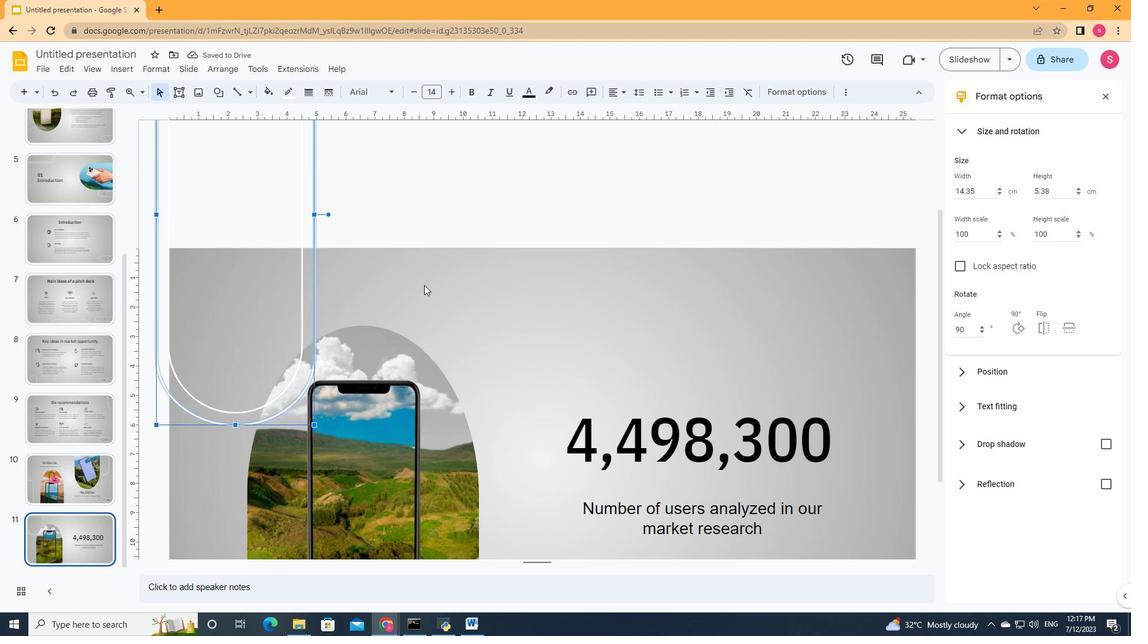 
Action: Mouse moved to (514, 300)
Screenshot: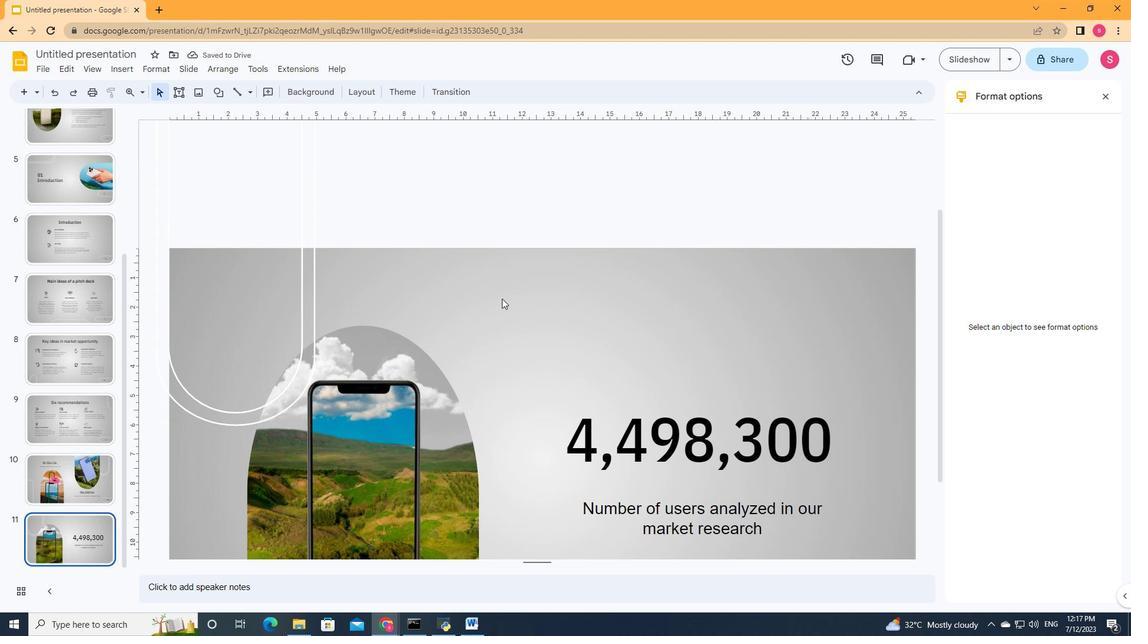 
Action: Mouse scrolled (514, 299) with delta (0, 0)
Screenshot: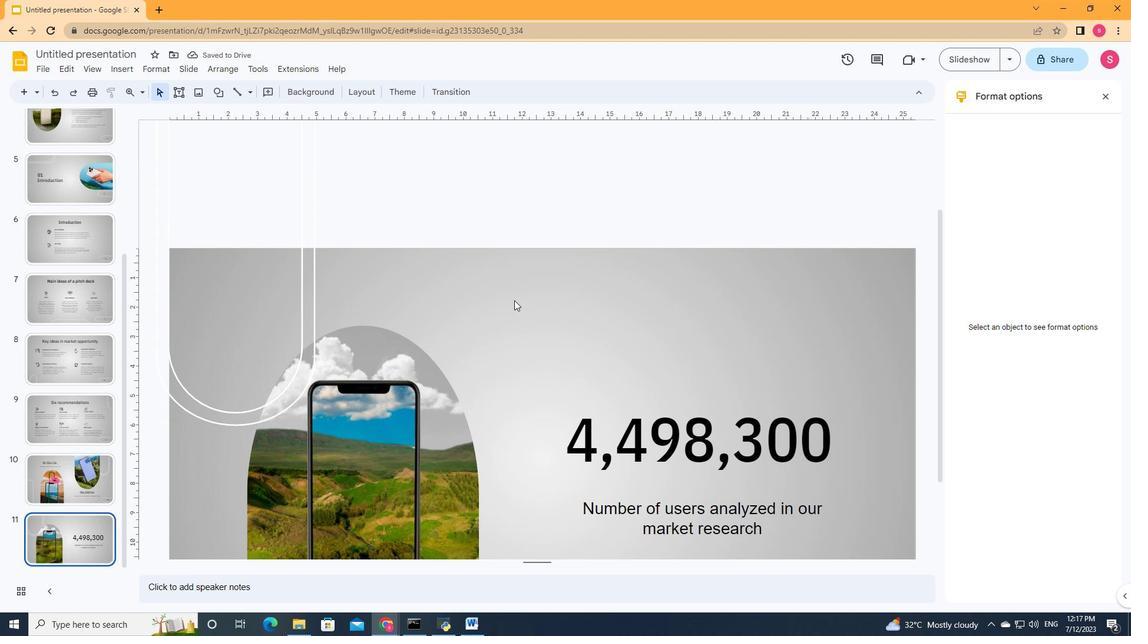 
Action: Mouse scrolled (514, 299) with delta (0, 0)
Screenshot: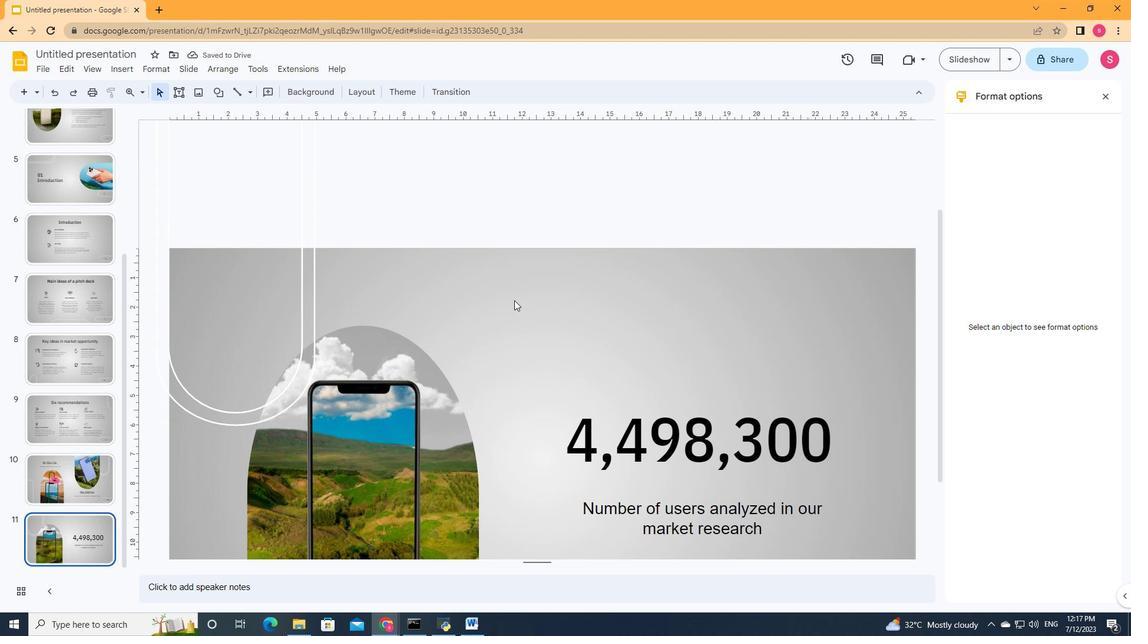 
Action: Mouse scrolled (514, 299) with delta (0, 0)
Screenshot: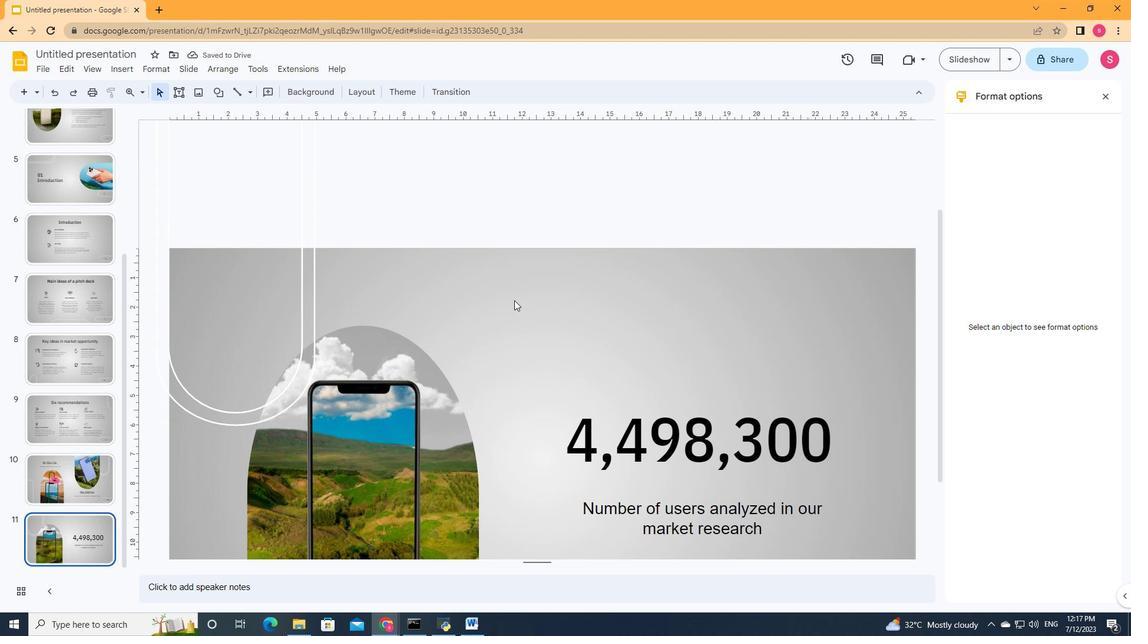 
Action: Mouse scrolled (514, 299) with delta (0, 0)
Screenshot: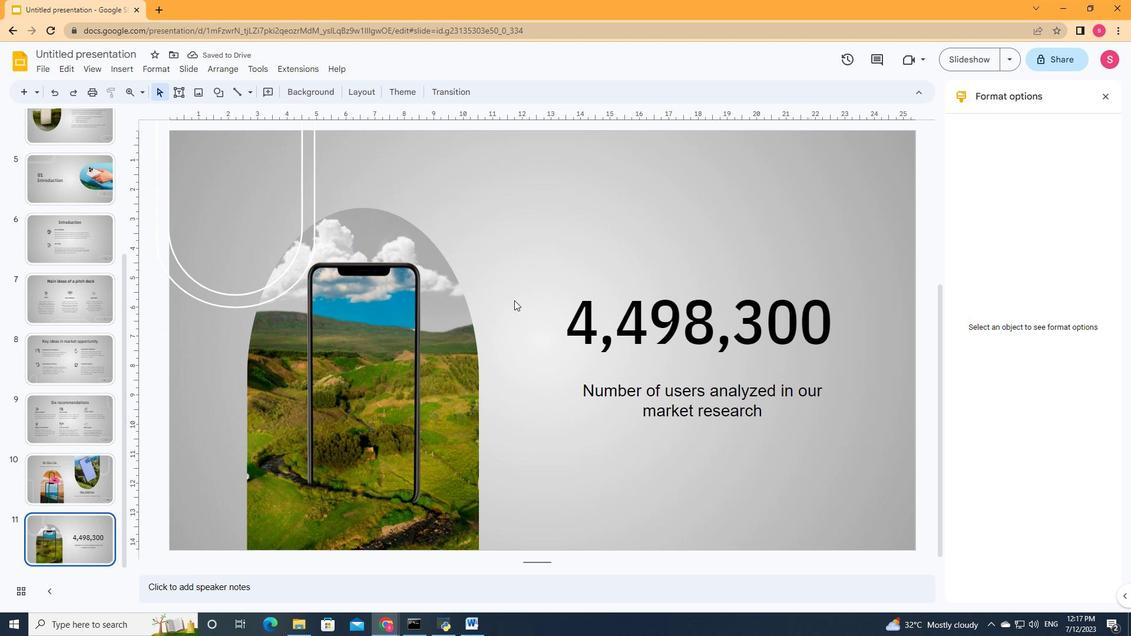 
Action: Mouse scrolled (514, 299) with delta (0, 0)
Screenshot: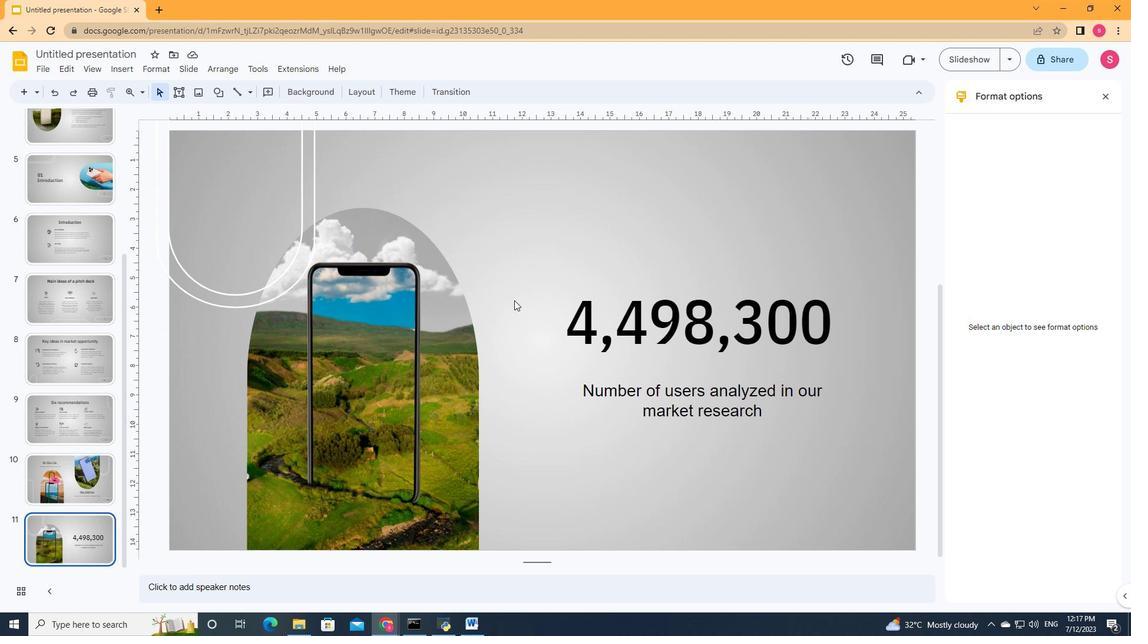 
Action: Mouse scrolled (514, 299) with delta (0, 0)
Screenshot: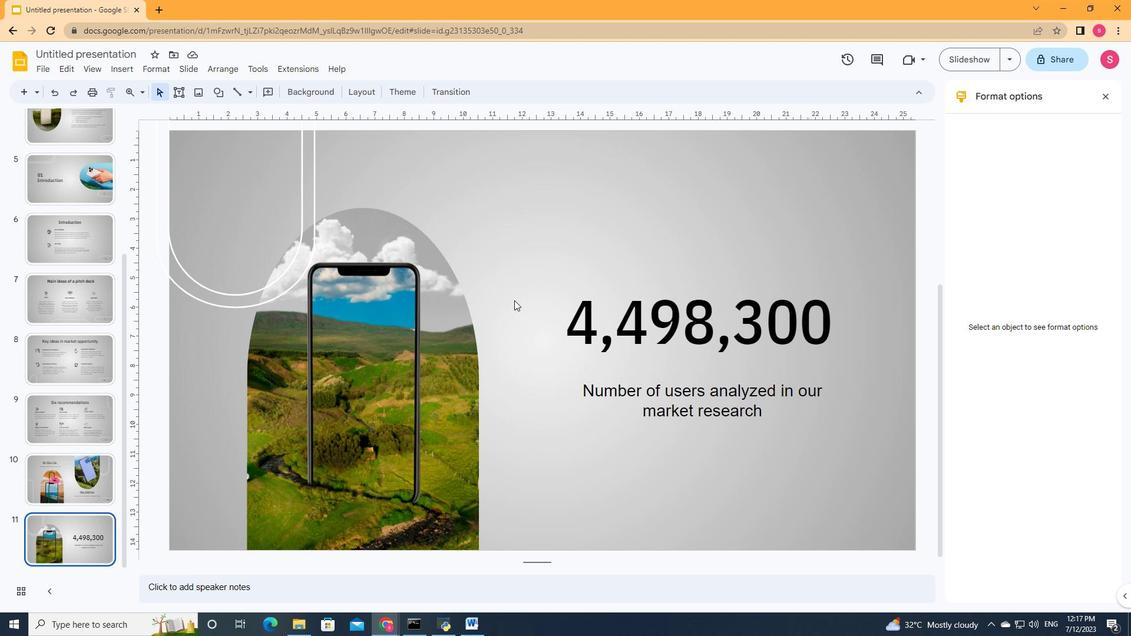 
Action: Mouse scrolled (514, 299) with delta (0, 0)
Screenshot: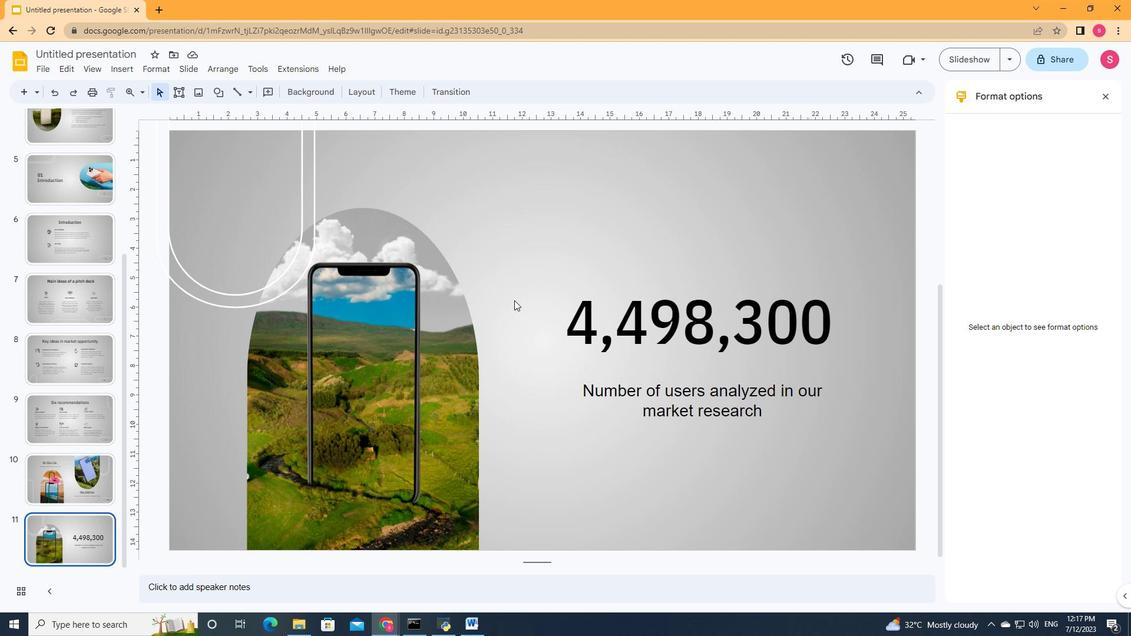 
Action: Mouse moved to (216, 88)
Screenshot: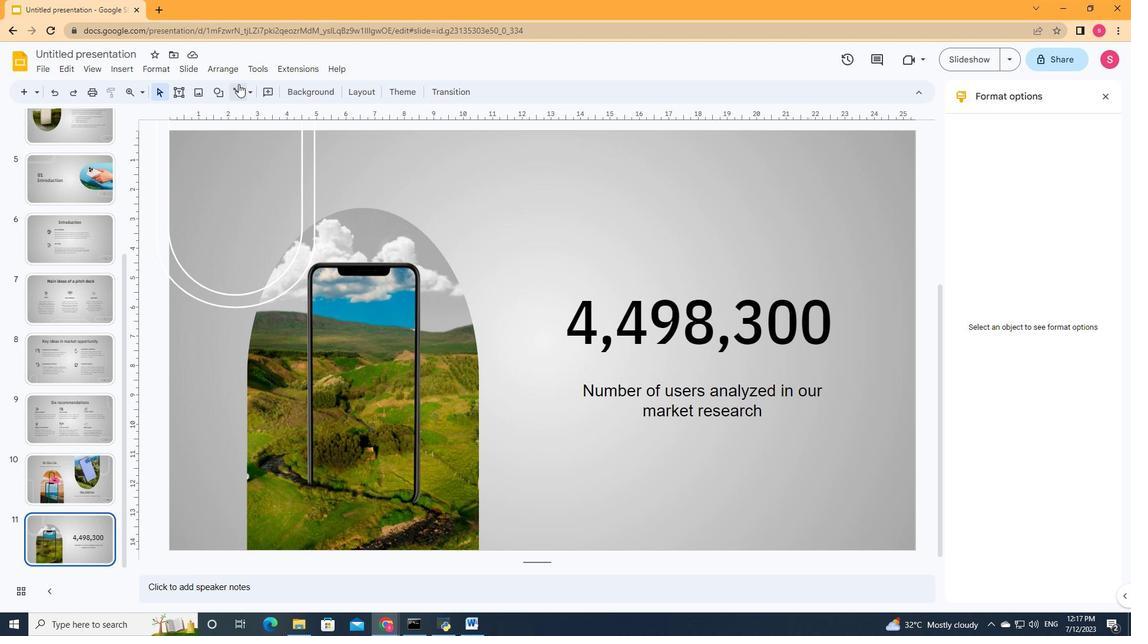
Action: Mouse pressed left at (216, 88)
Screenshot: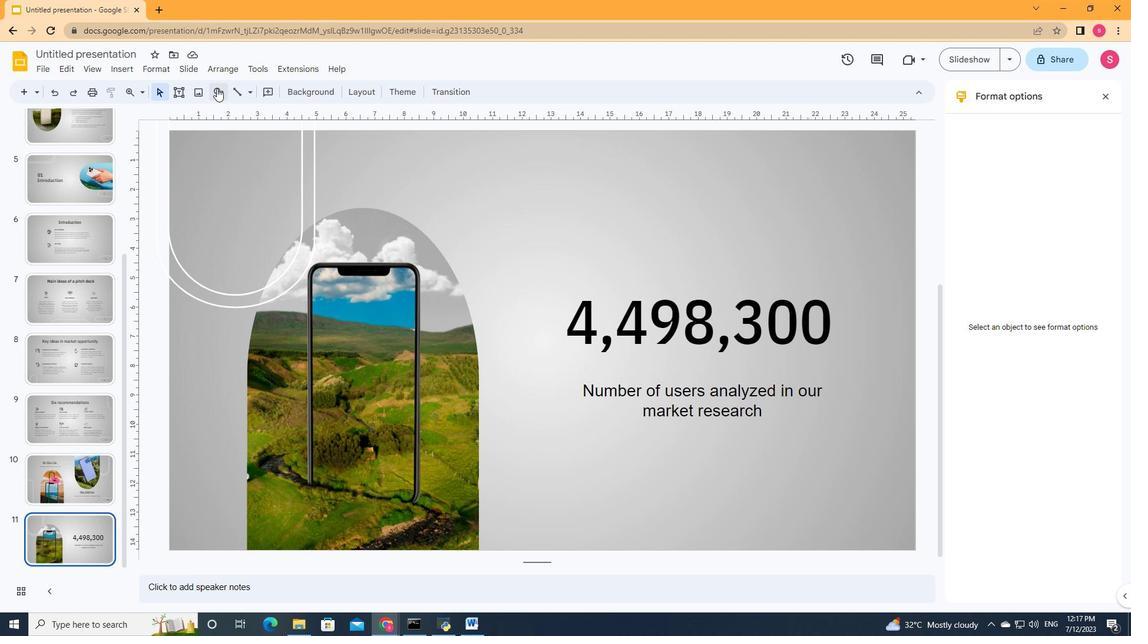 
Action: Mouse moved to (476, 190)
Screenshot: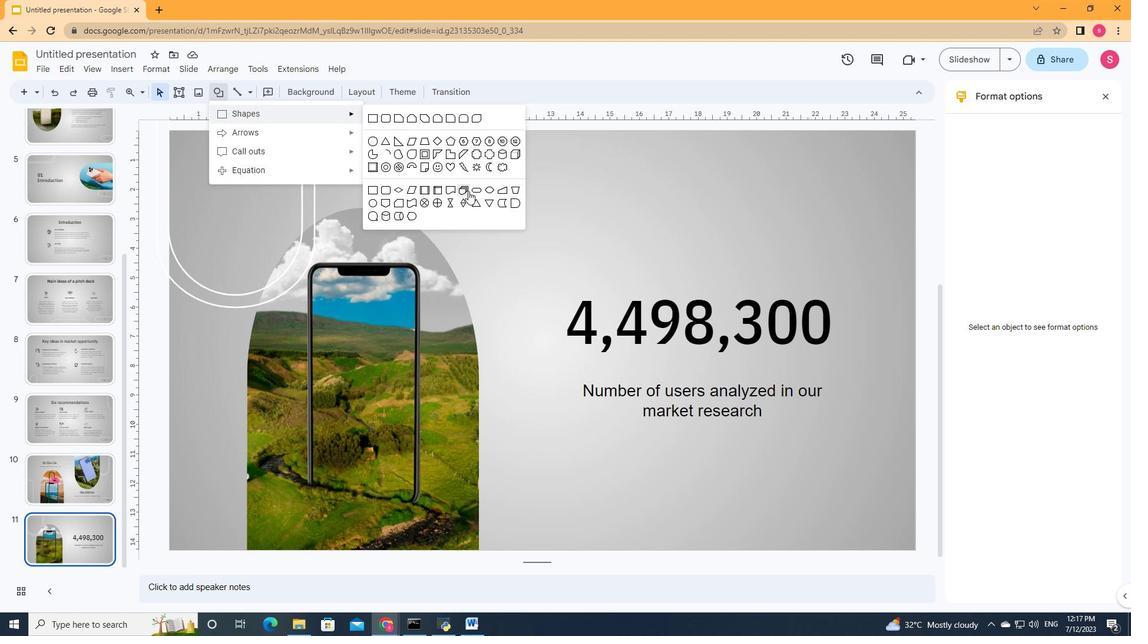 
Action: Mouse pressed left at (476, 190)
Screenshot: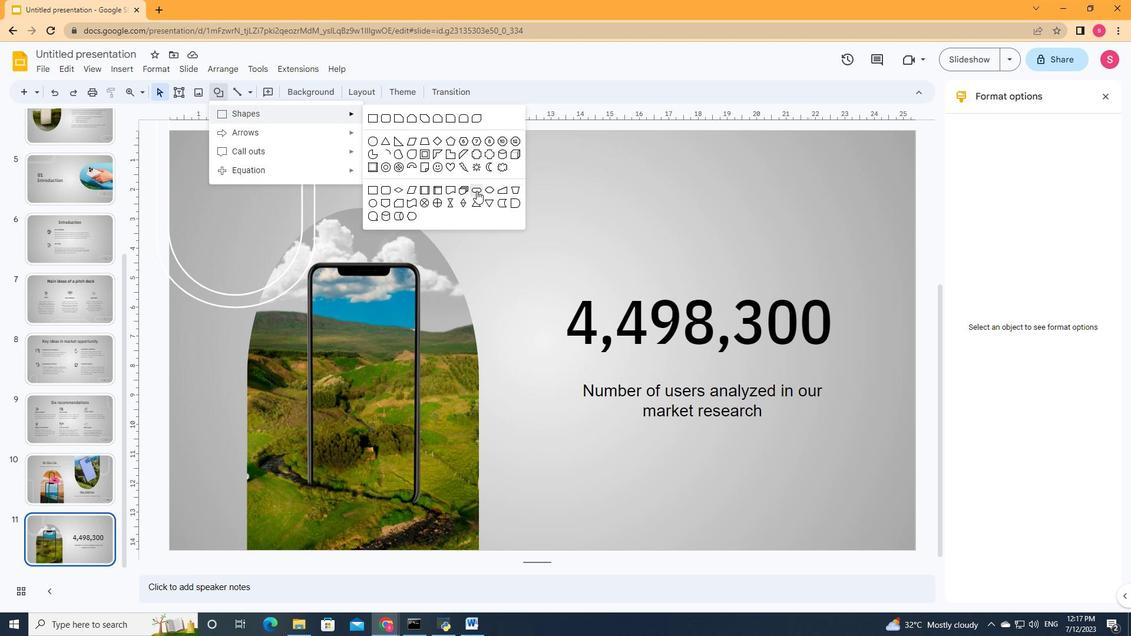 
Action: Mouse moved to (739, 479)
Screenshot: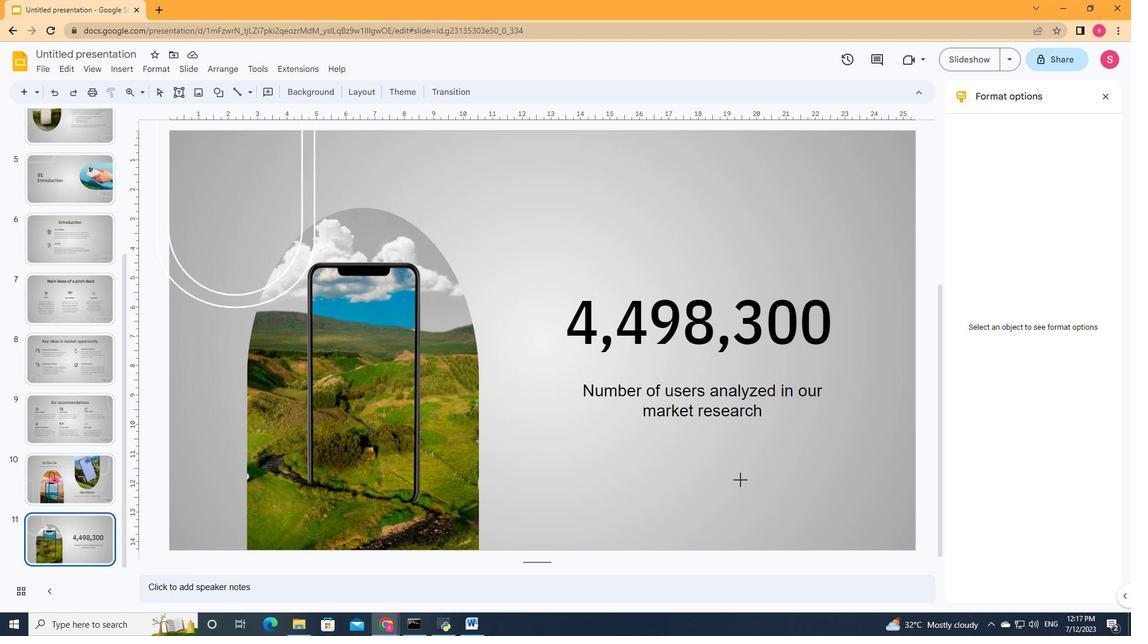 
Action: Mouse pressed left at (739, 479)
Screenshot: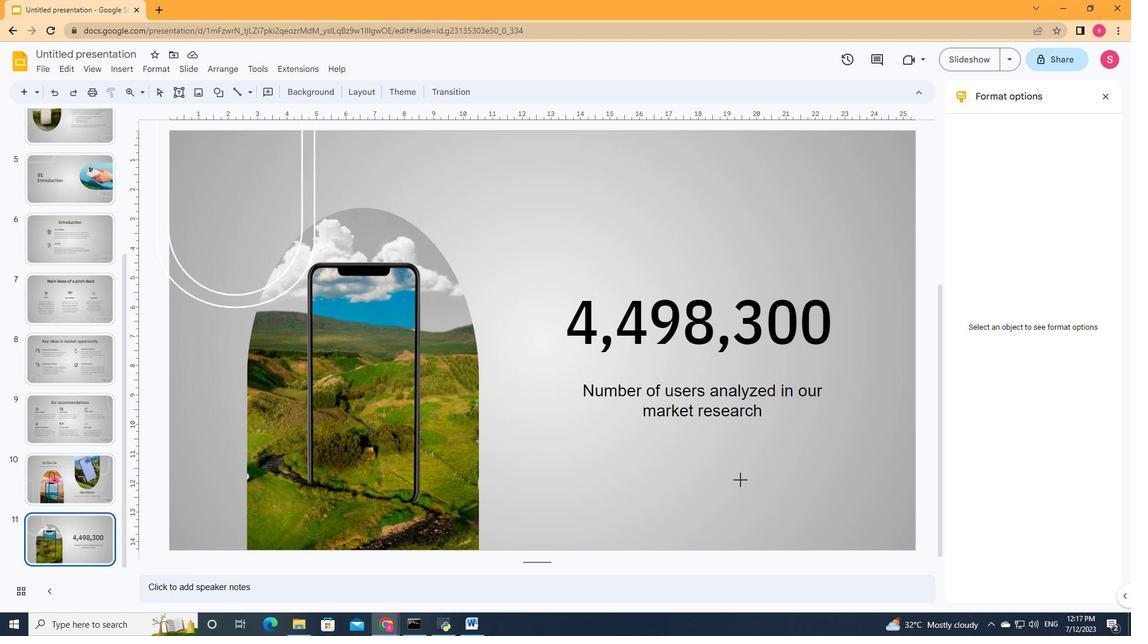 
Action: Mouse moved to (739, 504)
Screenshot: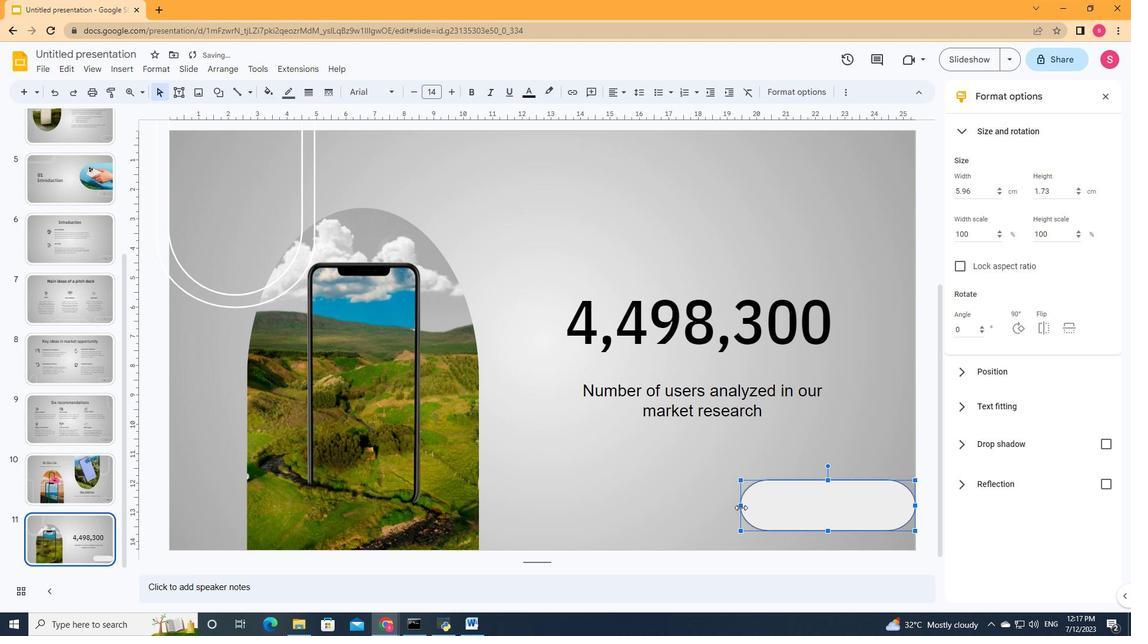 
Action: Mouse pressed left at (739, 504)
Screenshot: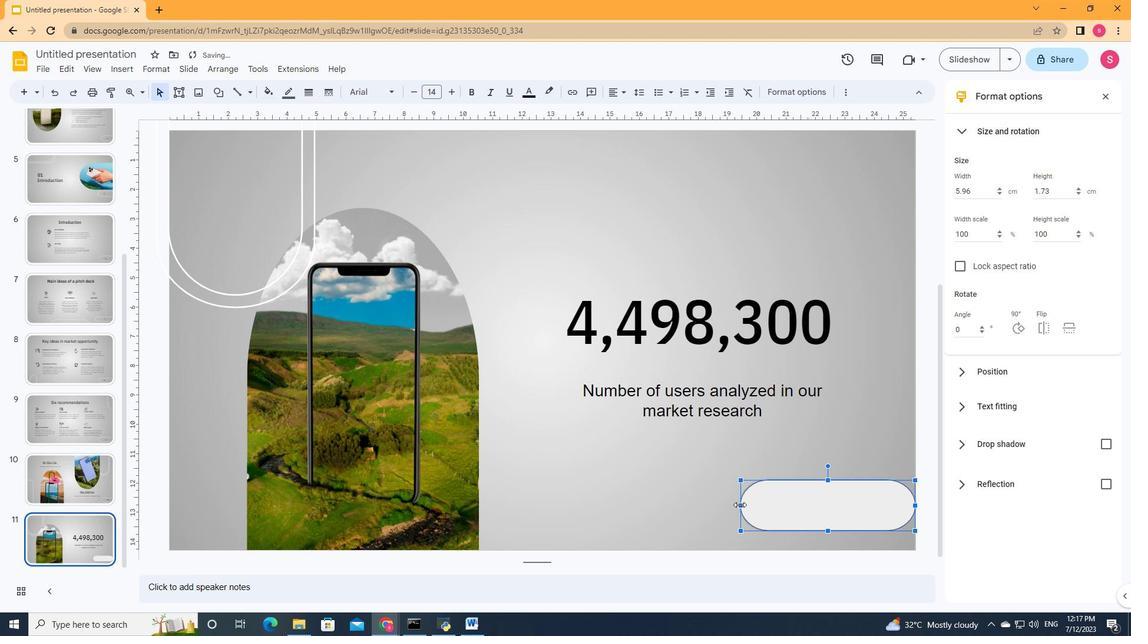 
Action: Mouse moved to (798, 480)
Screenshot: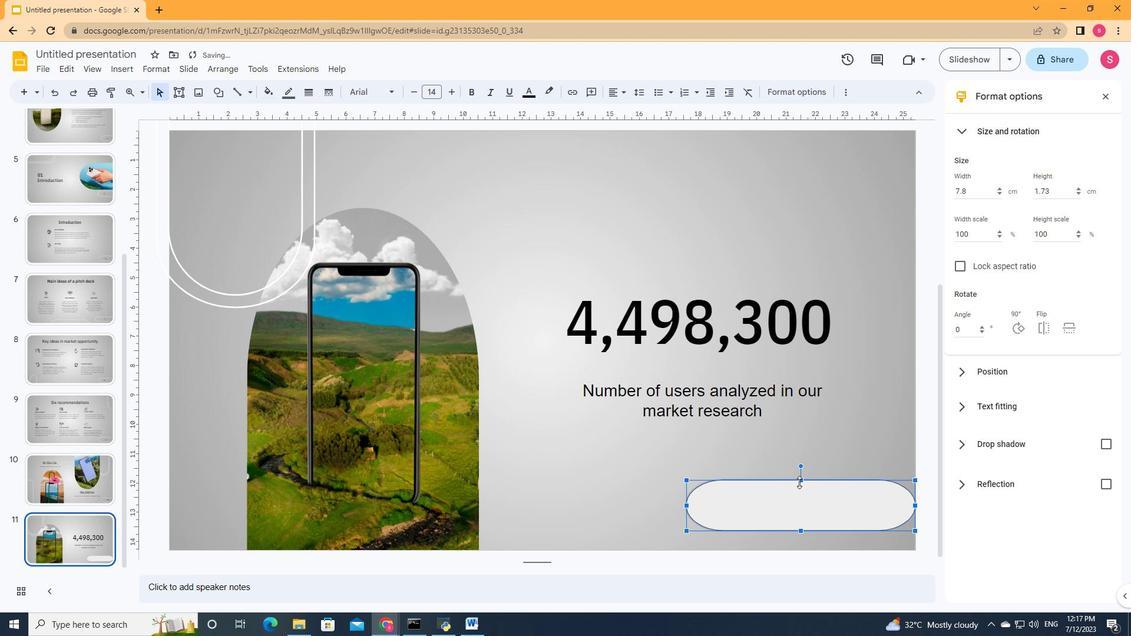 
Action: Mouse pressed left at (798, 480)
Screenshot: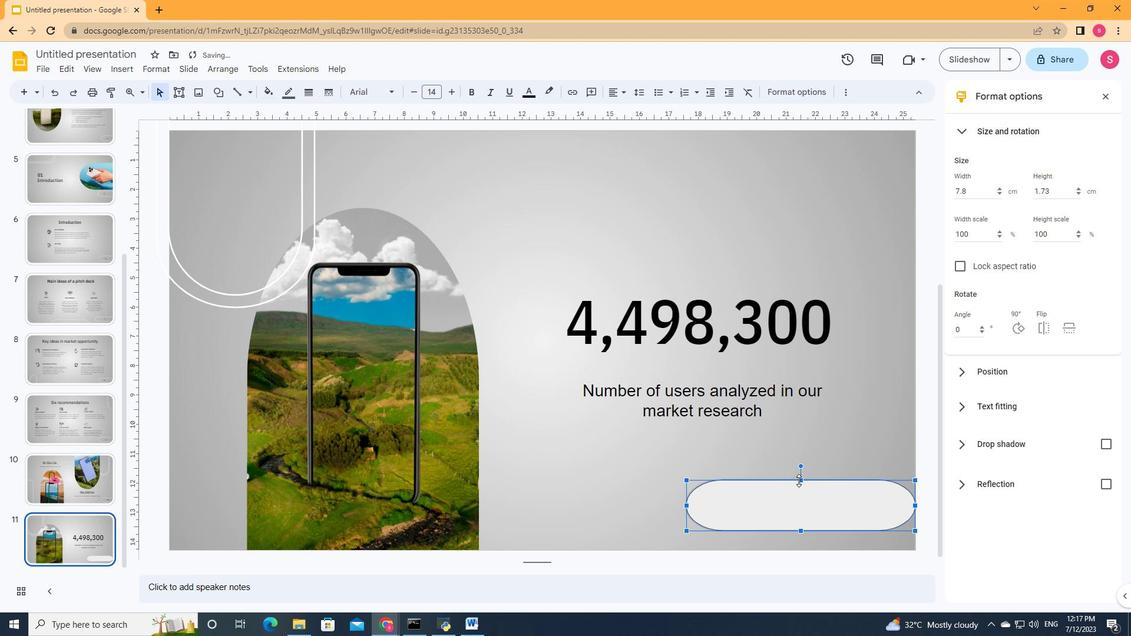 
Action: Mouse moved to (269, 96)
Screenshot: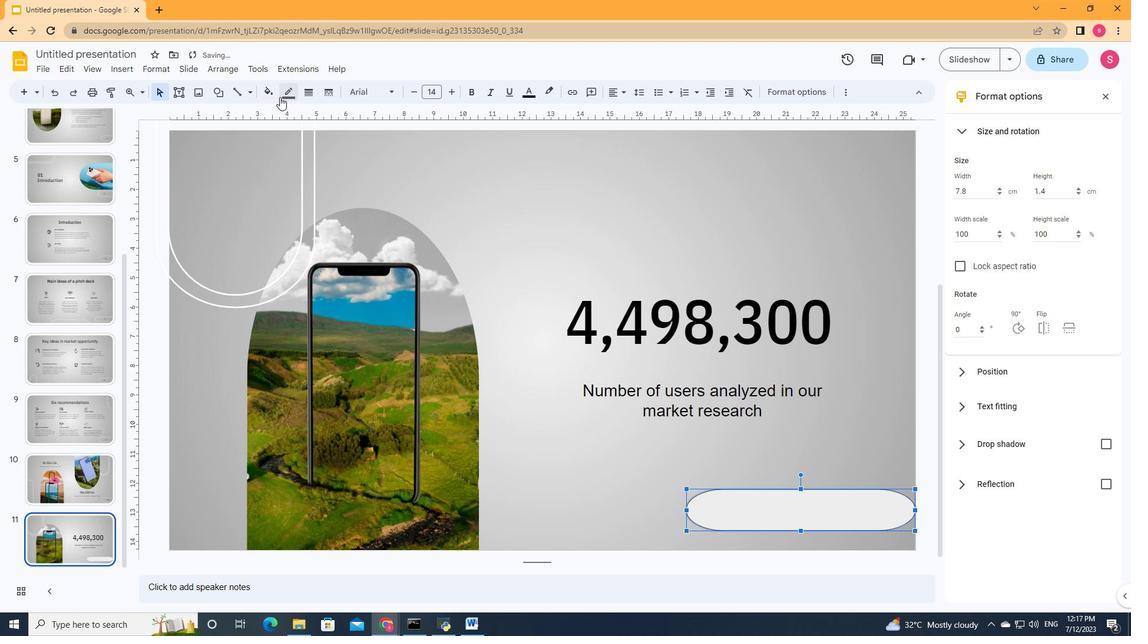 
Action: Mouse pressed left at (269, 96)
Screenshot: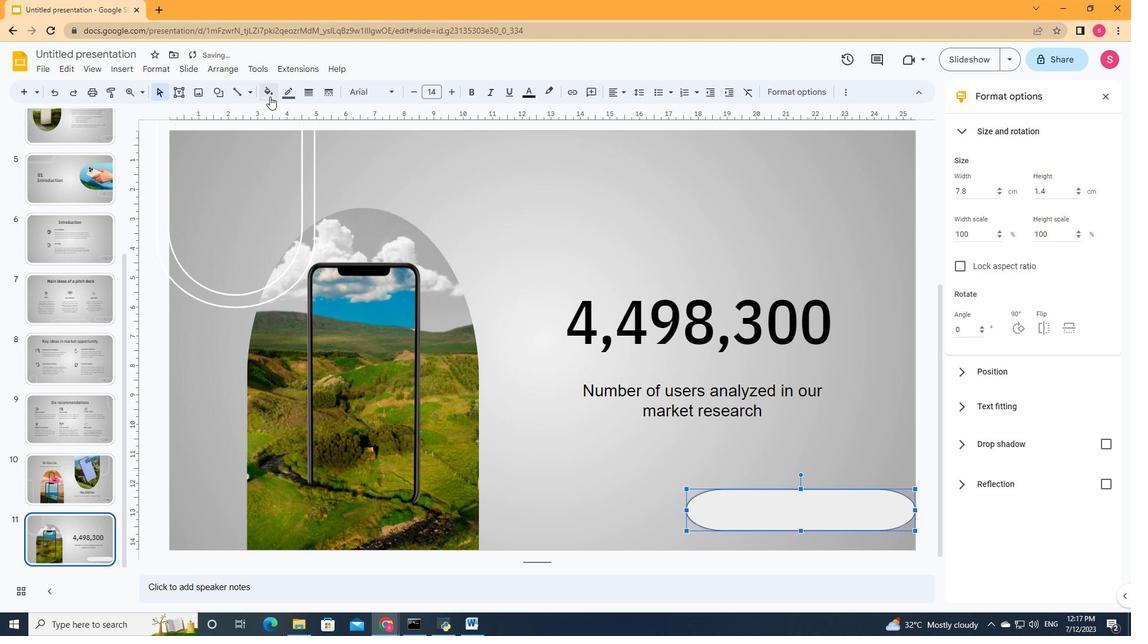 
Action: Mouse moved to (295, 318)
Screenshot: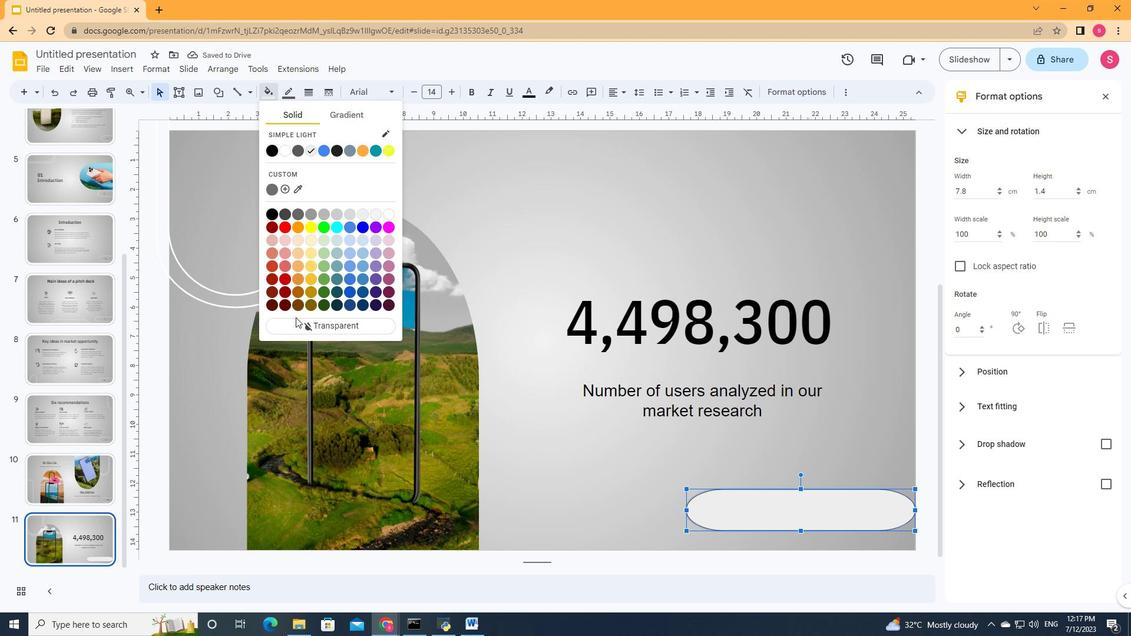 
Action: Mouse pressed left at (295, 318)
Screenshot: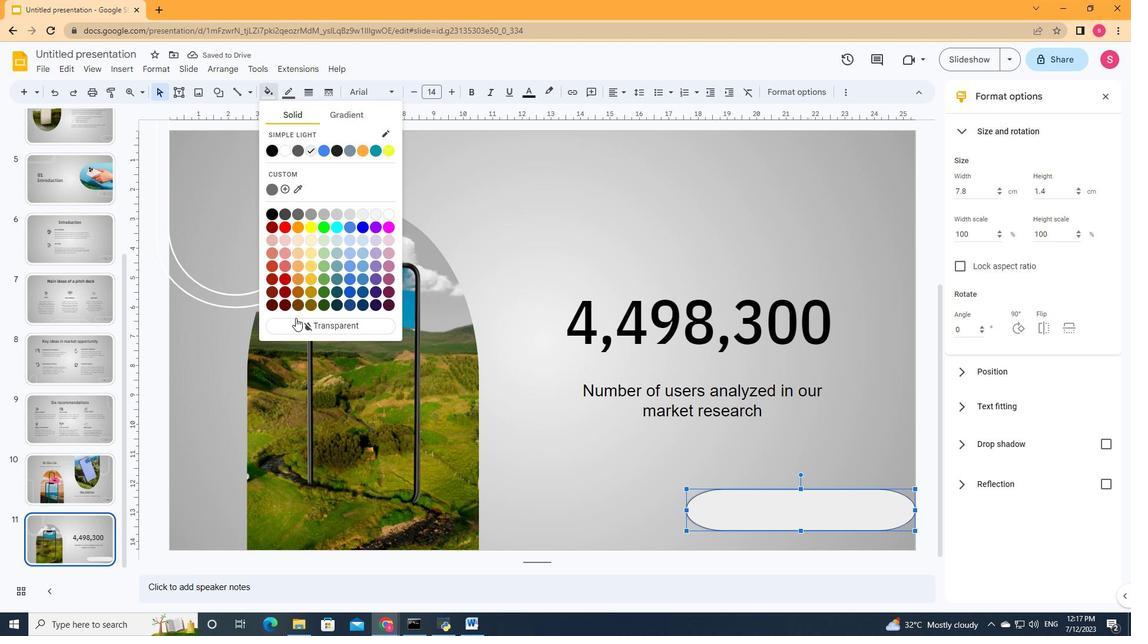 
Action: Mouse moved to (296, 96)
Screenshot: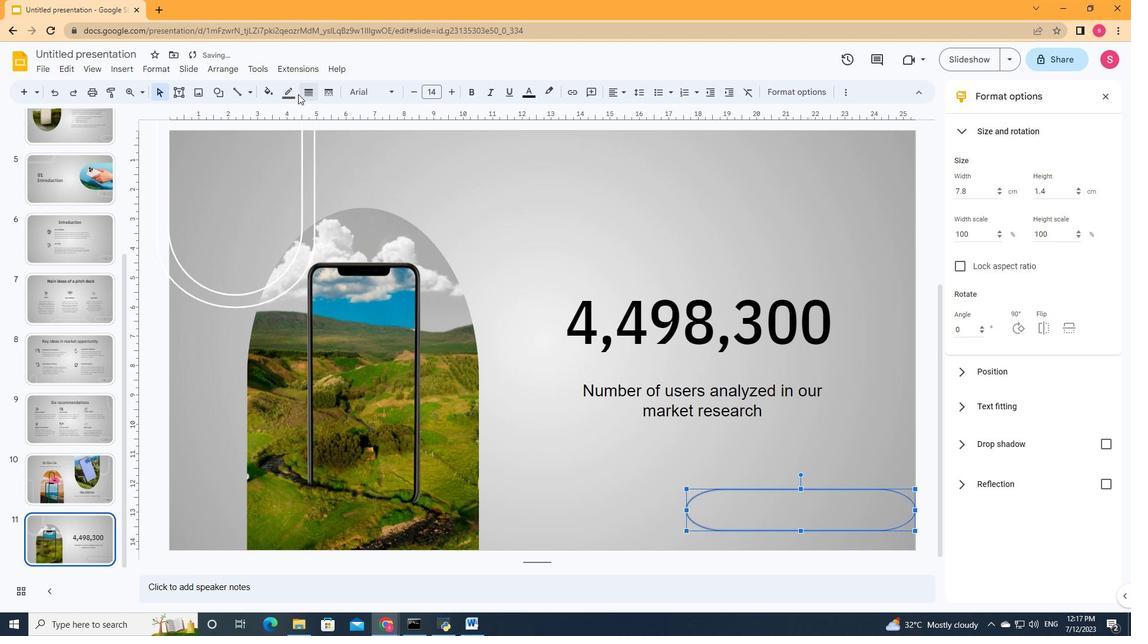 
Action: Mouse pressed left at (296, 96)
Screenshot: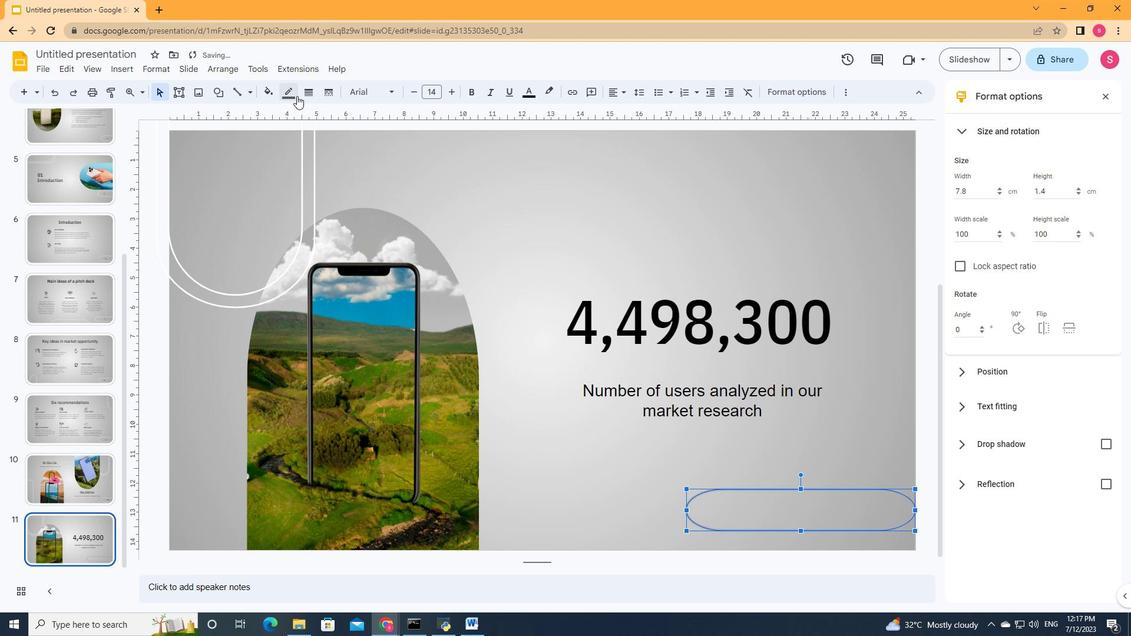 
Action: Mouse moved to (306, 130)
Screenshot: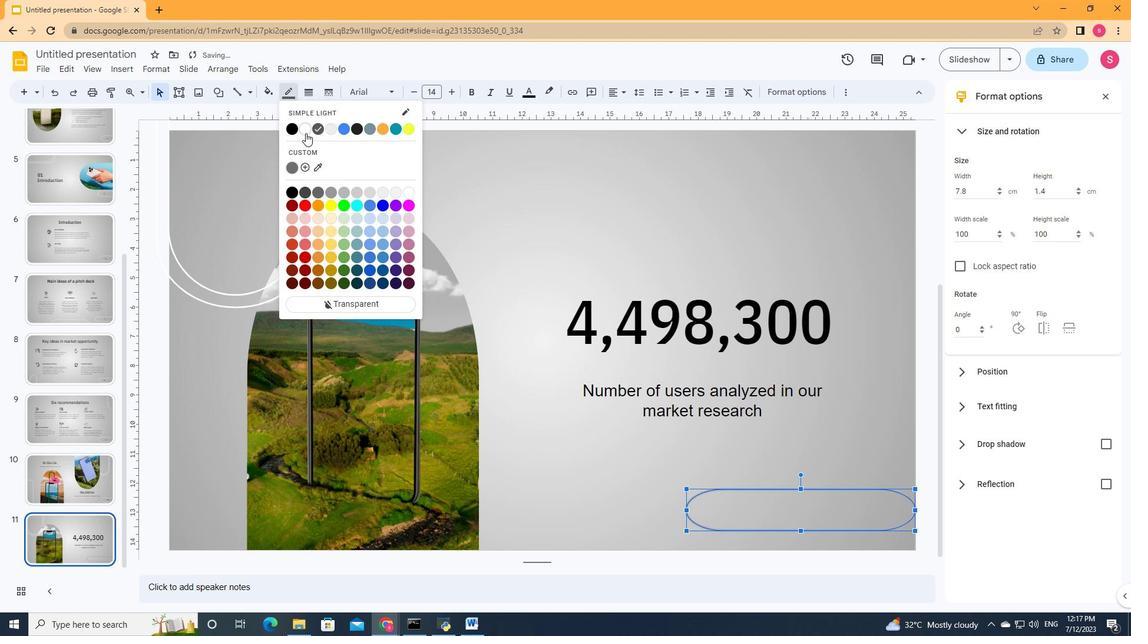 
Action: Mouse pressed left at (306, 130)
Screenshot: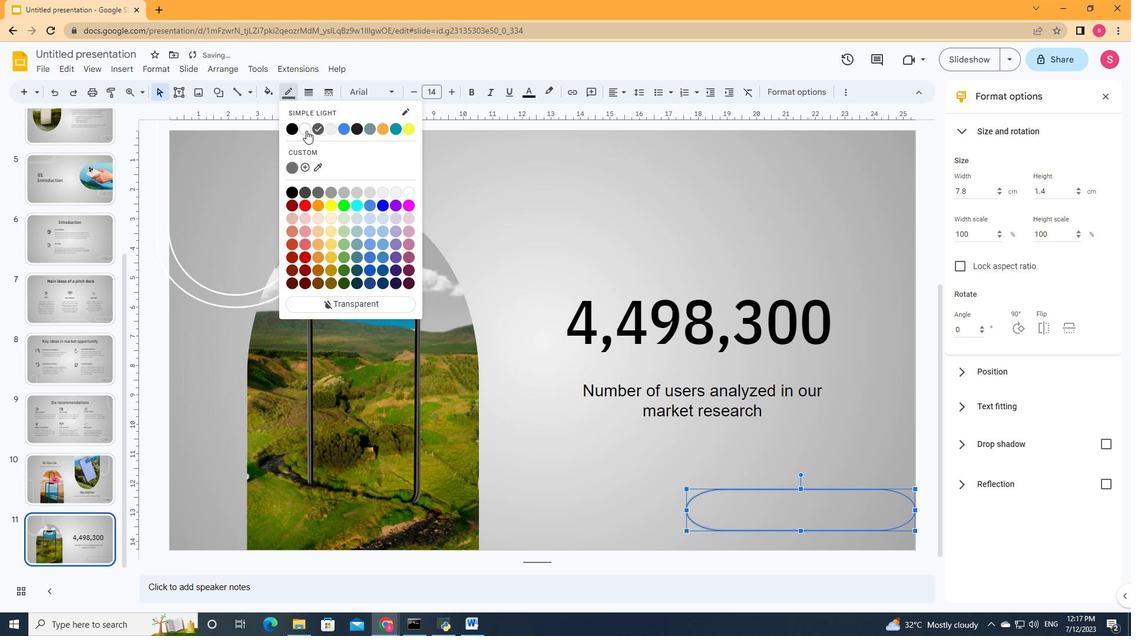 
Action: Mouse moved to (312, 90)
Screenshot: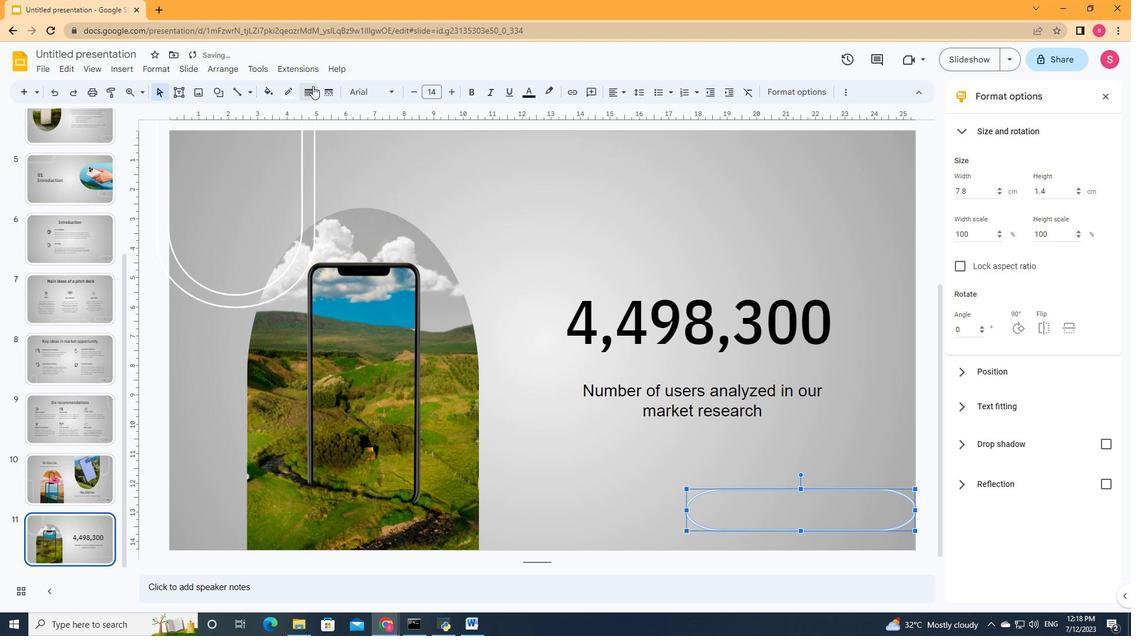 
Action: Mouse pressed left at (312, 90)
Screenshot: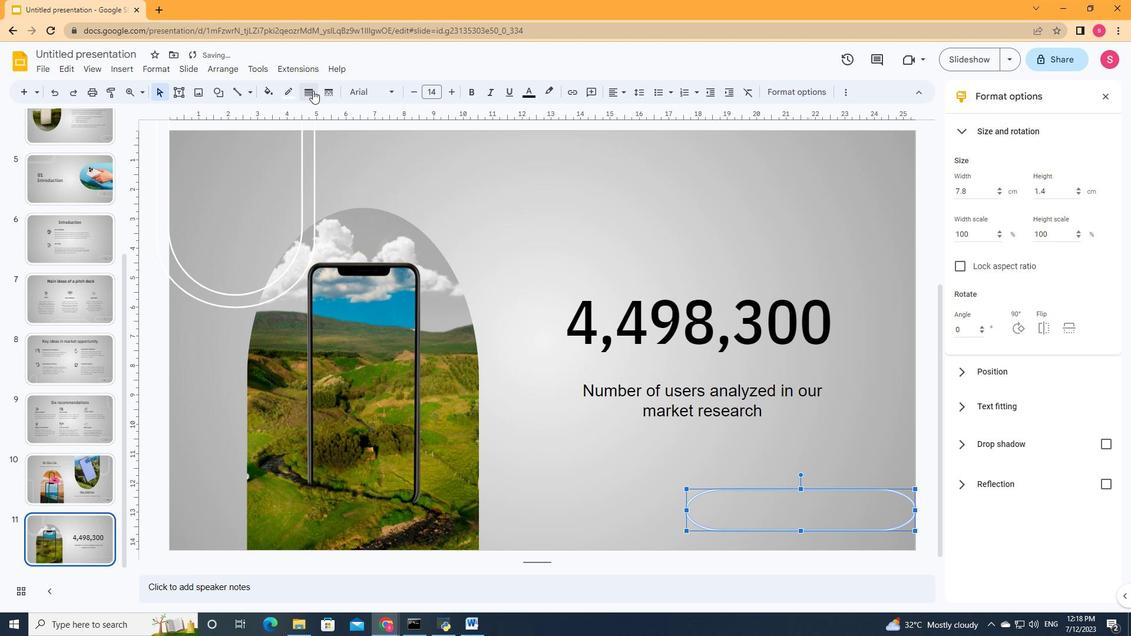 
Action: Mouse moved to (311, 126)
Screenshot: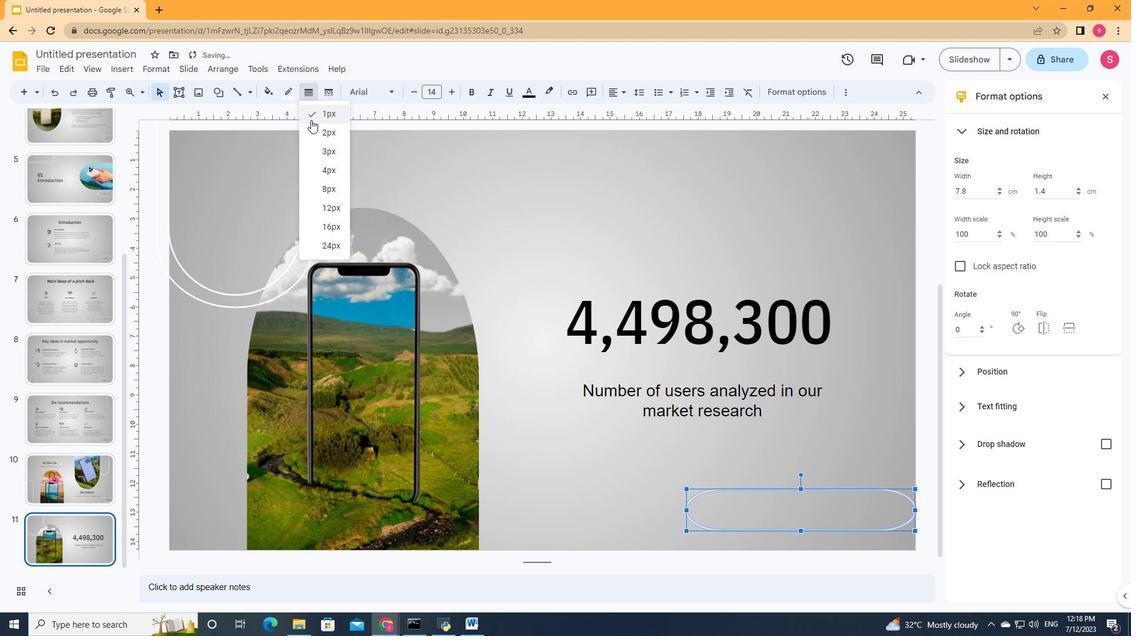 
Action: Mouse pressed left at (311, 126)
Screenshot: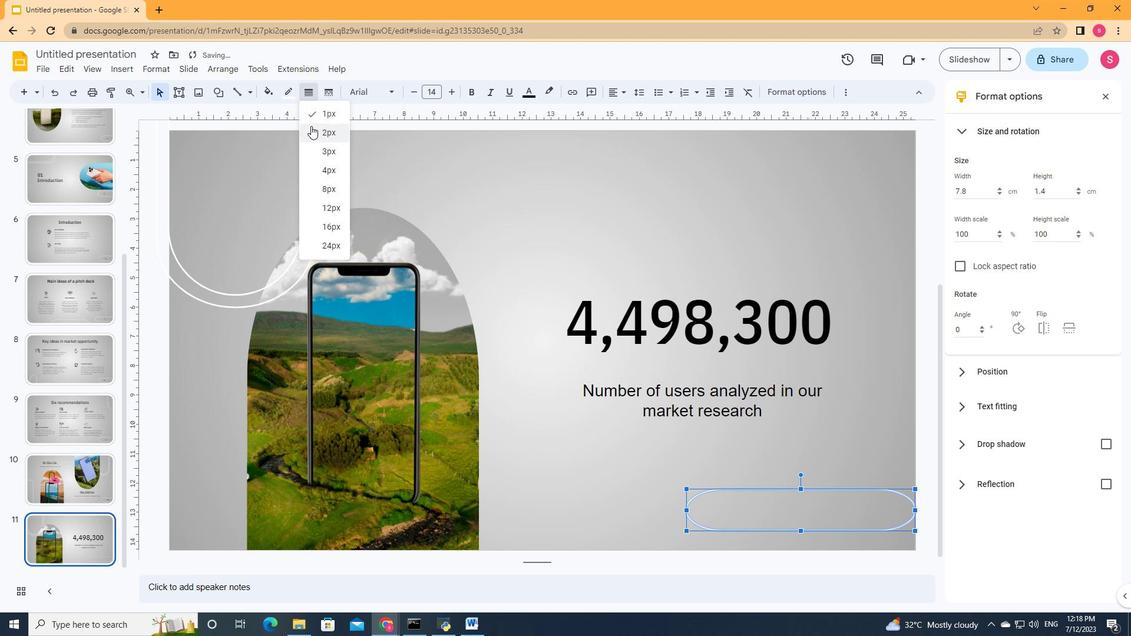 
Action: Mouse moved to (685, 443)
Screenshot: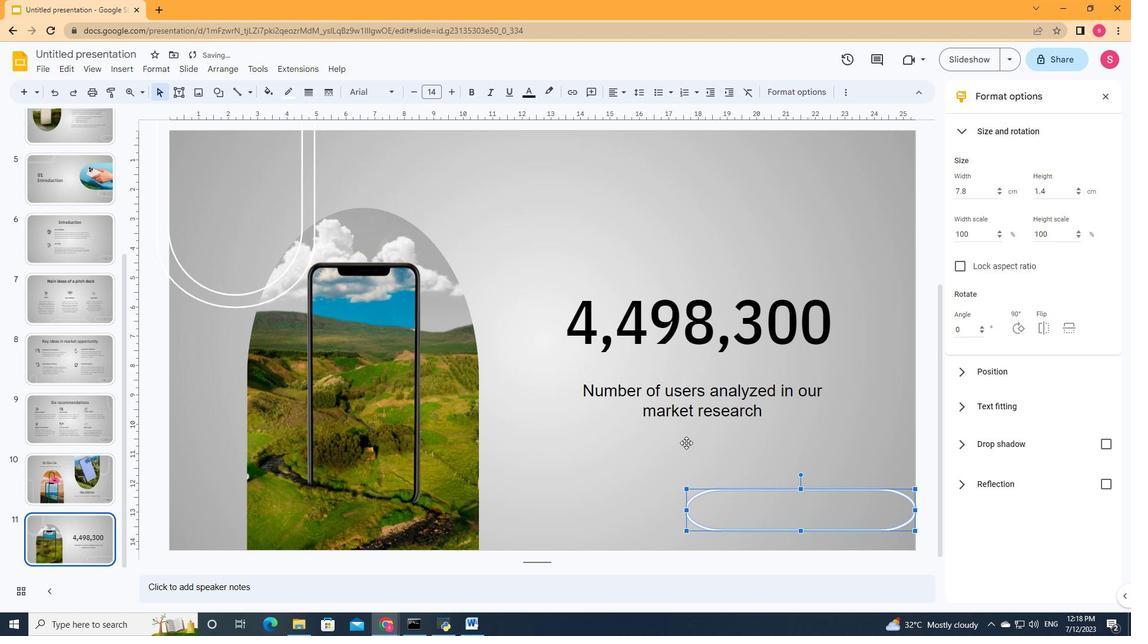 
Action: Key pressed <Key.right><Key.right><Key.right><Key.right><Key.right><Key.right><Key.right><Key.right><Key.right><Key.right><Key.right><Key.right><Key.right><Key.right><Key.right><Key.right><Key.down>
Screenshot: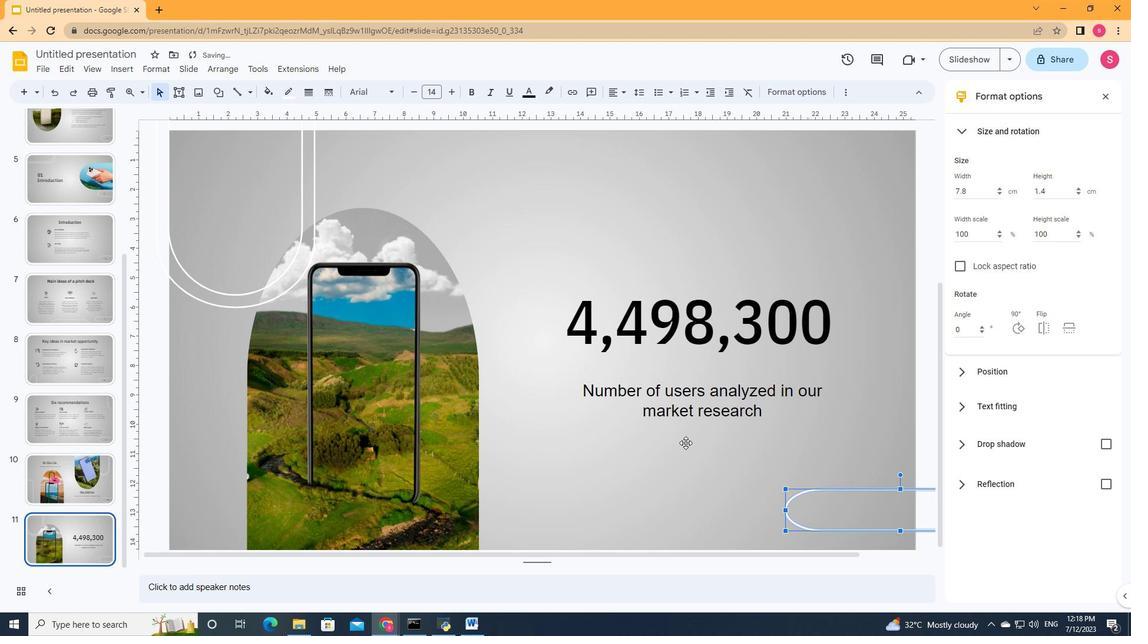 
Action: Mouse moved to (176, 94)
Screenshot: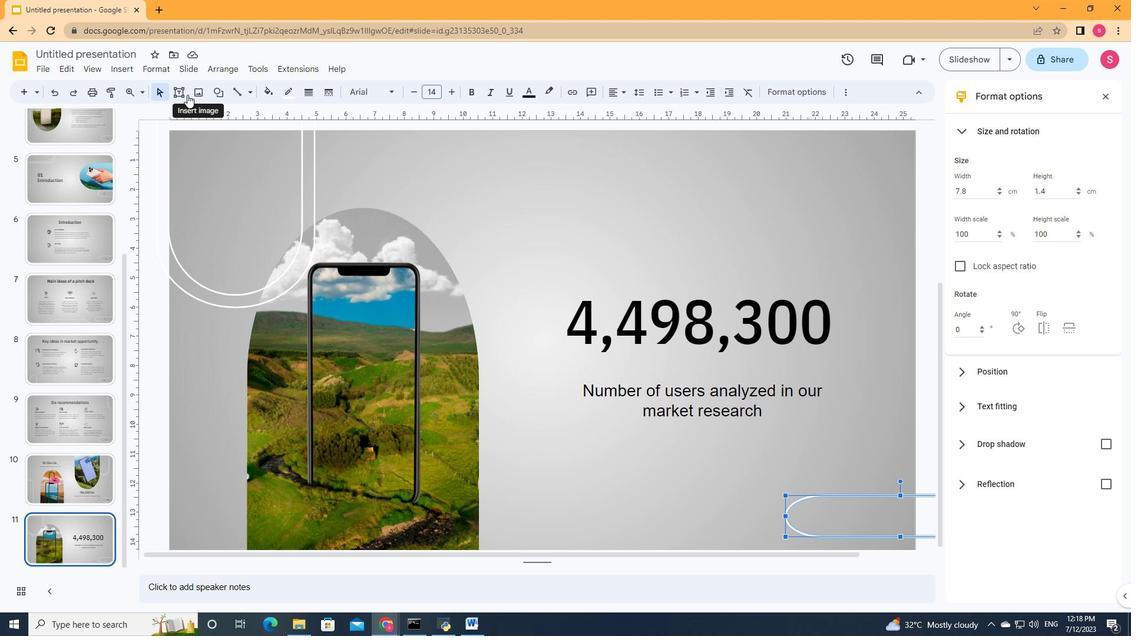 
Action: Mouse pressed left at (176, 94)
Screenshot: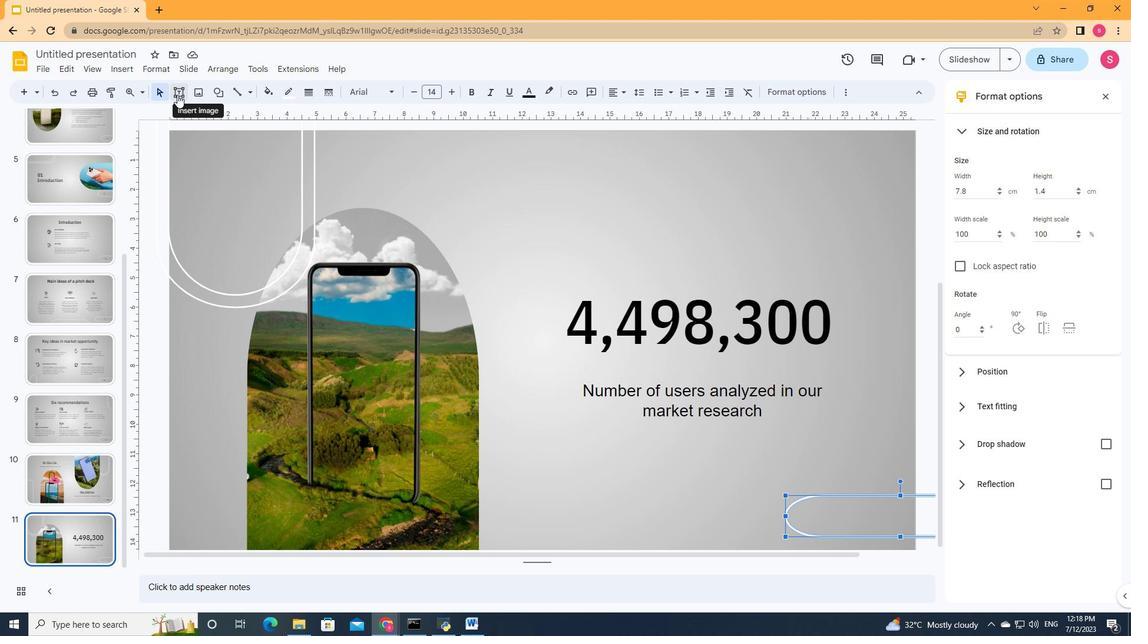 
Action: Mouse moved to (816, 504)
Screenshot: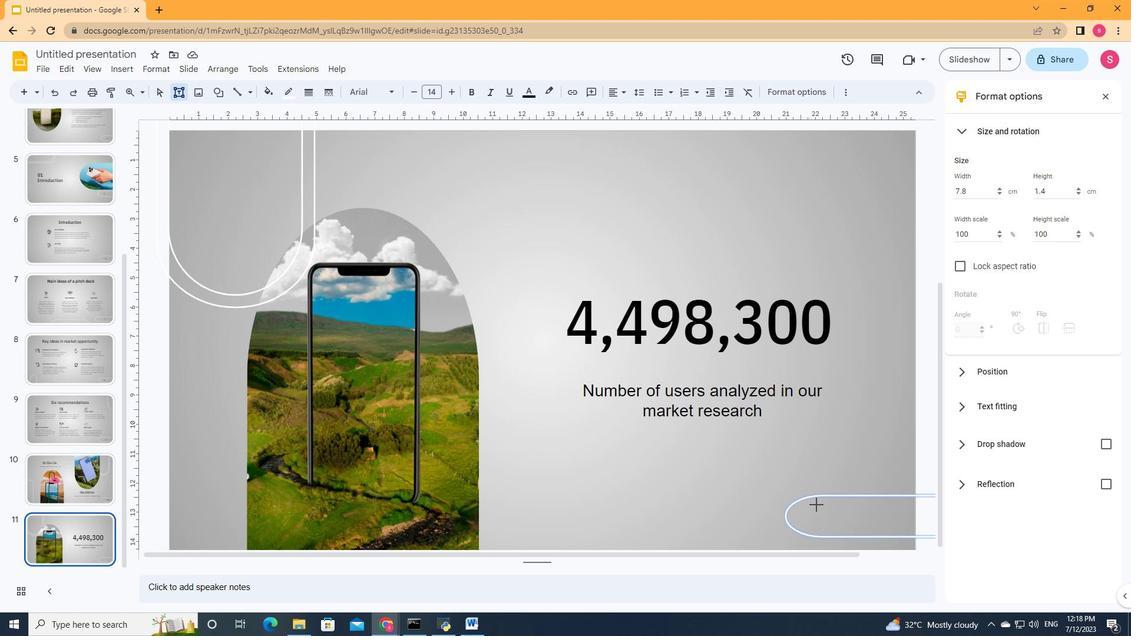 
Action: Mouse pressed left at (816, 504)
Screenshot: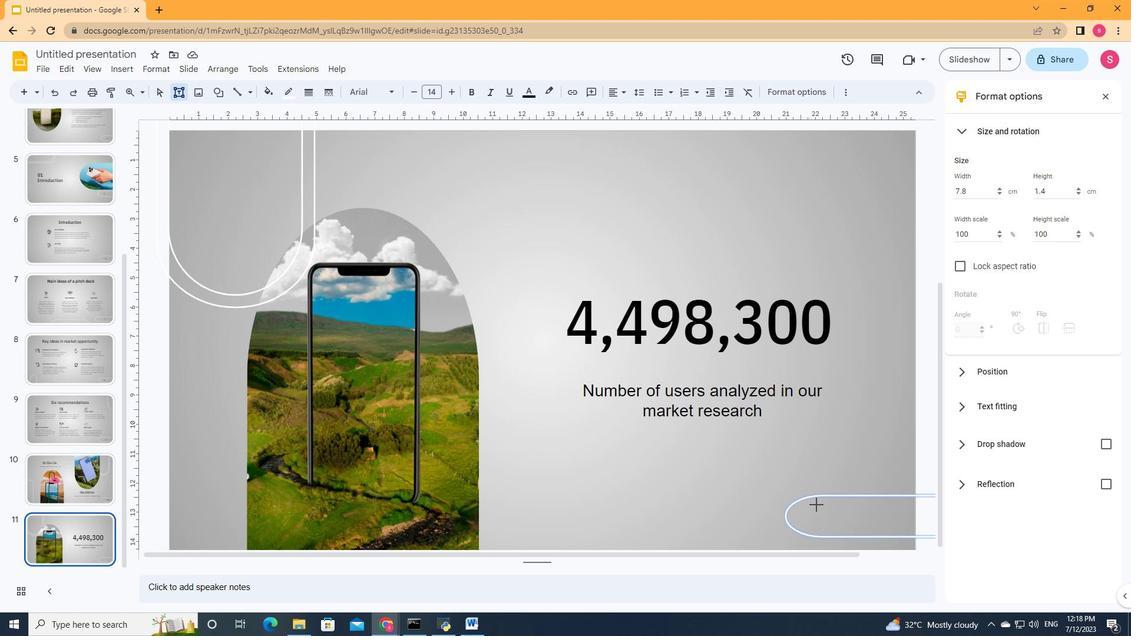 
Action: Mouse moved to (875, 536)
Screenshot: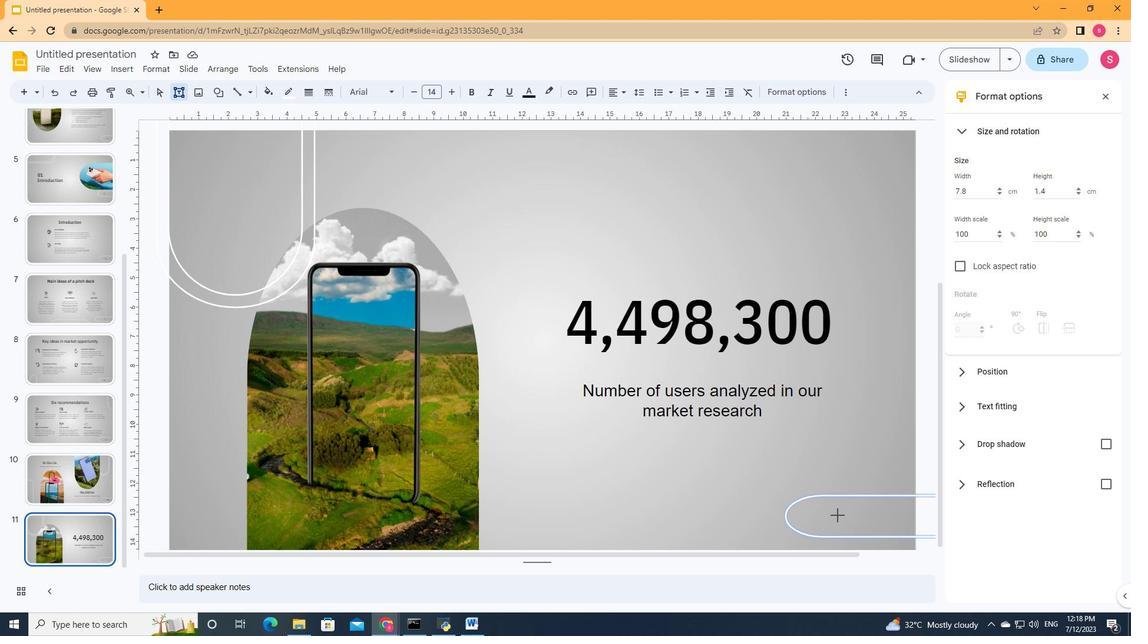
Action: Key pressed 11
Screenshot: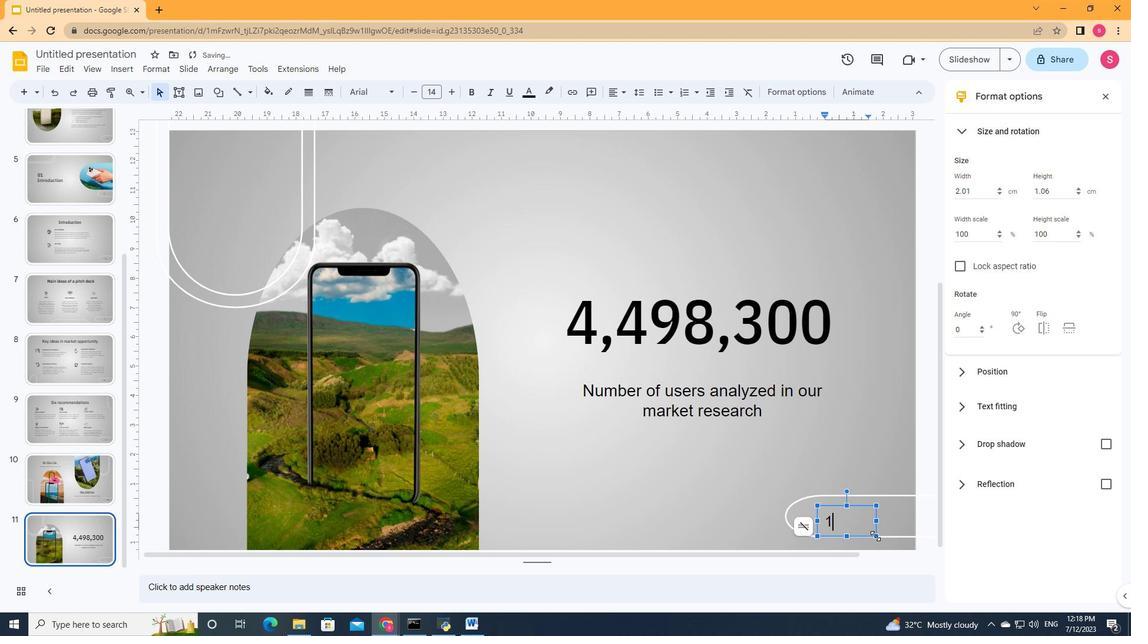 
Action: Mouse moved to (842, 521)
Screenshot: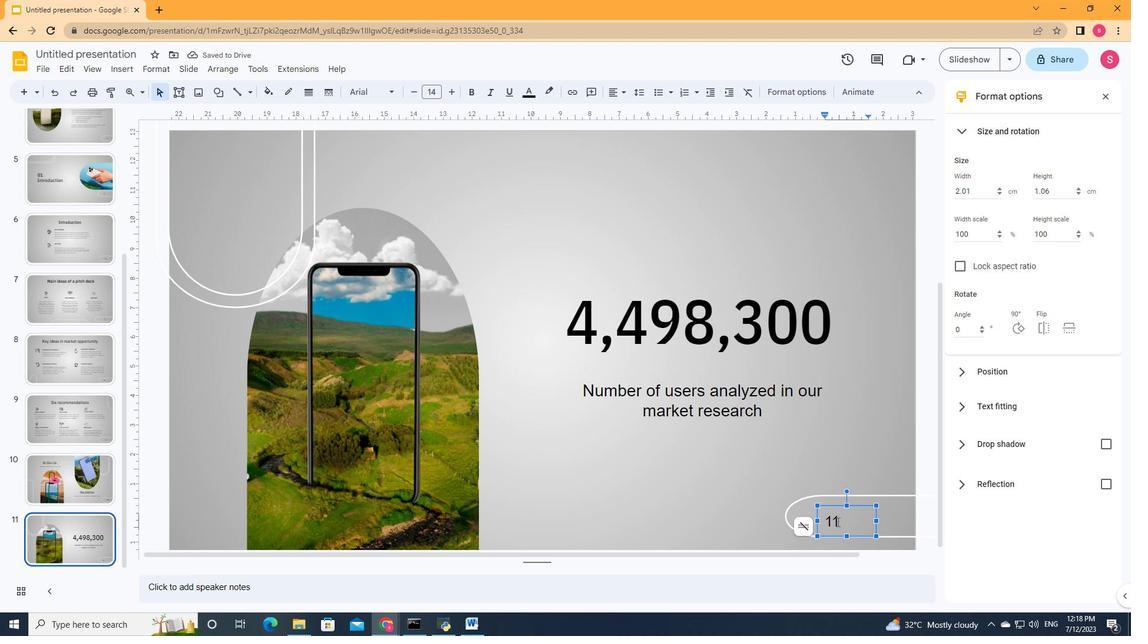
Action: Mouse pressed left at (842, 521)
Screenshot: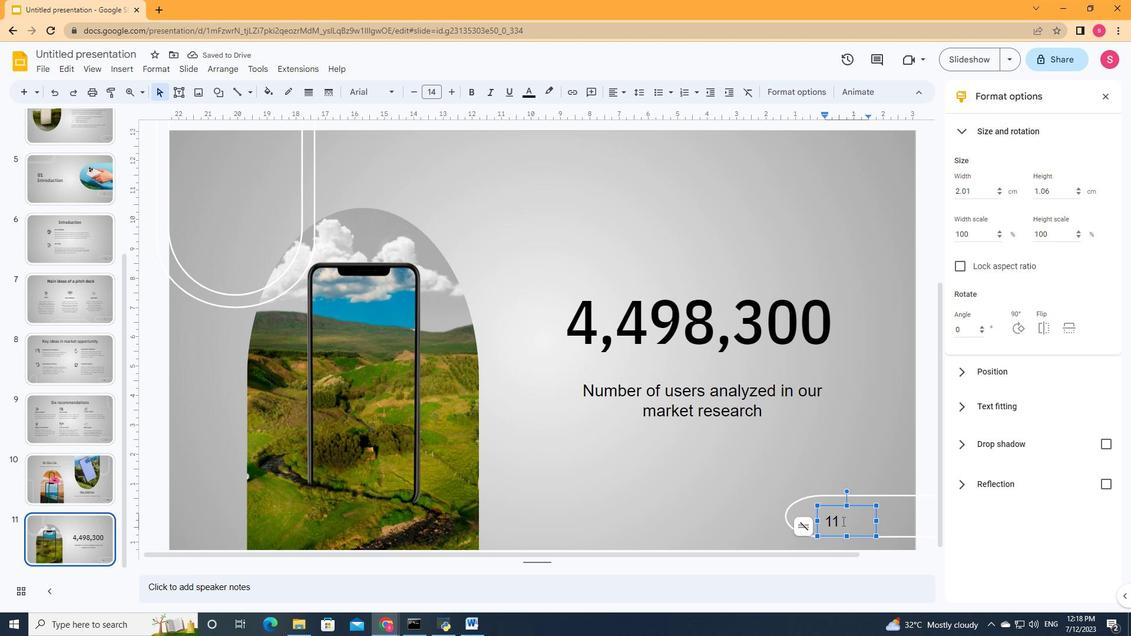 
Action: Mouse moved to (391, 89)
Screenshot: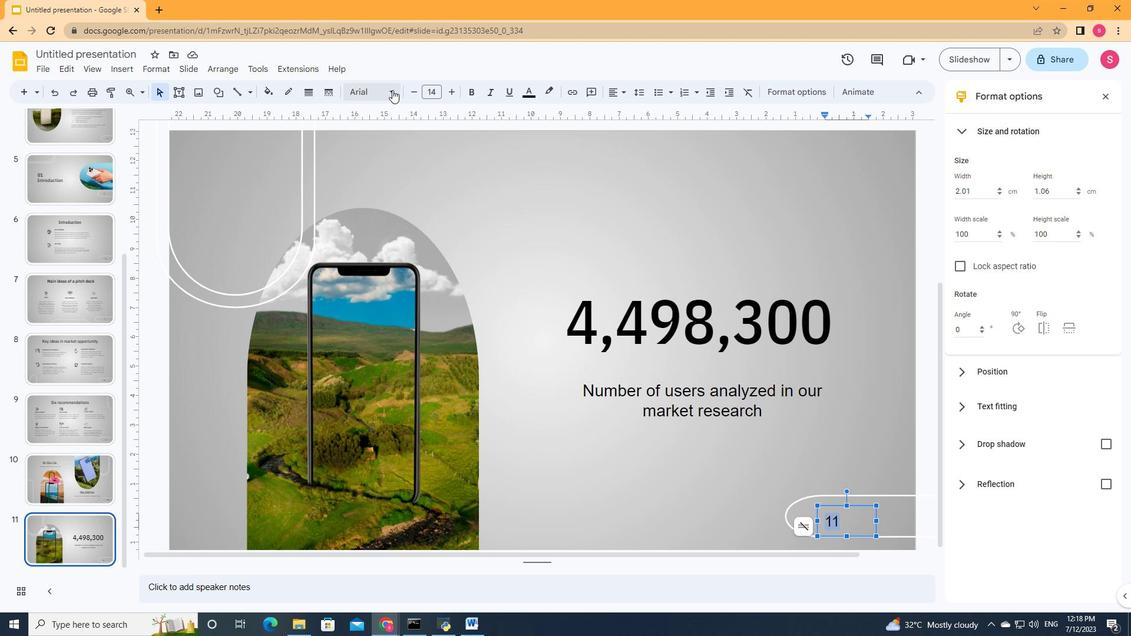 
Action: Mouse pressed left at (391, 89)
Screenshot: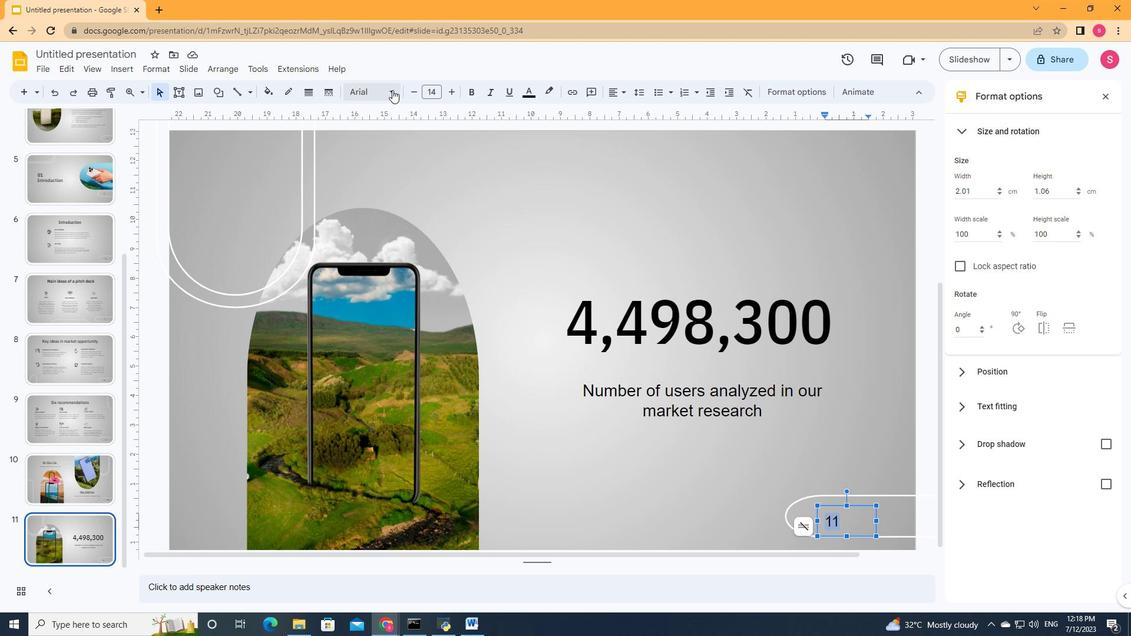 
Action: Mouse moved to (411, 206)
Screenshot: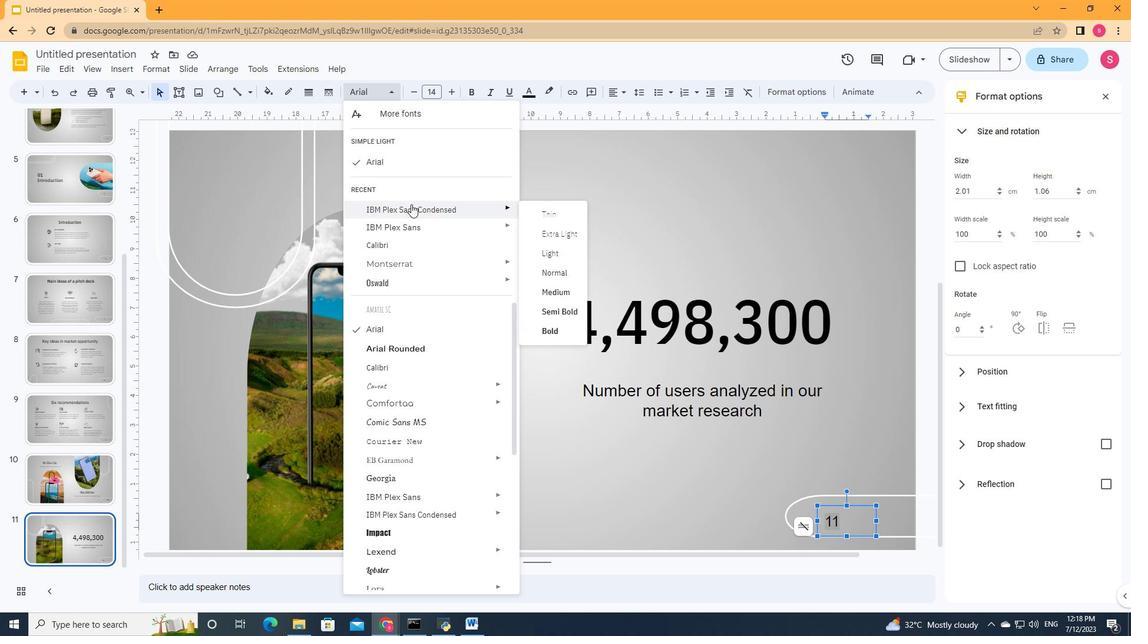 
Action: Mouse pressed left at (411, 206)
Screenshot: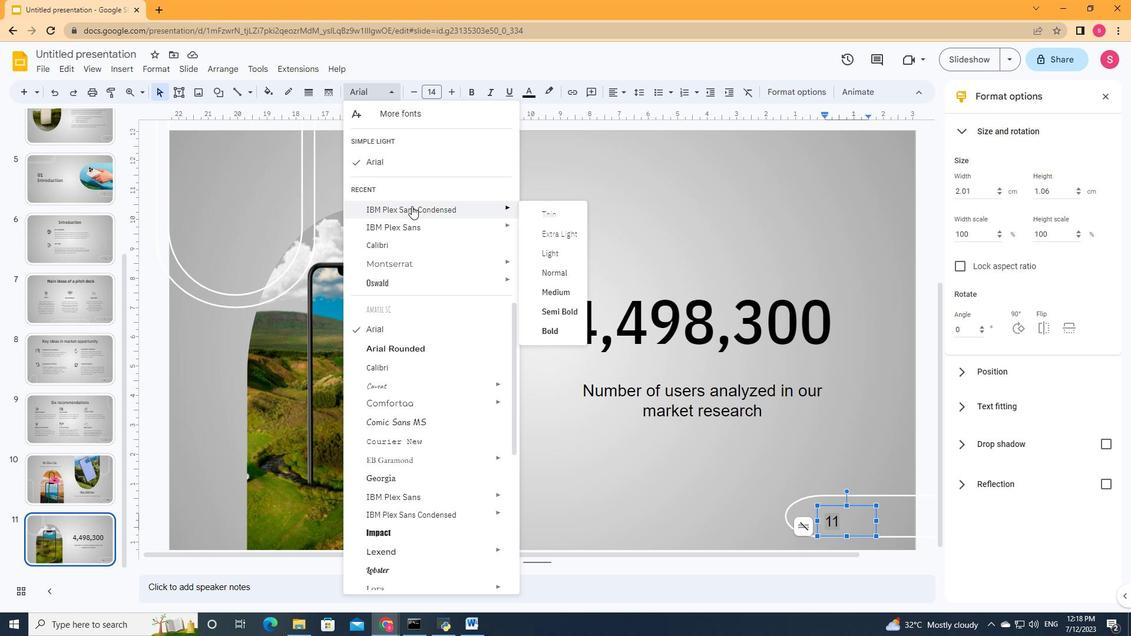 
Action: Mouse moved to (417, 93)
Screenshot: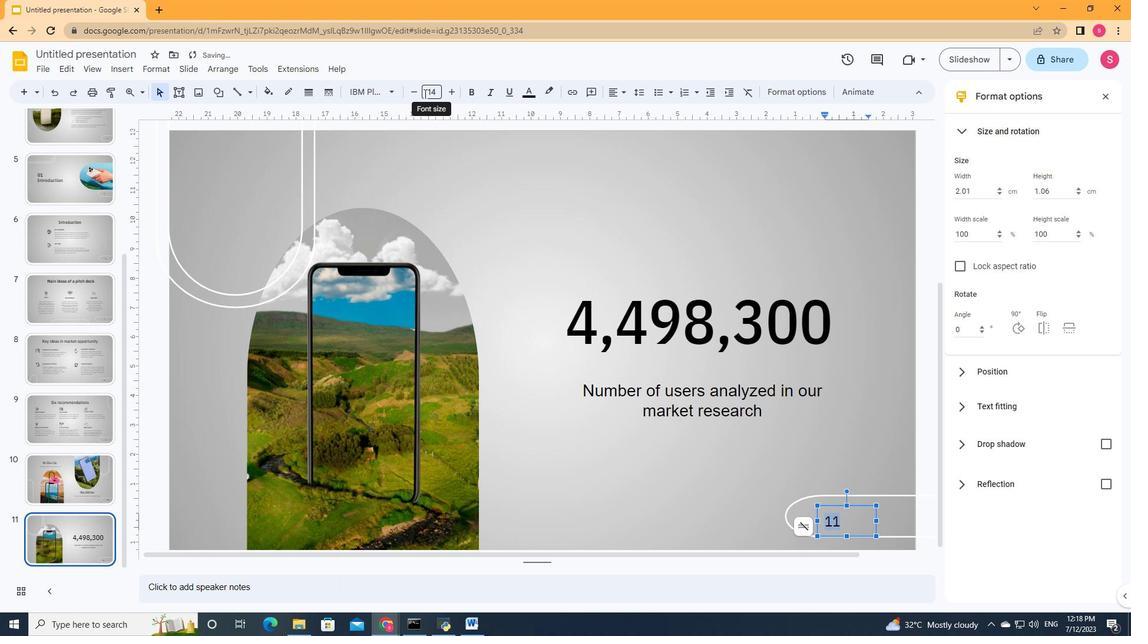 
Action: Mouse pressed left at (417, 93)
Screenshot: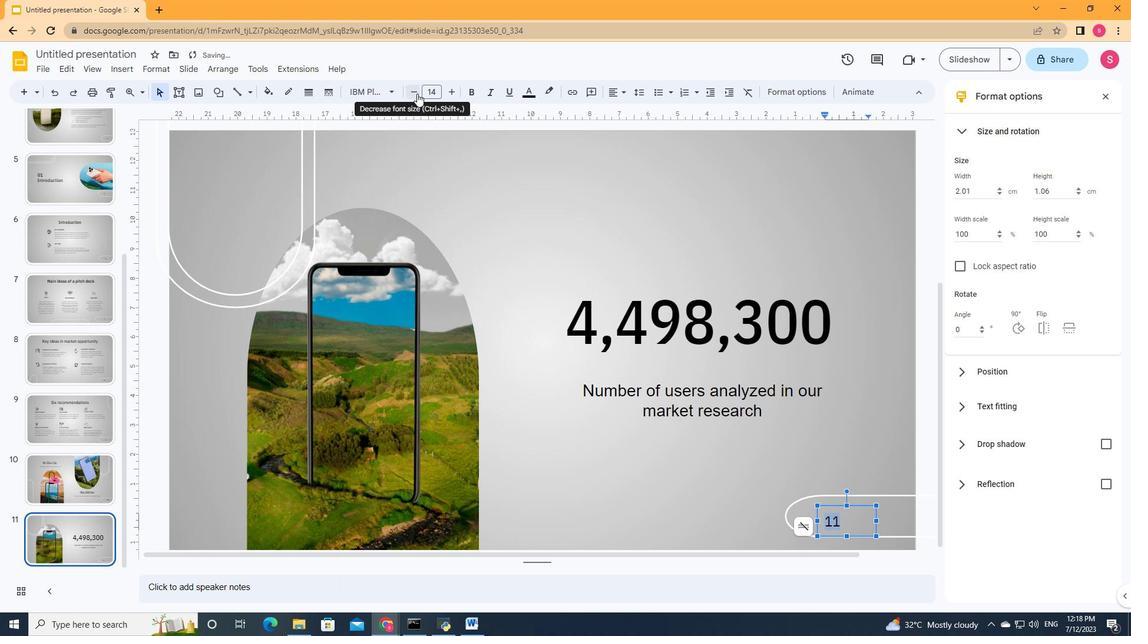 
Action: Mouse moved to (850, 457)
Screenshot: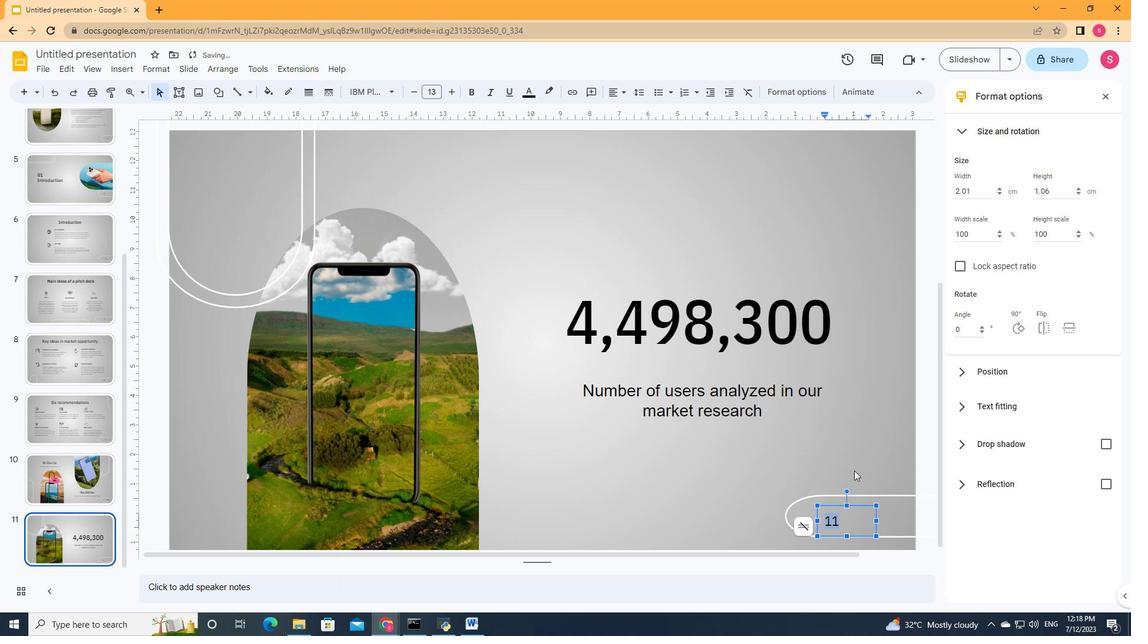 
Action: Mouse pressed left at (850, 457)
Screenshot: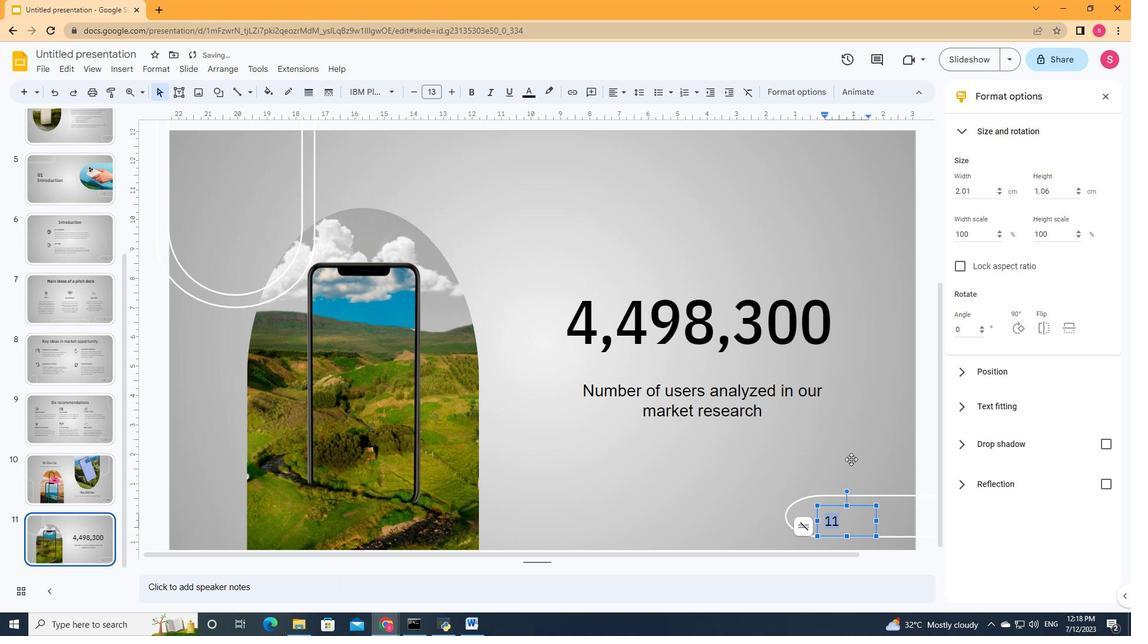 
Action: Mouse moved to (832, 523)
Screenshot: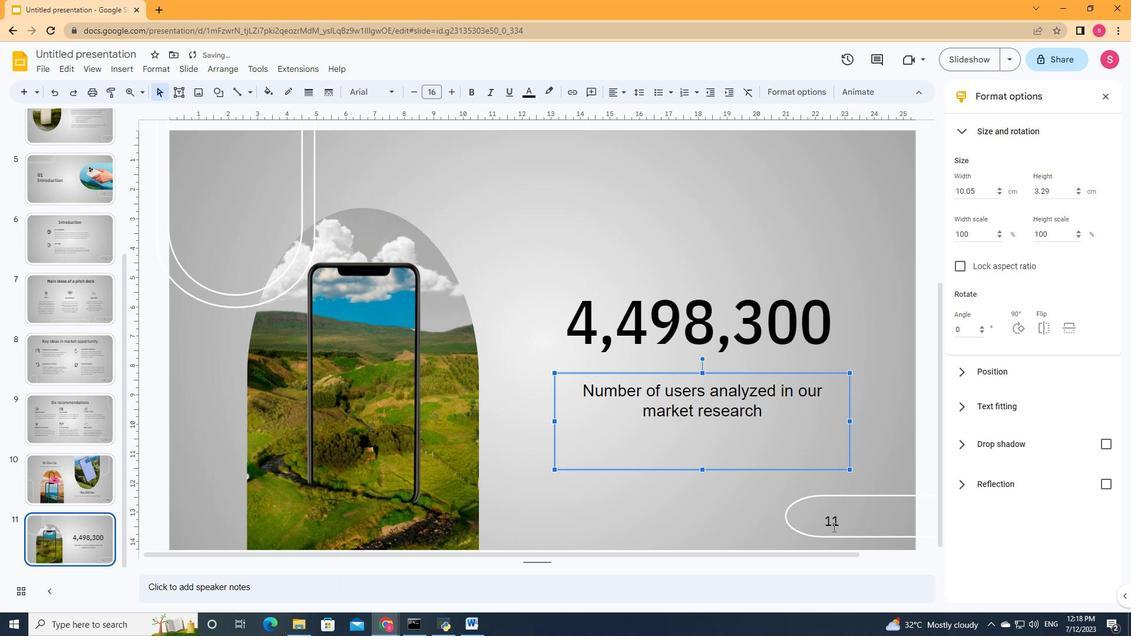 
Action: Mouse pressed left at (832, 523)
Screenshot: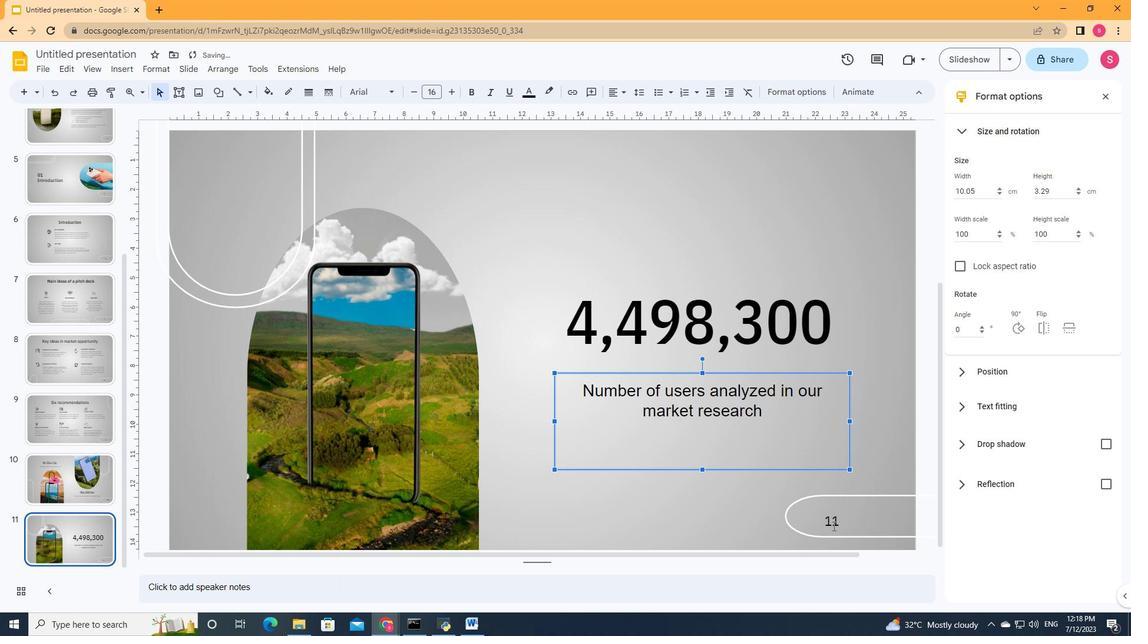 
Action: Mouse moved to (830, 507)
Screenshot: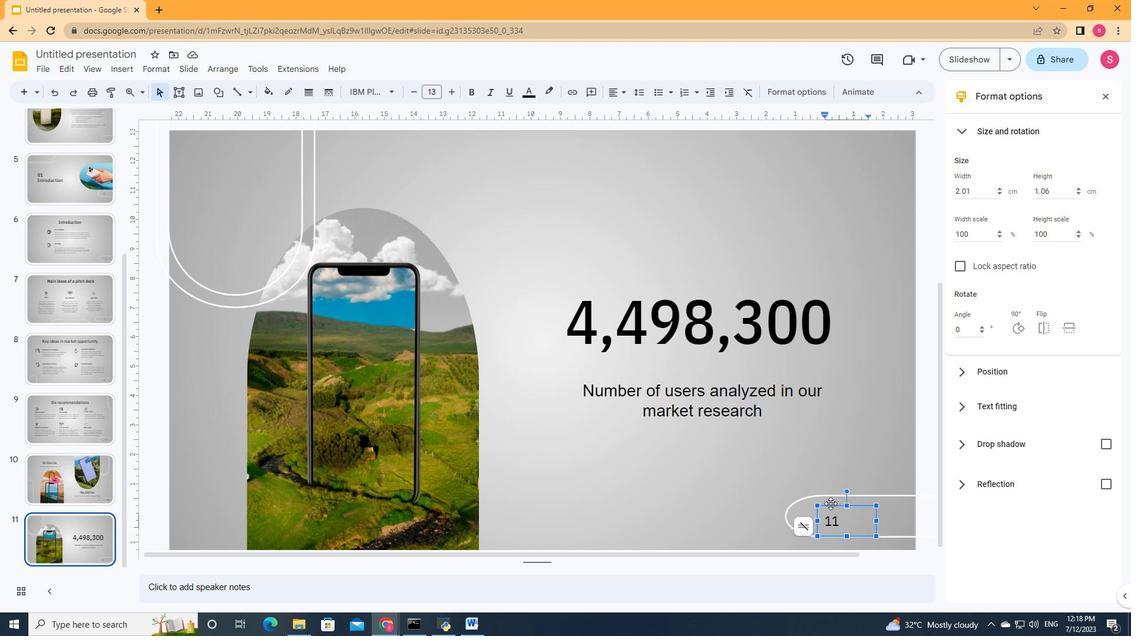 
Action: Mouse pressed left at (830, 507)
Screenshot: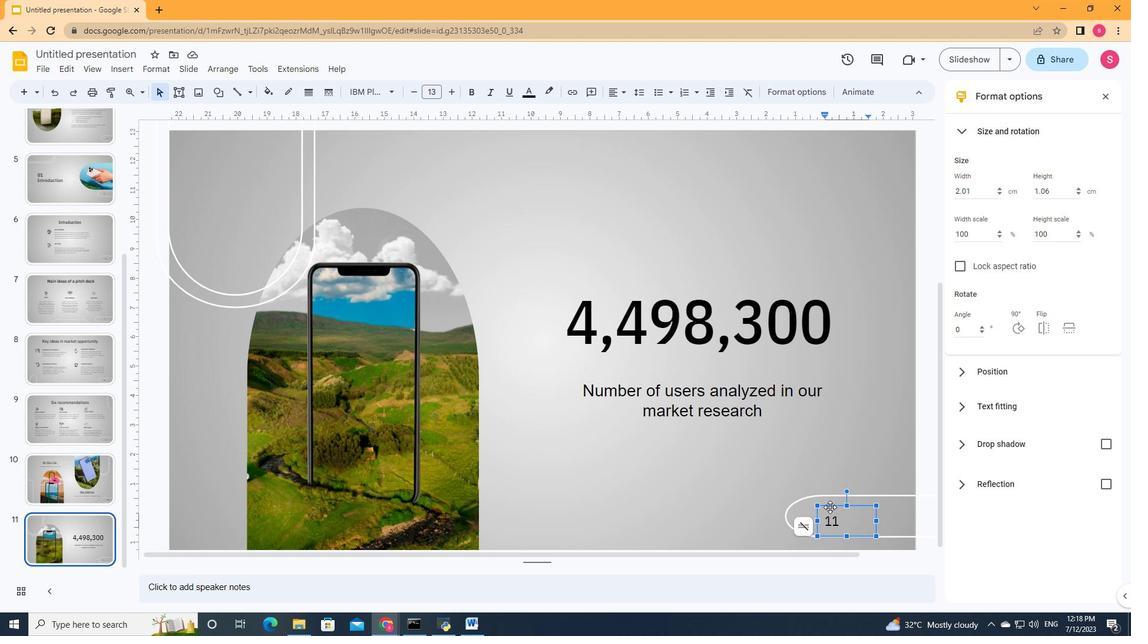 
Action: Mouse moved to (830, 507)
Screenshot: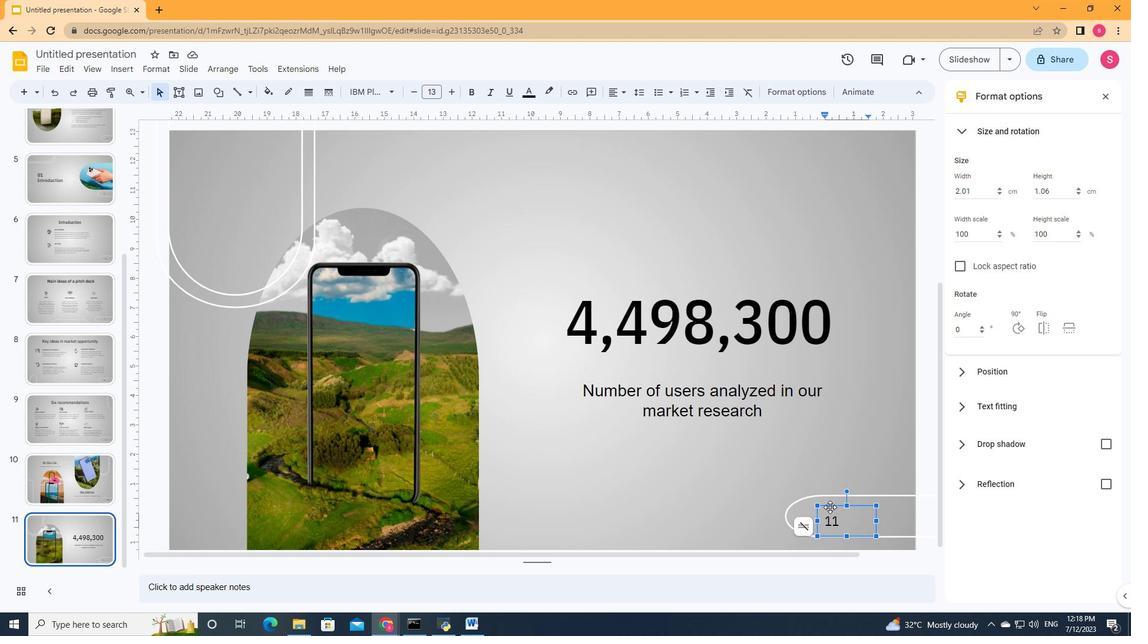 
Action: Key pressed <Key.up><Key.right><Key.right>
Screenshot: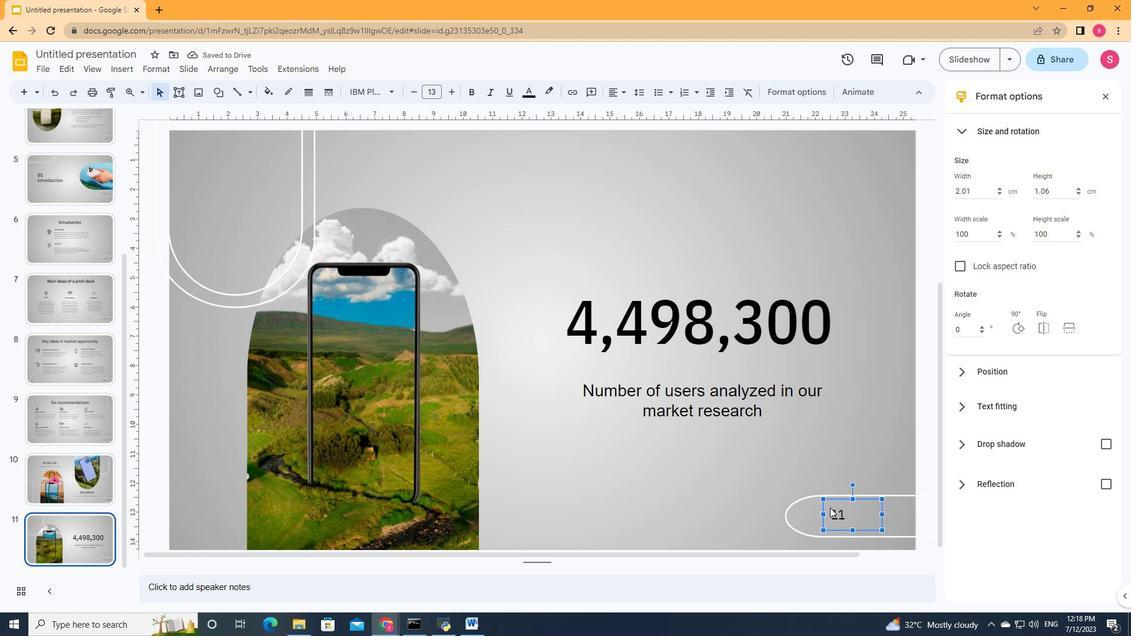 
Action: Mouse moved to (788, 518)
